 Task: Recording Voiceovers.
Action: Mouse moved to (166, 55)
Screenshot: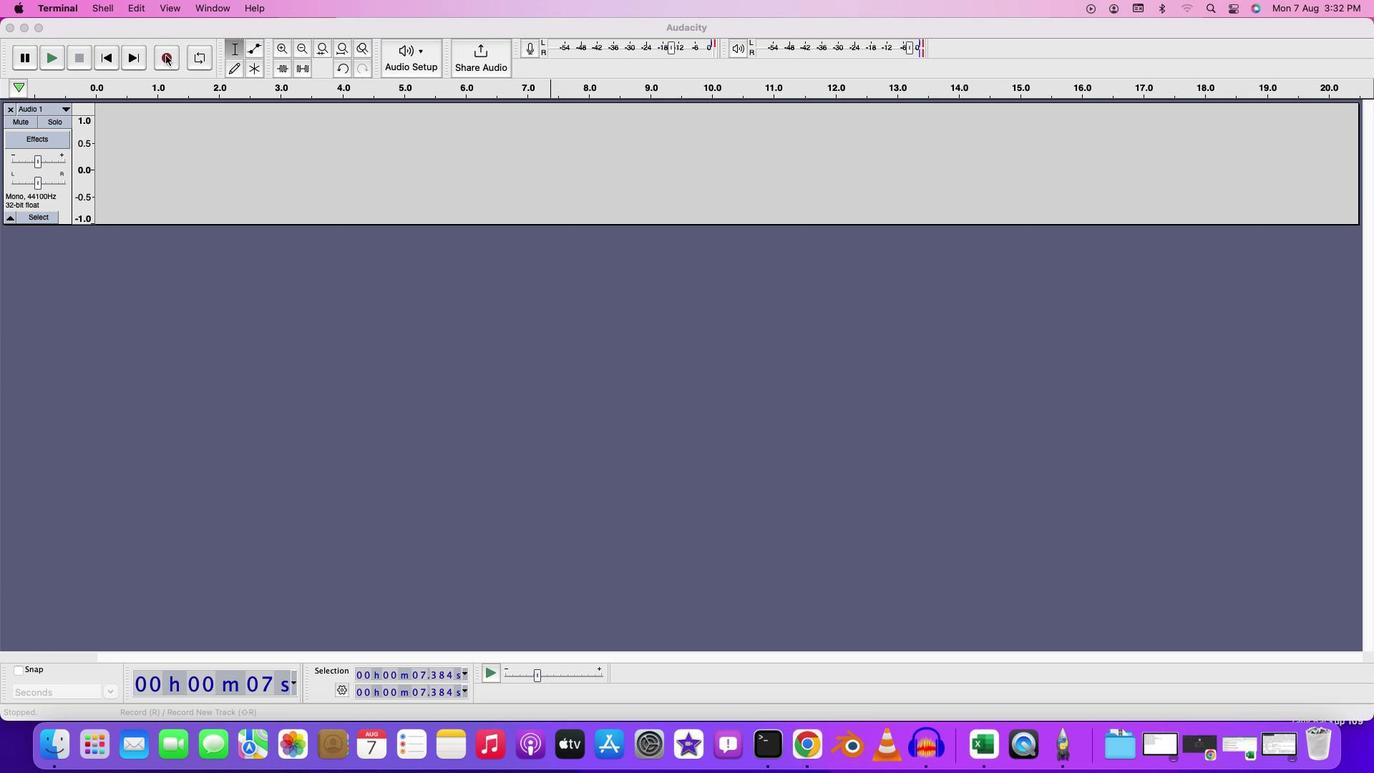 
Action: Mouse pressed left at (166, 55)
Screenshot: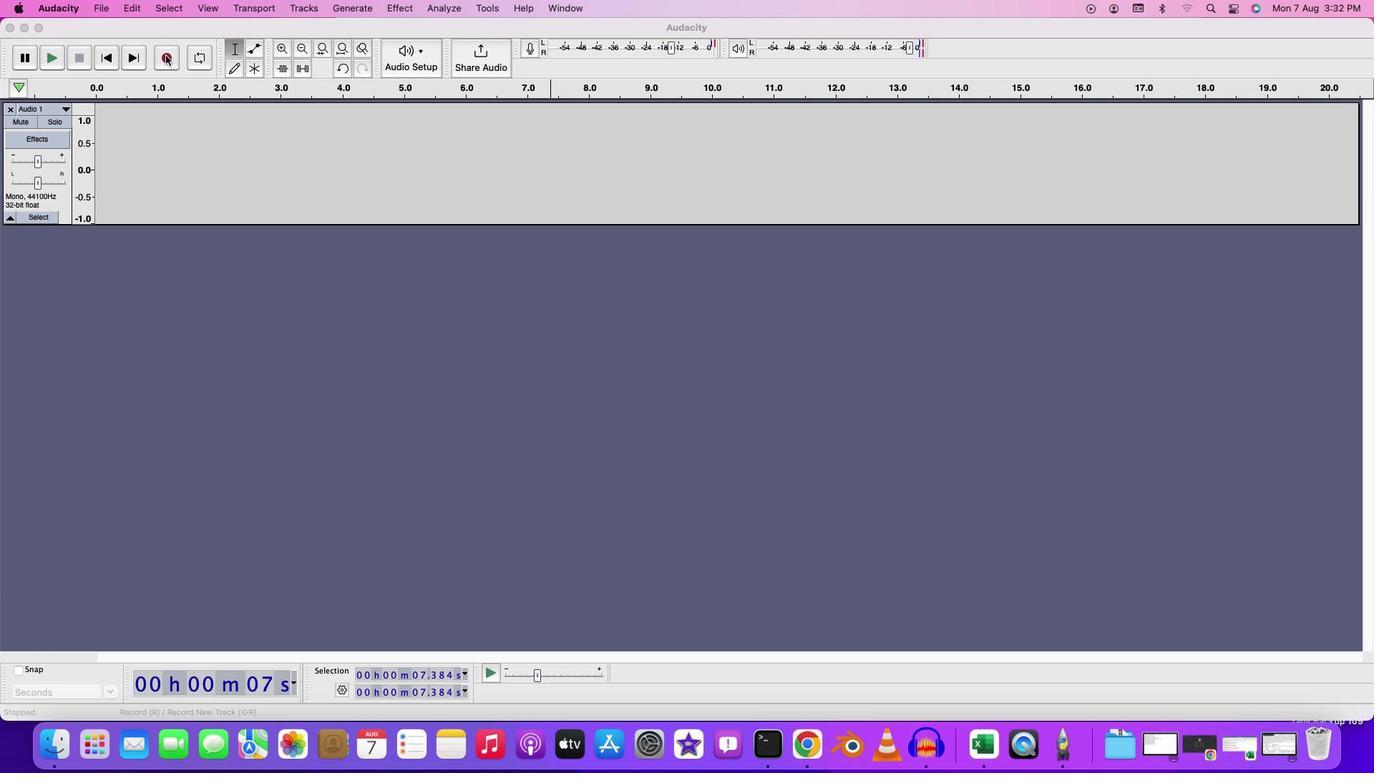 
Action: Mouse moved to (161, 57)
Screenshot: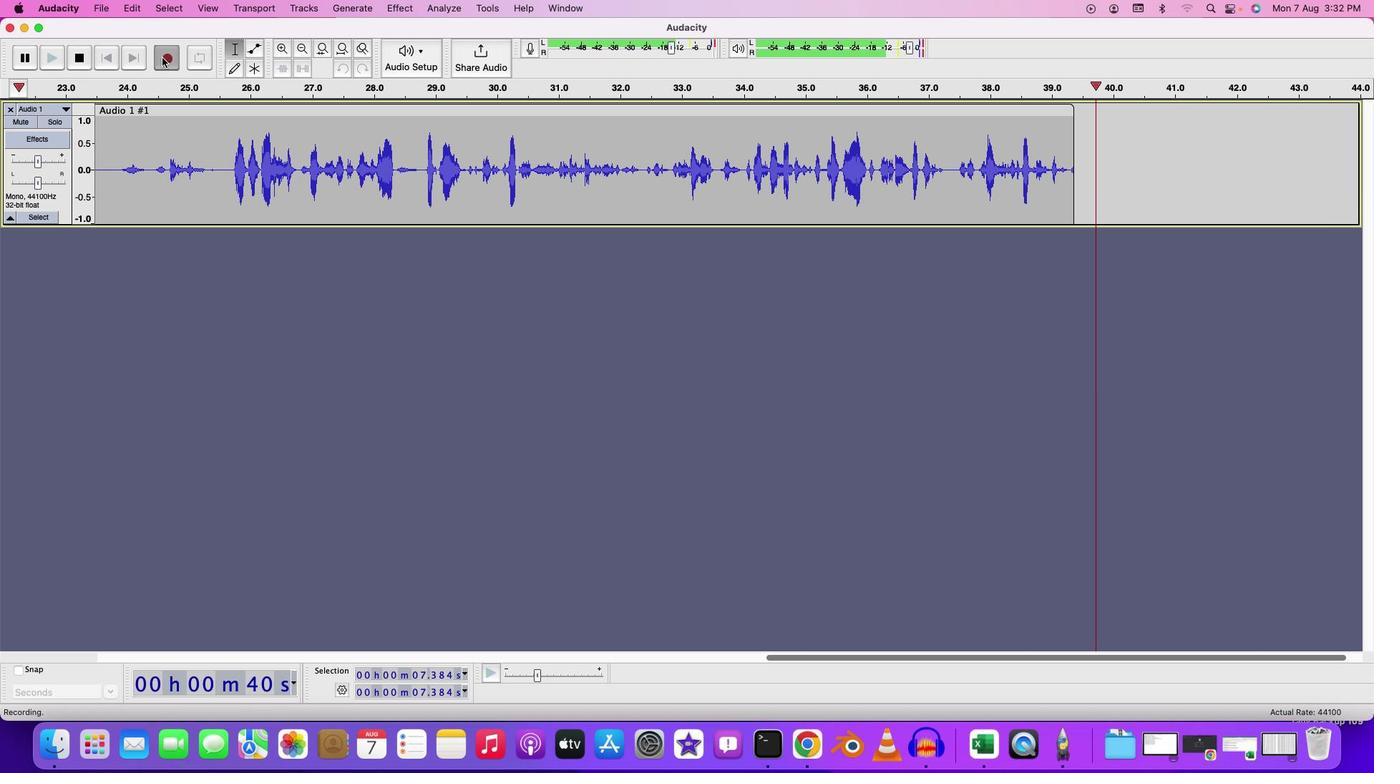 
Action: Mouse pressed left at (161, 57)
Screenshot: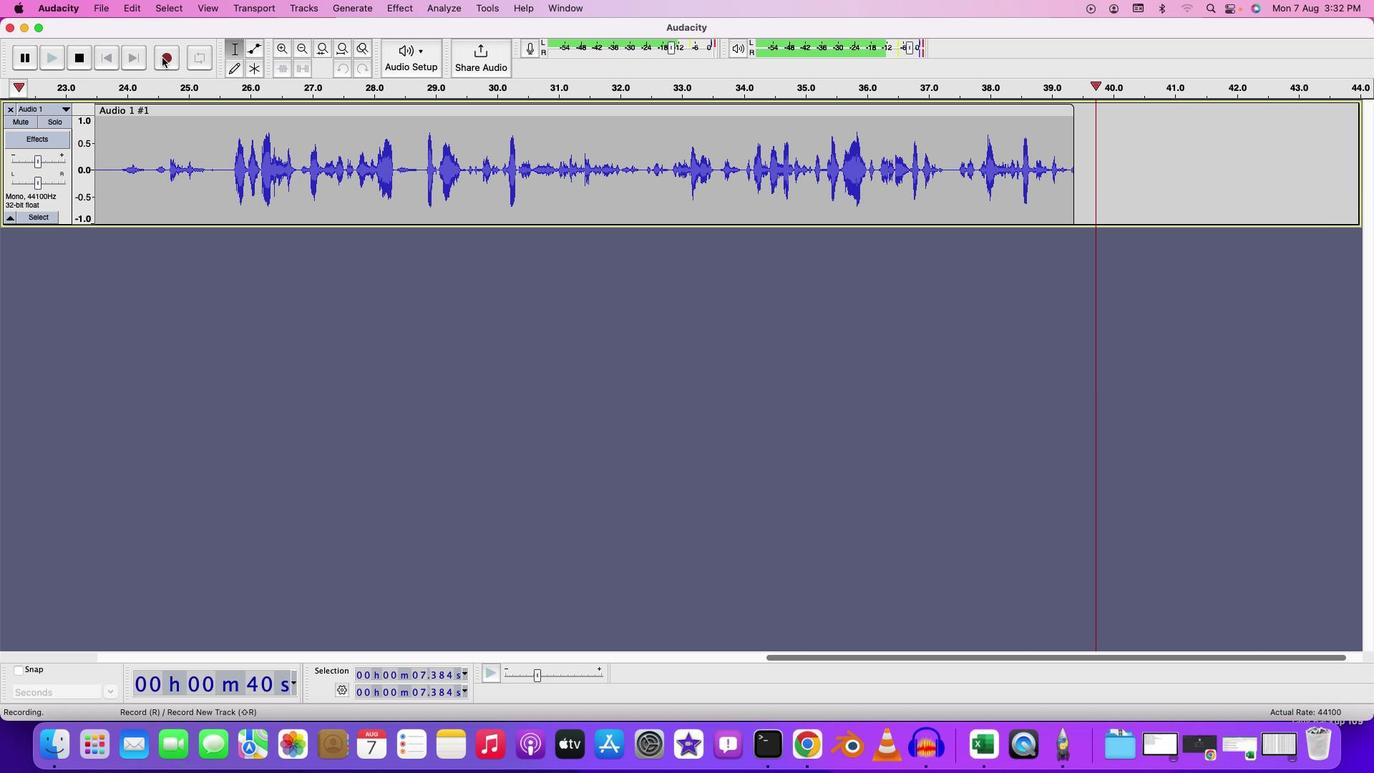 
Action: Mouse moved to (225, 308)
Screenshot: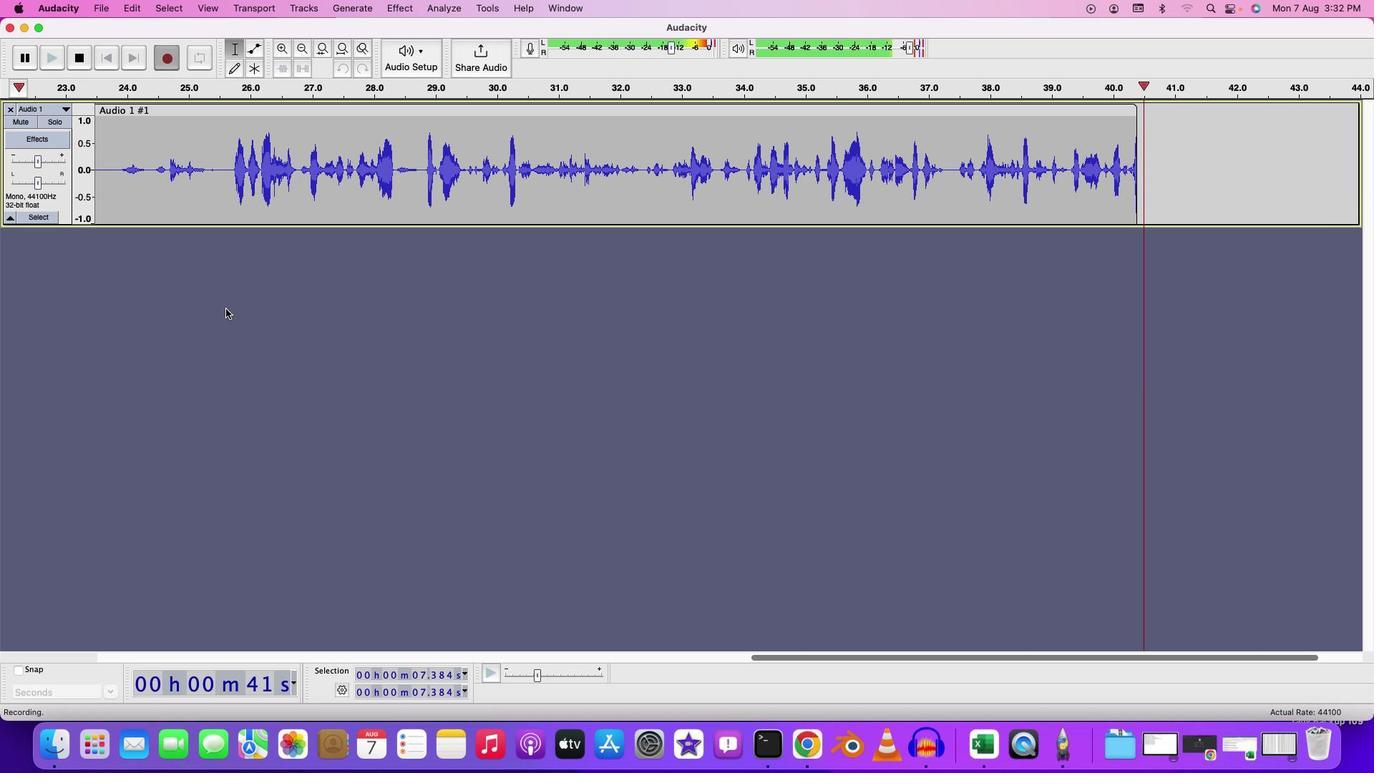 
Action: Mouse pressed right at (225, 308)
Screenshot: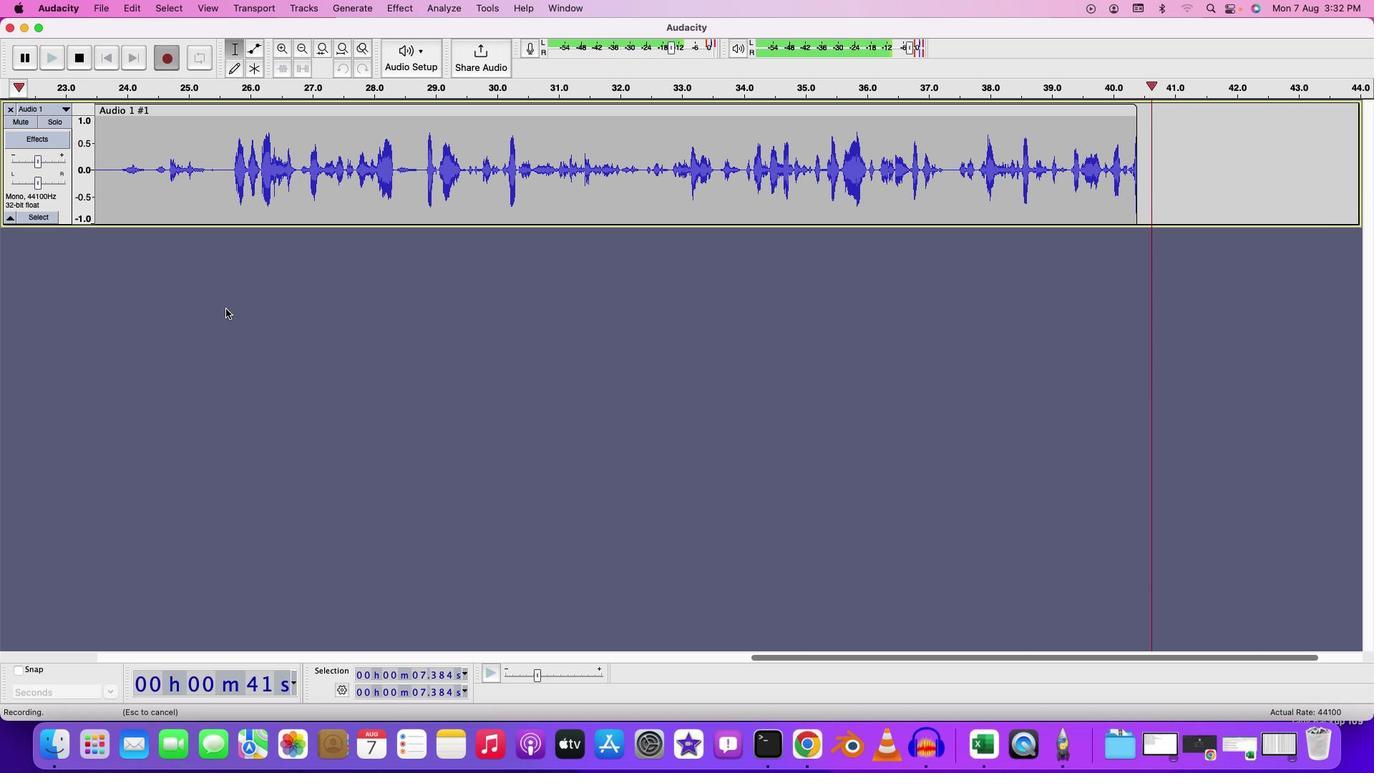 
Action: Mouse moved to (176, 257)
Screenshot: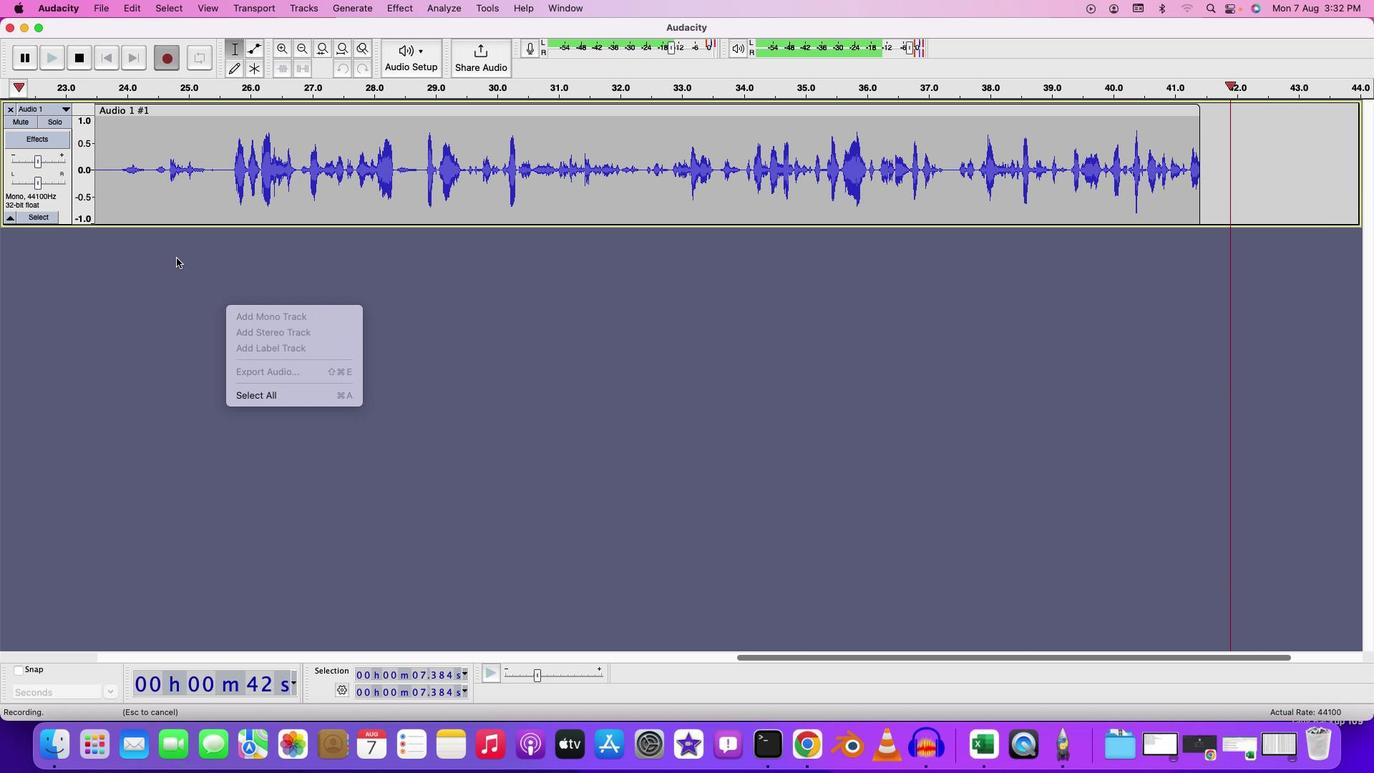 
Action: Mouse pressed left at (176, 257)
Screenshot: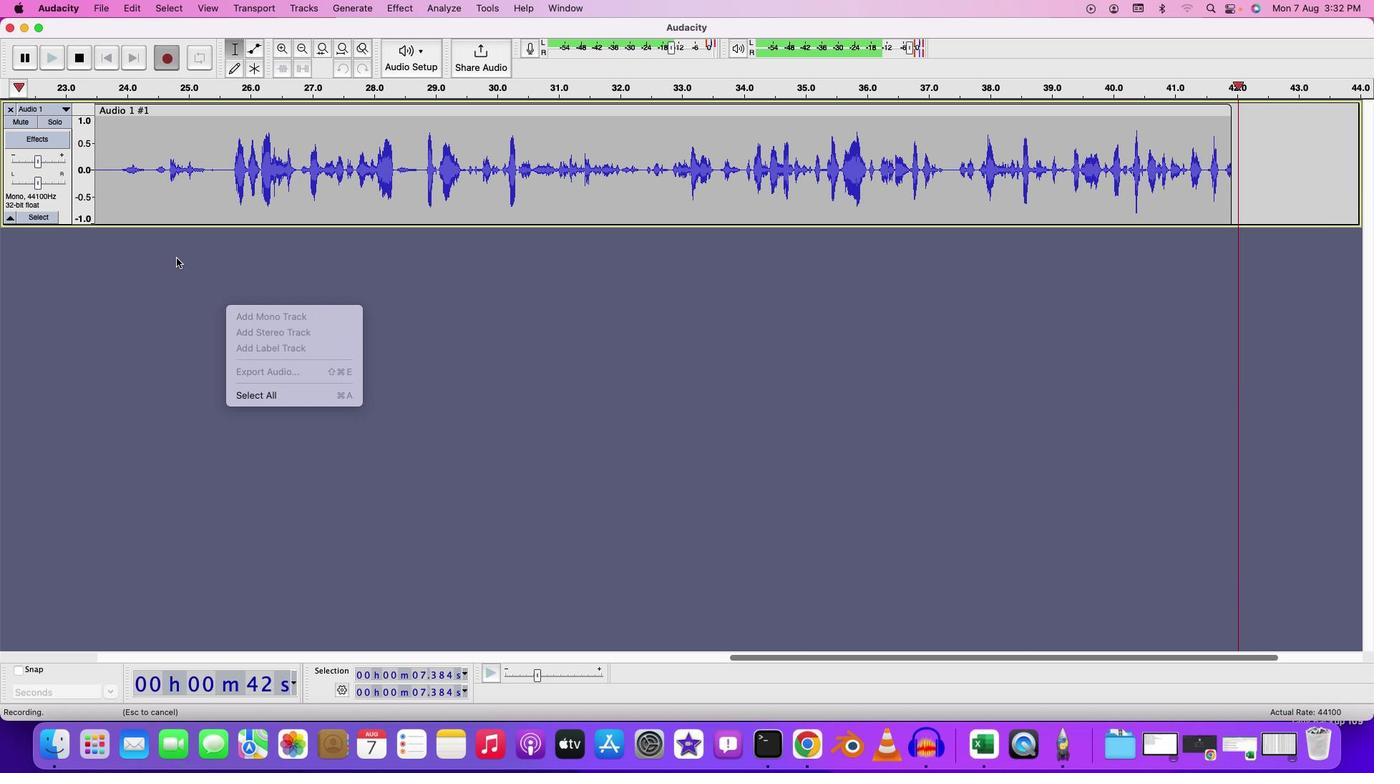
Action: Mouse moved to (85, 62)
Screenshot: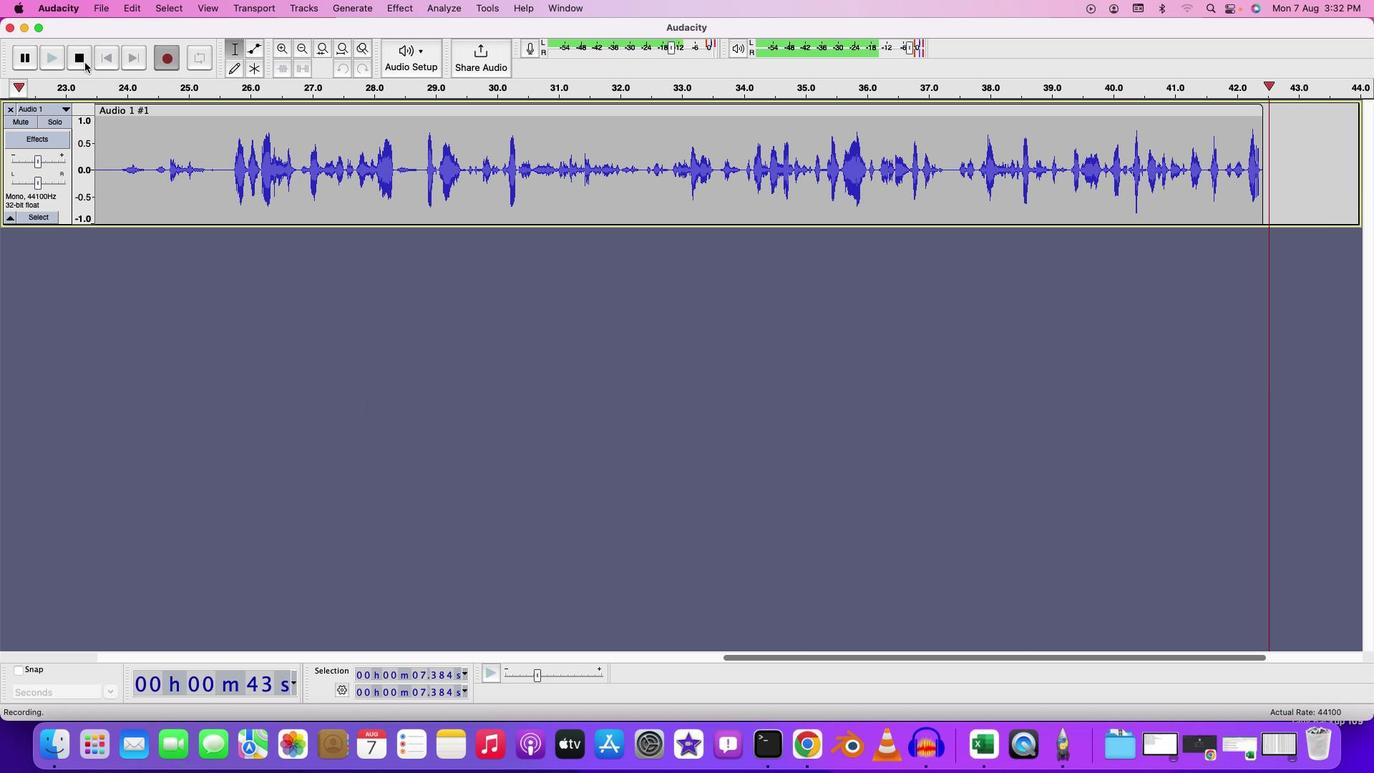 
Action: Mouse pressed left at (85, 62)
Screenshot: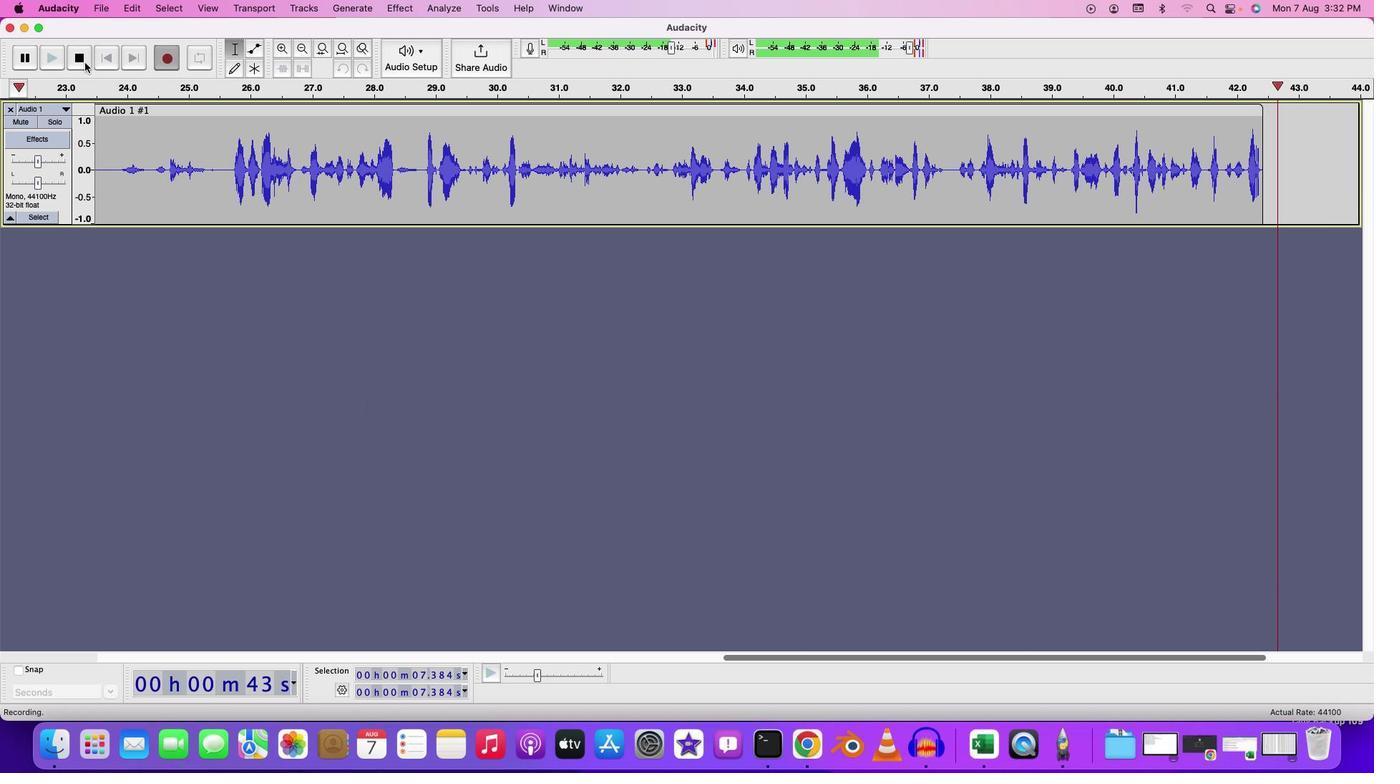
Action: Mouse moved to (209, 274)
Screenshot: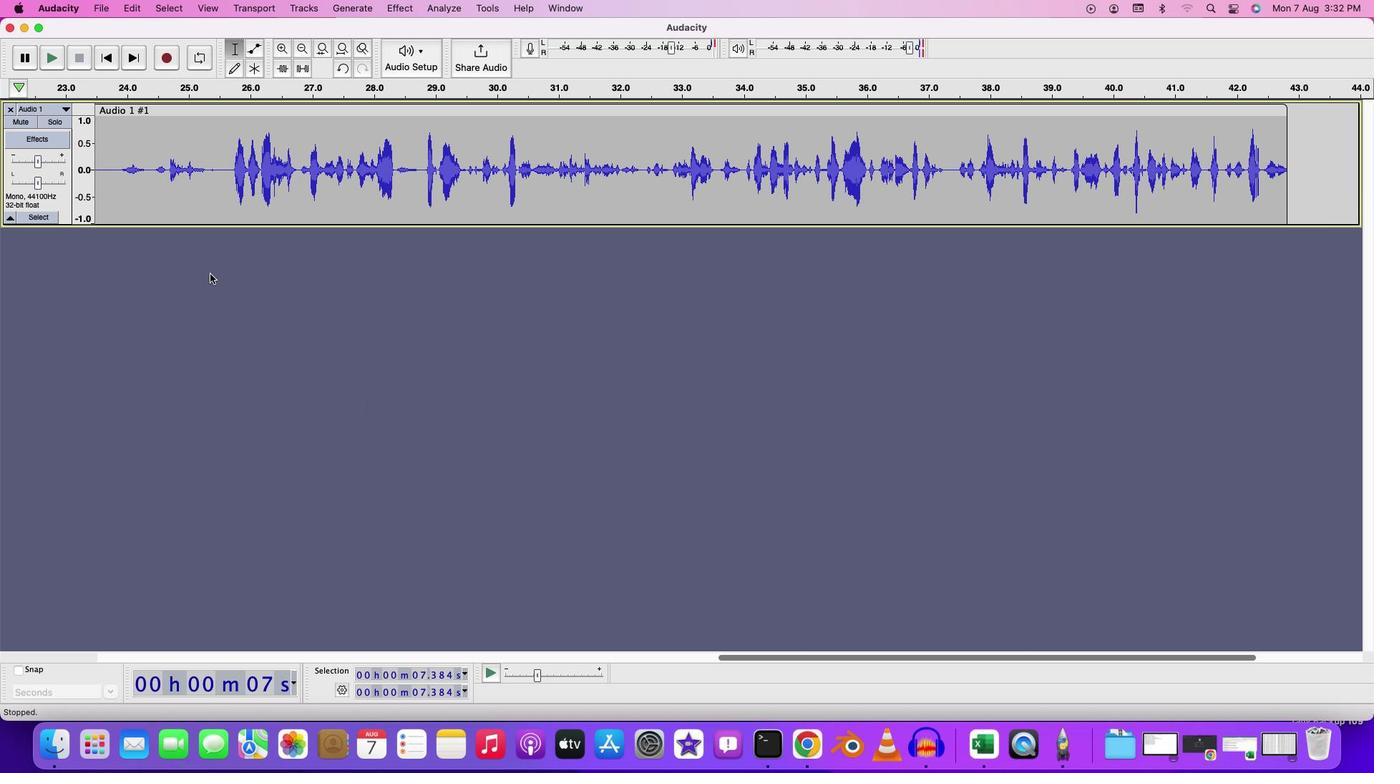 
Action: Mouse pressed right at (209, 274)
Screenshot: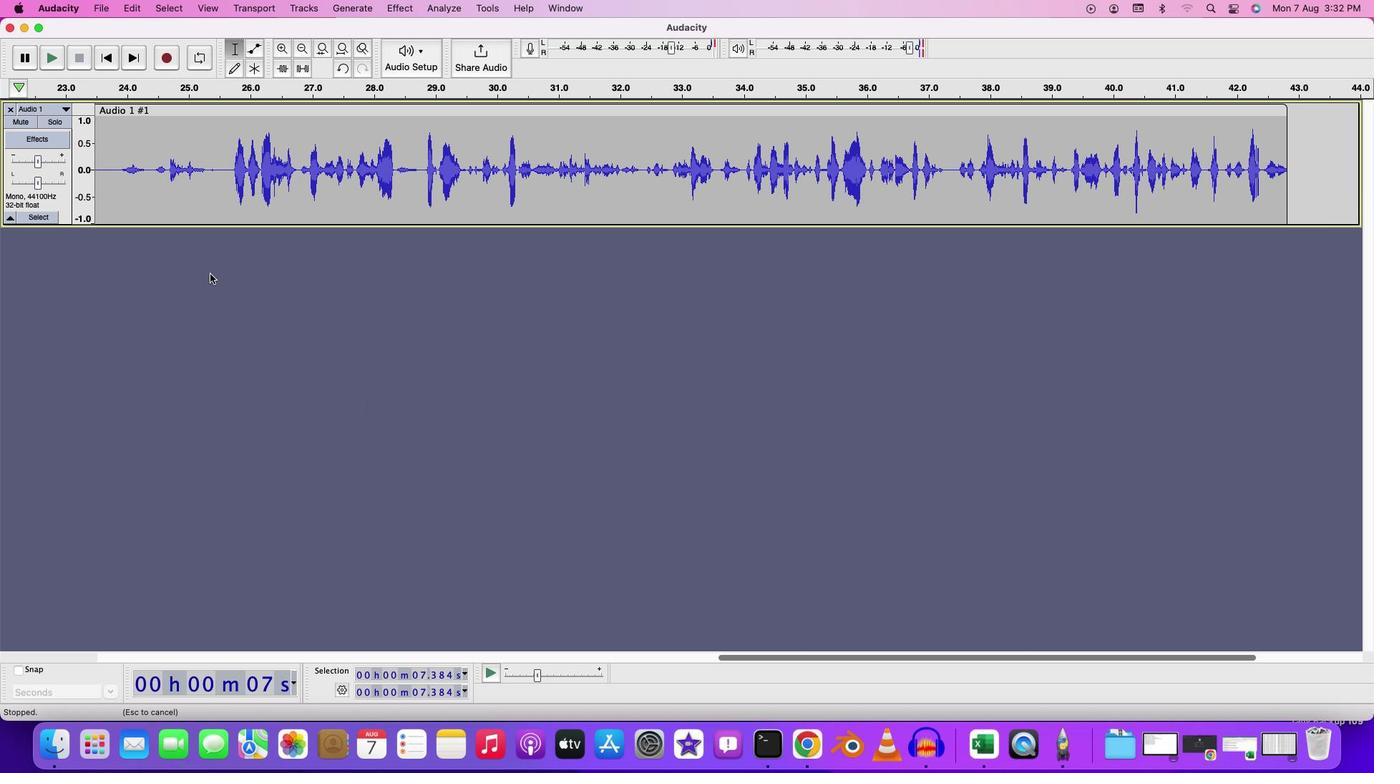 
Action: Mouse moved to (237, 293)
Screenshot: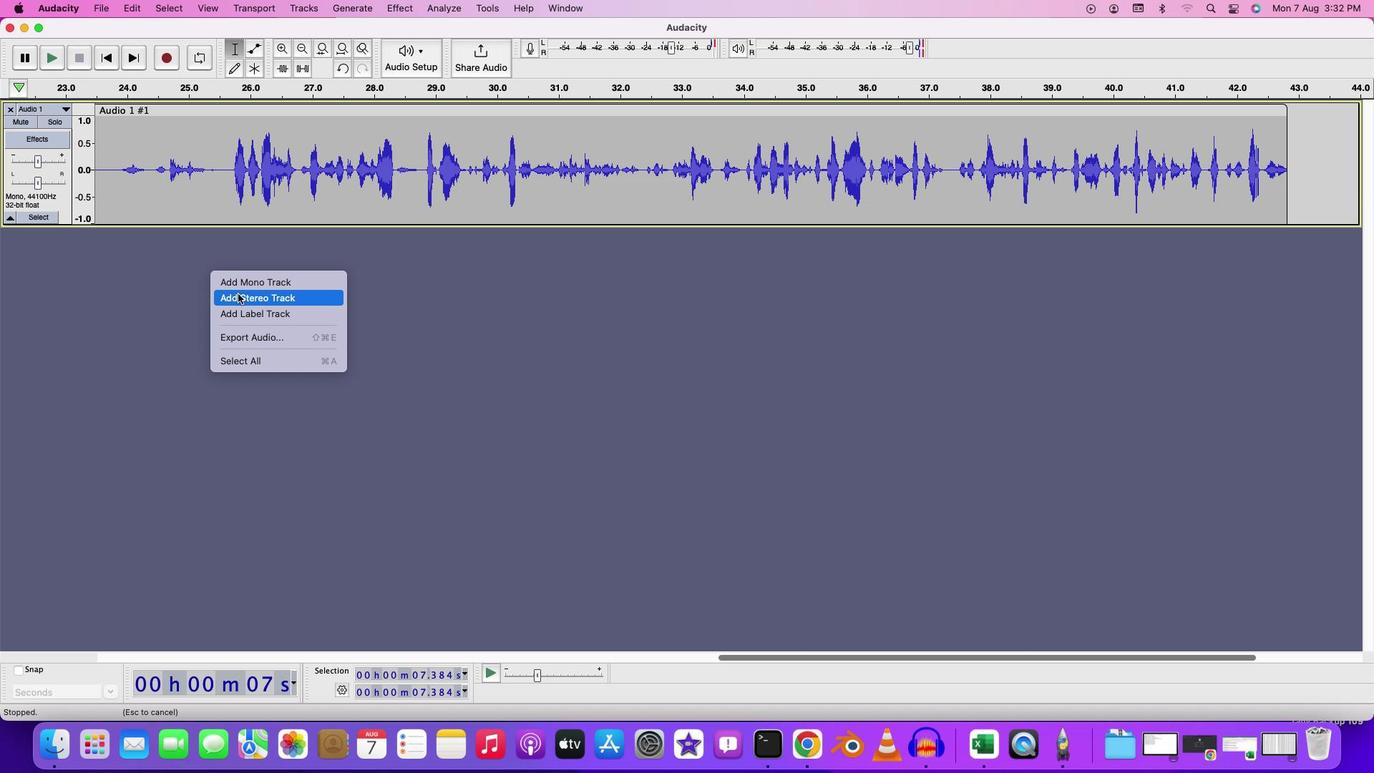 
Action: Mouse pressed left at (237, 293)
Screenshot: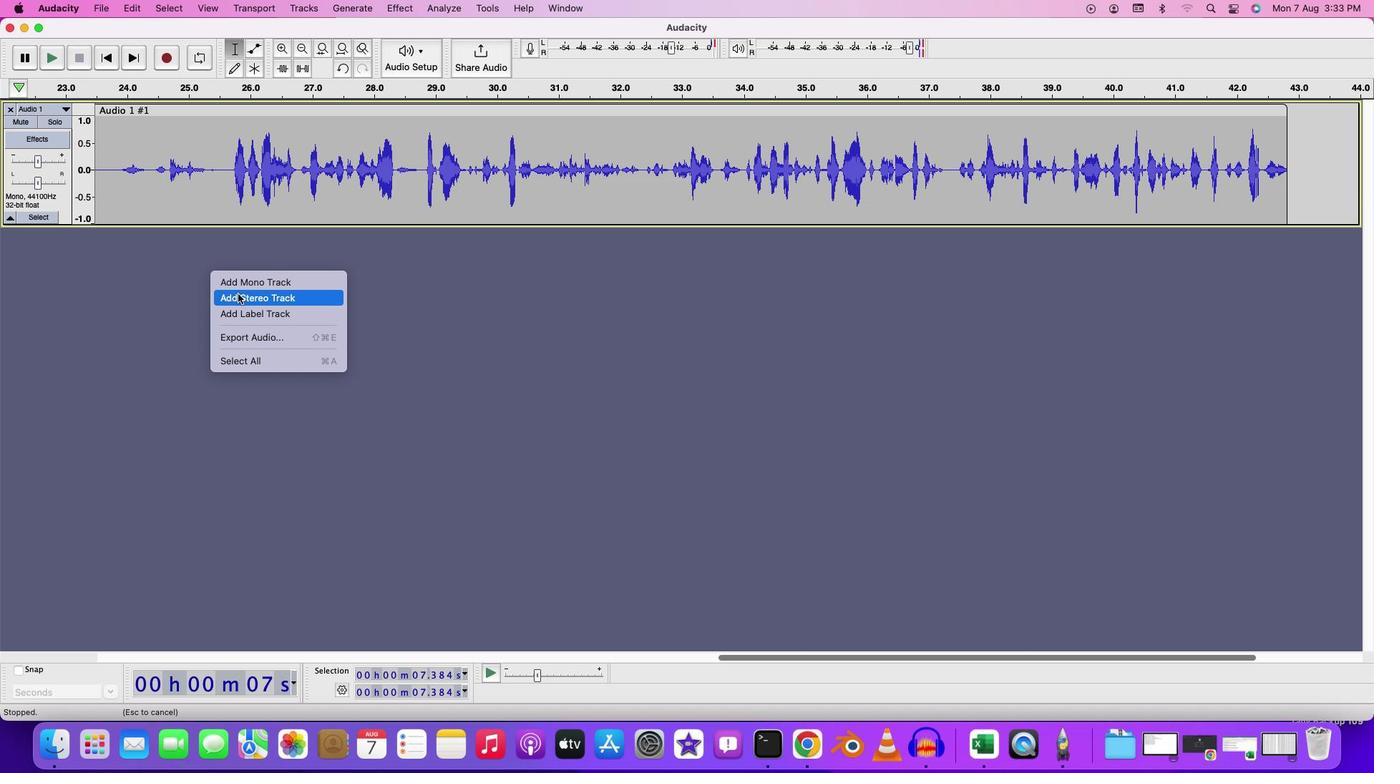 
Action: Mouse moved to (112, 248)
Screenshot: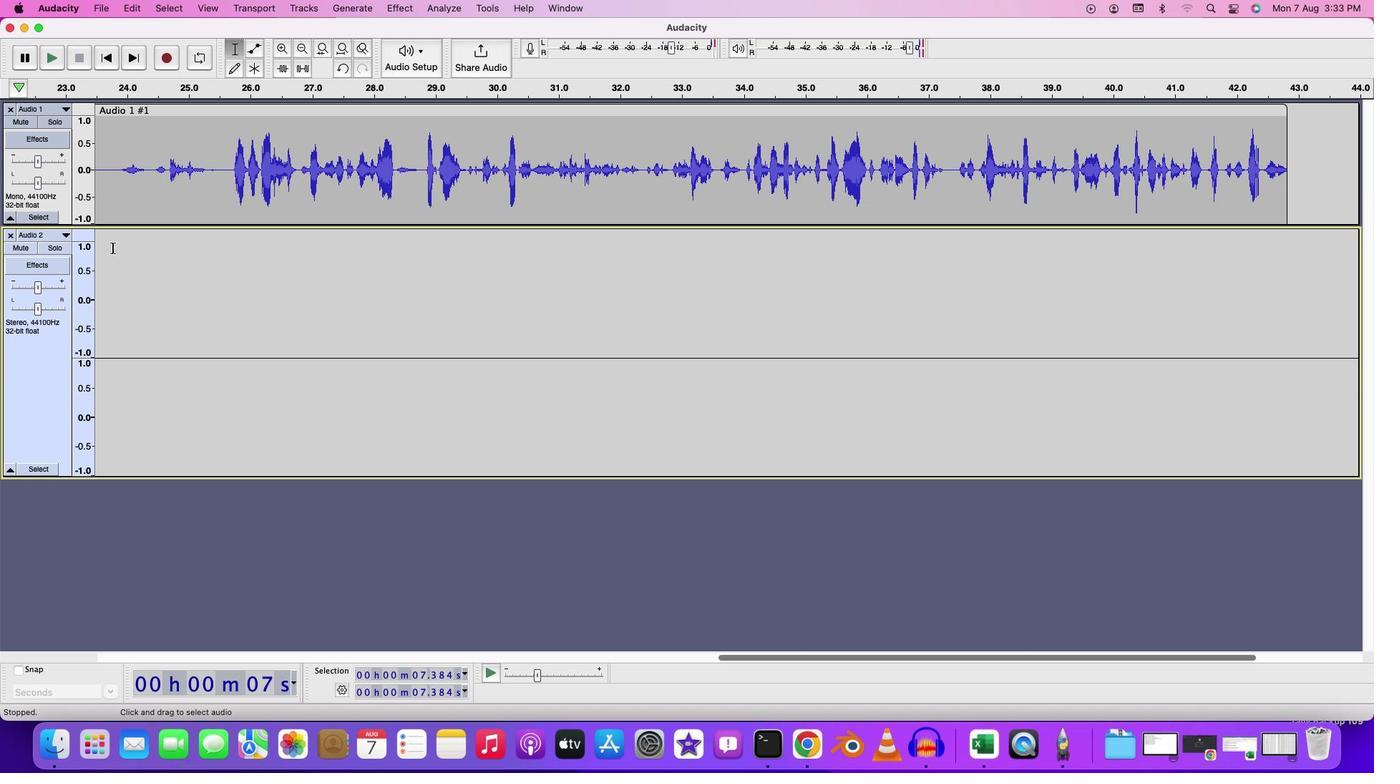 
Action: Mouse pressed left at (112, 248)
Screenshot: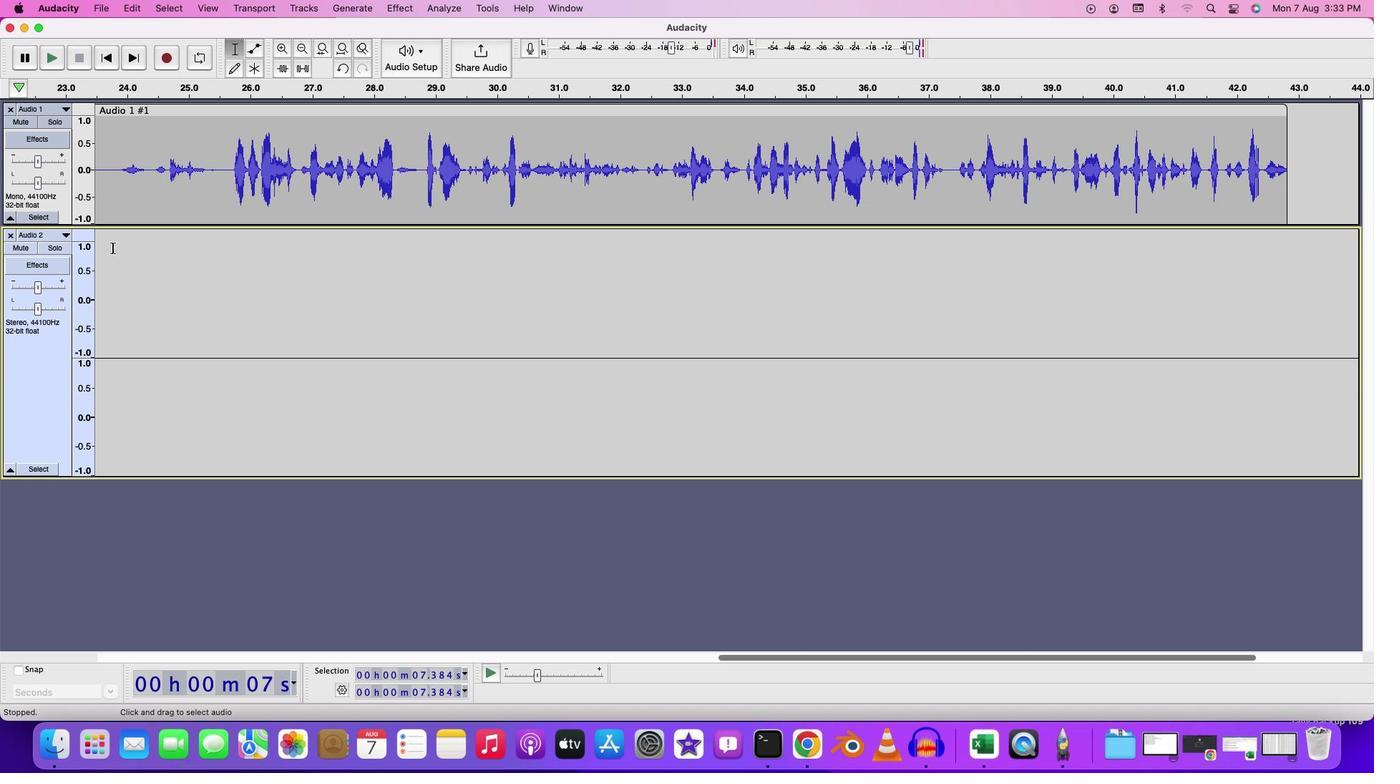 
Action: Mouse moved to (100, 241)
Screenshot: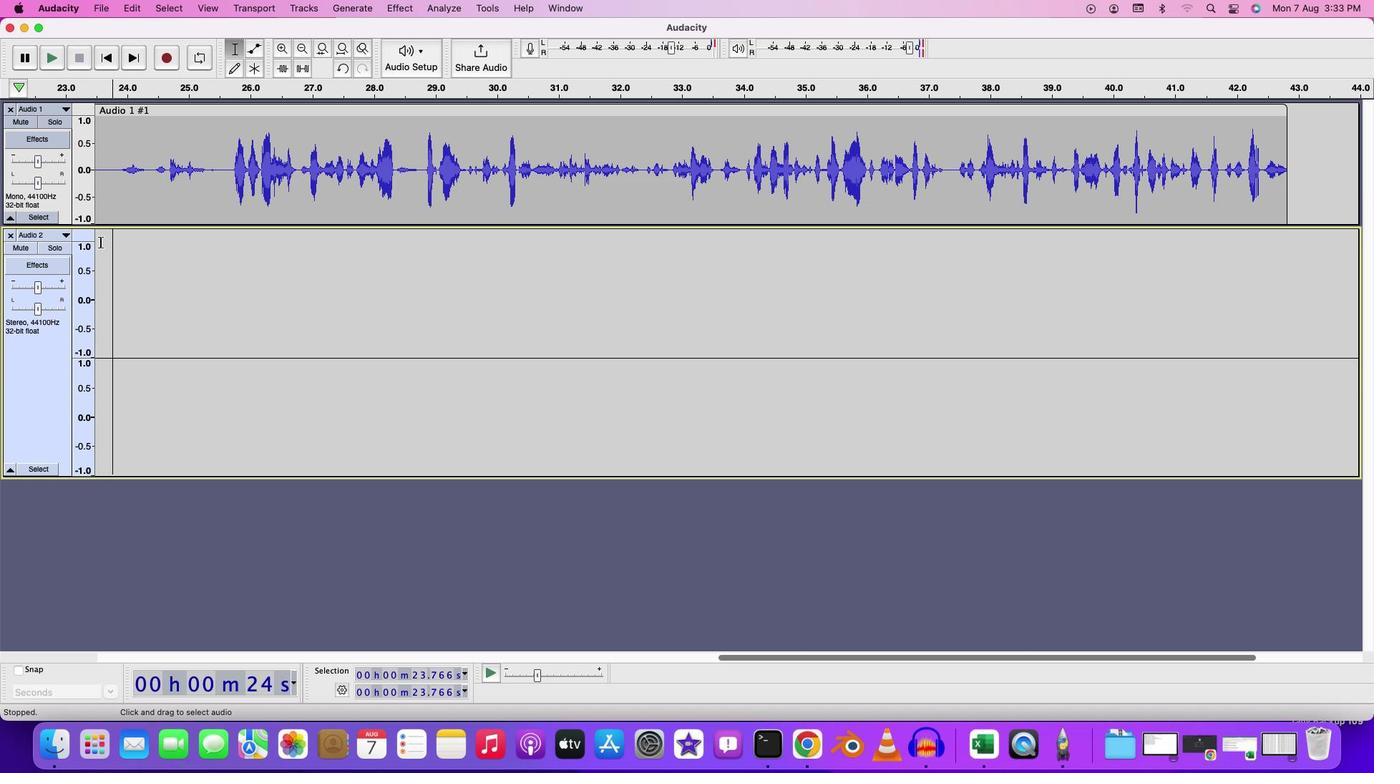 
Action: Mouse pressed left at (100, 241)
Screenshot: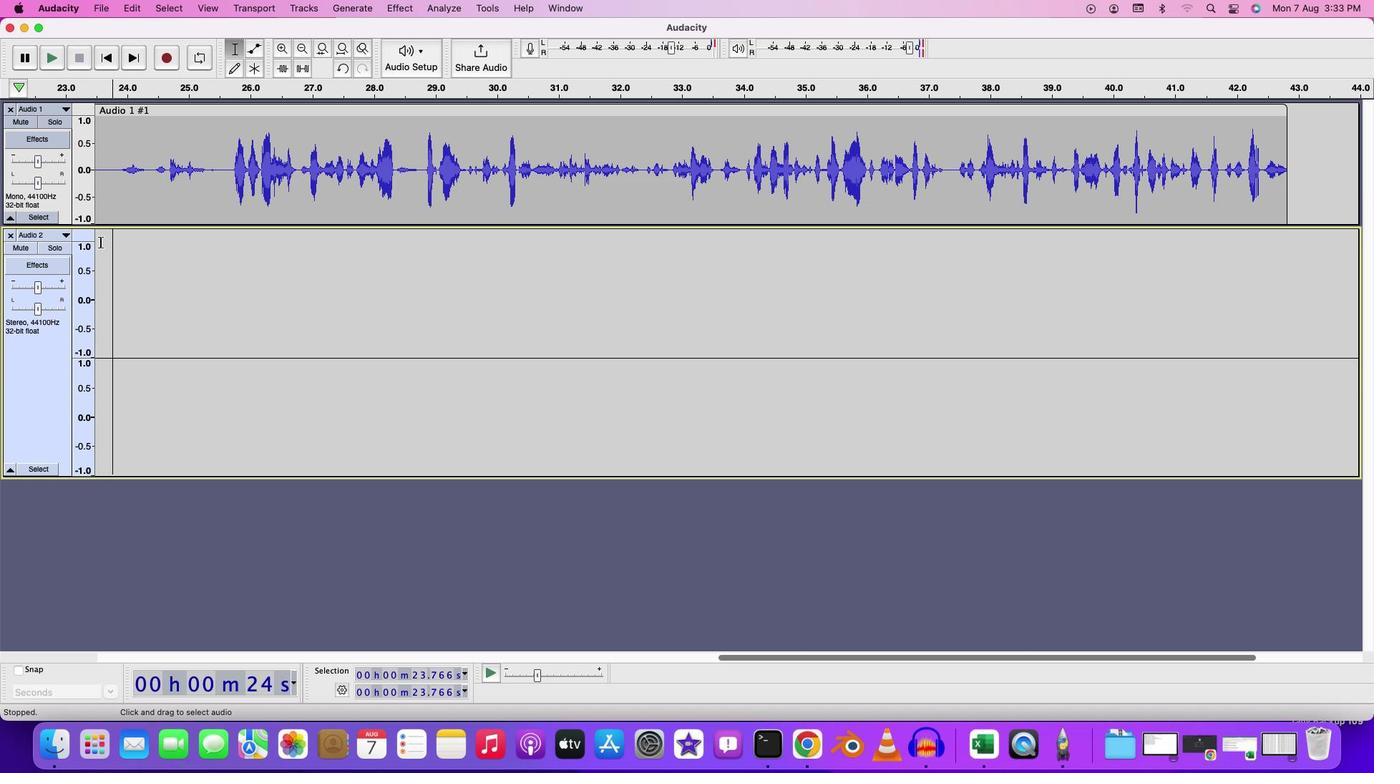 
Action: Mouse moved to (731, 660)
Screenshot: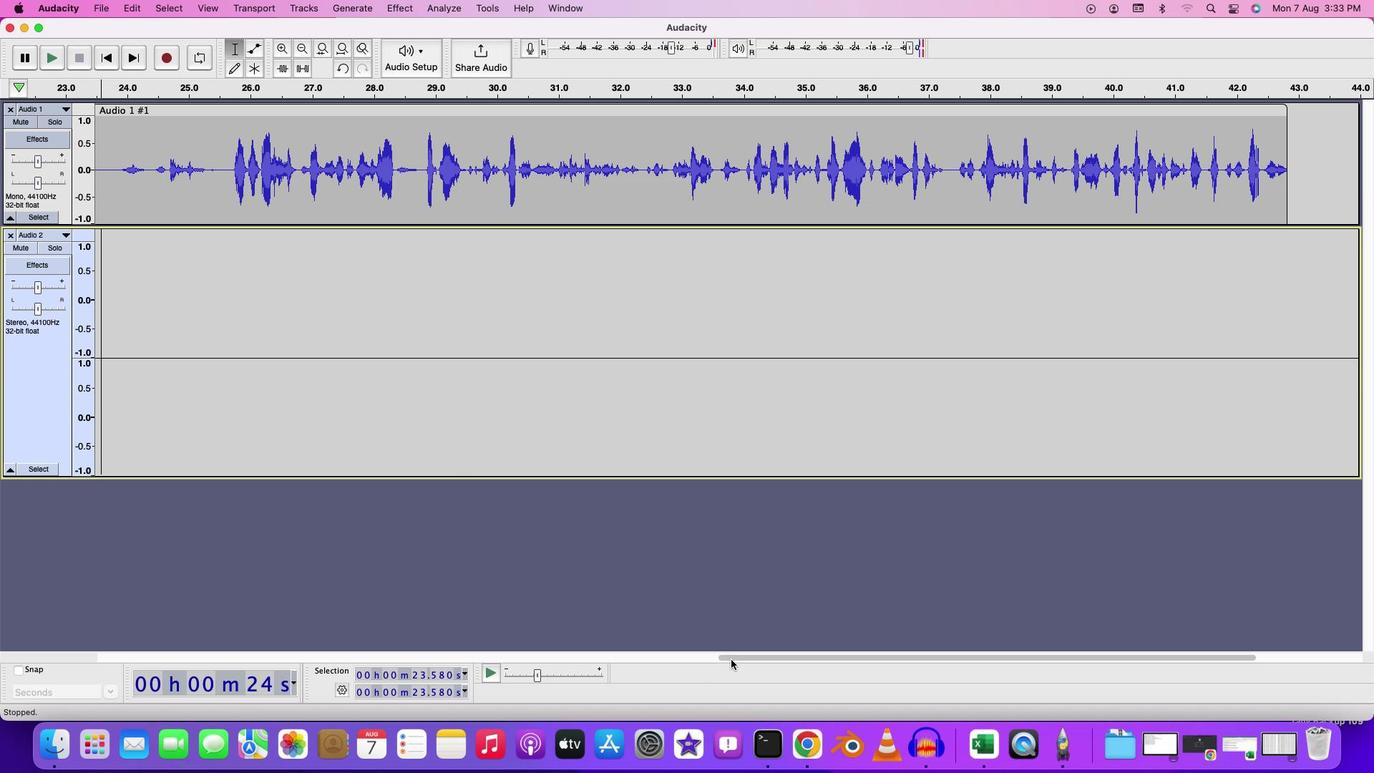 
Action: Mouse pressed left at (731, 660)
Screenshot: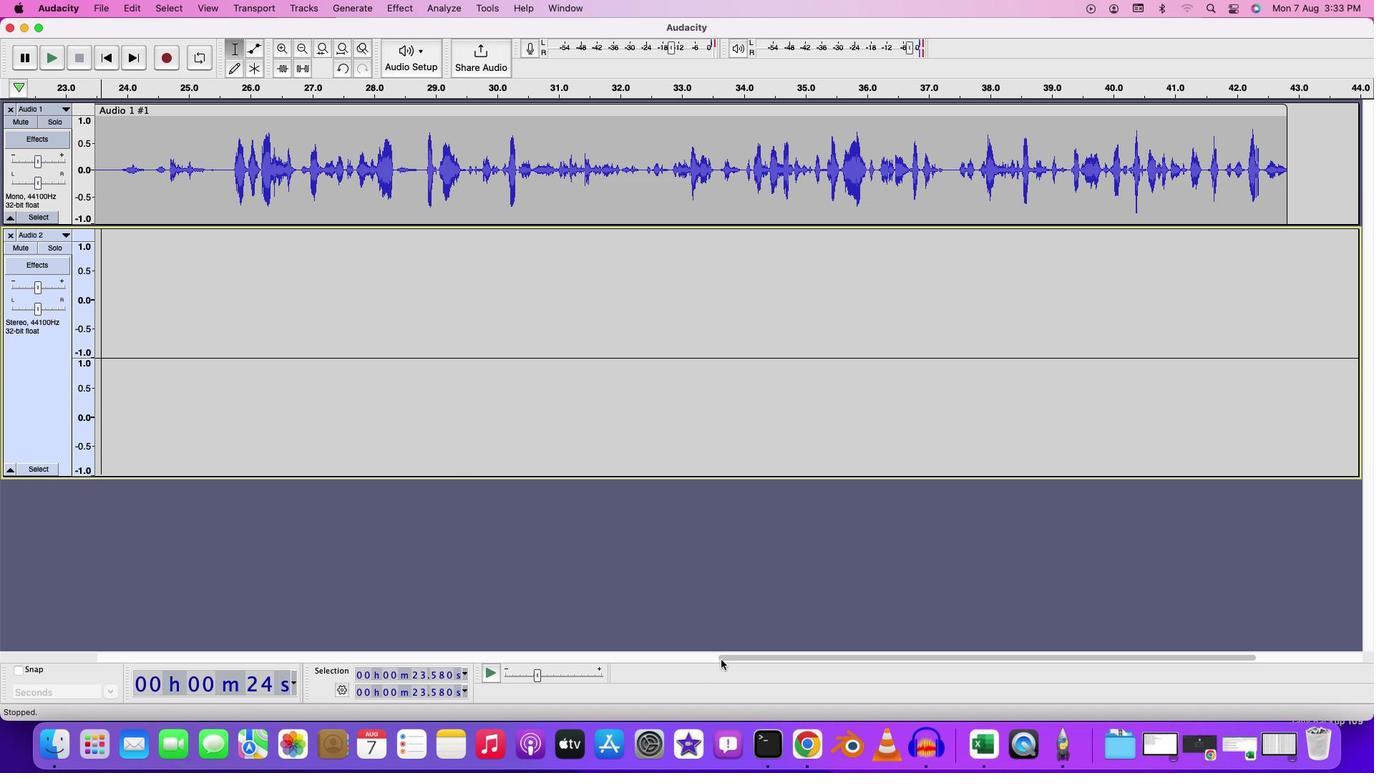 
Action: Mouse moved to (118, 386)
Screenshot: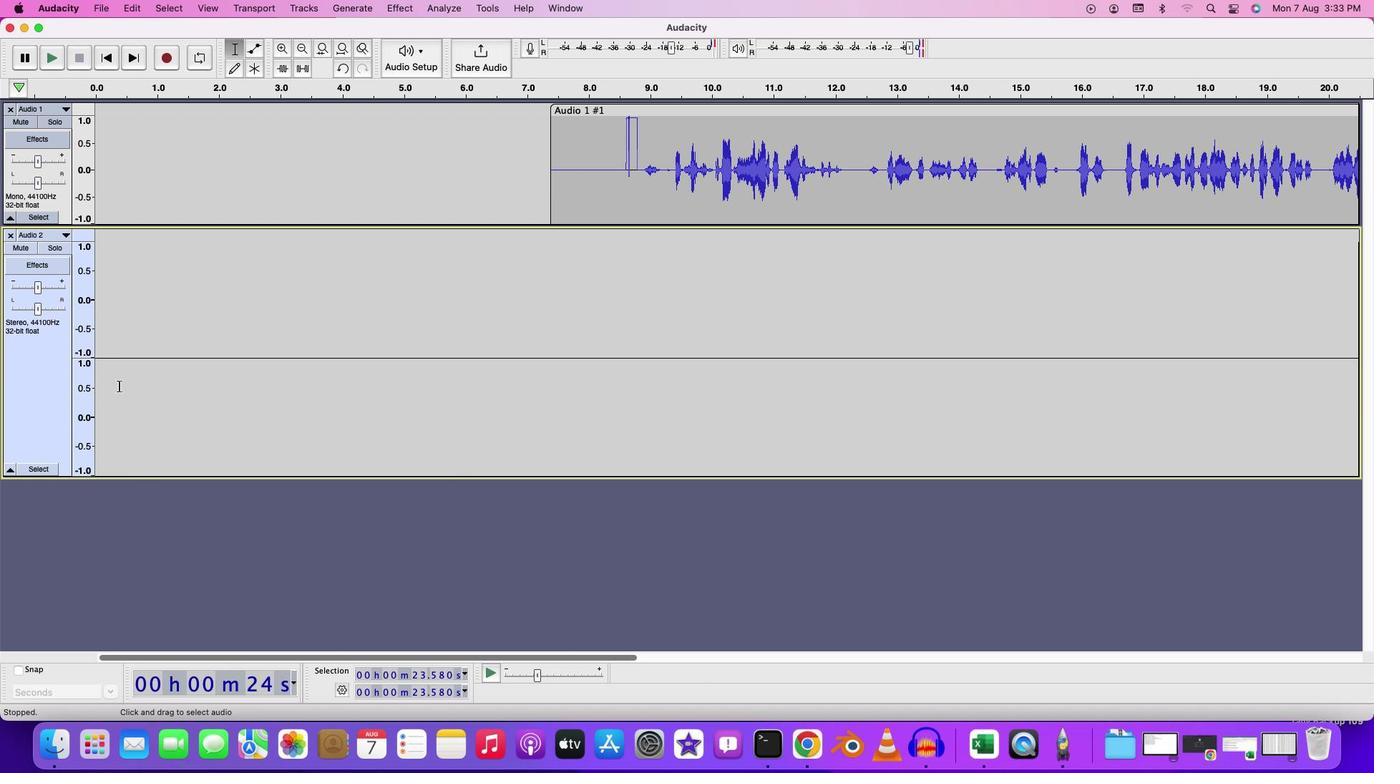 
Action: Mouse pressed left at (118, 386)
Screenshot: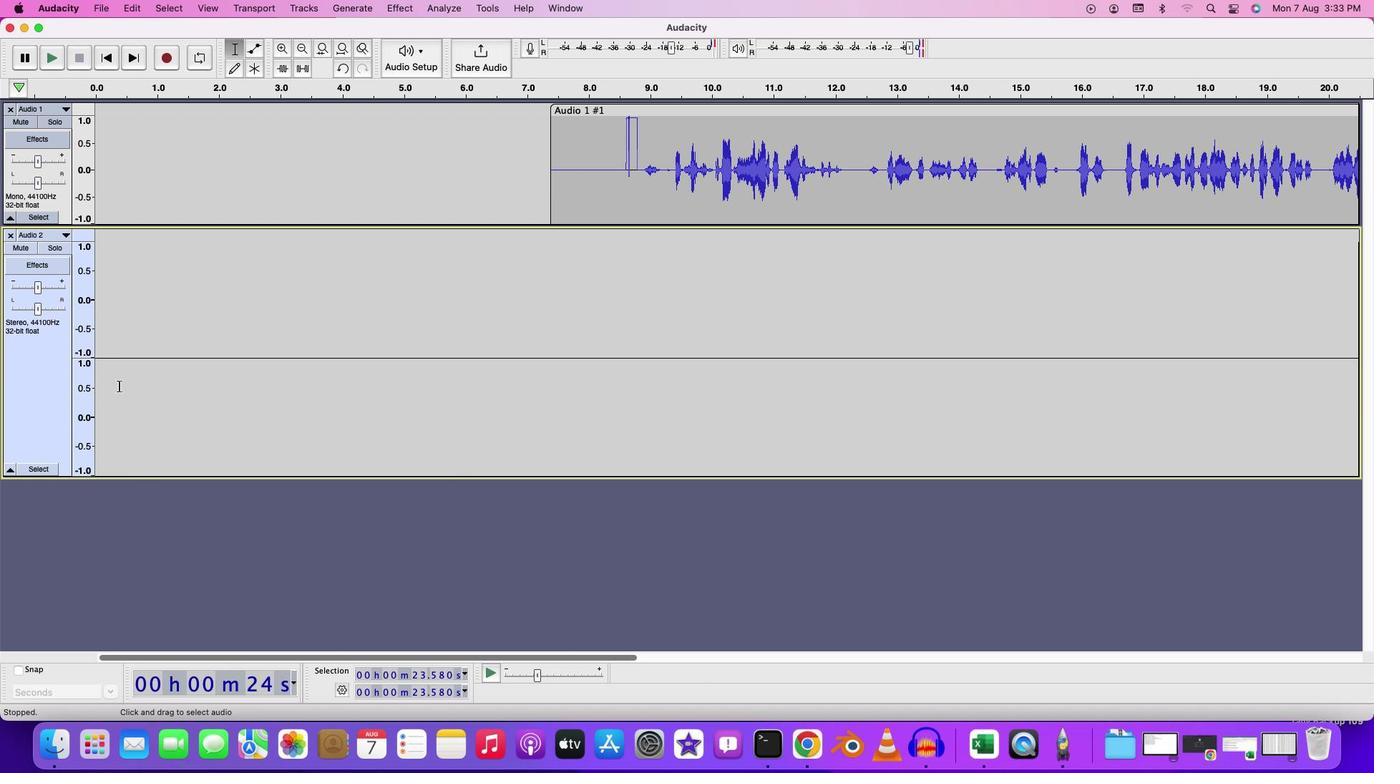 
Action: Mouse moved to (163, 60)
Screenshot: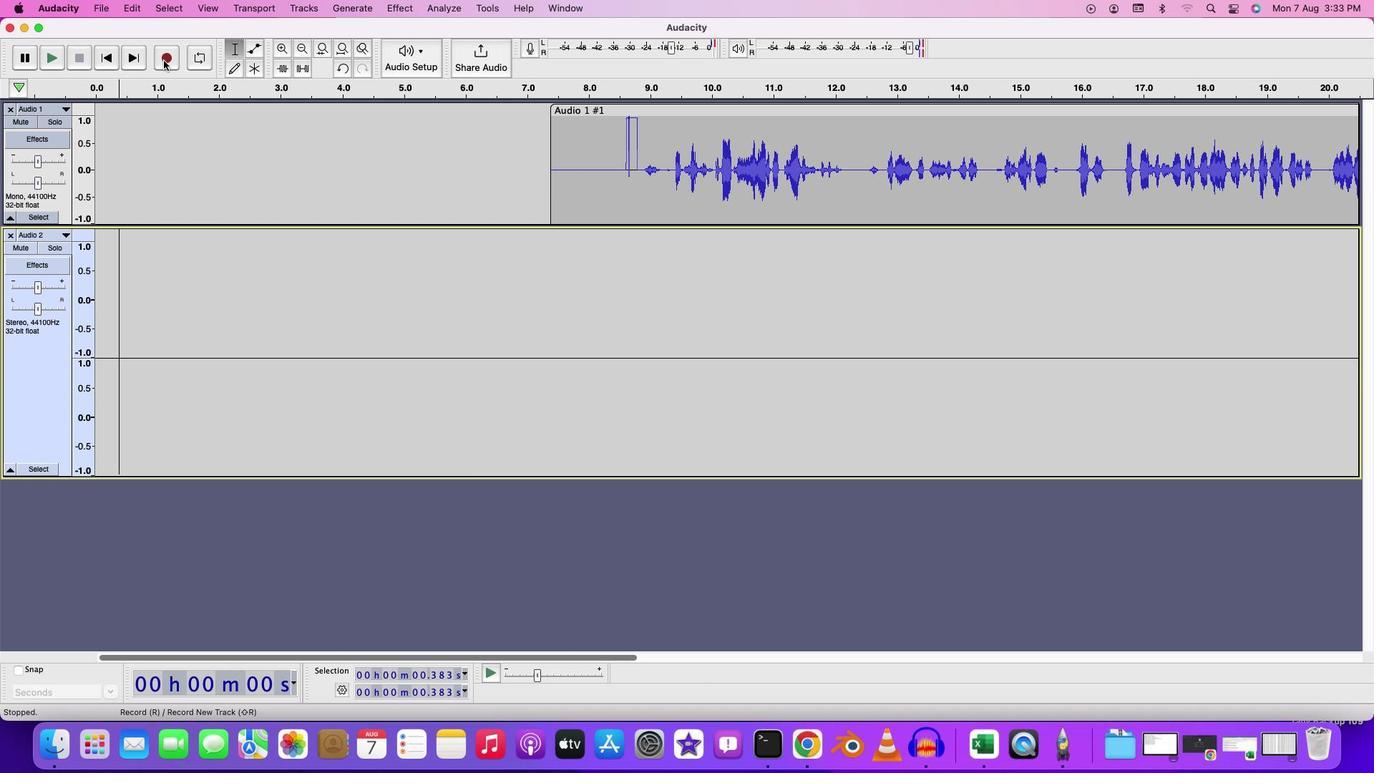 
Action: Mouse pressed left at (163, 60)
Screenshot: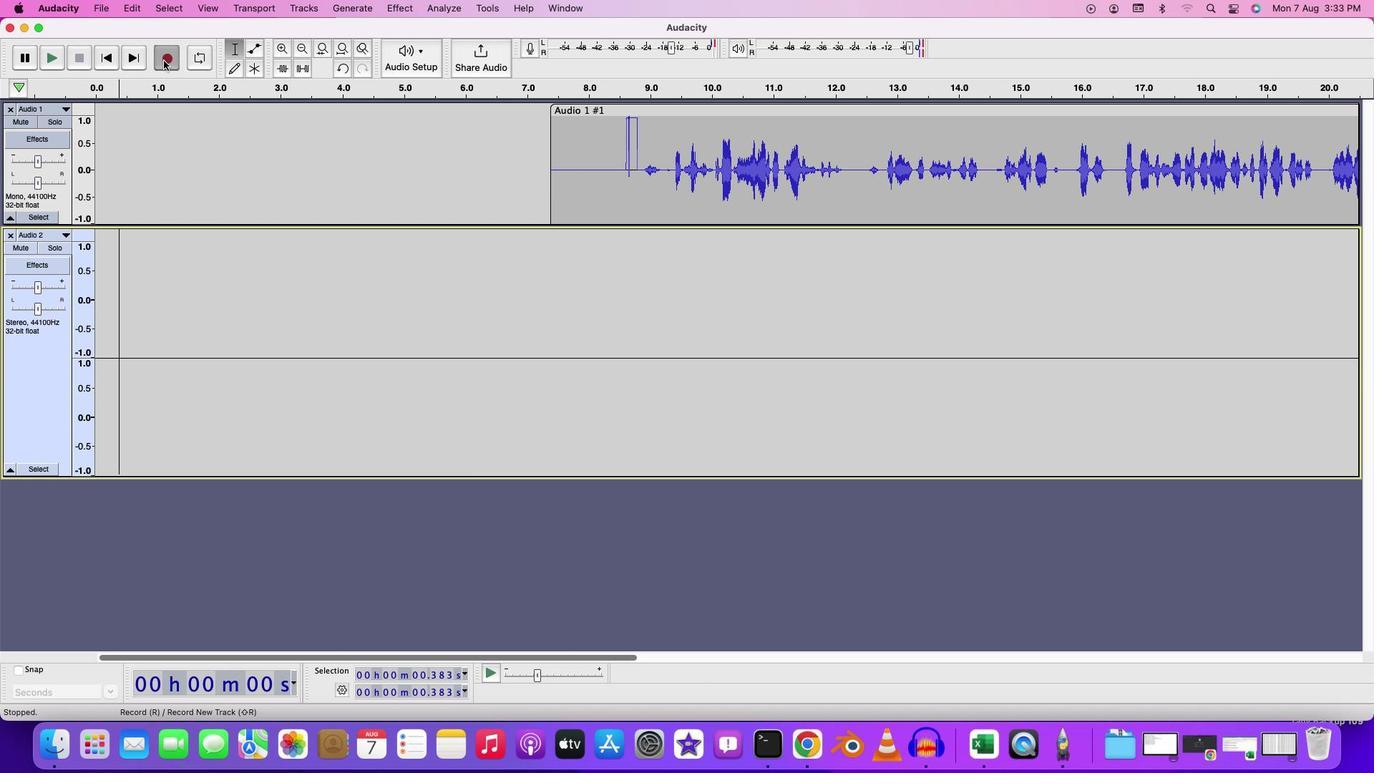 
Action: Mouse moved to (711, 487)
Screenshot: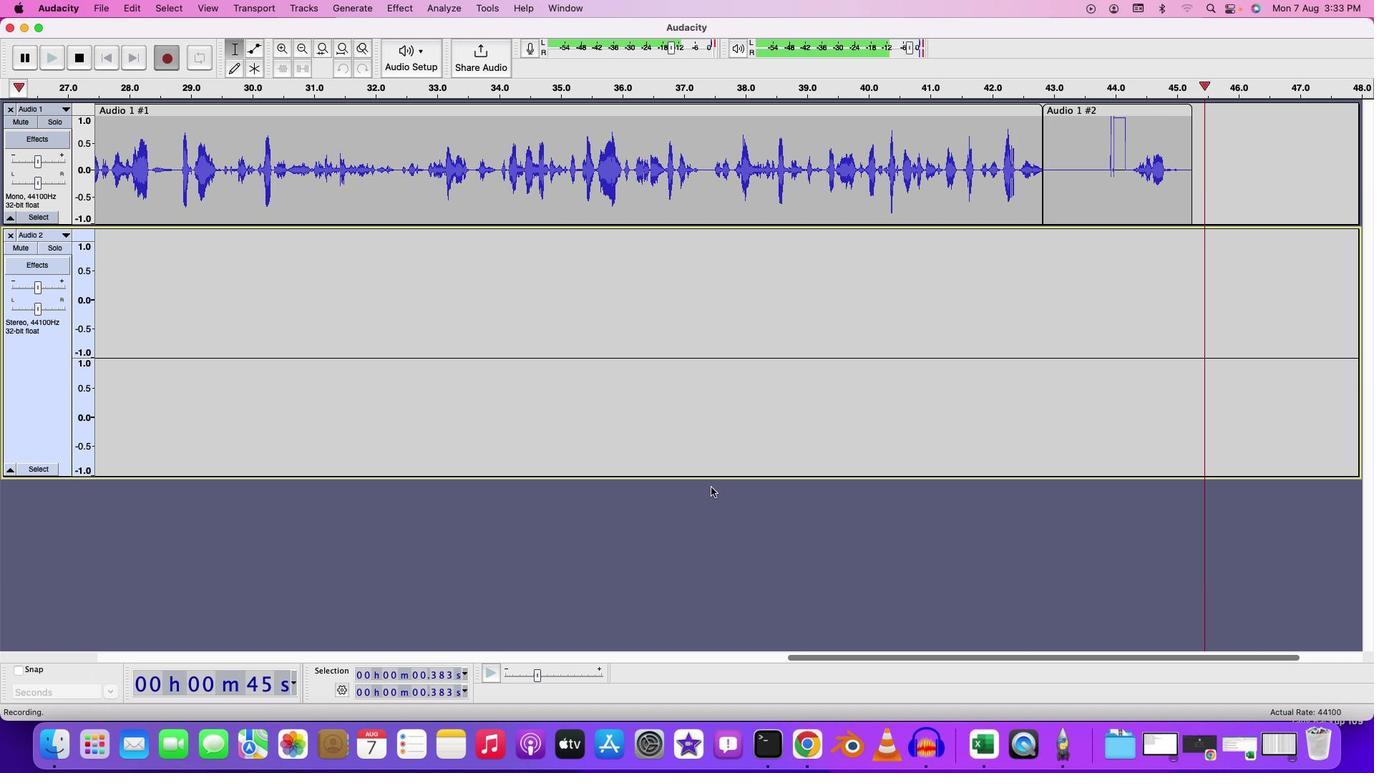 
Action: Key pressed Key.ctrl
Screenshot: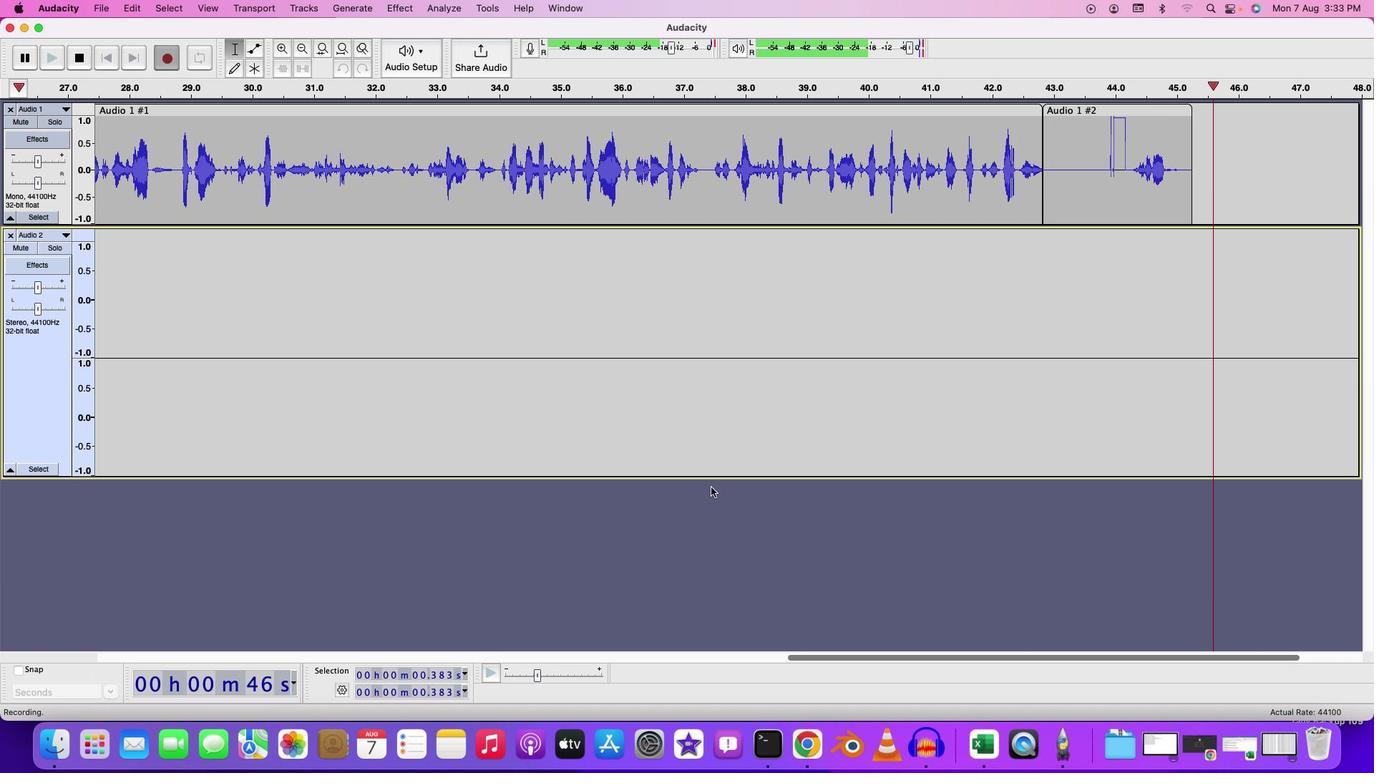 
Action: Mouse moved to (718, 482)
Screenshot: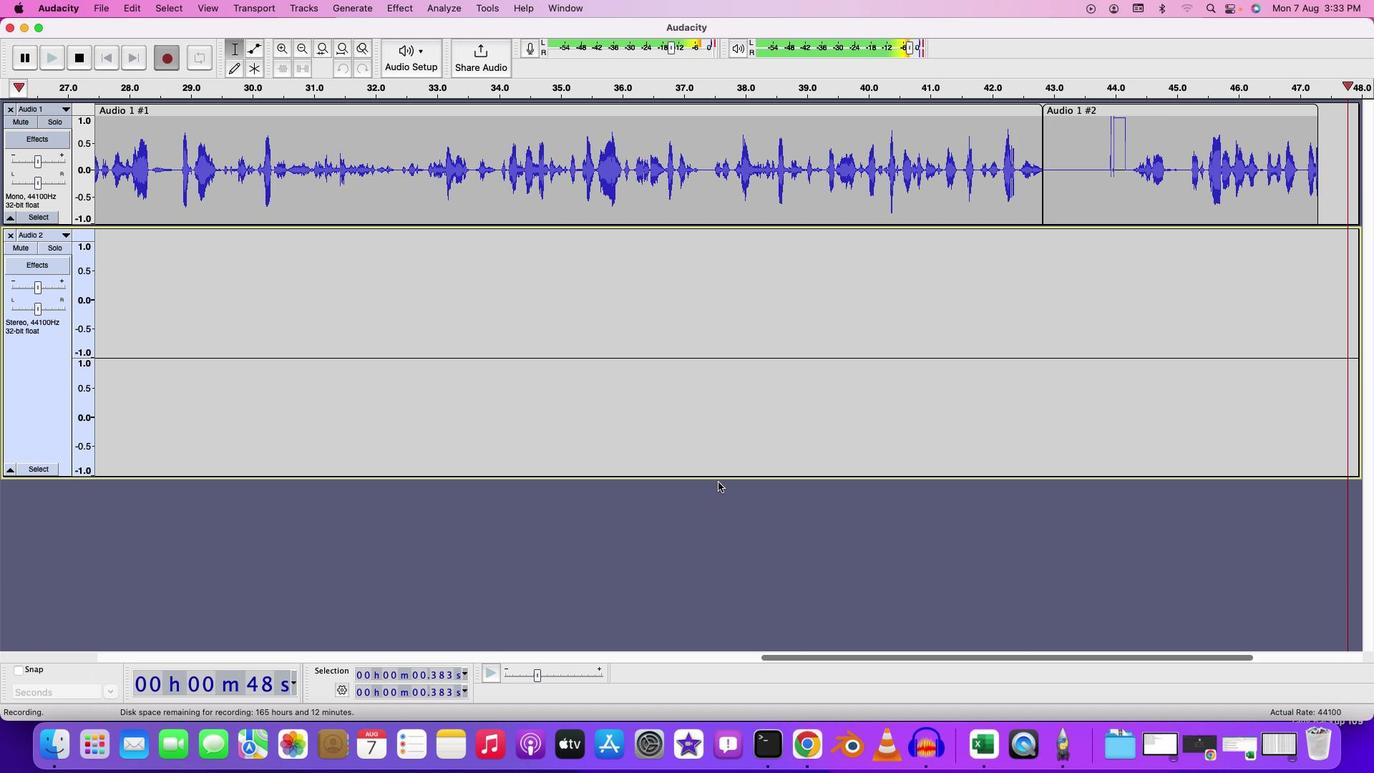 
Action: Key pressed Key.space
Screenshot: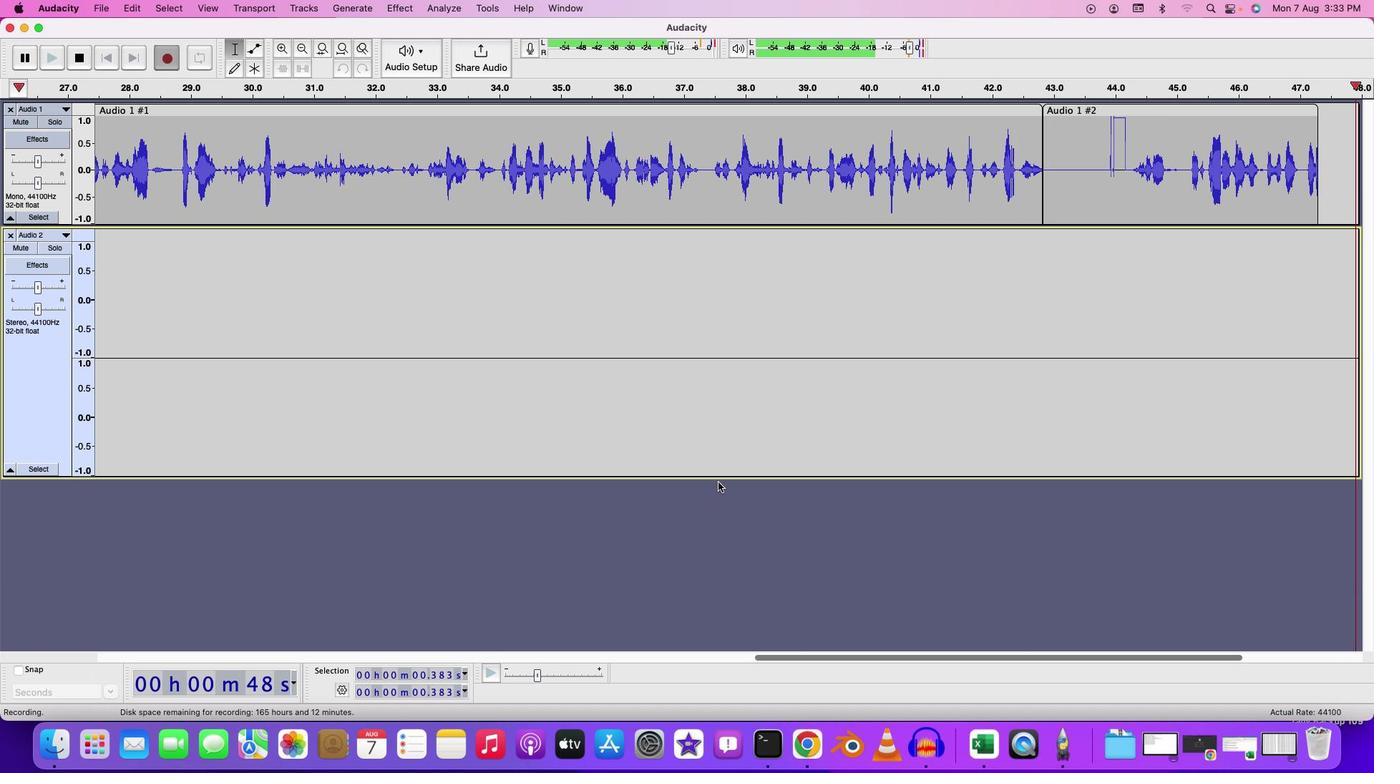 
Action: Mouse moved to (280, 284)
Screenshot: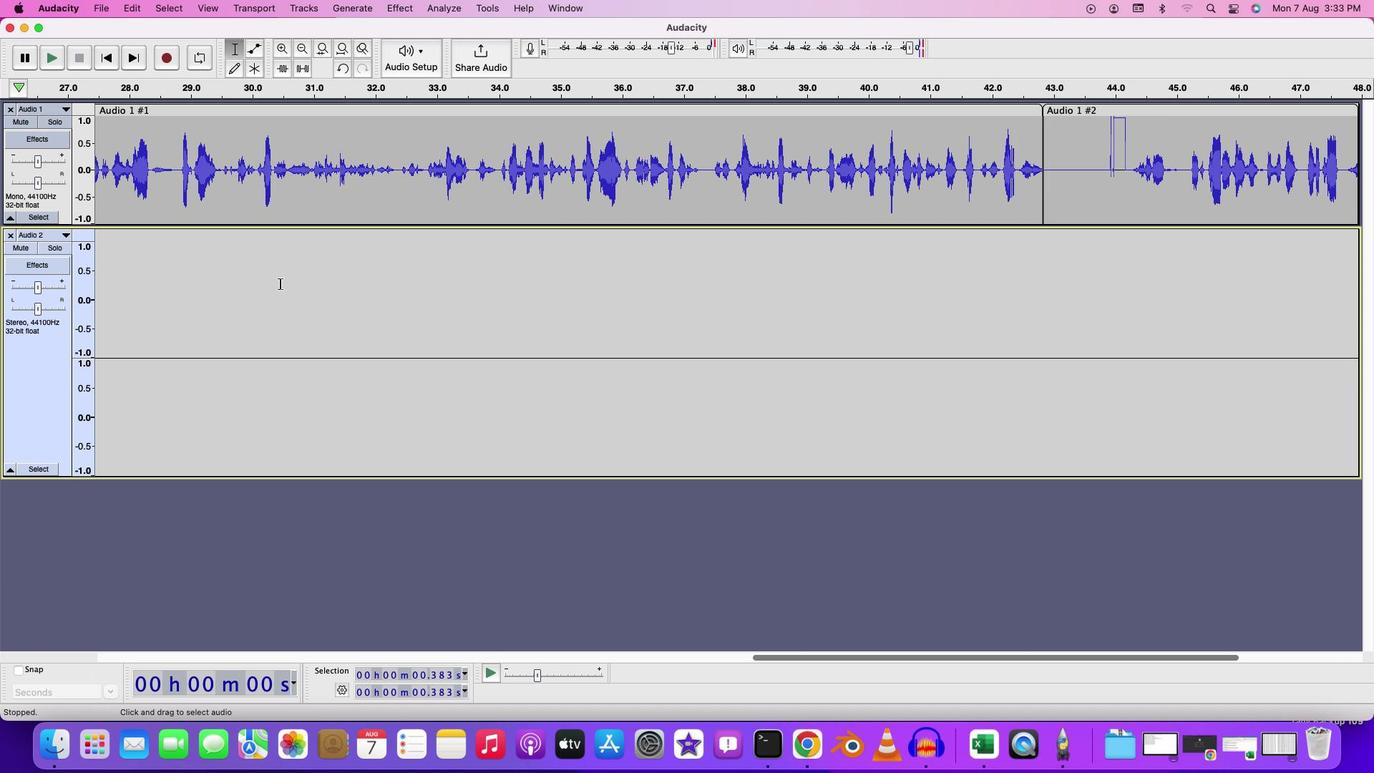 
Action: Mouse pressed left at (280, 284)
Screenshot: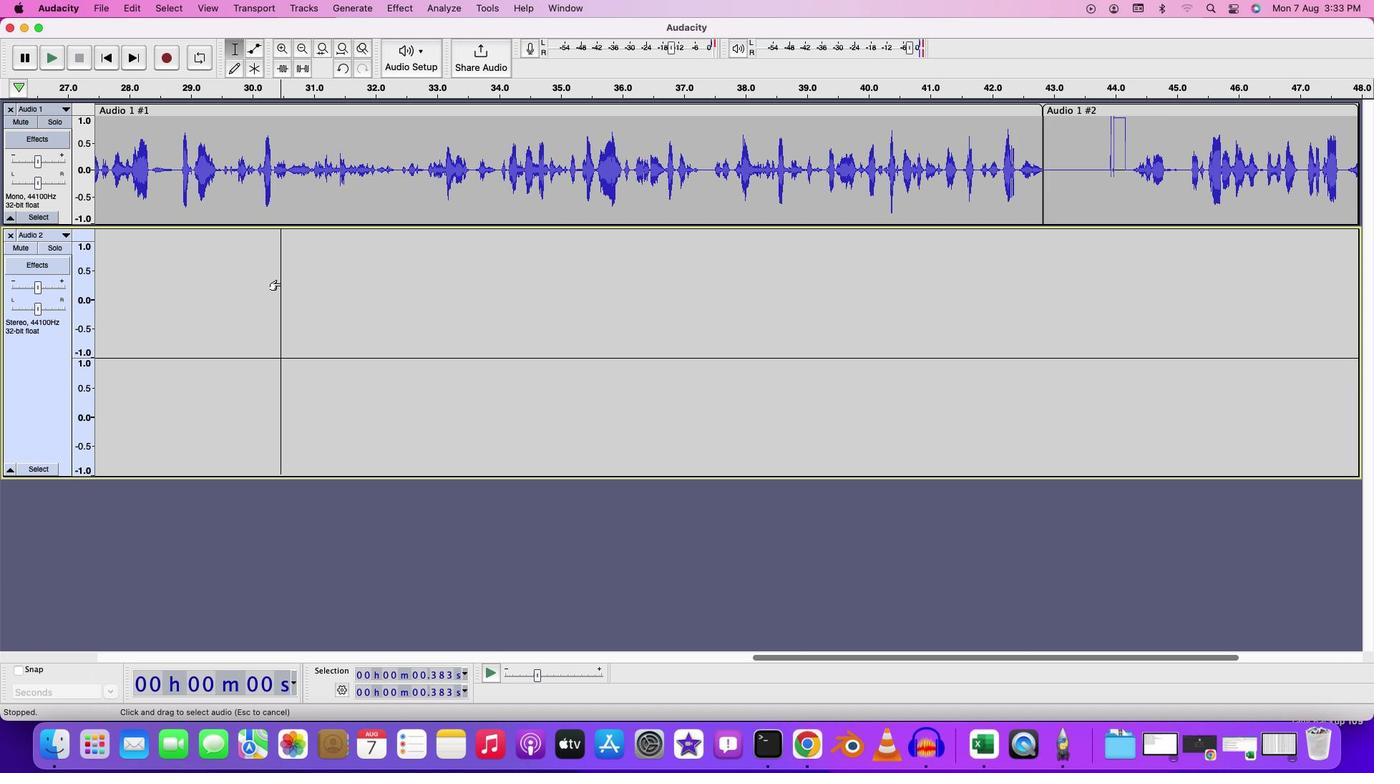 
Action: Mouse moved to (762, 656)
Screenshot: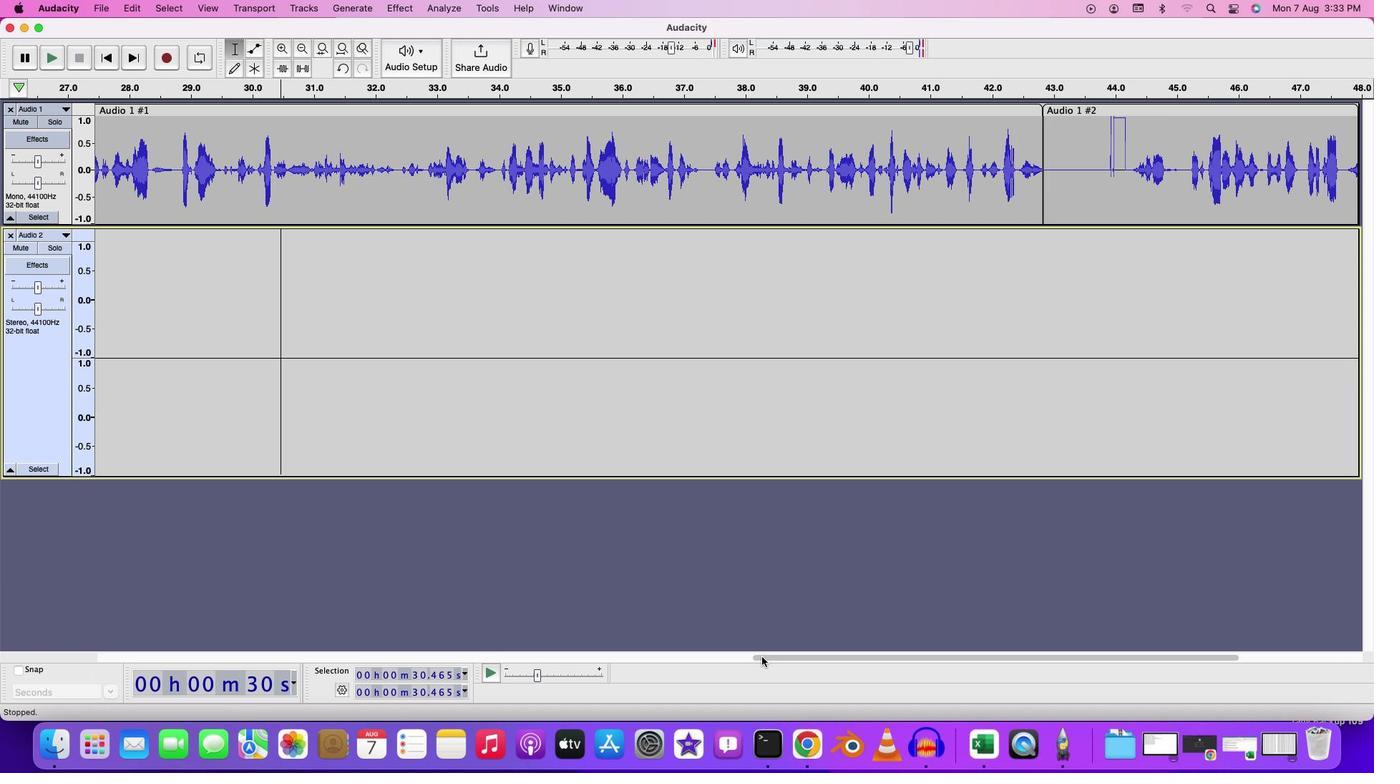 
Action: Mouse pressed left at (762, 656)
Screenshot: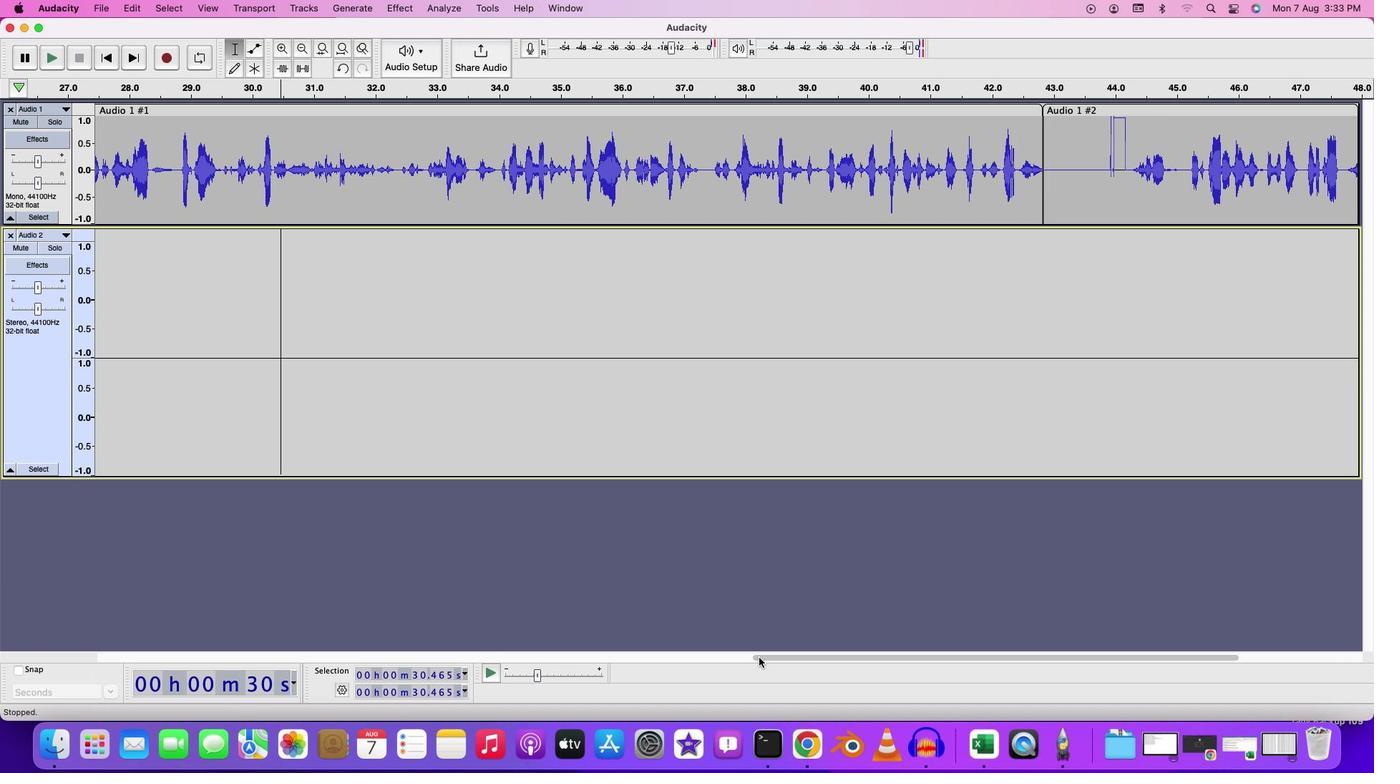 
Action: Mouse moved to (122, 299)
Screenshot: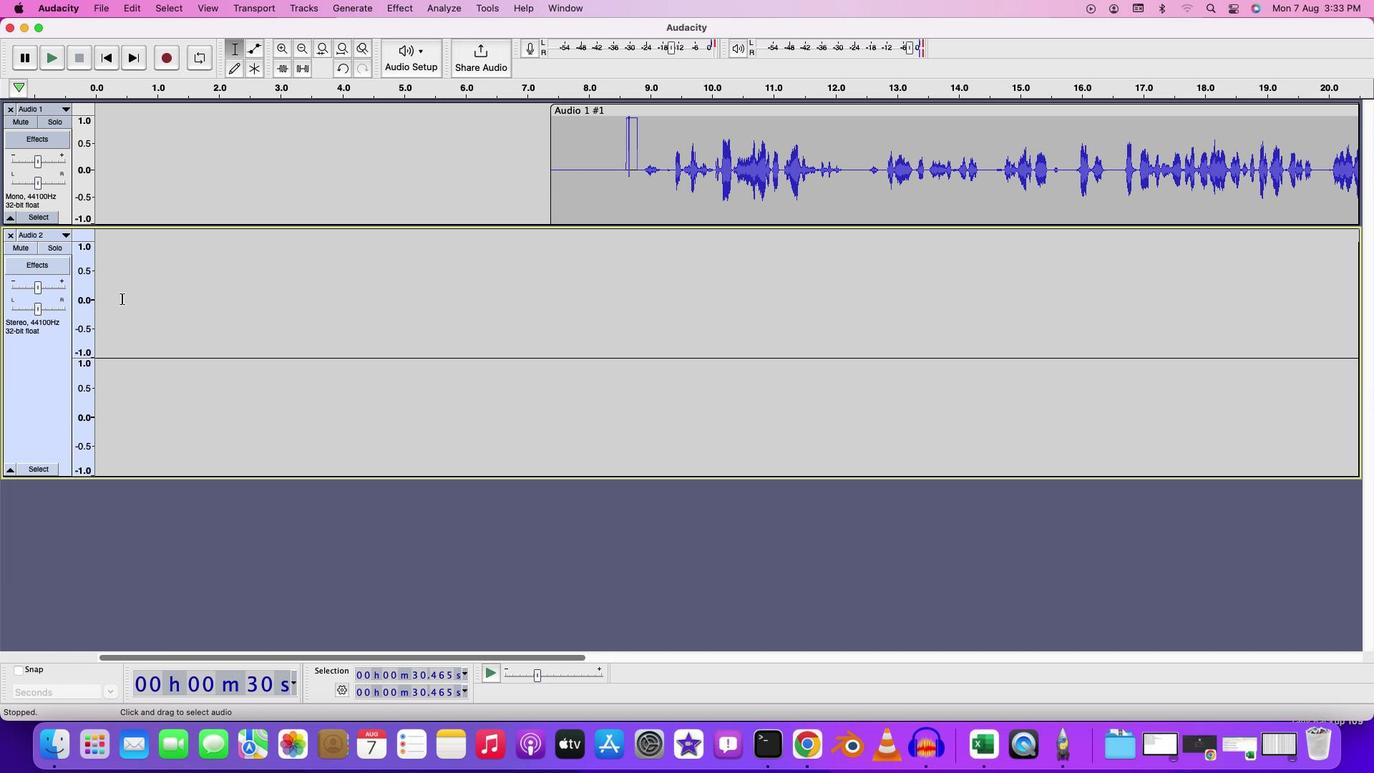 
Action: Mouse pressed left at (122, 299)
Screenshot: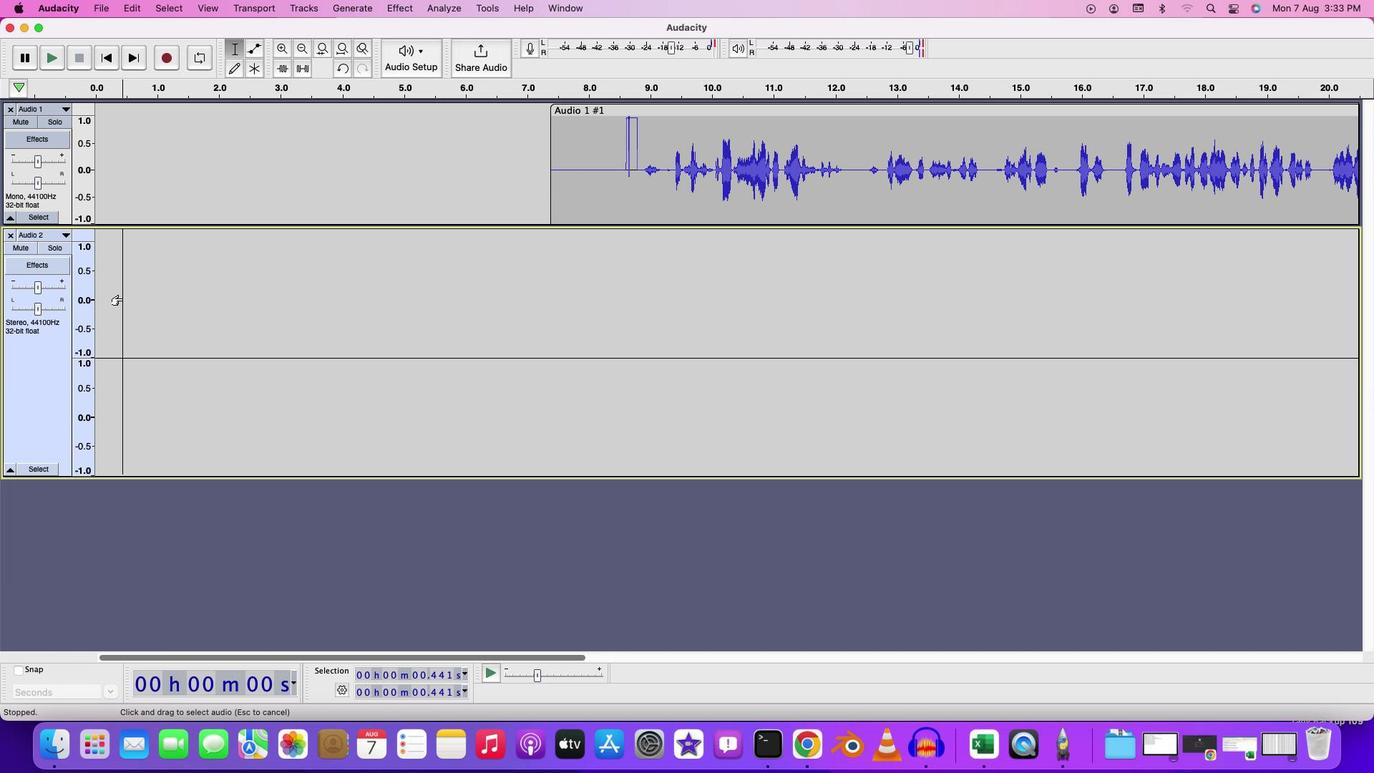 
Action: Mouse moved to (32, 128)
Screenshot: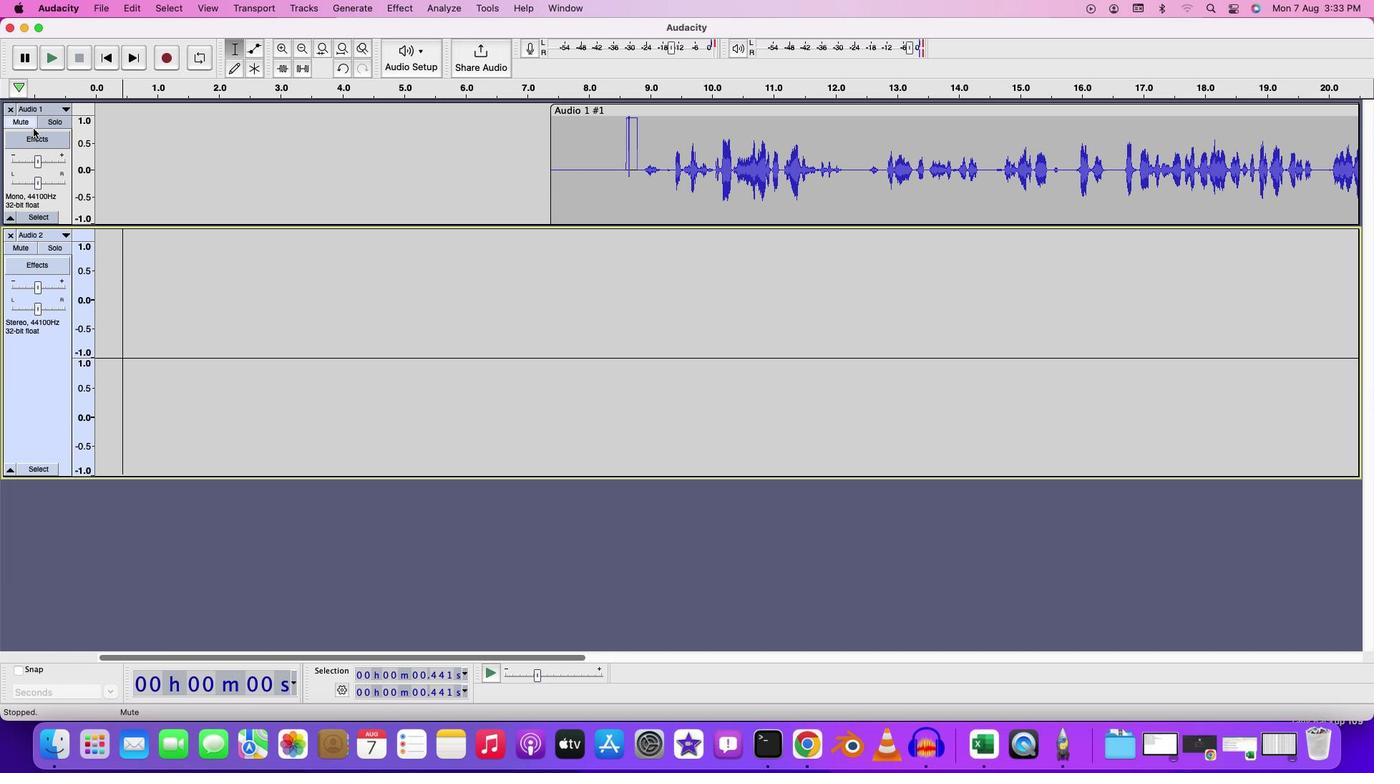 
Action: Mouse pressed left at (32, 128)
Screenshot: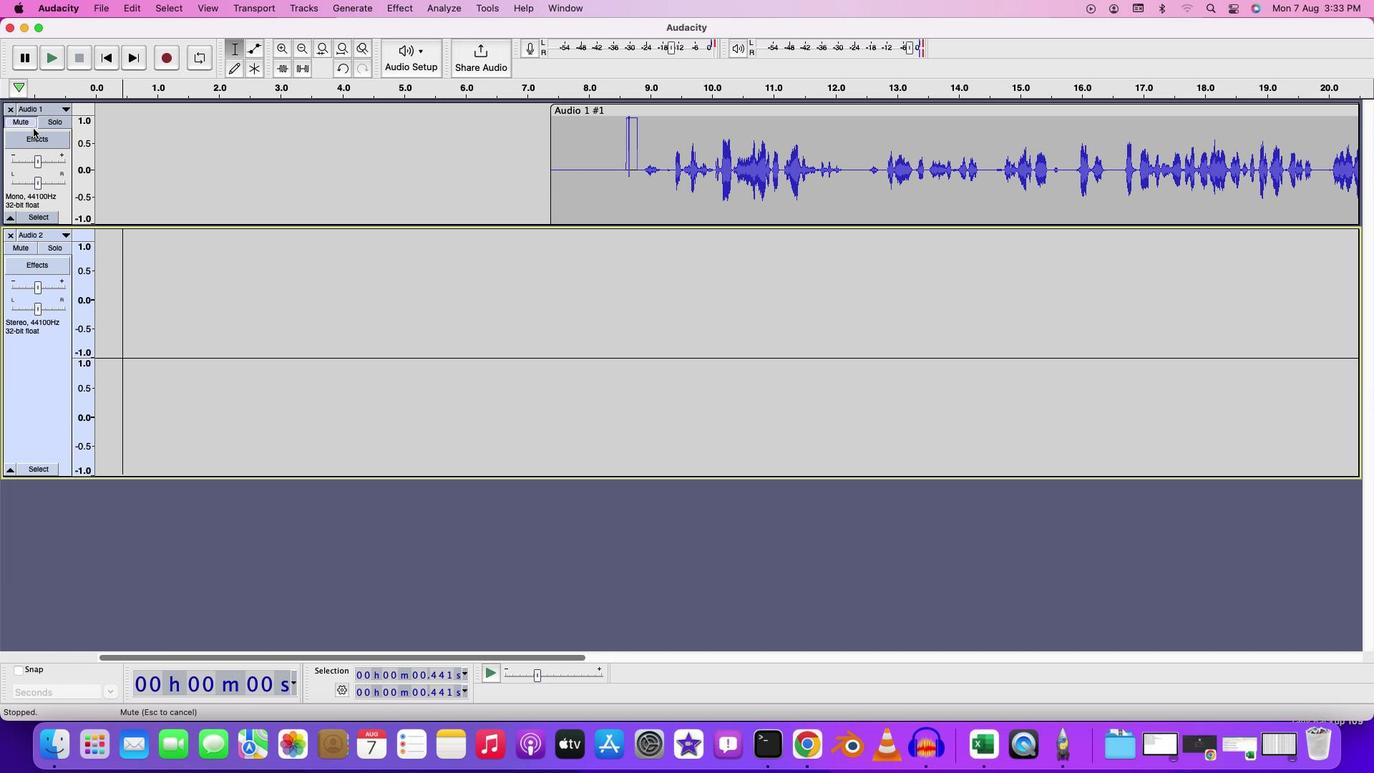 
Action: Mouse moved to (208, 188)
Screenshot: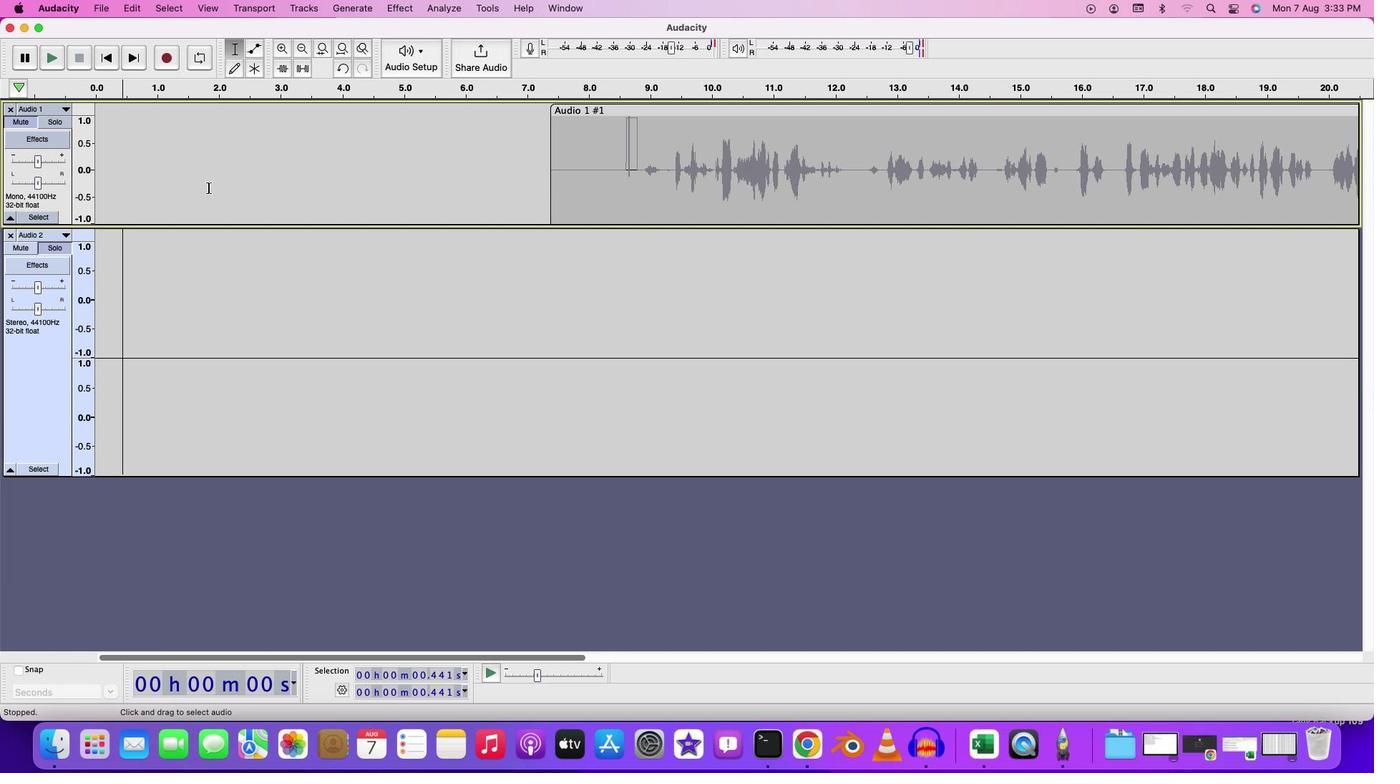 
Action: Mouse pressed left at (208, 188)
Screenshot: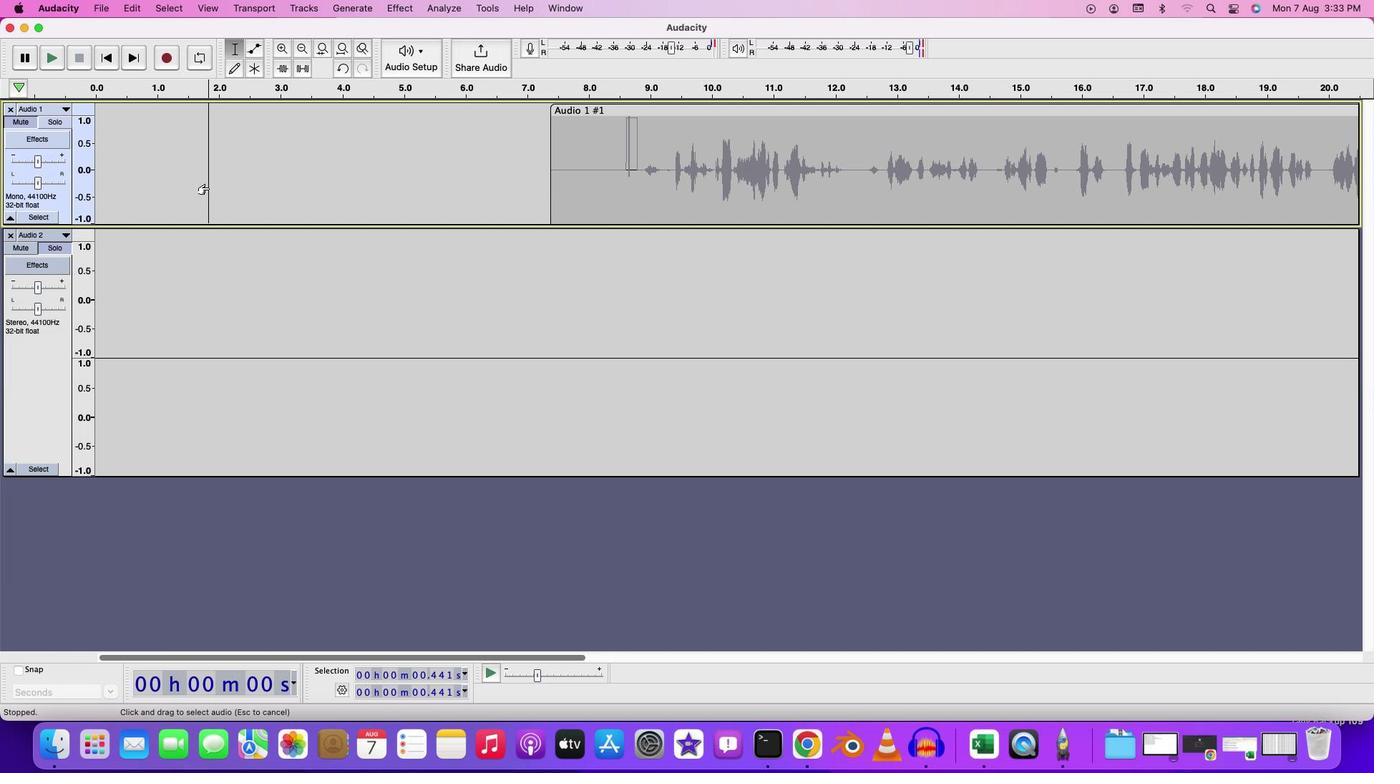 
Action: Mouse moved to (103, 269)
Screenshot: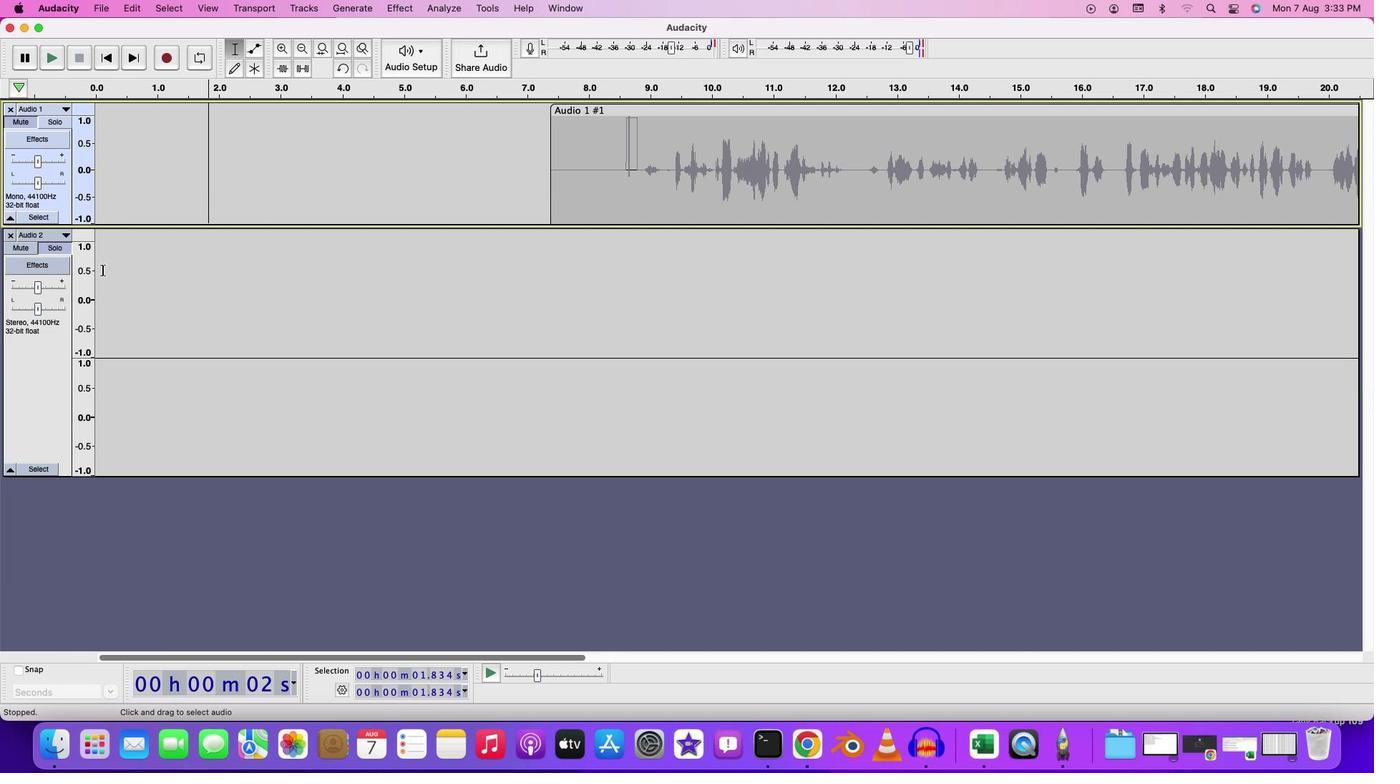 
Action: Mouse pressed left at (103, 269)
Screenshot: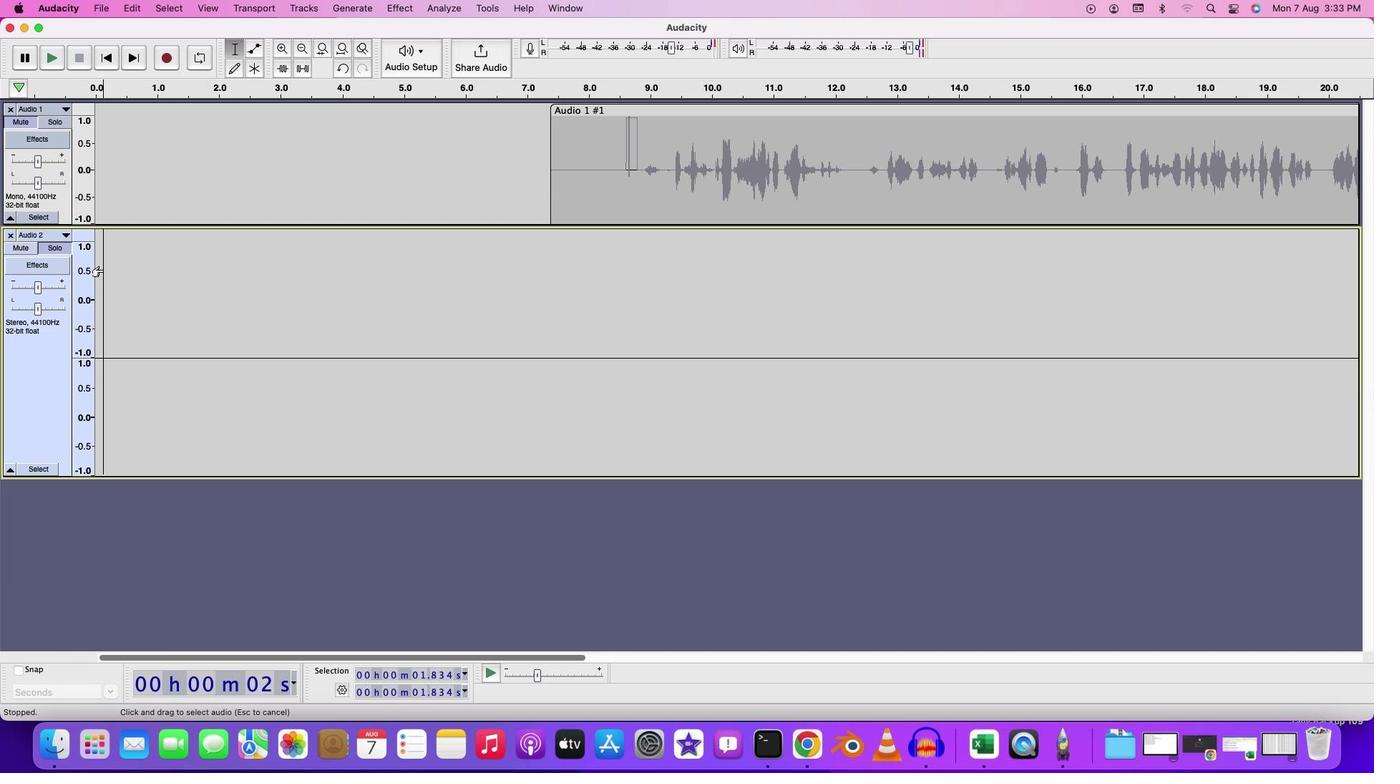 
Action: Mouse moved to (172, 57)
Screenshot: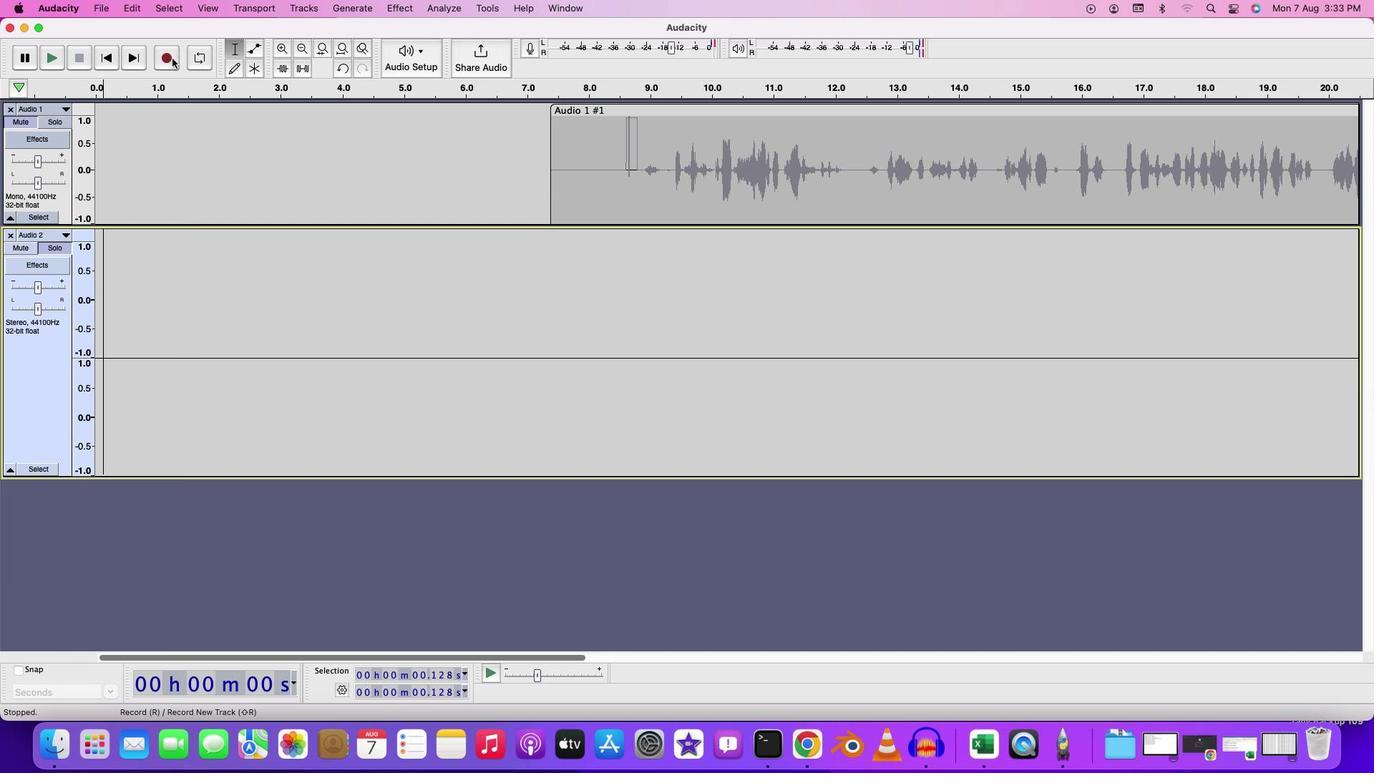 
Action: Mouse pressed left at (172, 57)
Screenshot: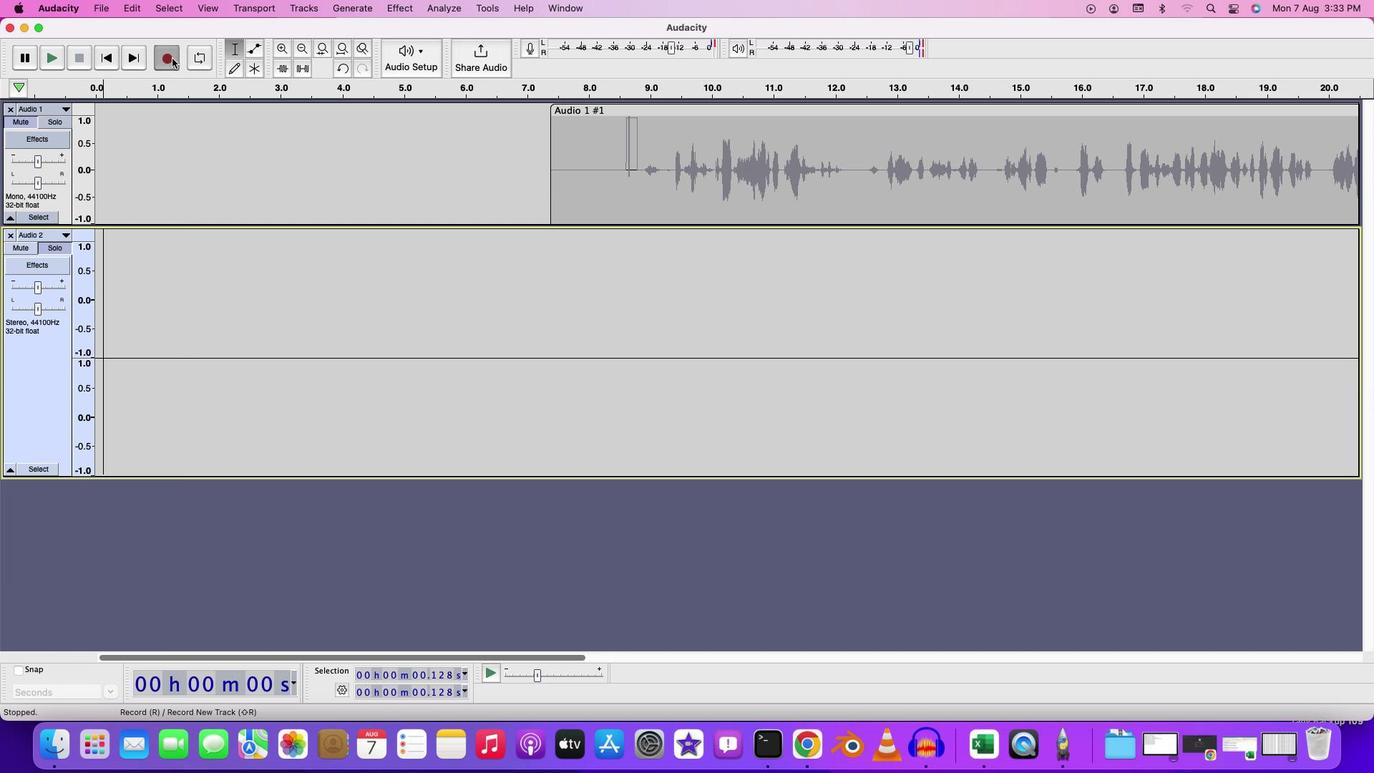 
Action: Mouse moved to (23, 125)
Screenshot: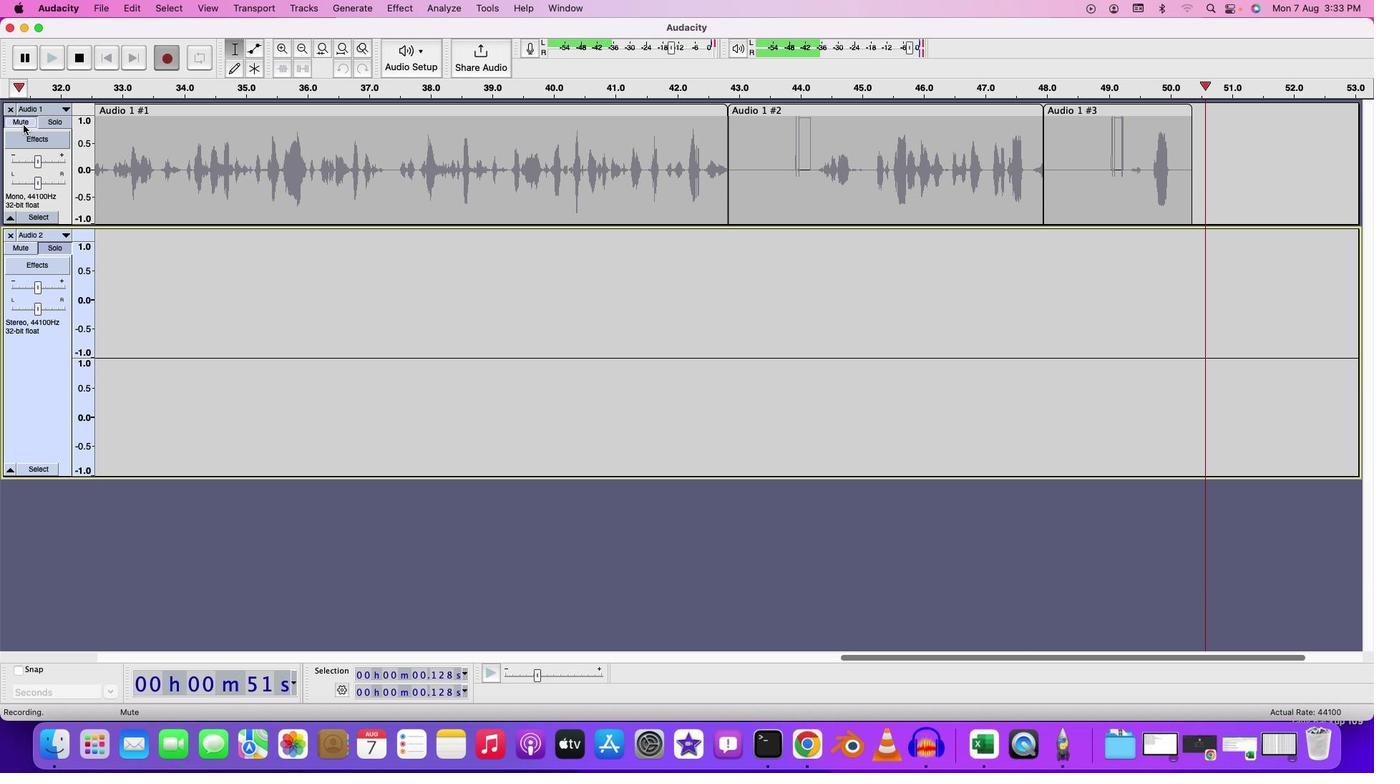 
Action: Mouse pressed left at (23, 125)
Screenshot: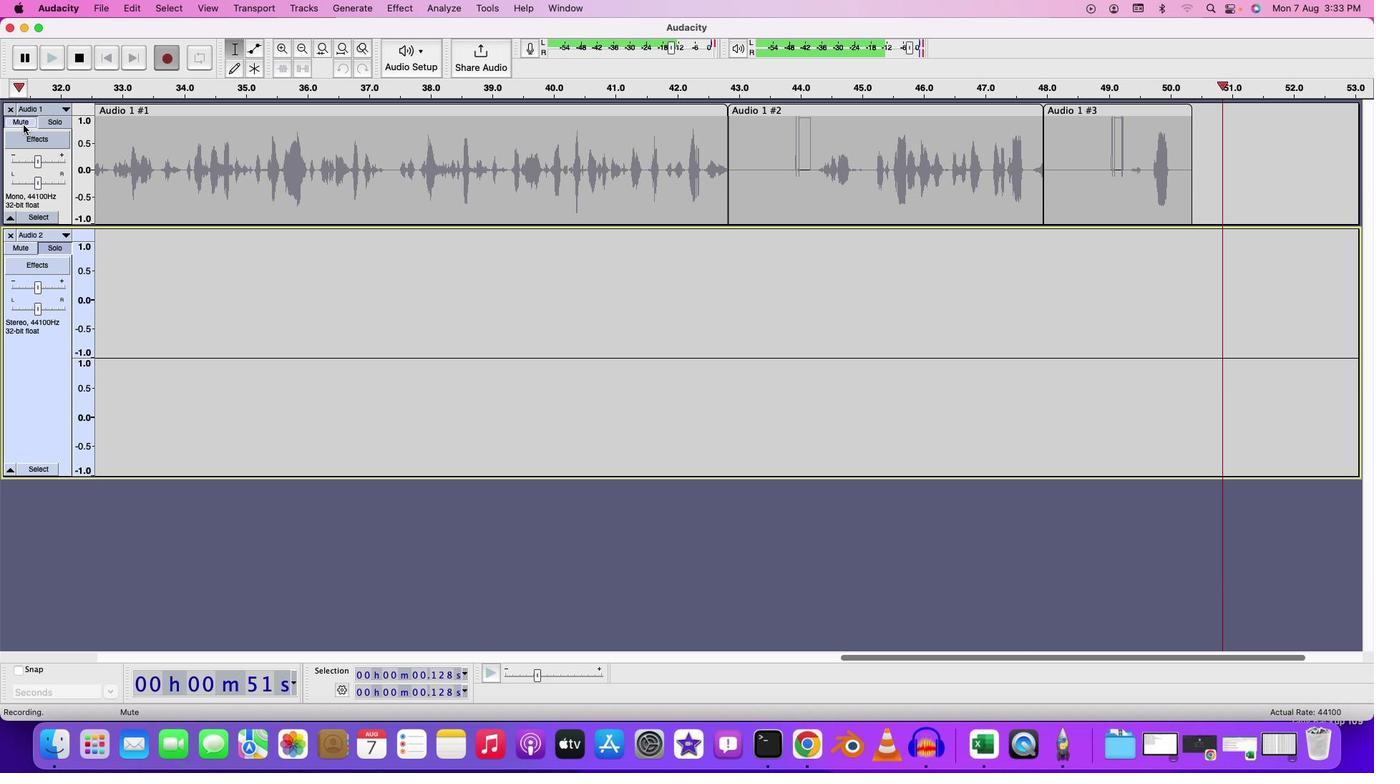 
Action: Mouse moved to (189, 318)
Screenshot: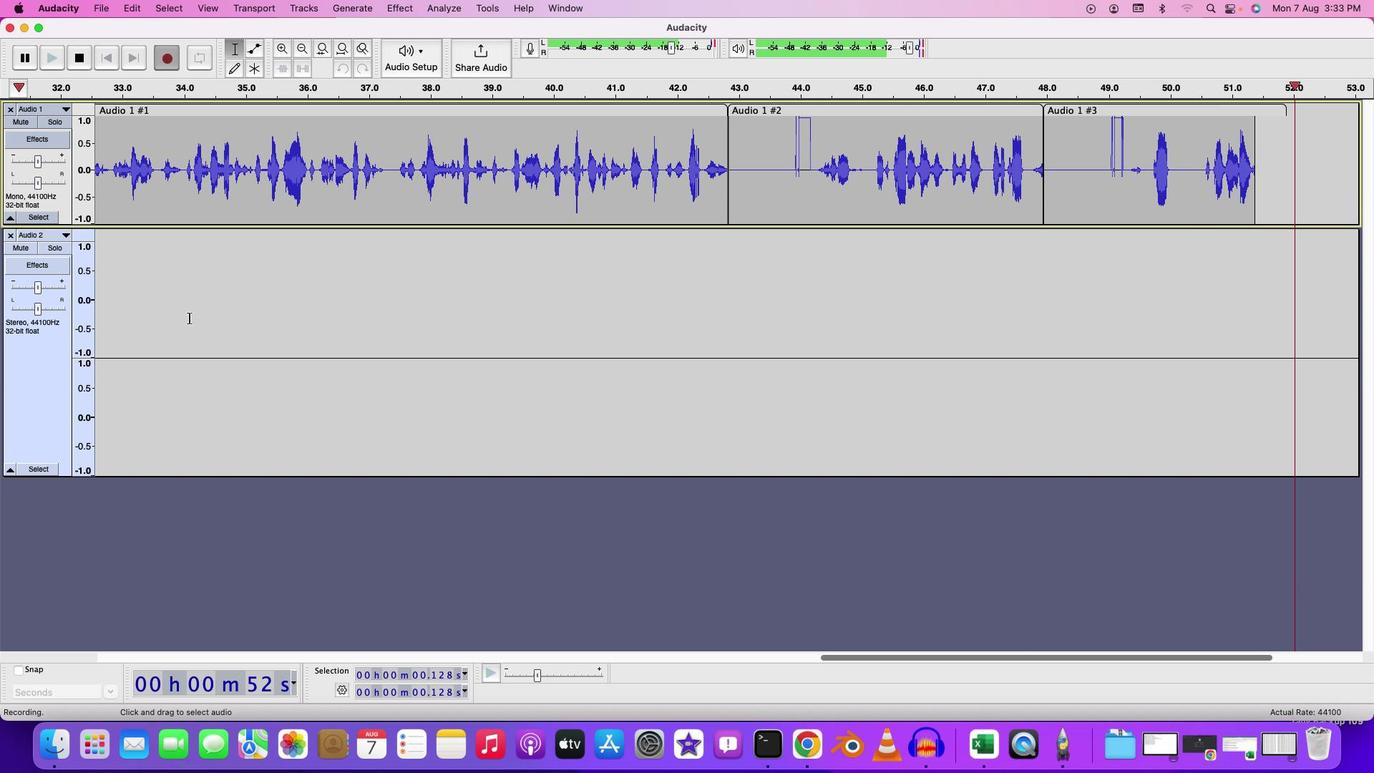 
Action: Key pressed Key.space
Screenshot: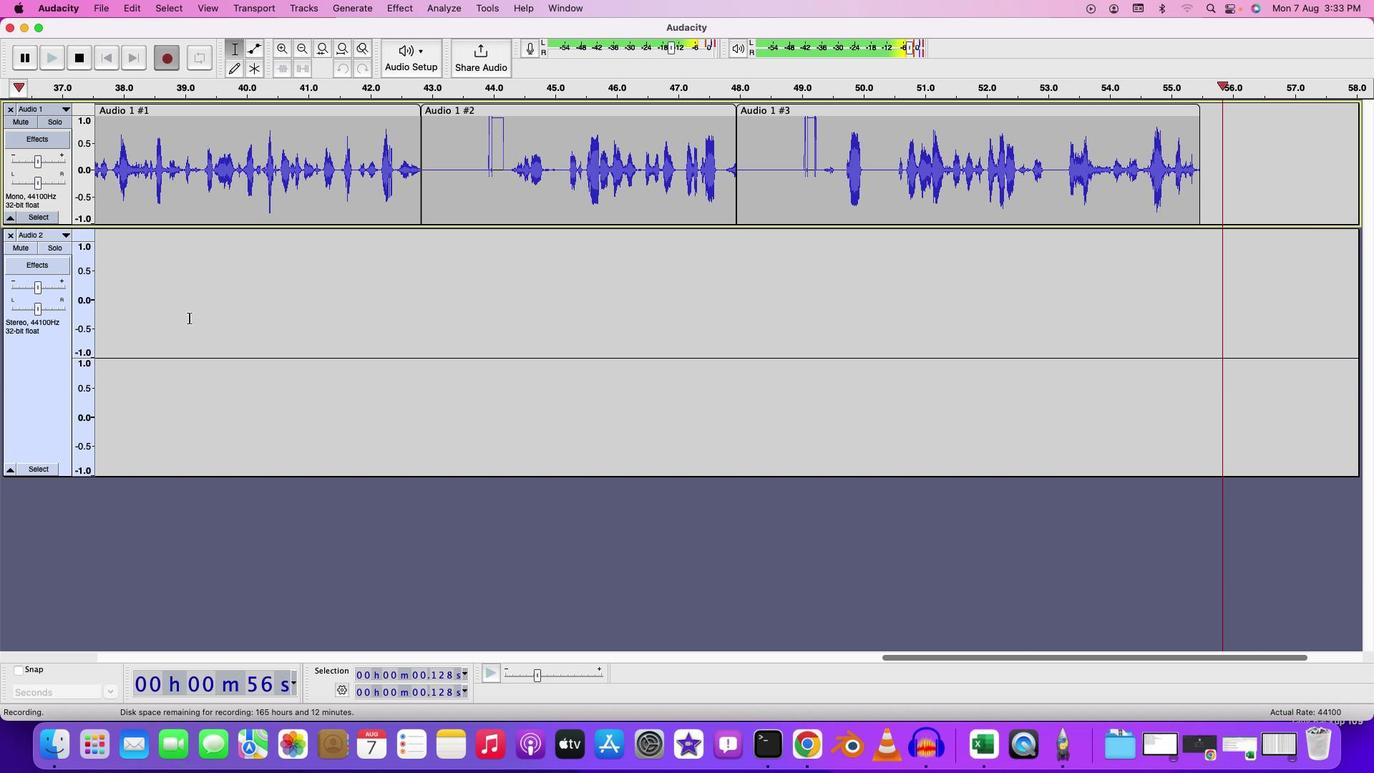 
Action: Mouse moved to (60, 235)
Screenshot: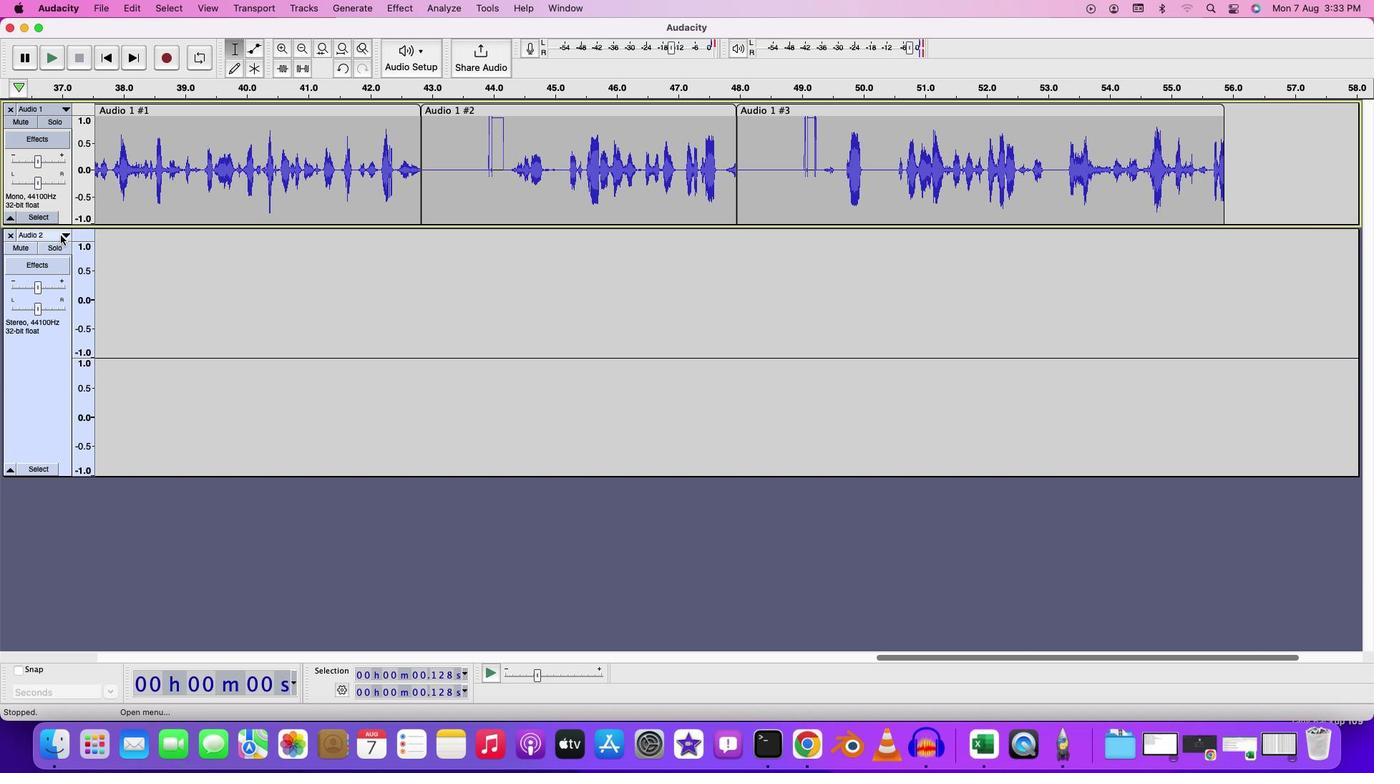 
Action: Mouse pressed left at (60, 235)
Screenshot: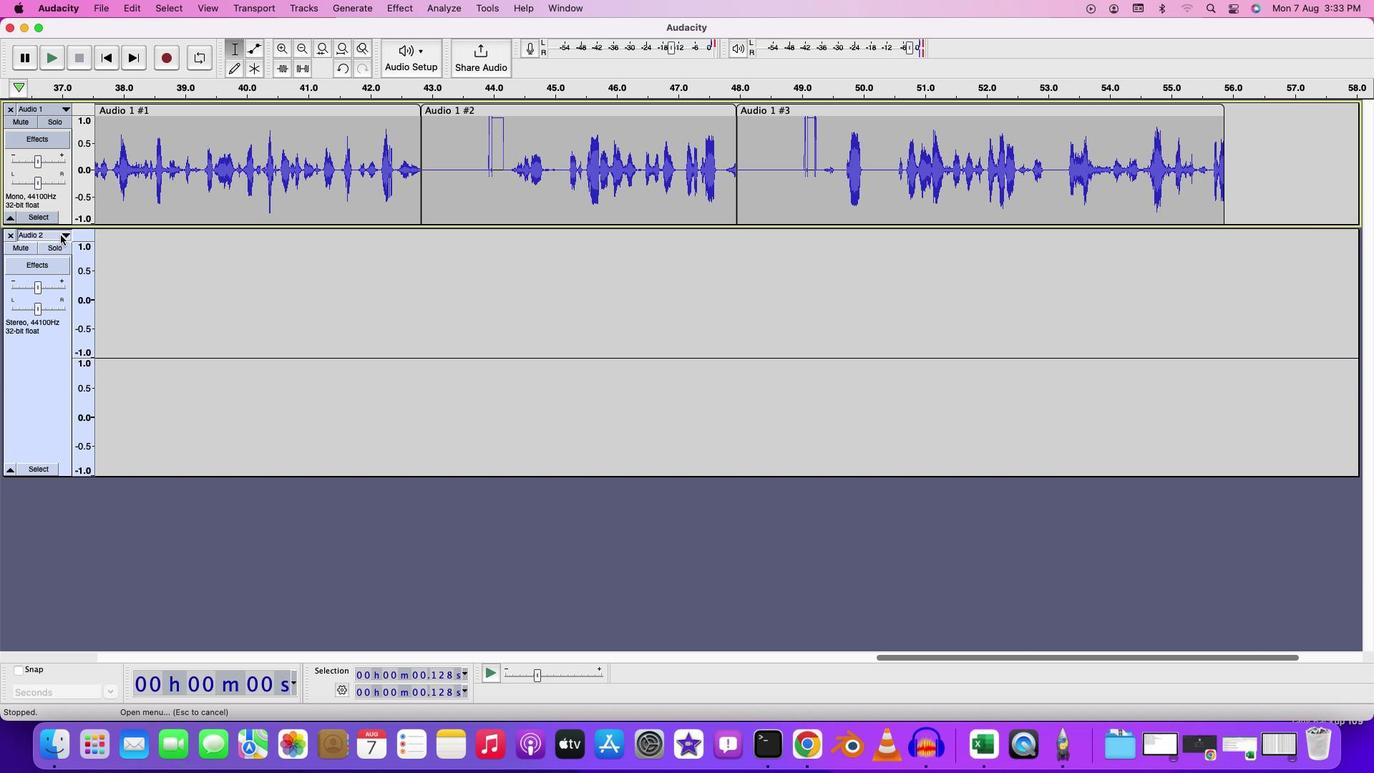 
Action: Mouse moved to (72, 276)
Screenshot: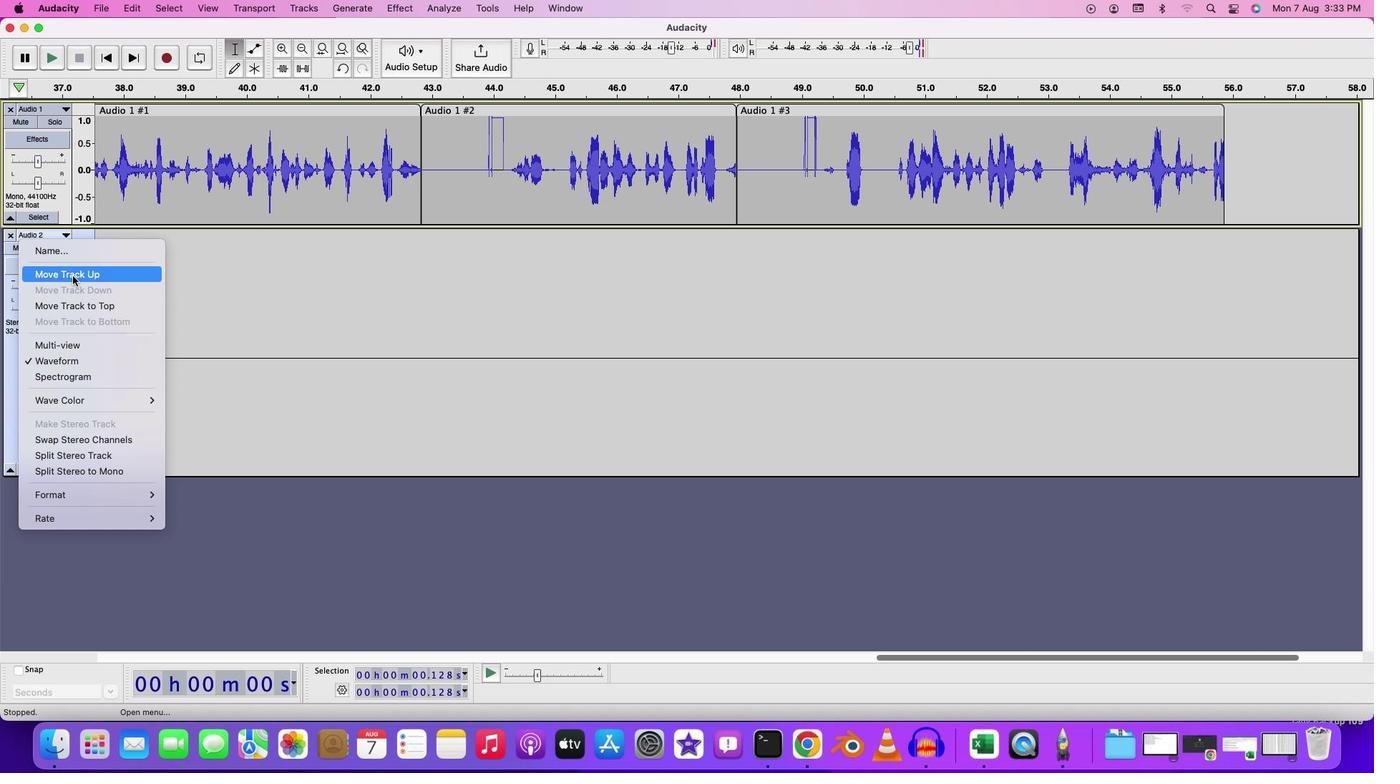
Action: Mouse pressed left at (72, 276)
Screenshot: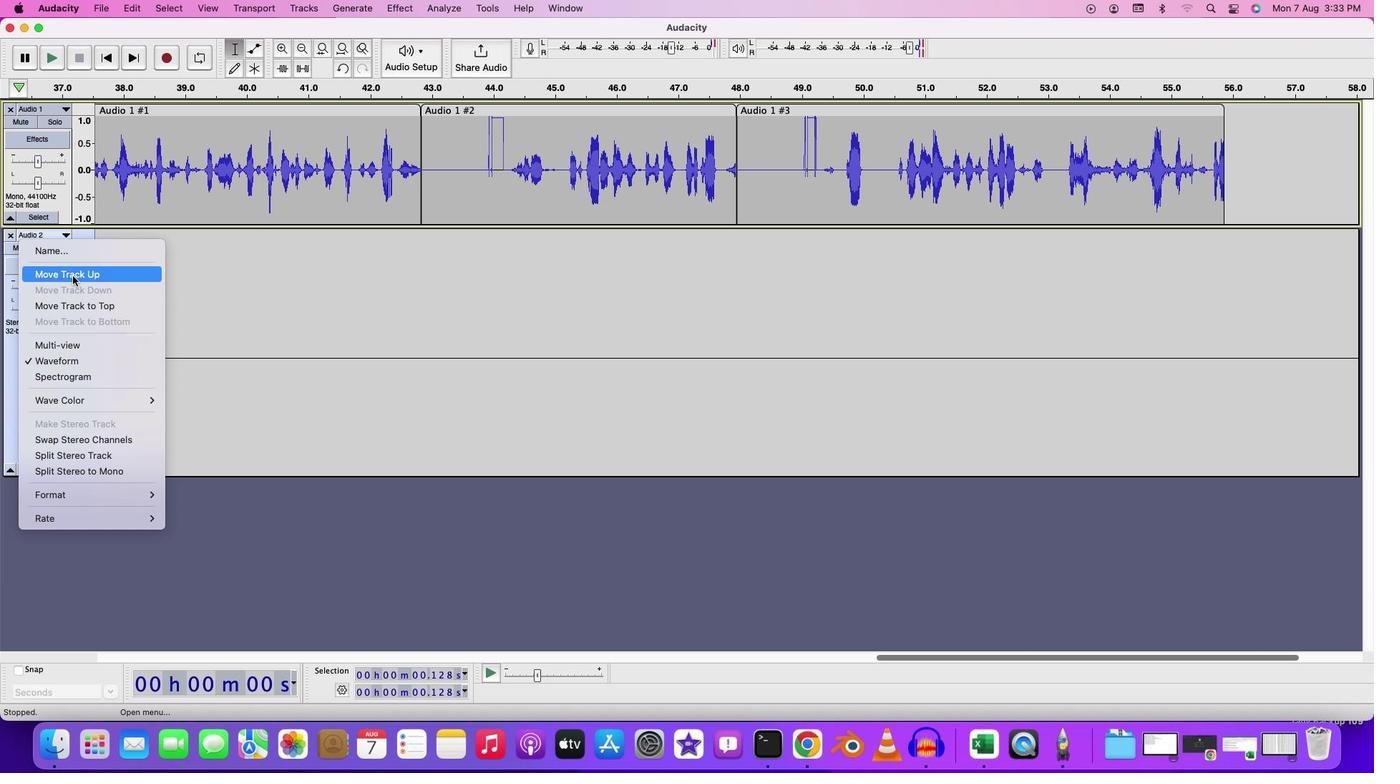 
Action: Mouse moved to (99, 131)
Screenshot: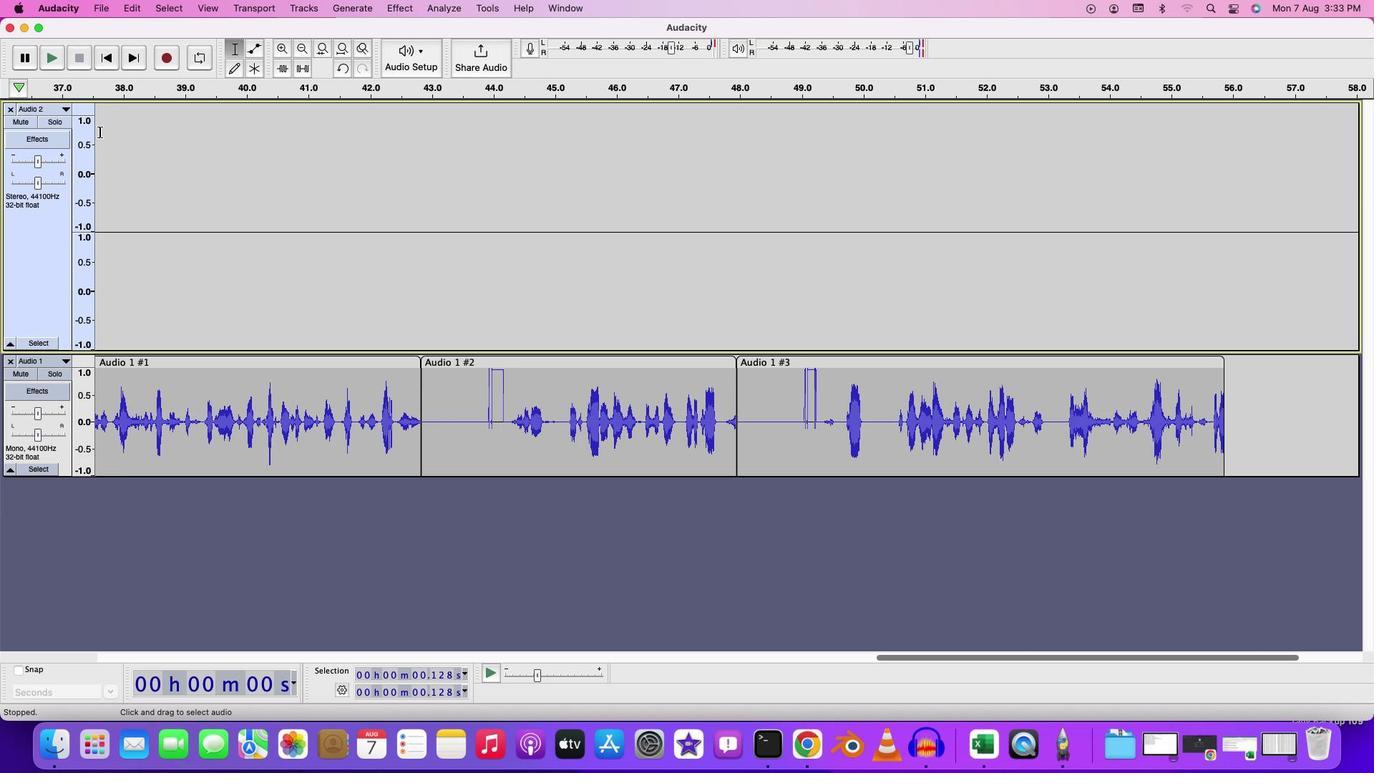 
Action: Mouse pressed left at (99, 131)
Screenshot: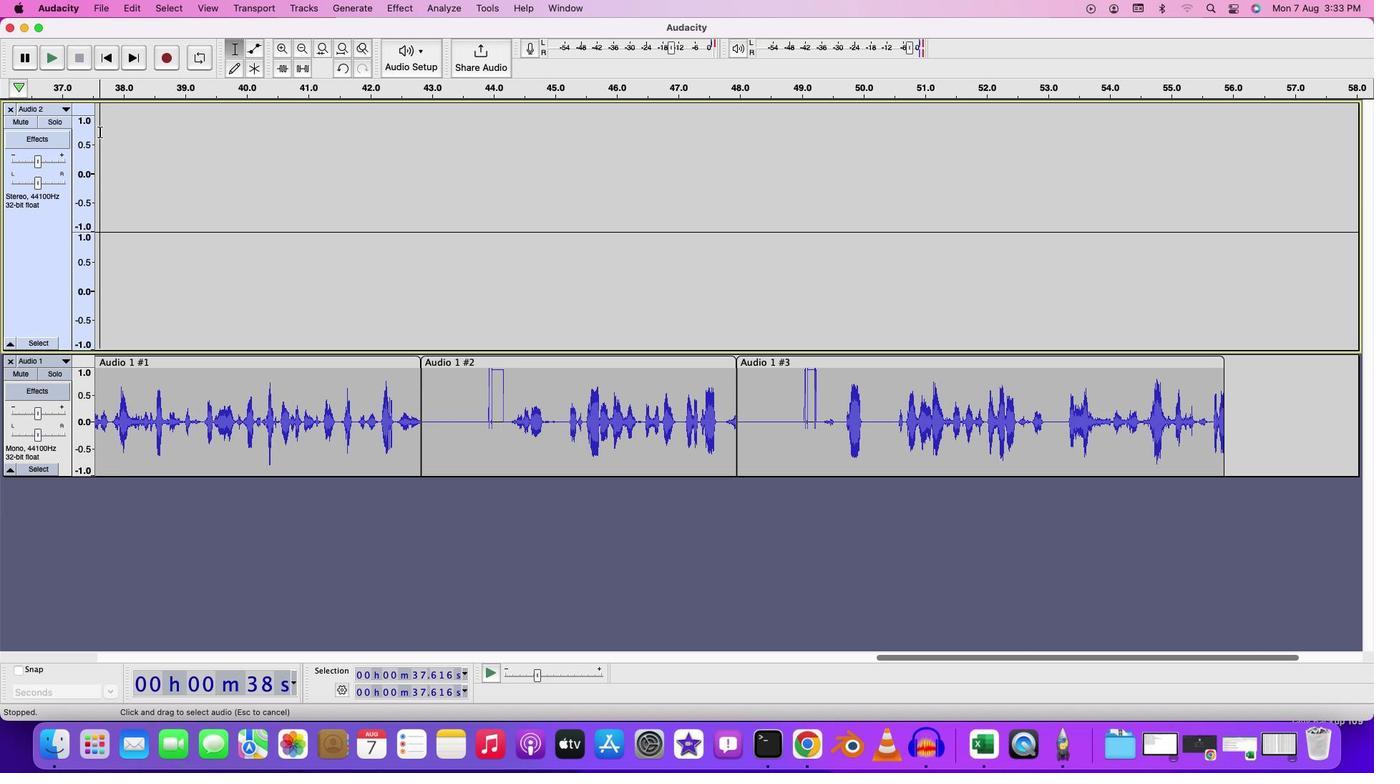 
Action: Mouse moved to (168, 61)
Screenshot: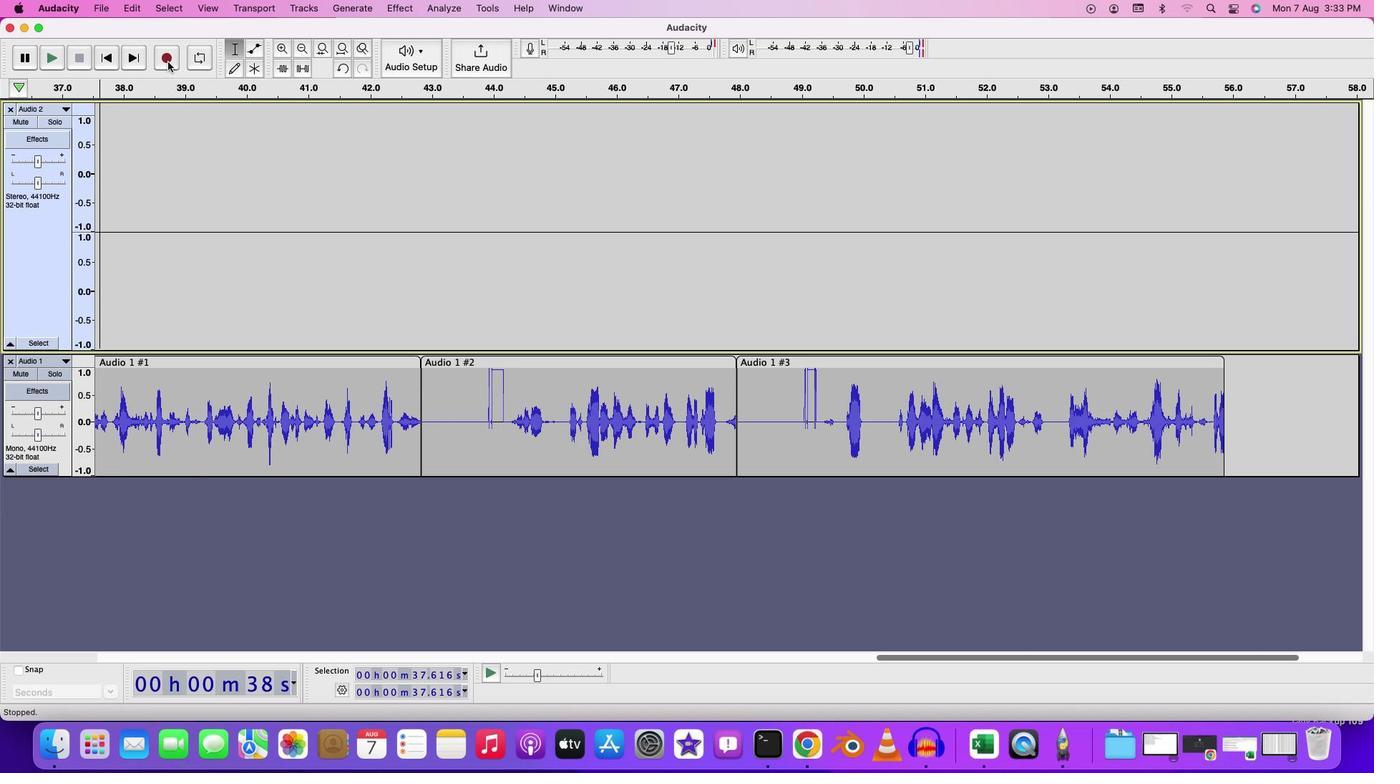 
Action: Mouse pressed left at (168, 61)
Screenshot: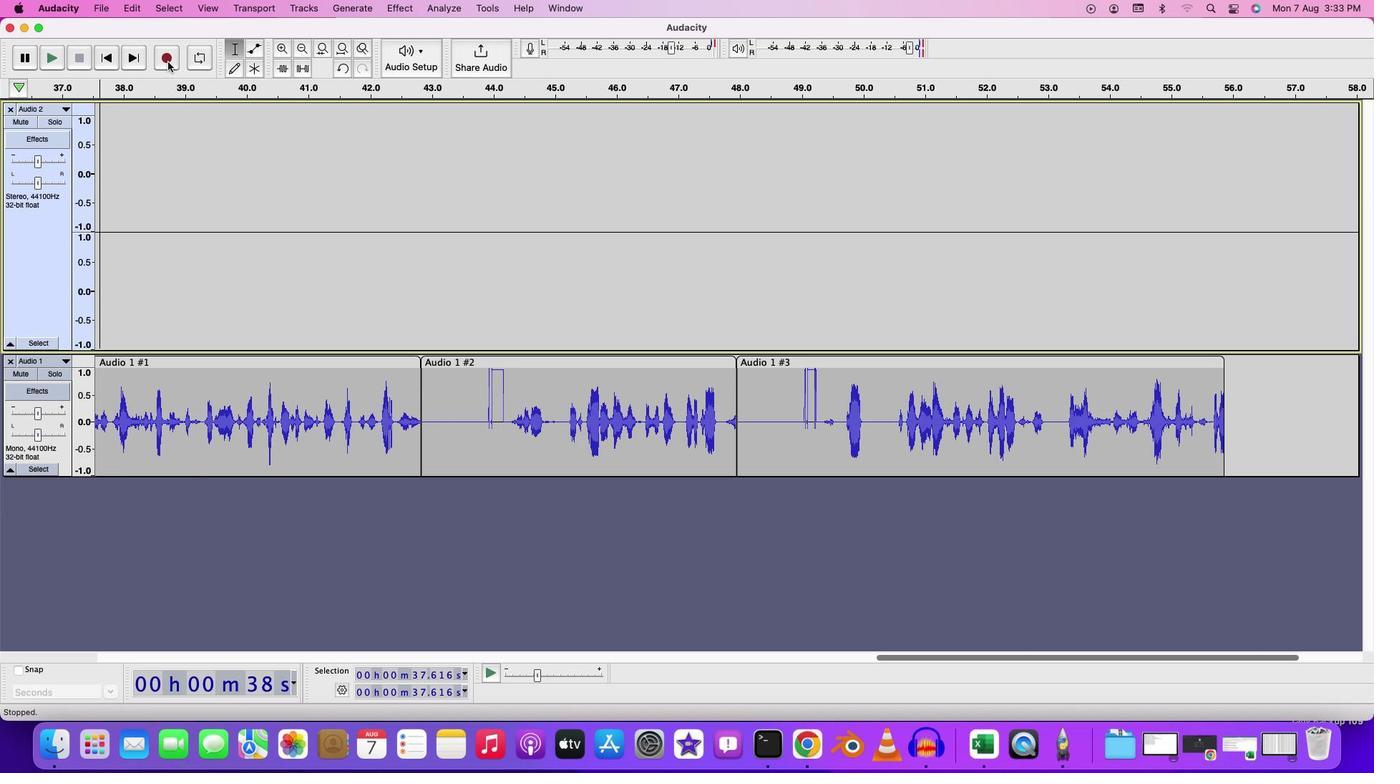 
Action: Mouse moved to (68, 359)
Screenshot: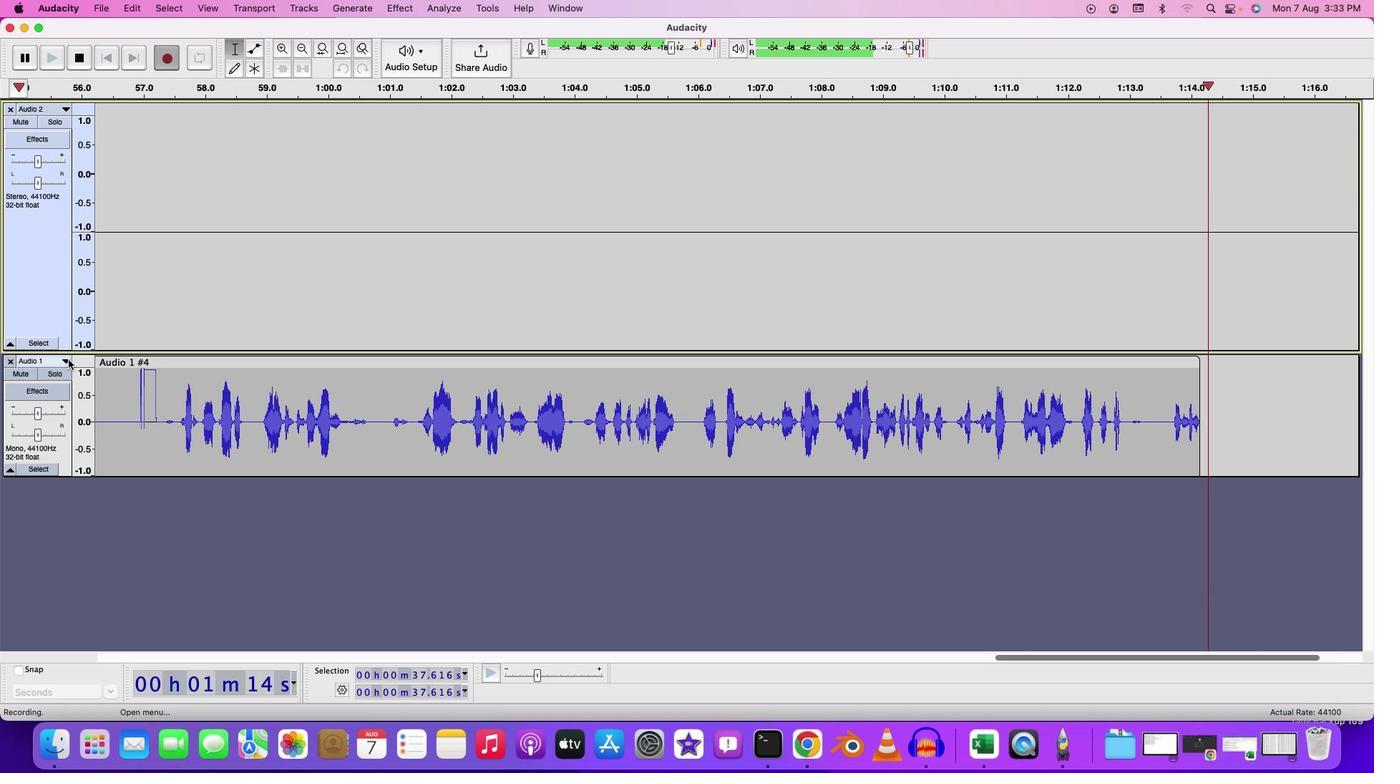 
Action: Mouse pressed left at (68, 359)
Screenshot: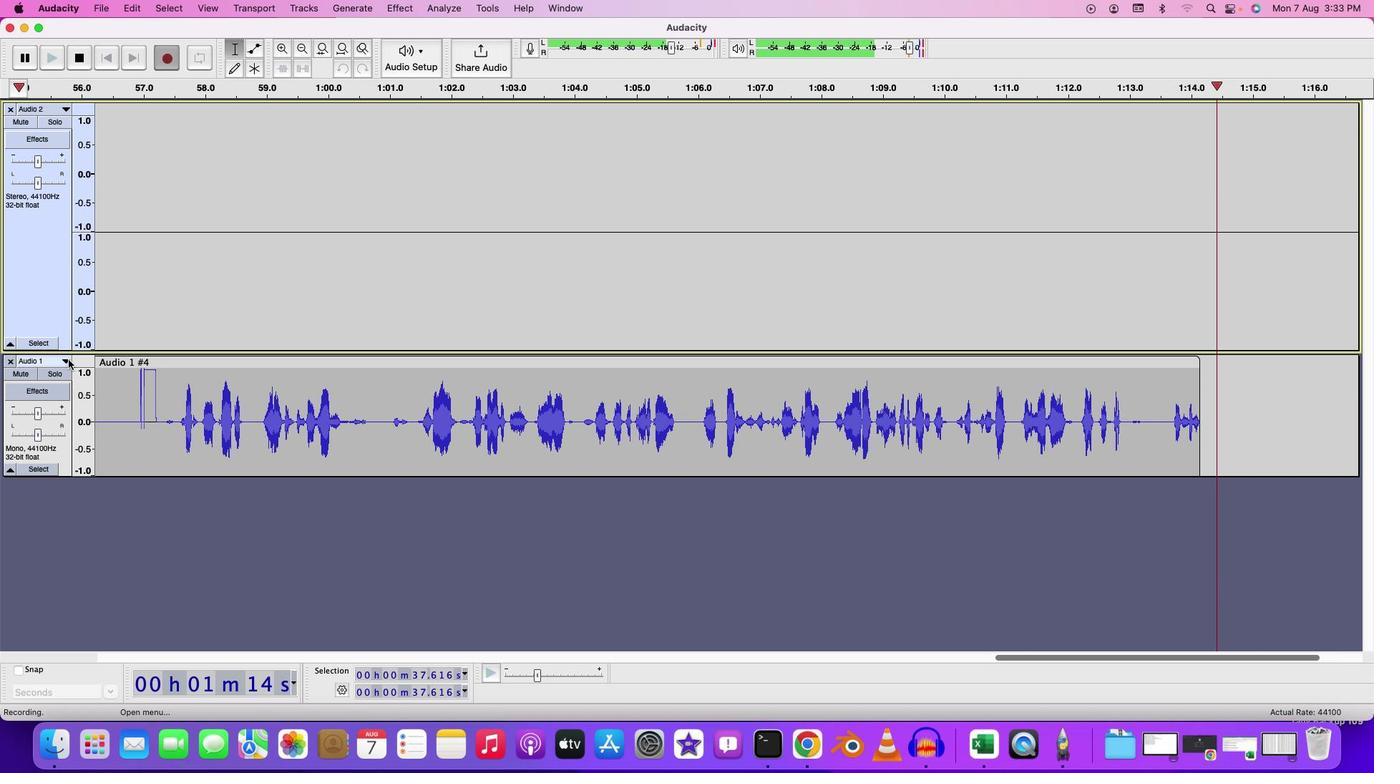 
Action: Mouse moved to (89, 405)
Screenshot: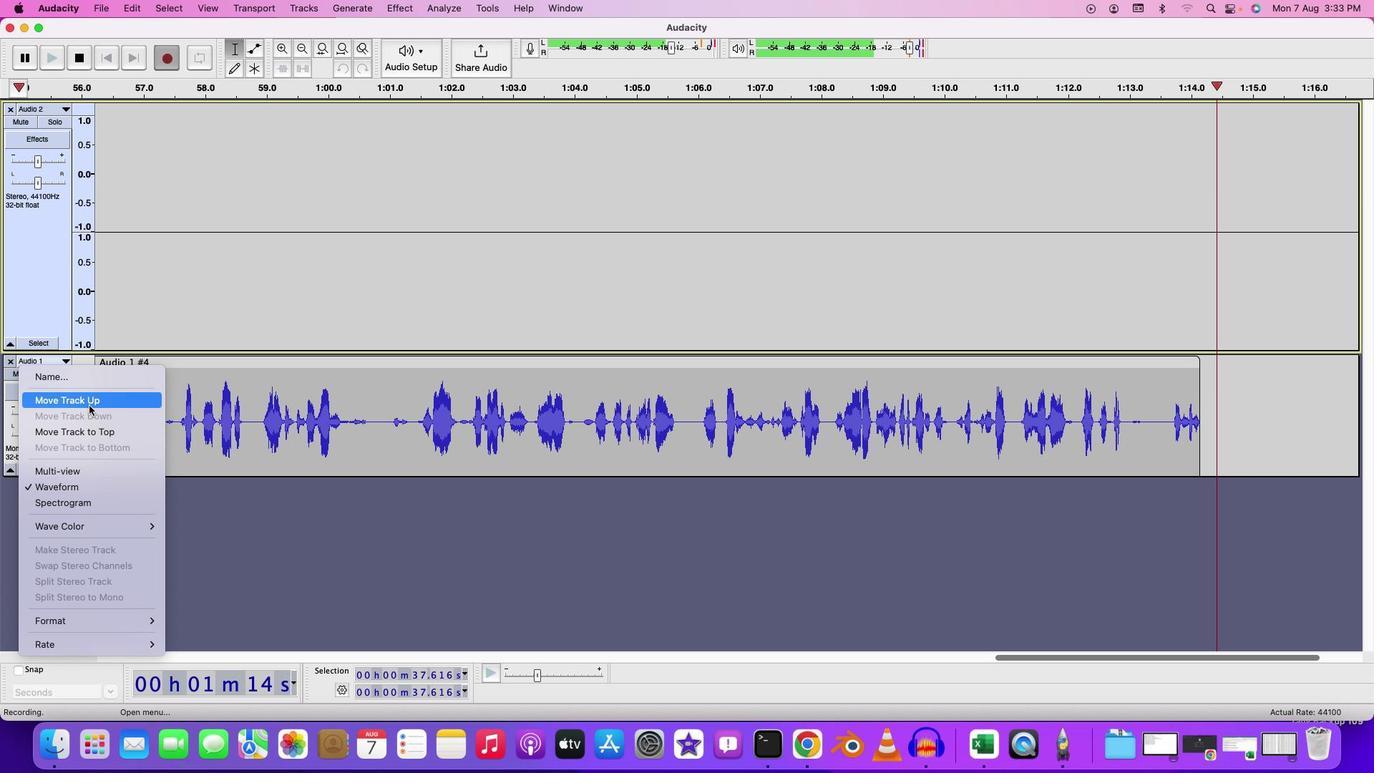 
Action: Mouse pressed left at (89, 405)
Screenshot: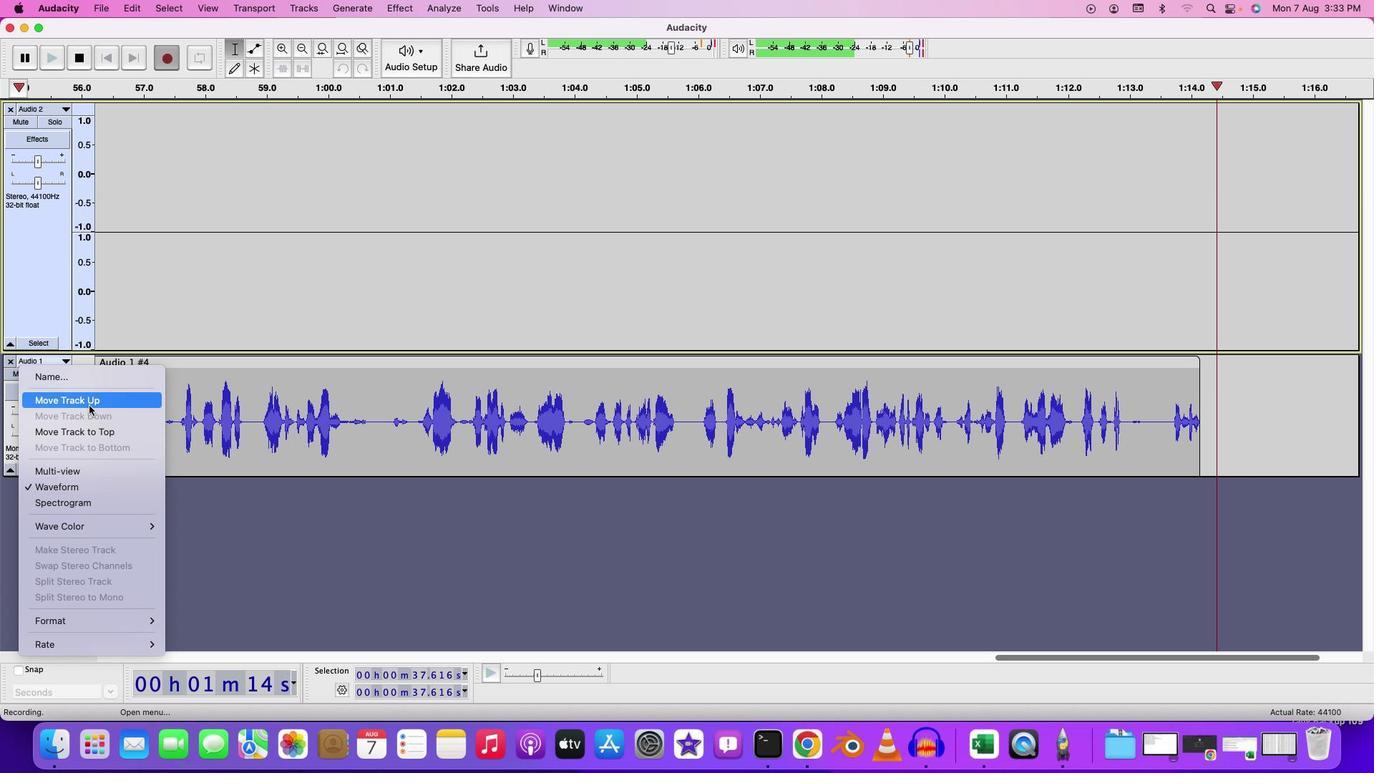 
Action: Mouse moved to (83, 56)
Screenshot: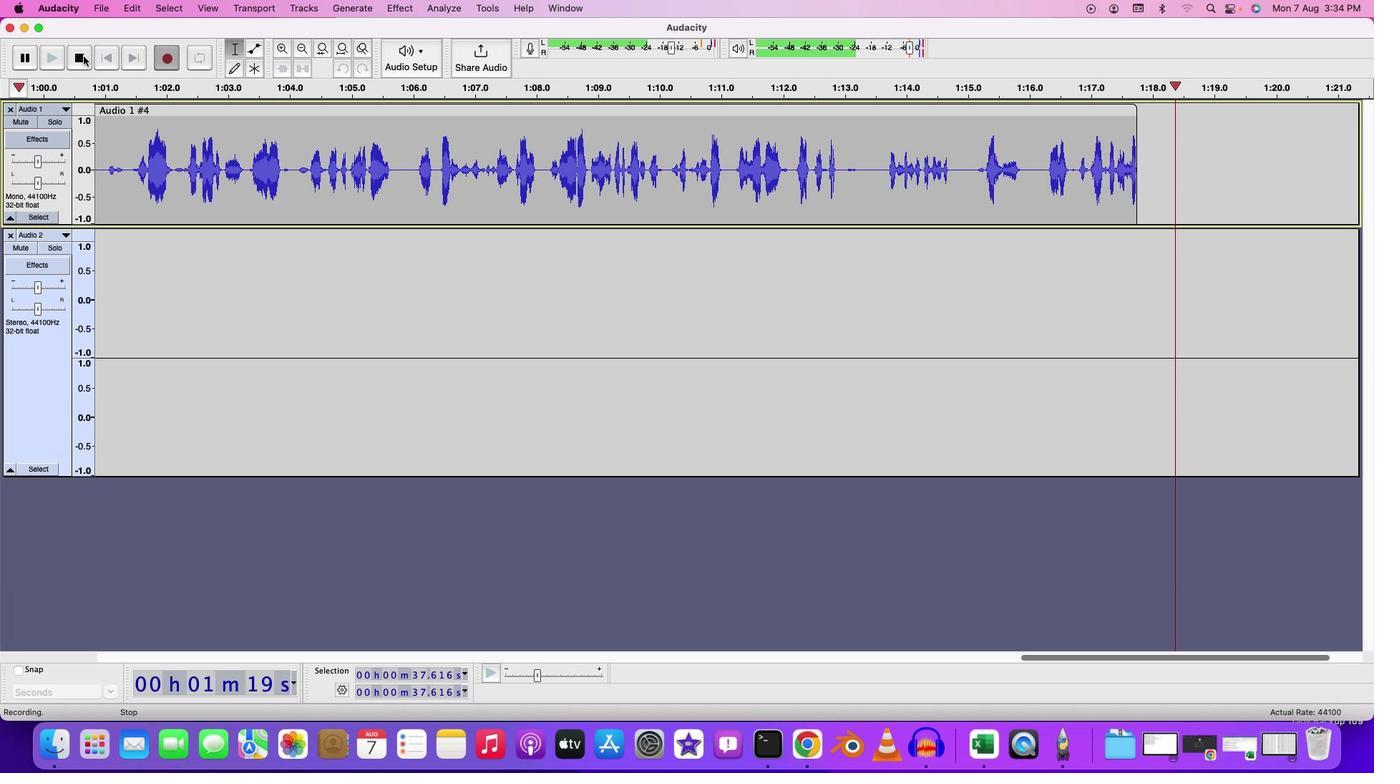 
Action: Mouse pressed left at (83, 56)
Screenshot: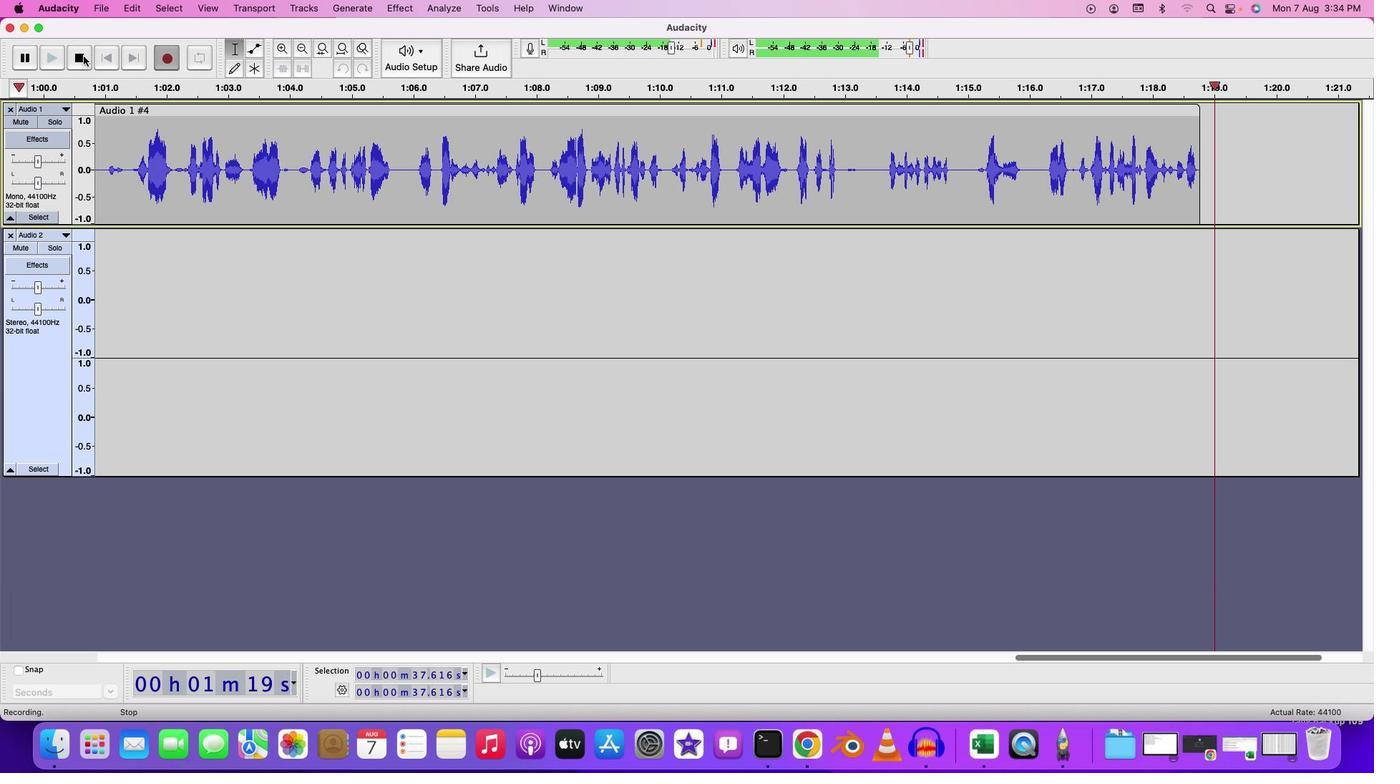 
Action: Mouse moved to (1055, 657)
Screenshot: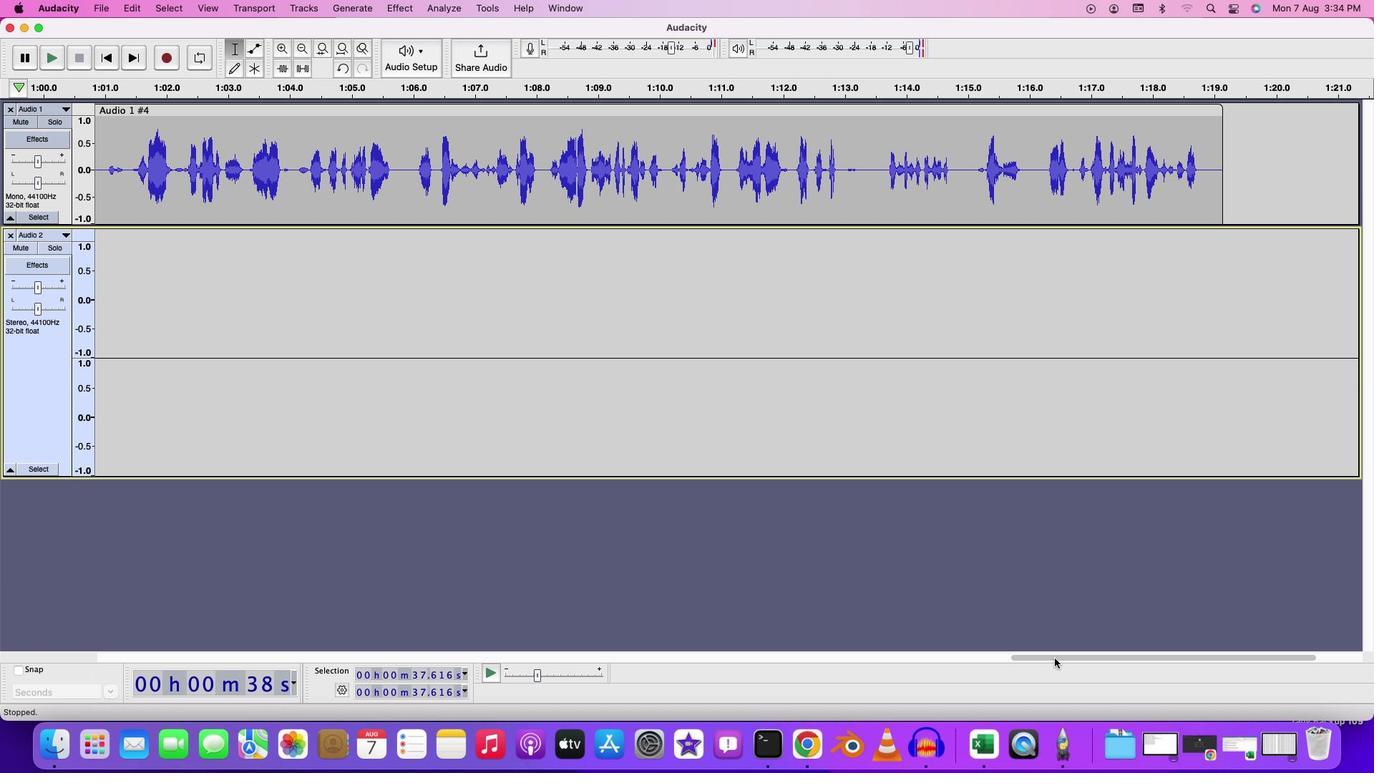 
Action: Mouse pressed left at (1055, 657)
Screenshot: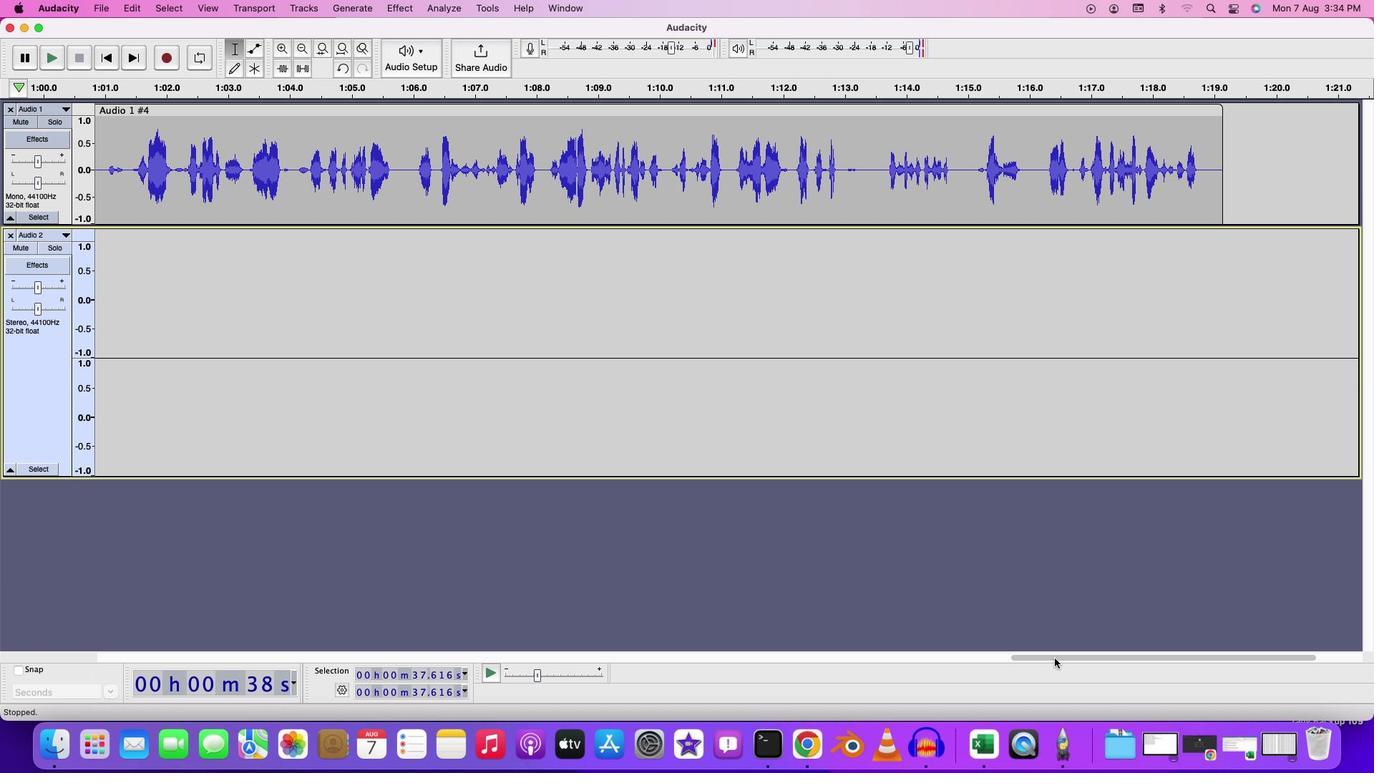 
Action: Mouse moved to (564, 113)
Screenshot: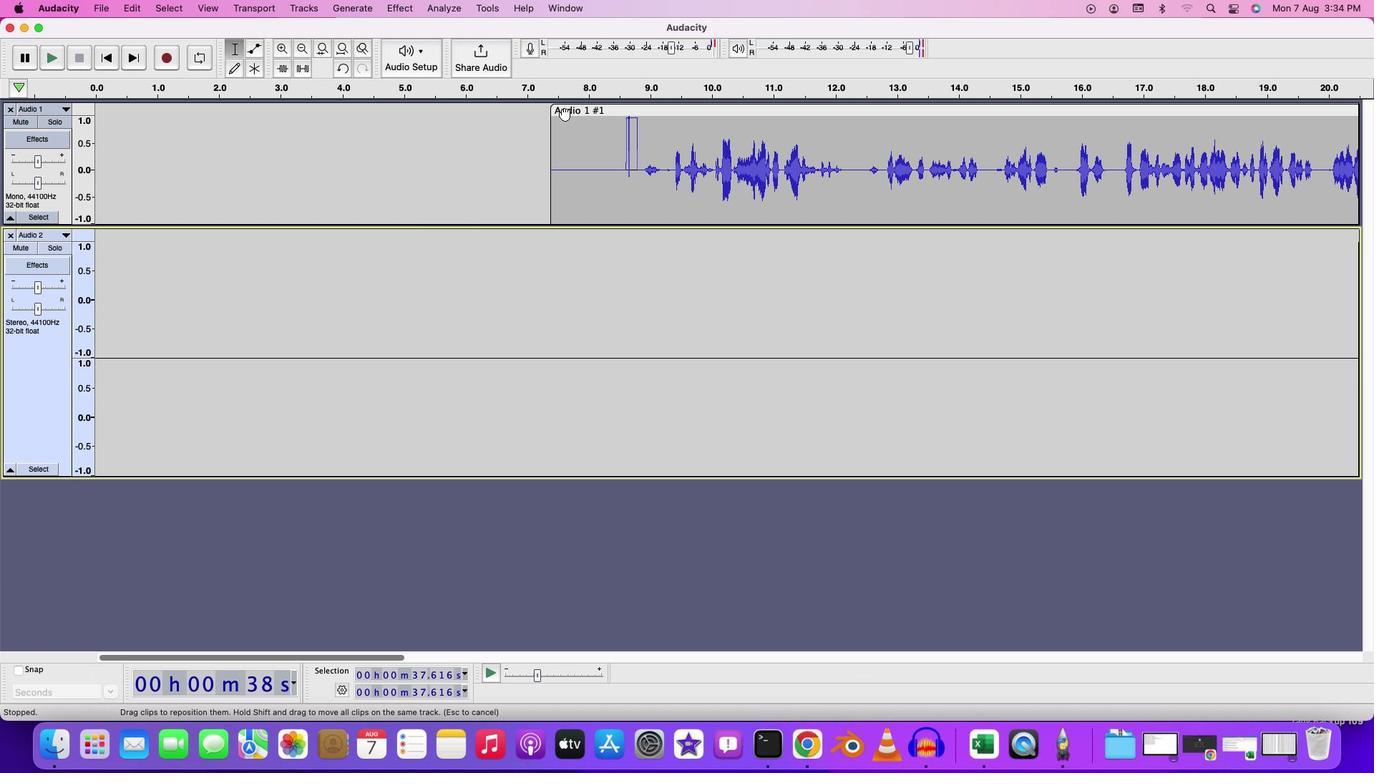 
Action: Mouse pressed left at (564, 113)
Screenshot: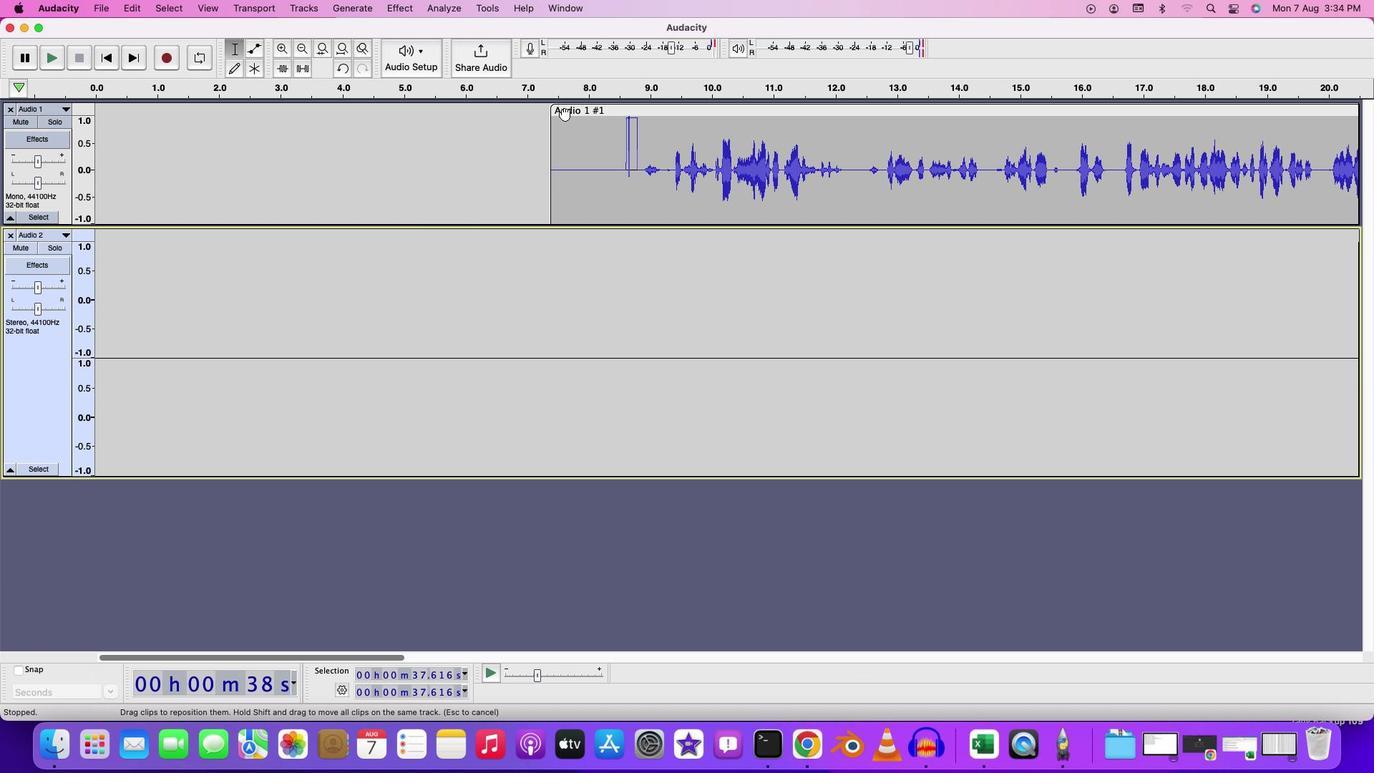 
Action: Mouse moved to (96, 249)
Screenshot: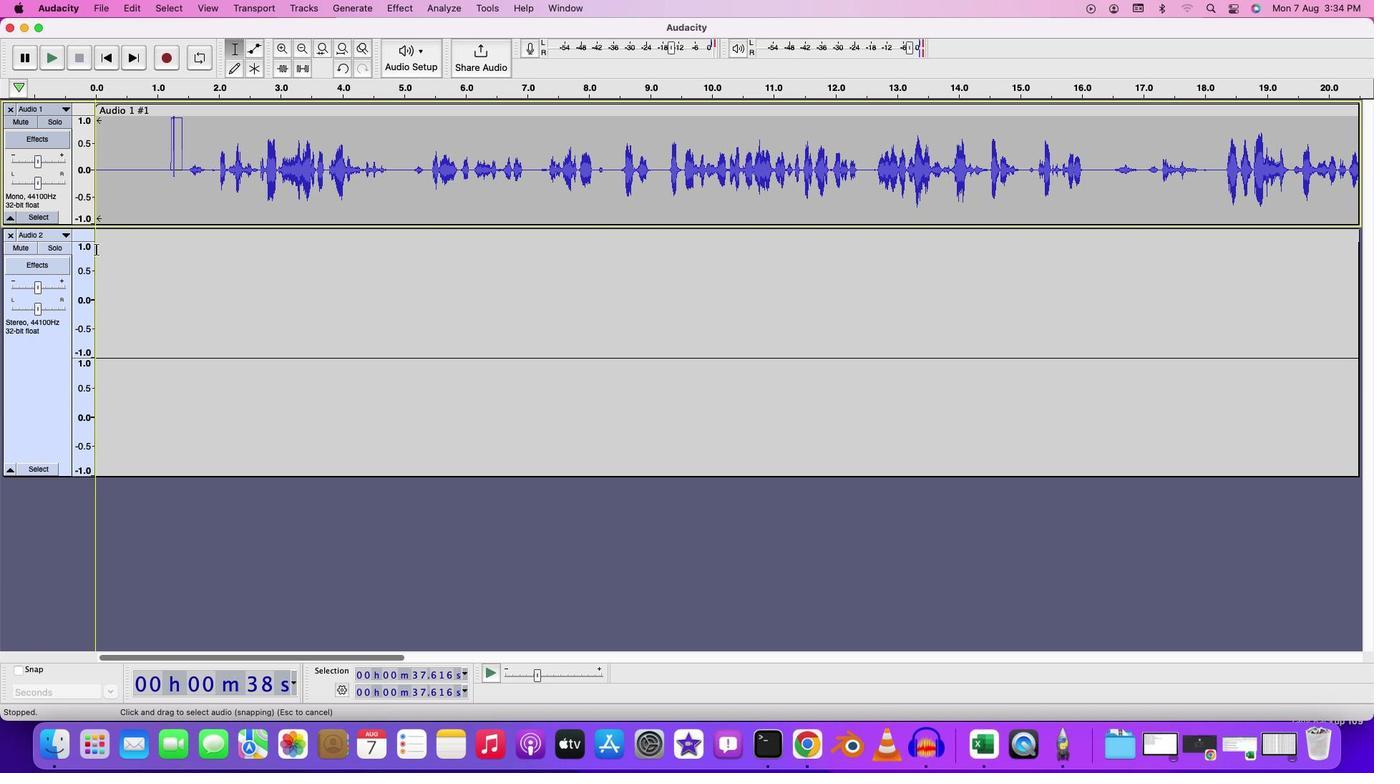 
Action: Mouse pressed left at (96, 249)
Screenshot: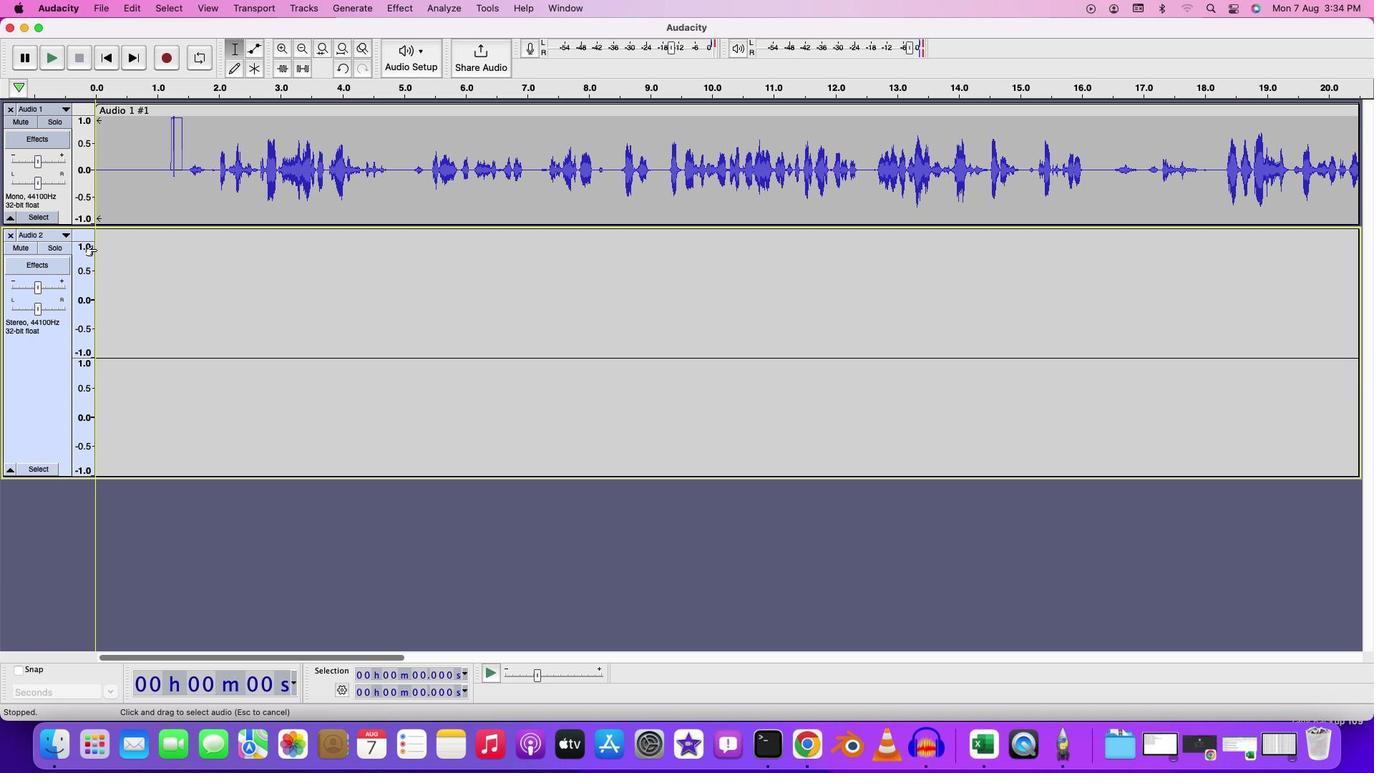 
Action: Key pressed Key.space
Screenshot: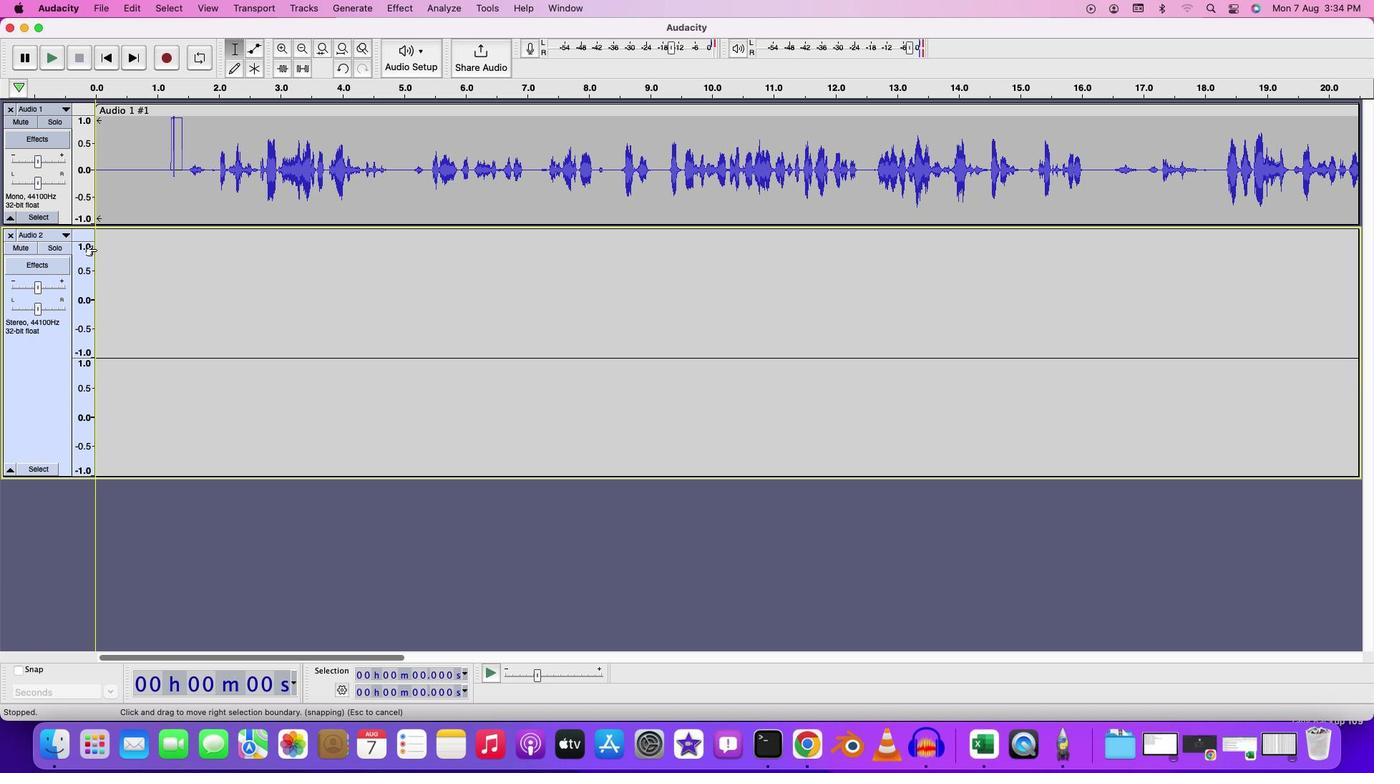 
Action: Mouse moved to (382, 657)
Screenshot: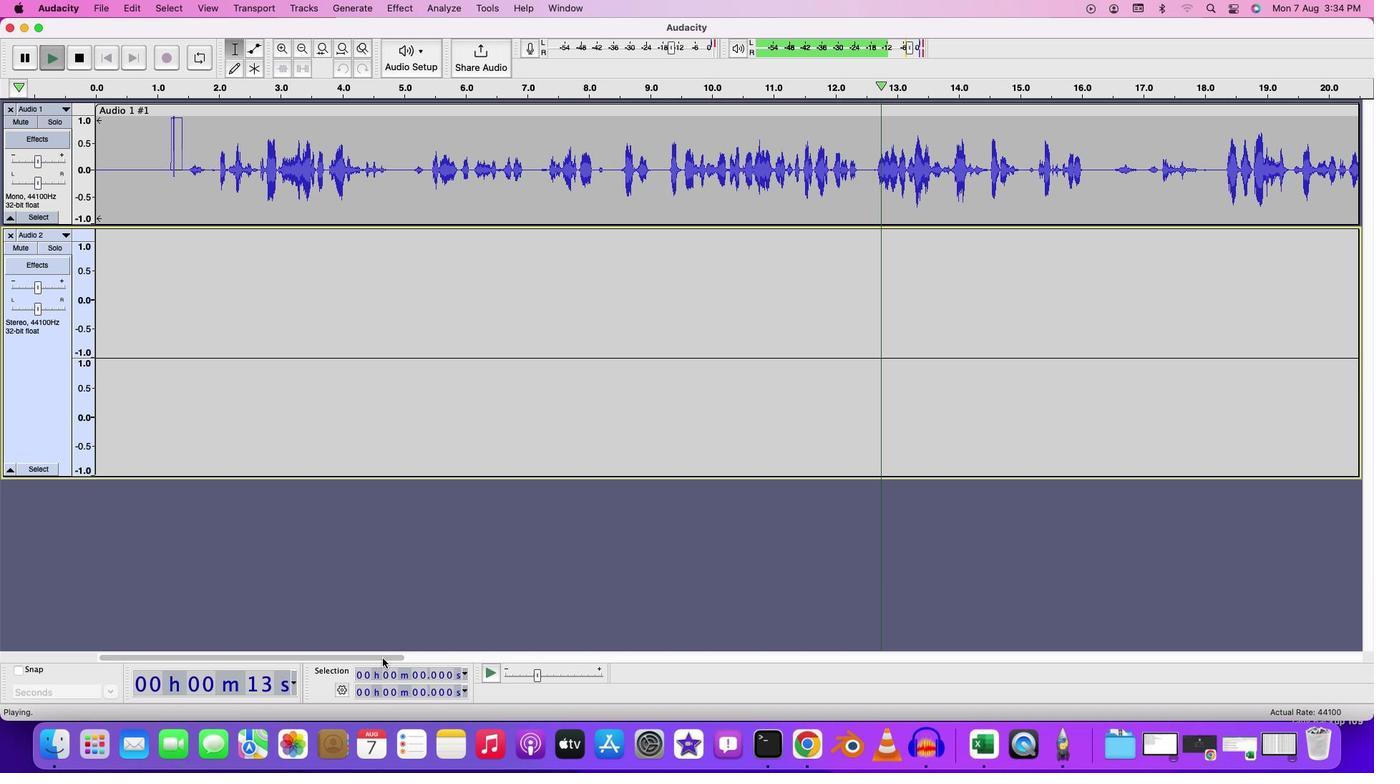 
Action: Mouse pressed left at (382, 657)
Screenshot: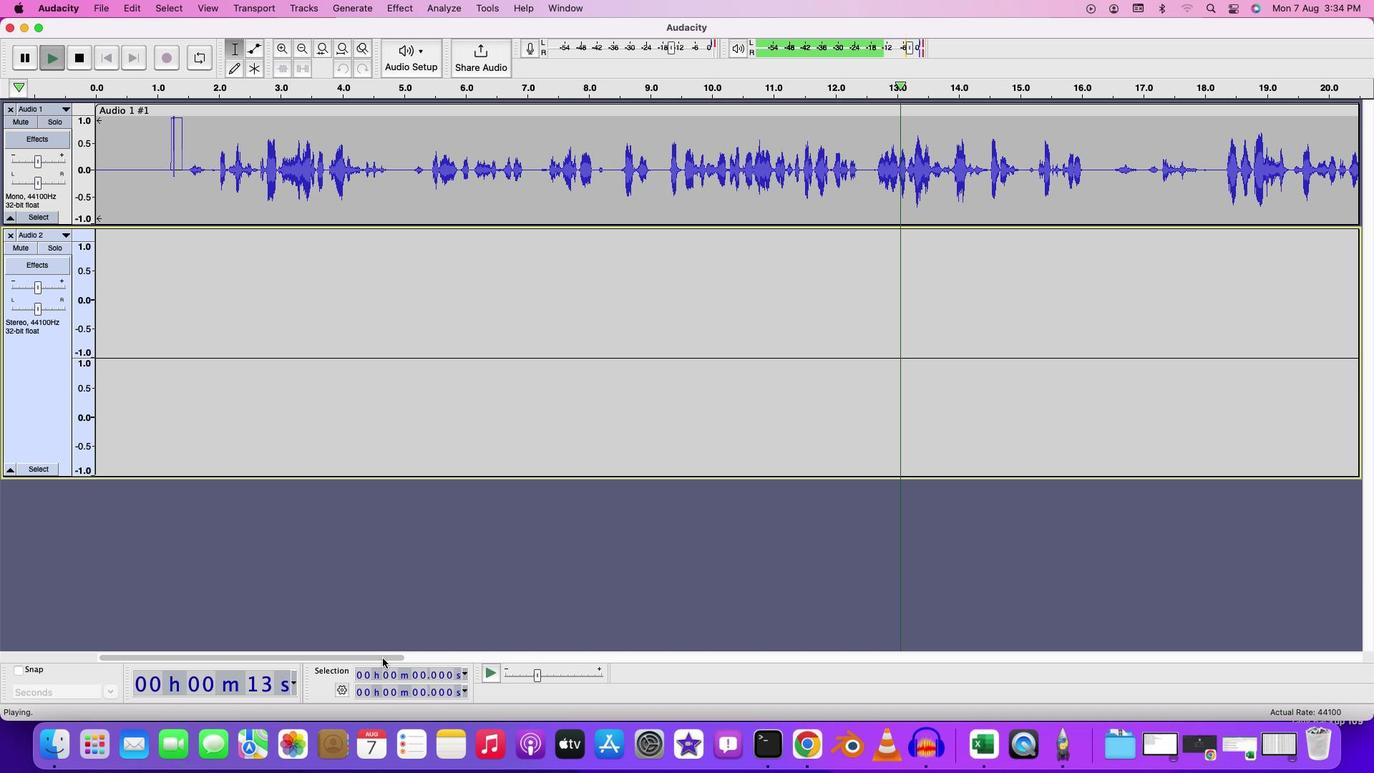 
Action: Mouse moved to (631, 655)
Screenshot: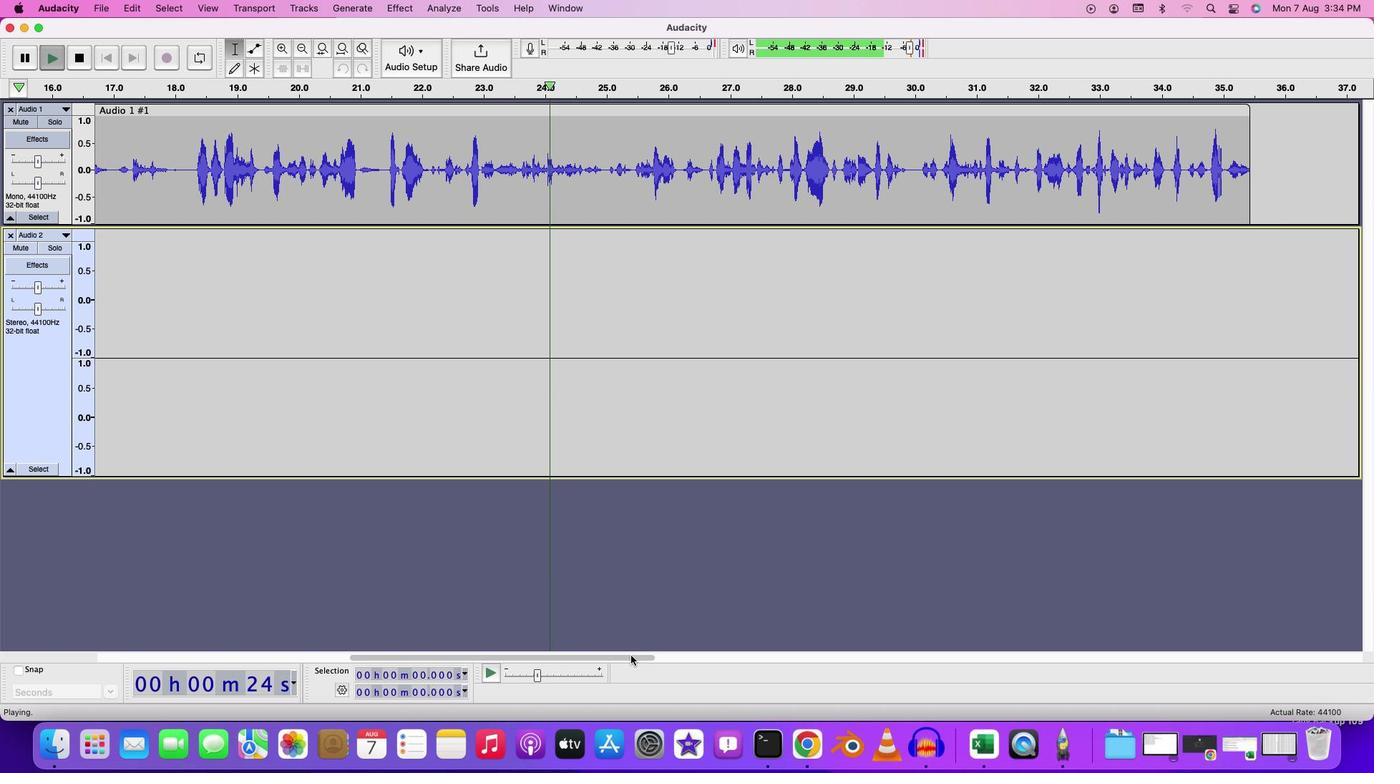 
Action: Mouse pressed left at (631, 655)
Screenshot: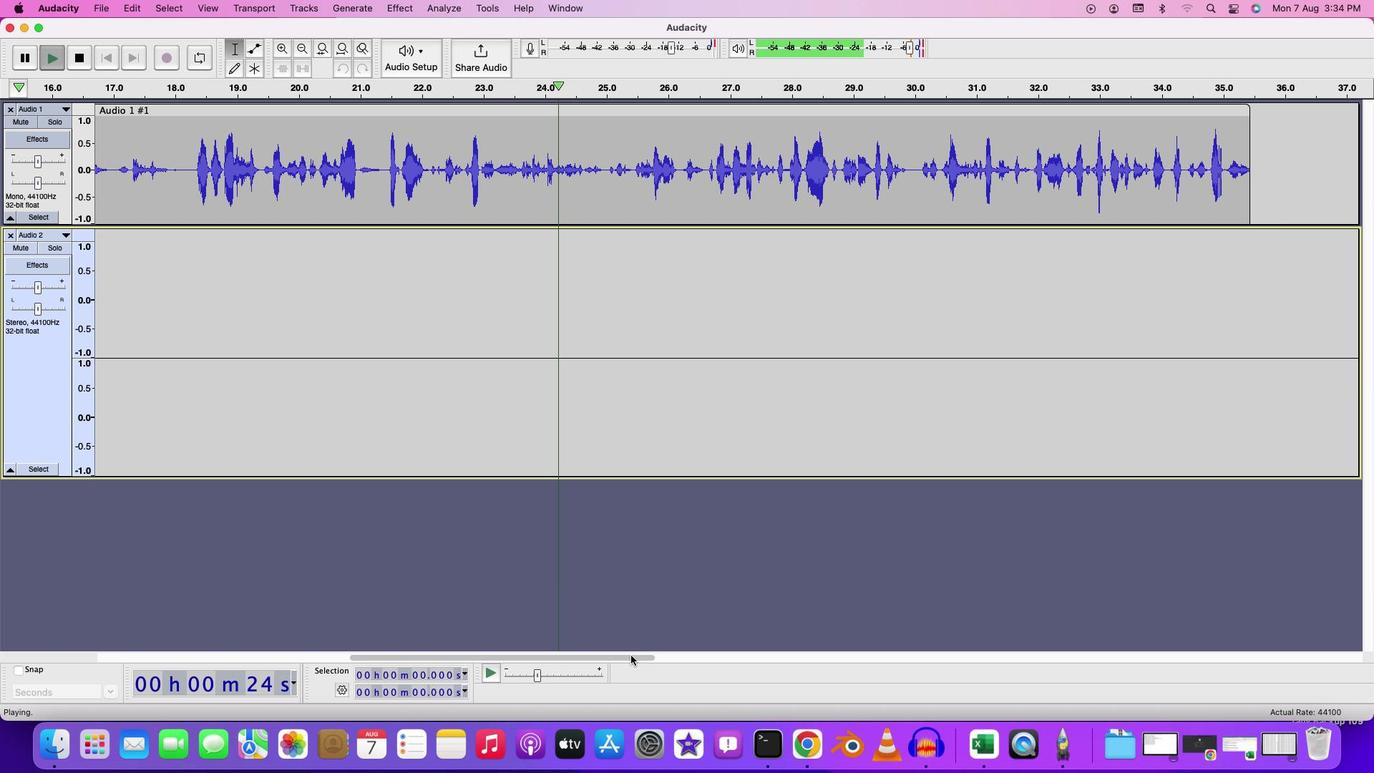 
Action: Mouse moved to (801, 650)
Screenshot: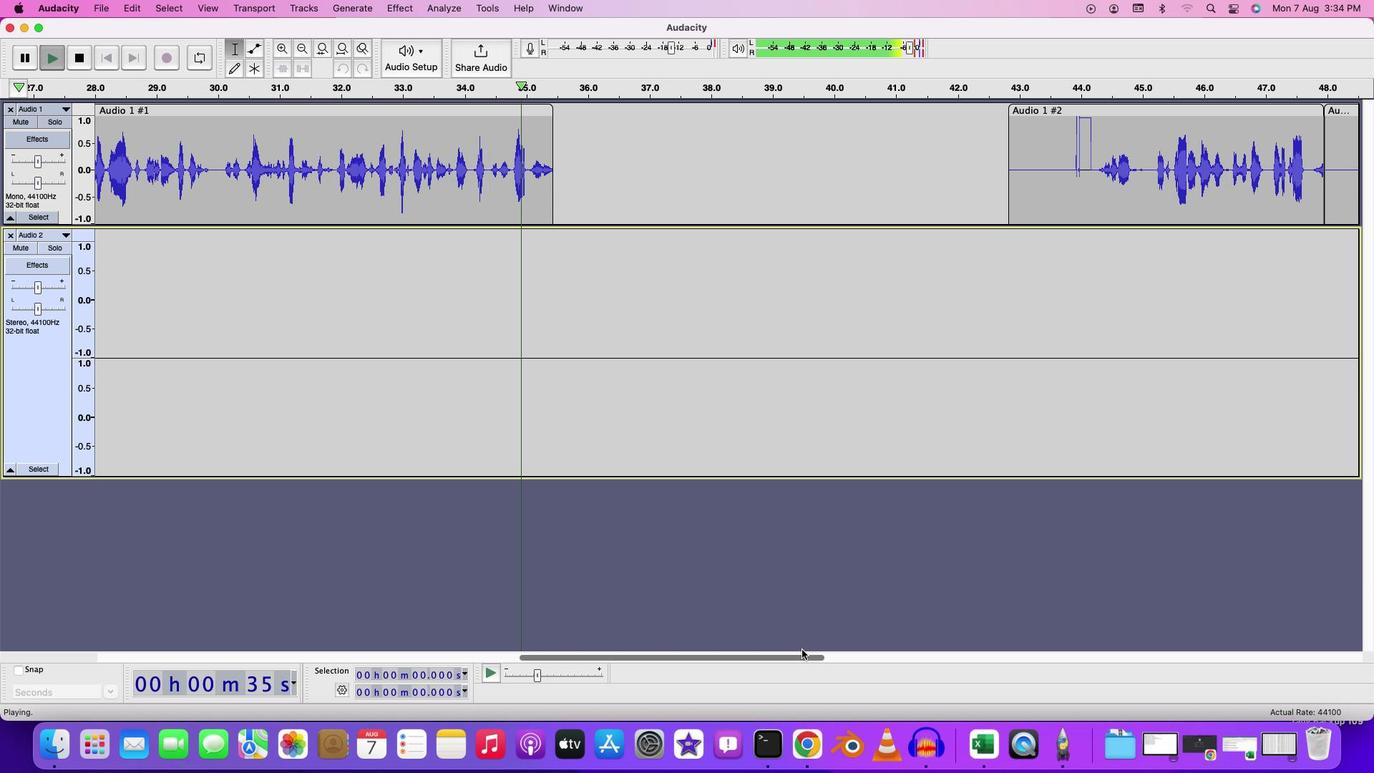 
Action: Key pressed Key.space
Screenshot: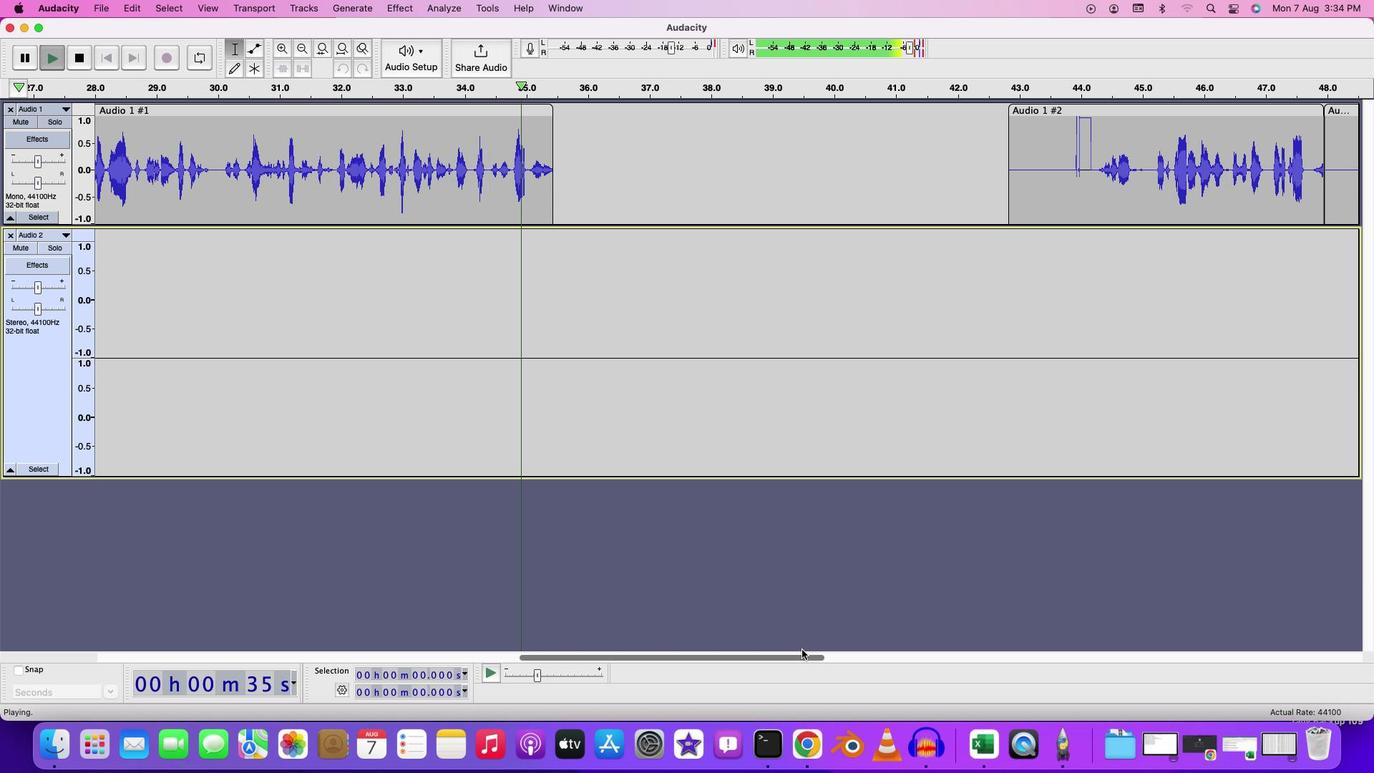 
Action: Mouse moved to (1040, 108)
Screenshot: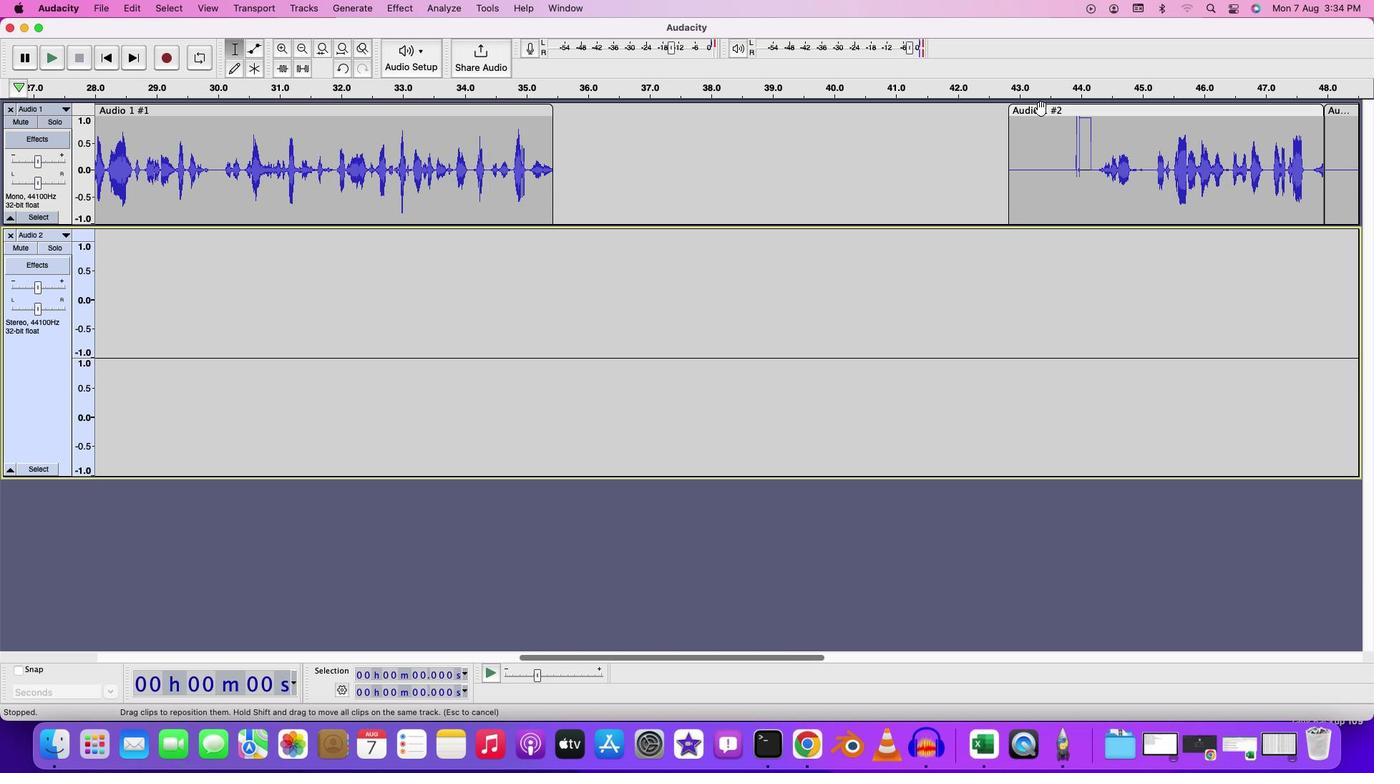 
Action: Mouse pressed left at (1040, 108)
Screenshot: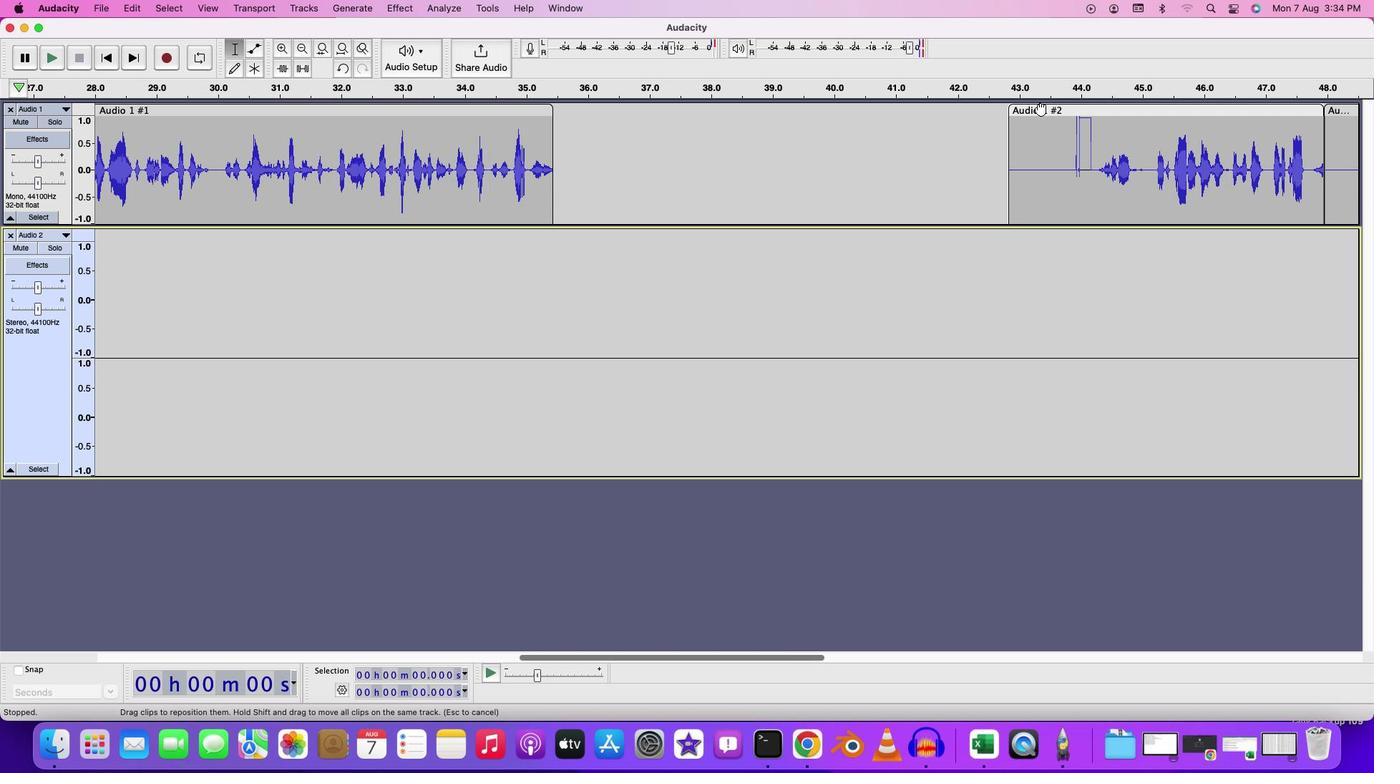 
Action: Mouse moved to (1345, 113)
Screenshot: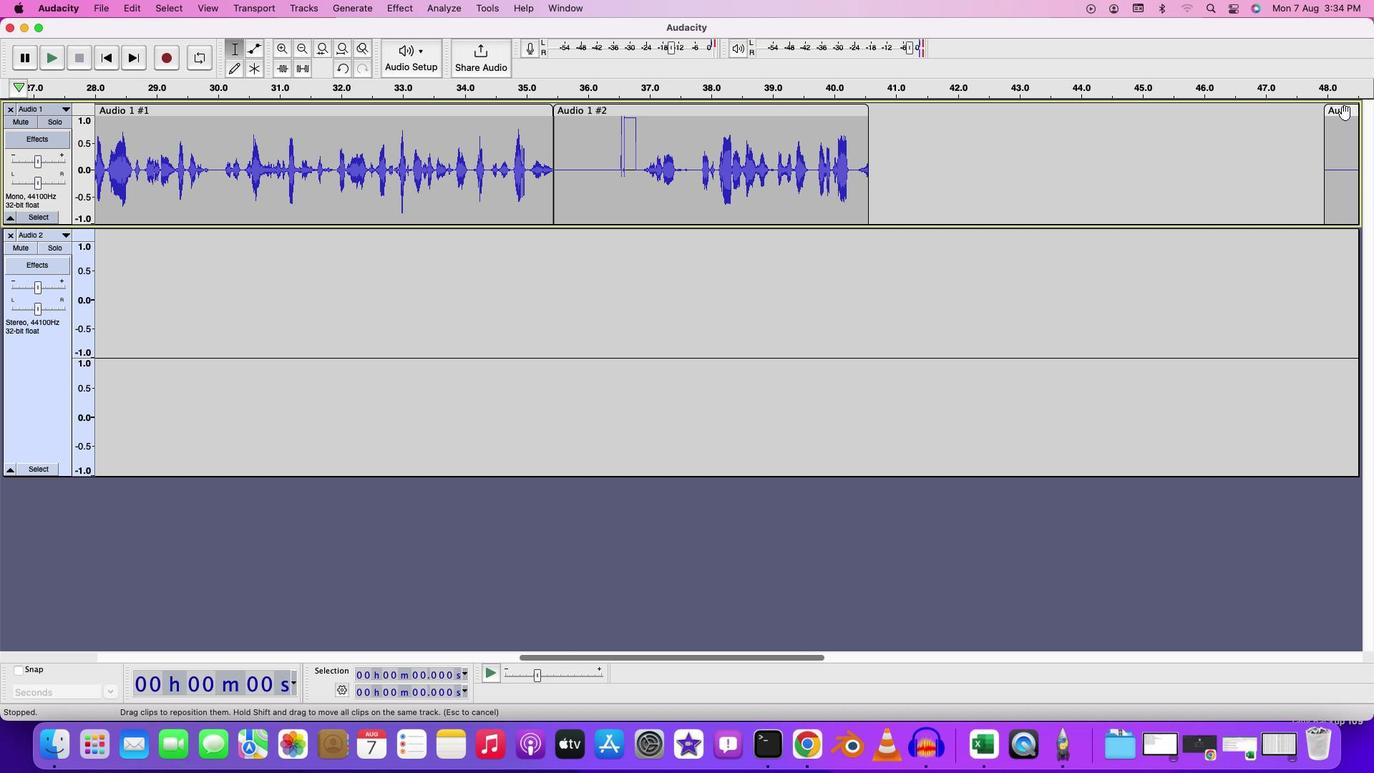 
Action: Mouse pressed left at (1345, 113)
Screenshot: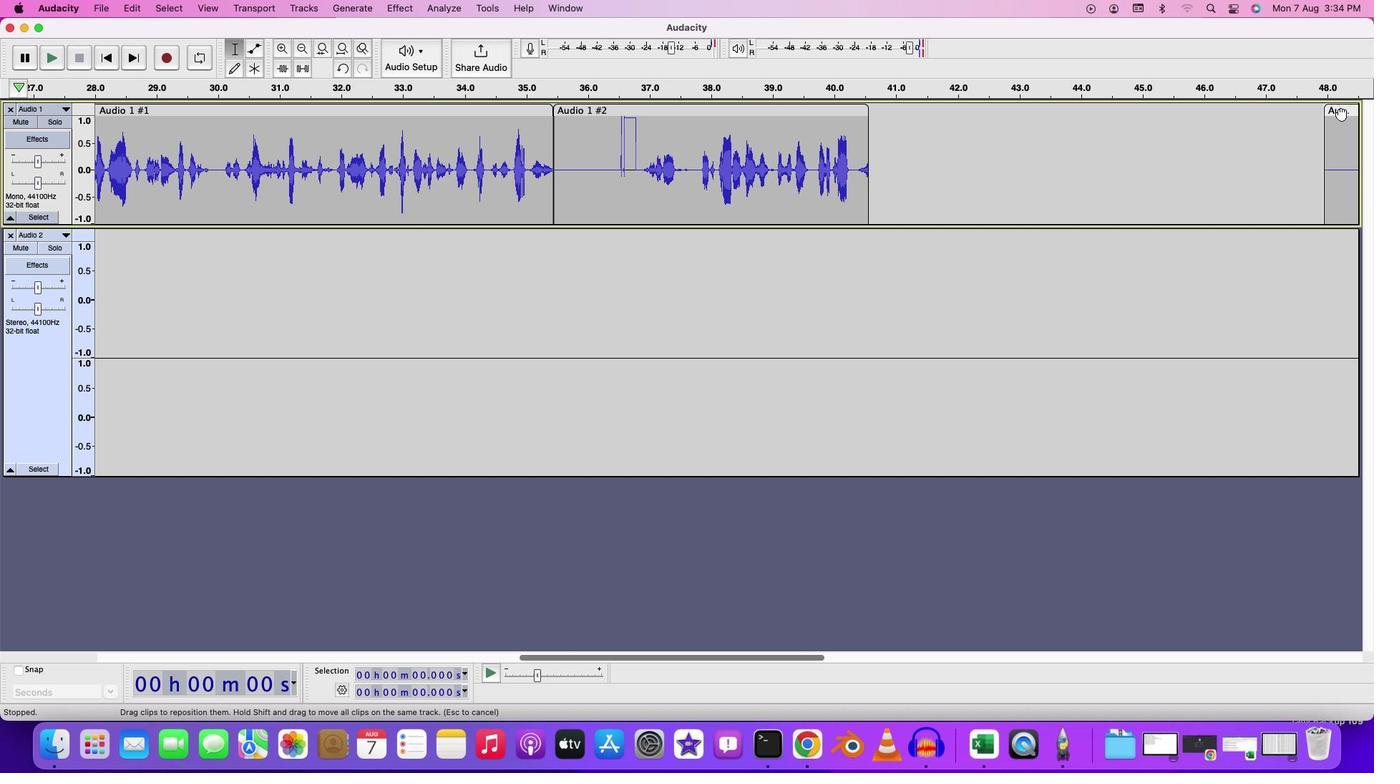 
Action: Mouse moved to (492, 140)
Screenshot: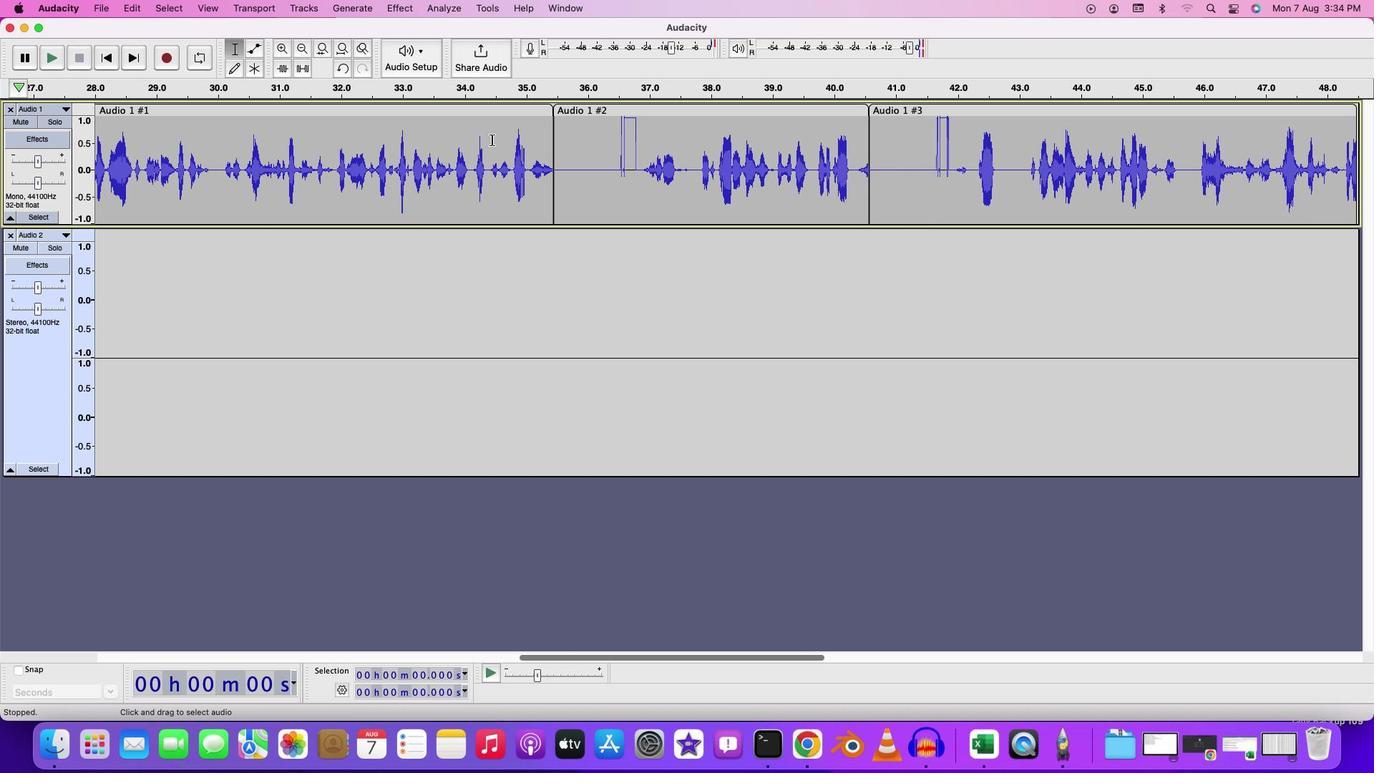 
Action: Mouse pressed left at (492, 140)
Screenshot: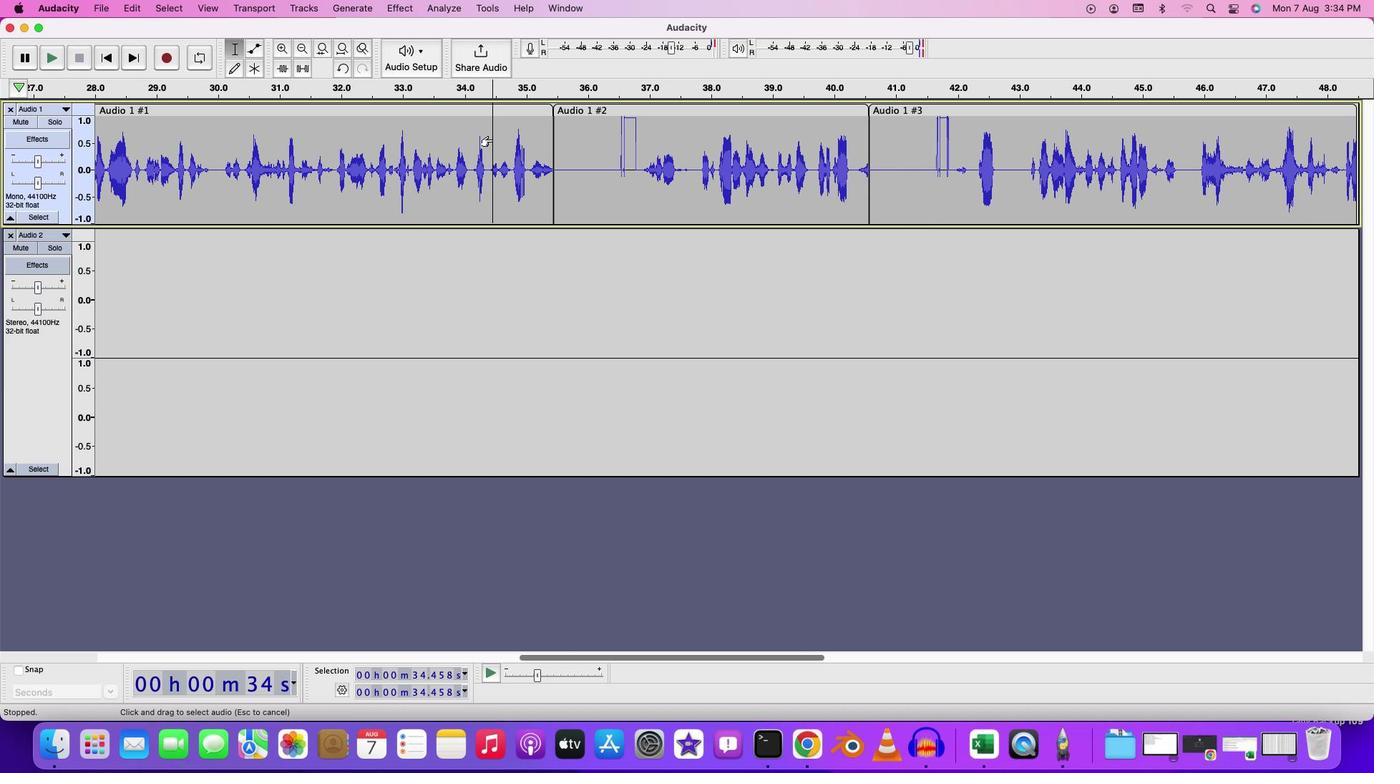 
Action: Key pressed Key.space
Screenshot: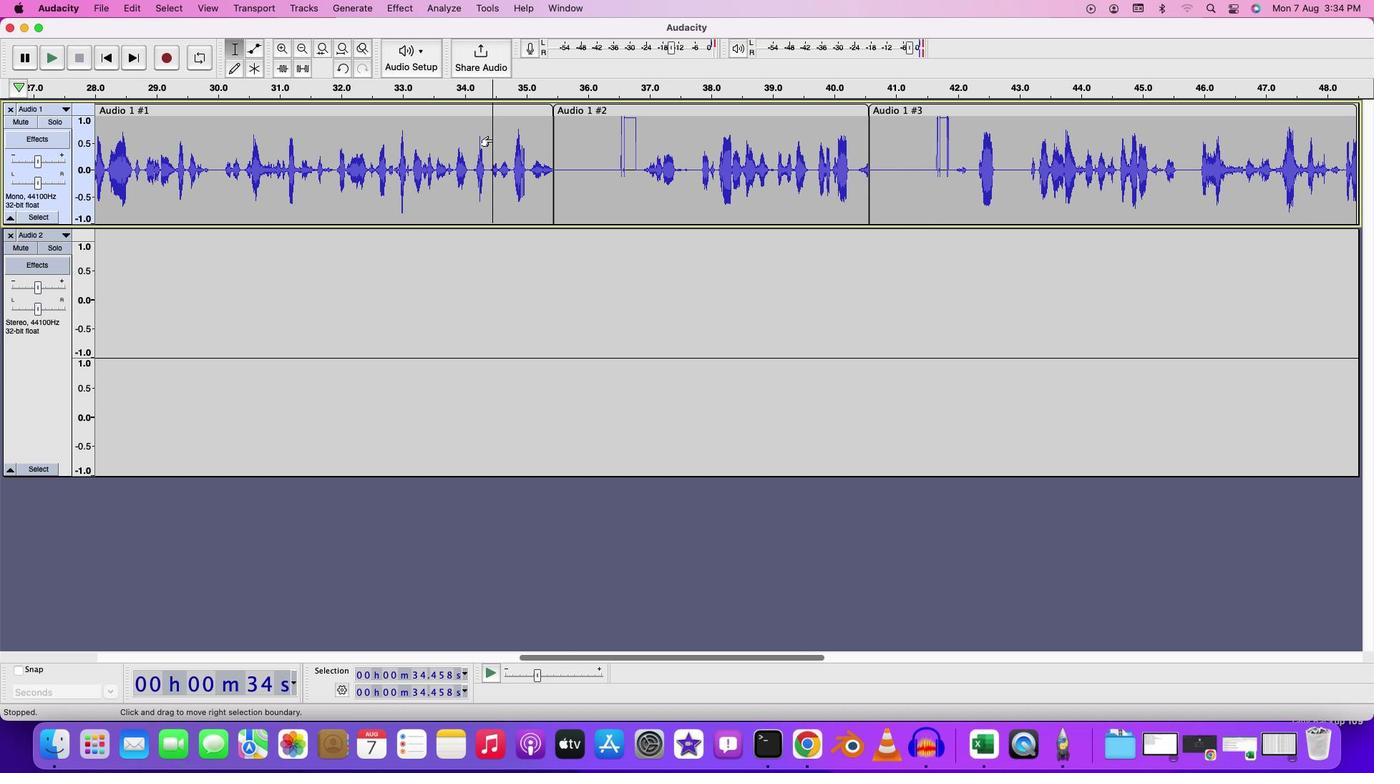 
Action: Mouse moved to (639, 175)
Screenshot: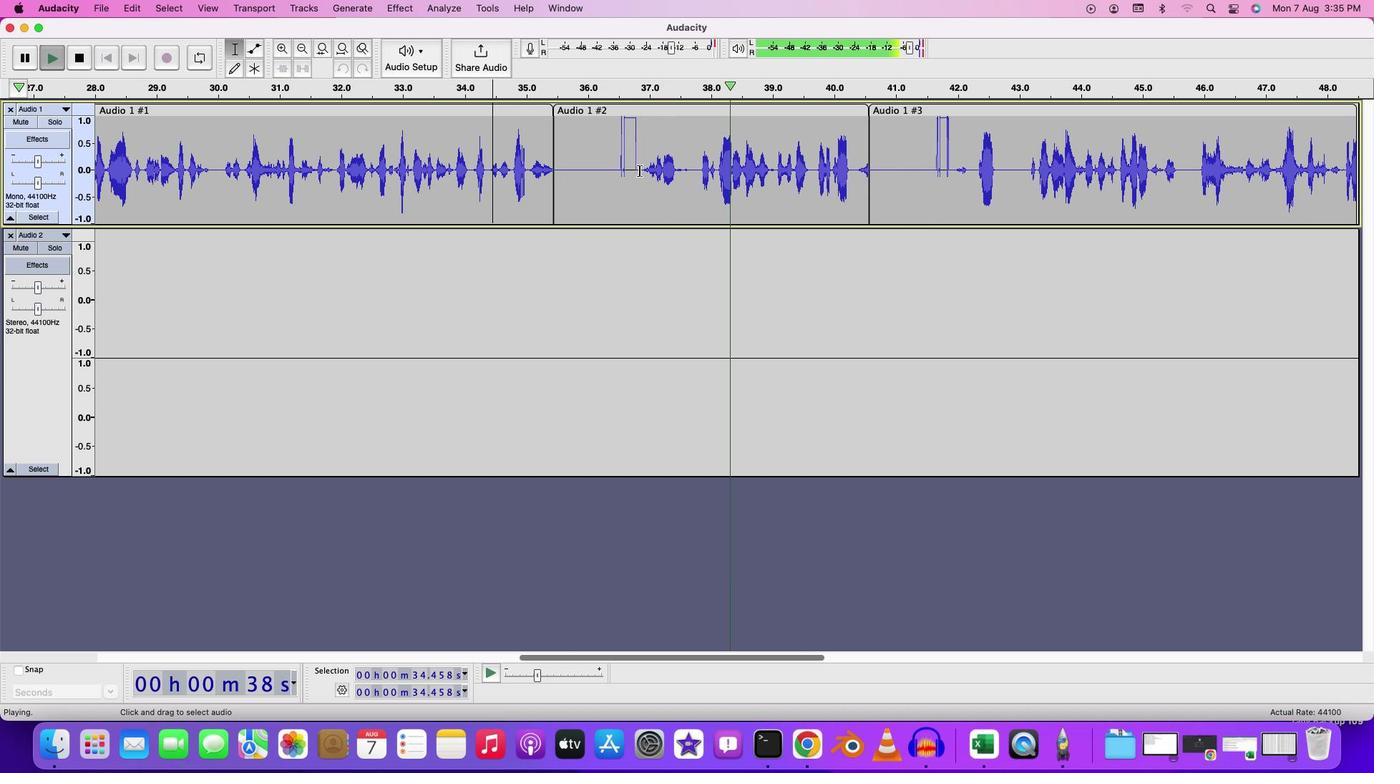 
Action: Key pressed Key.space
Screenshot: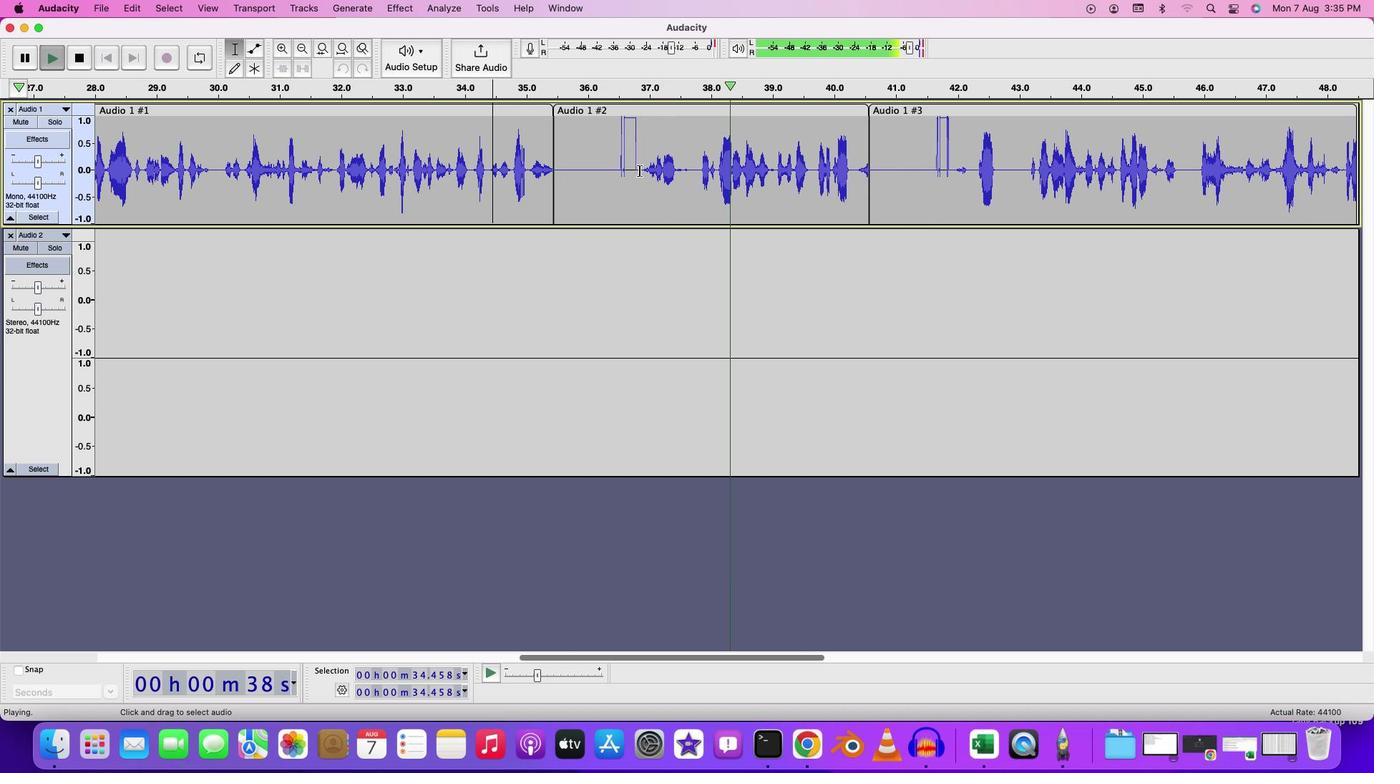 
Action: Mouse moved to (640, 145)
Screenshot: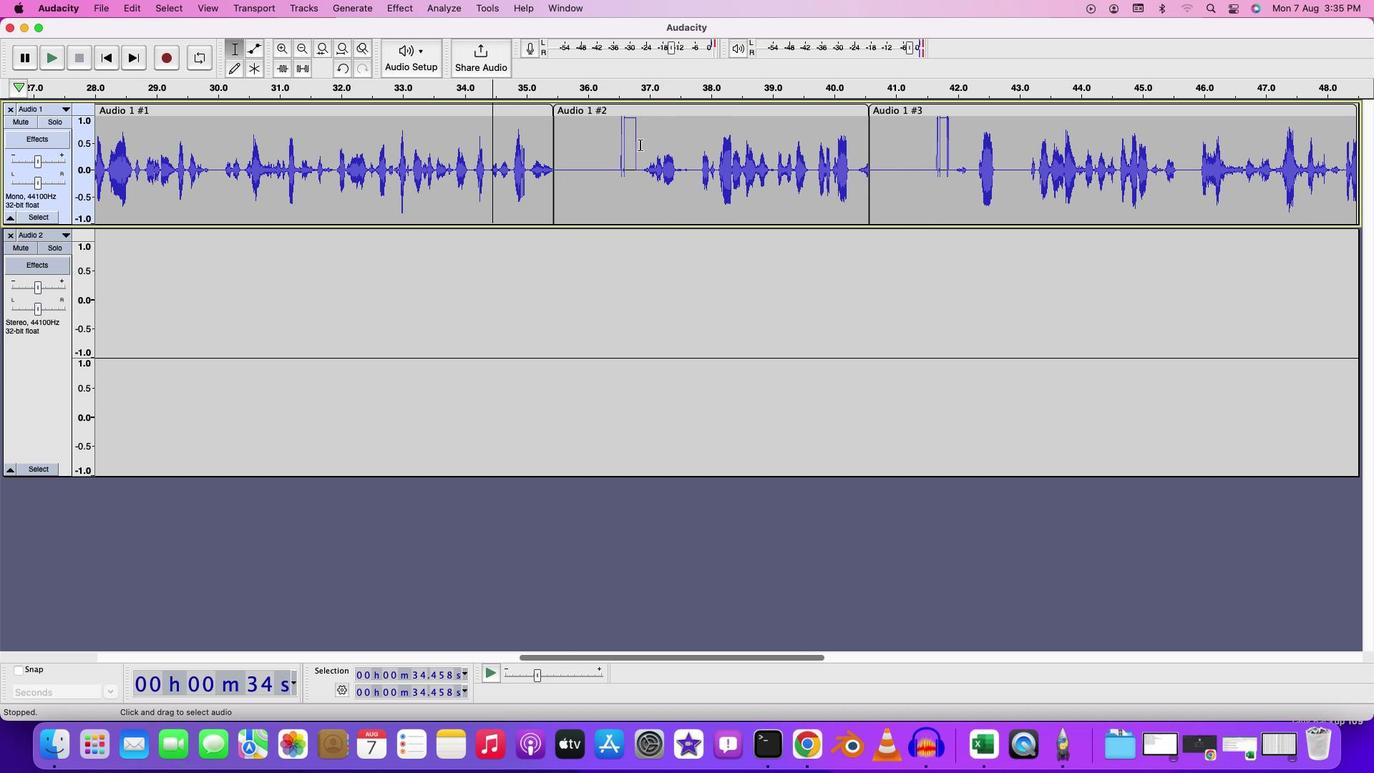 
Action: Mouse pressed left at (640, 145)
Screenshot: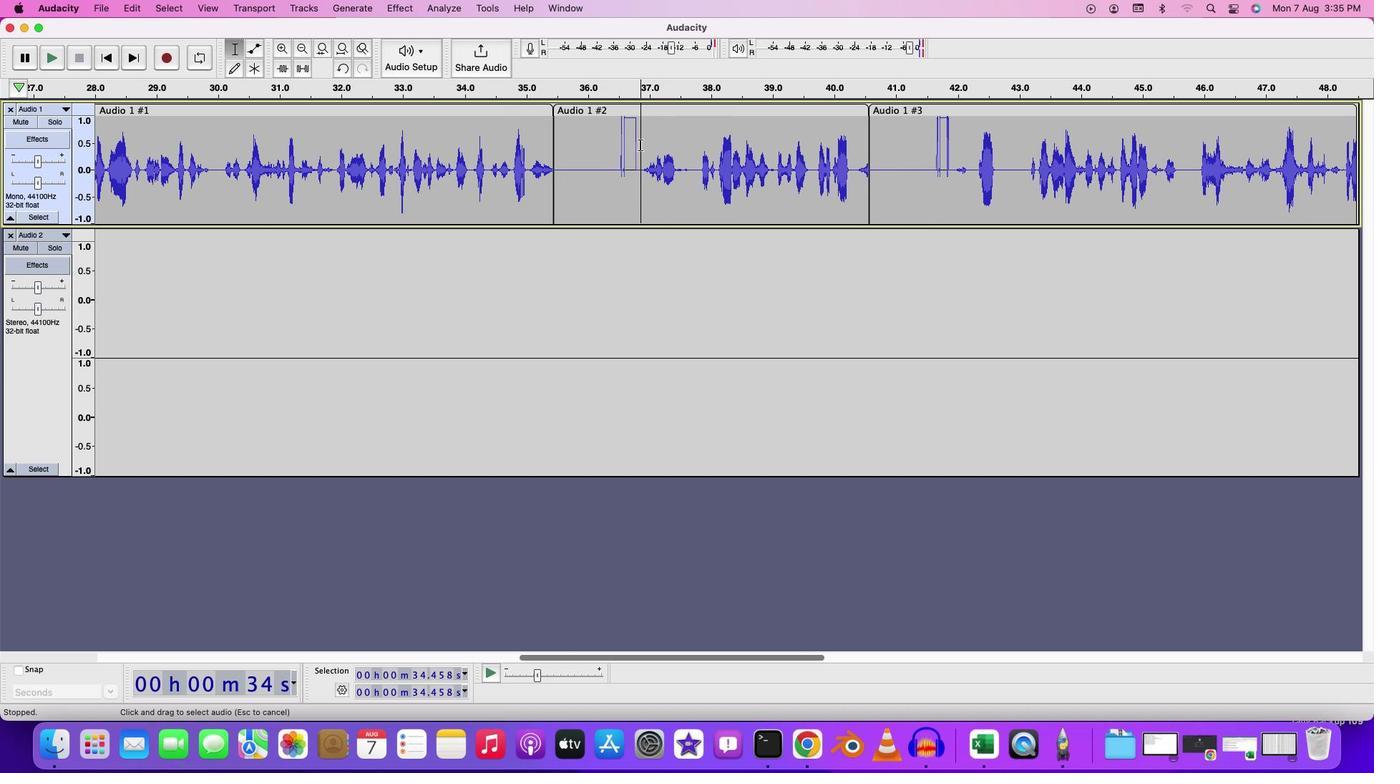 
Action: Mouse moved to (554, 141)
Screenshot: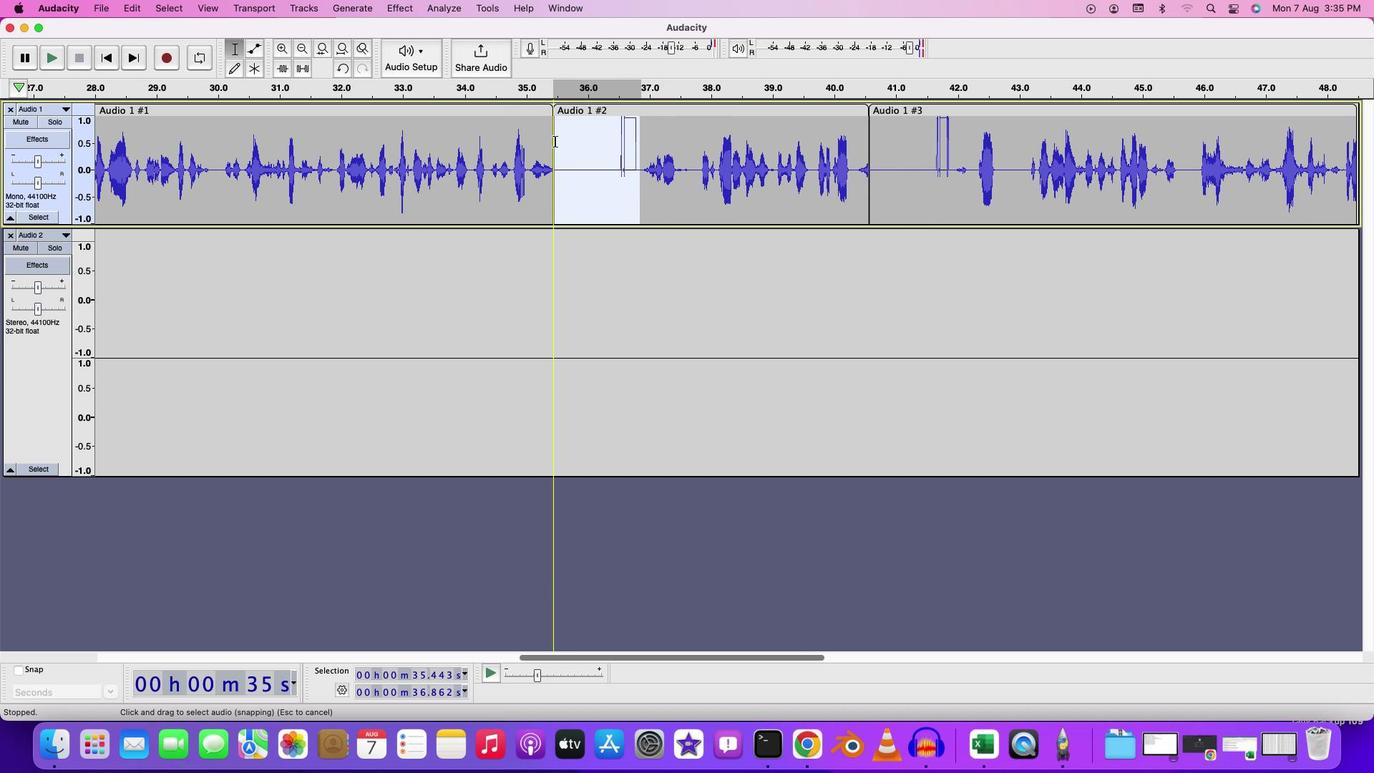 
Action: Key pressed Key.delete
Screenshot: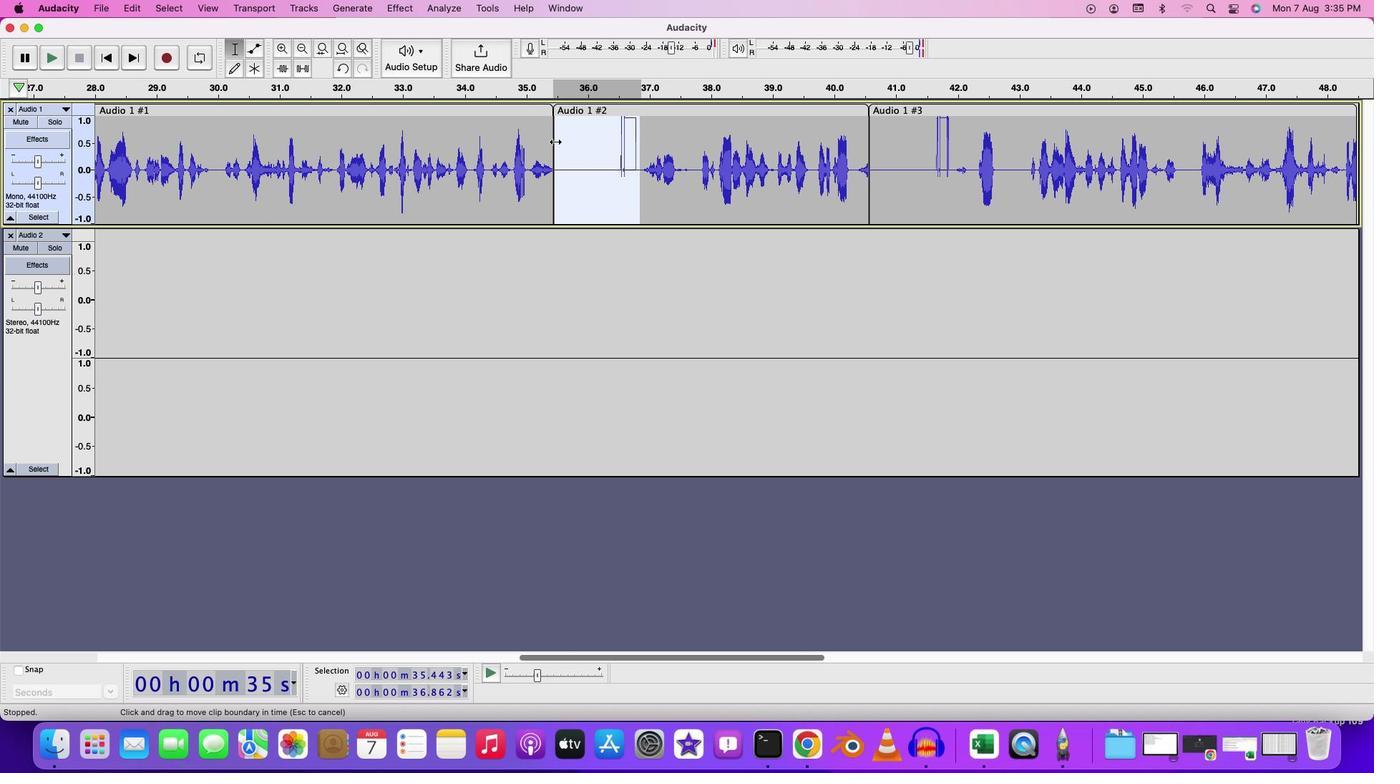 
Action: Mouse moved to (531, 137)
Screenshot: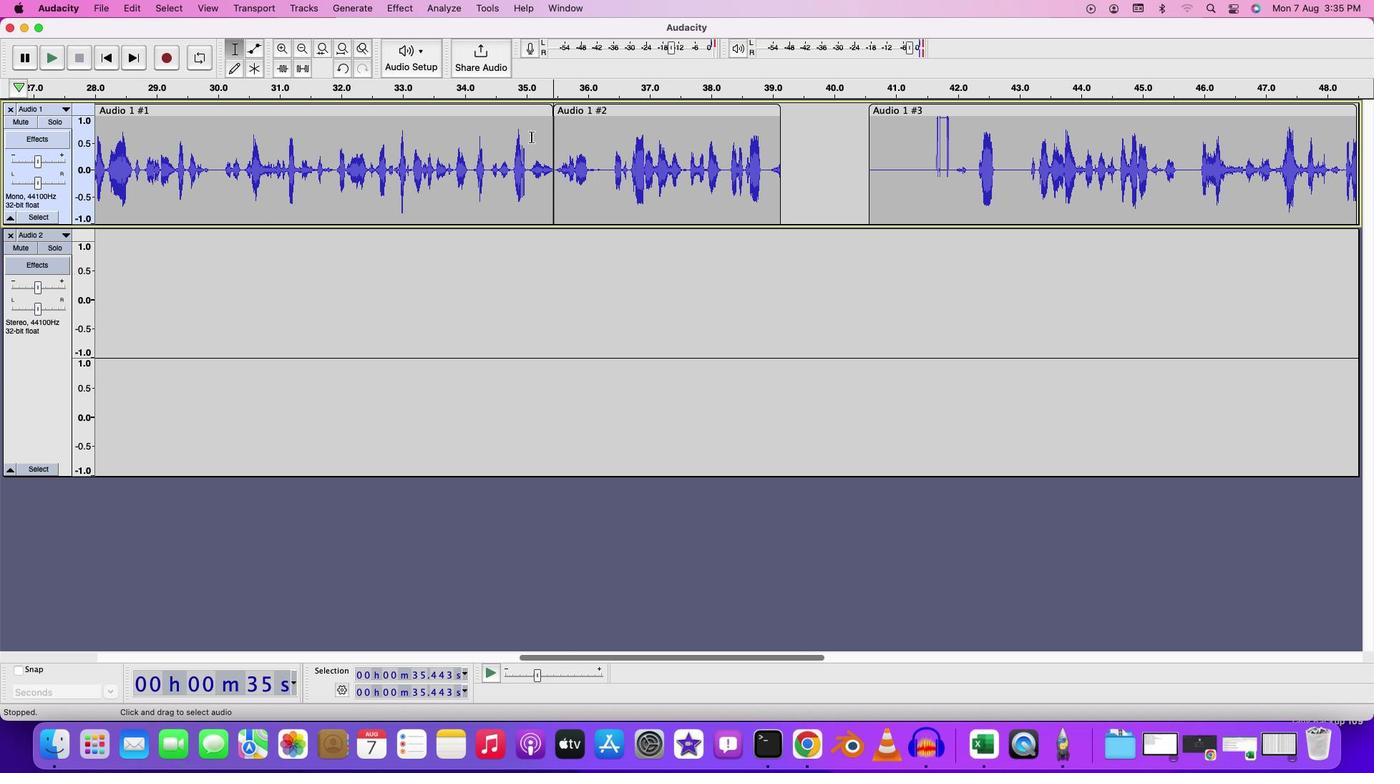 
Action: Mouse pressed left at (531, 137)
Screenshot: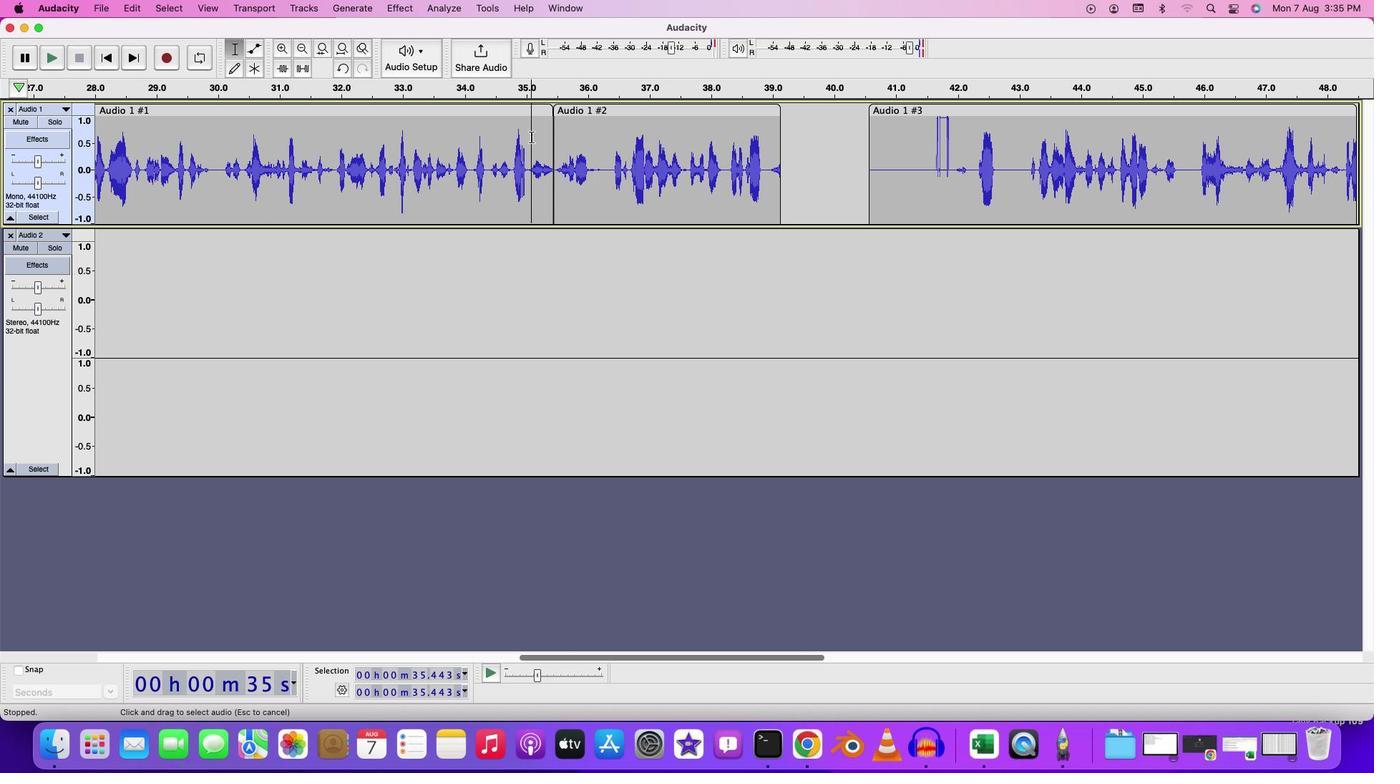 
Action: Key pressed Key.space
Screenshot: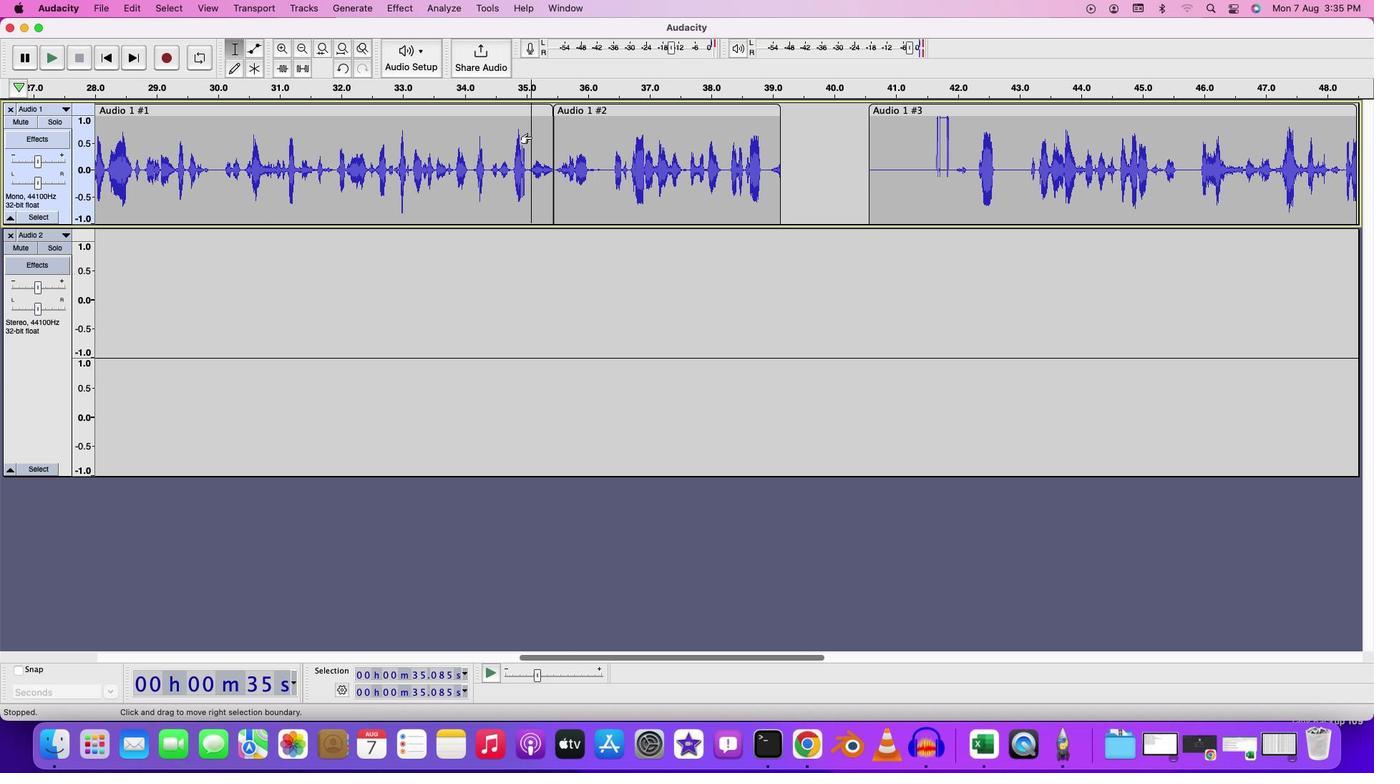 
Action: Mouse moved to (763, 655)
Screenshot: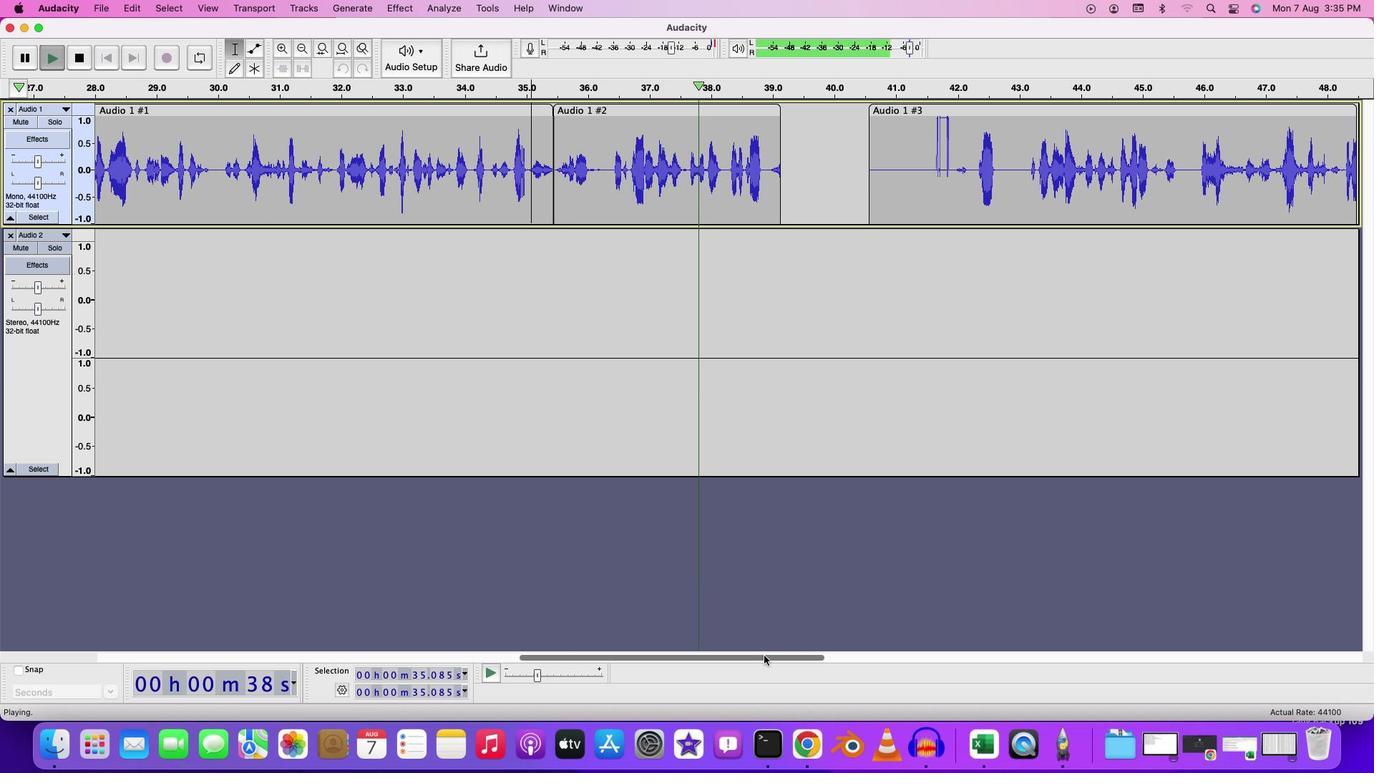 
Action: Mouse pressed left at (763, 655)
Screenshot: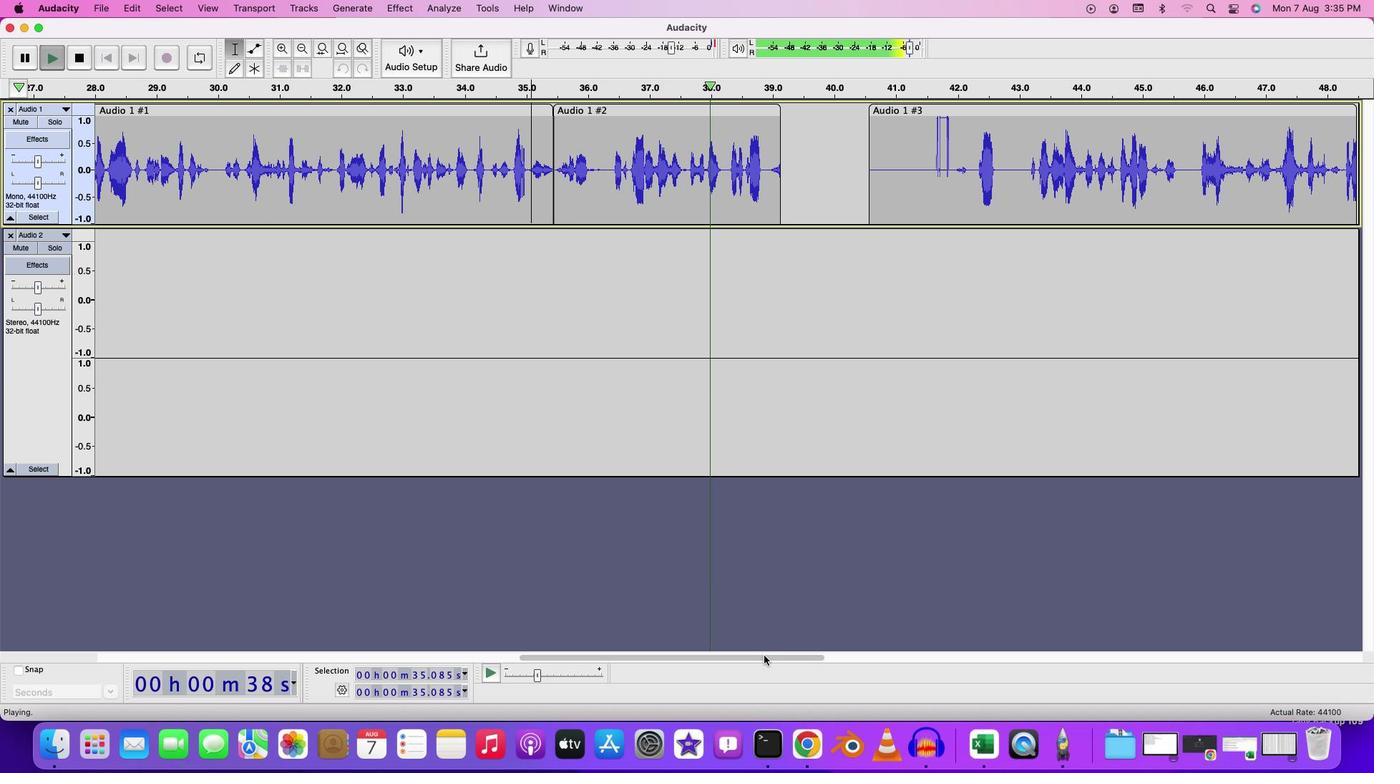 
Action: Mouse moved to (864, 323)
Screenshot: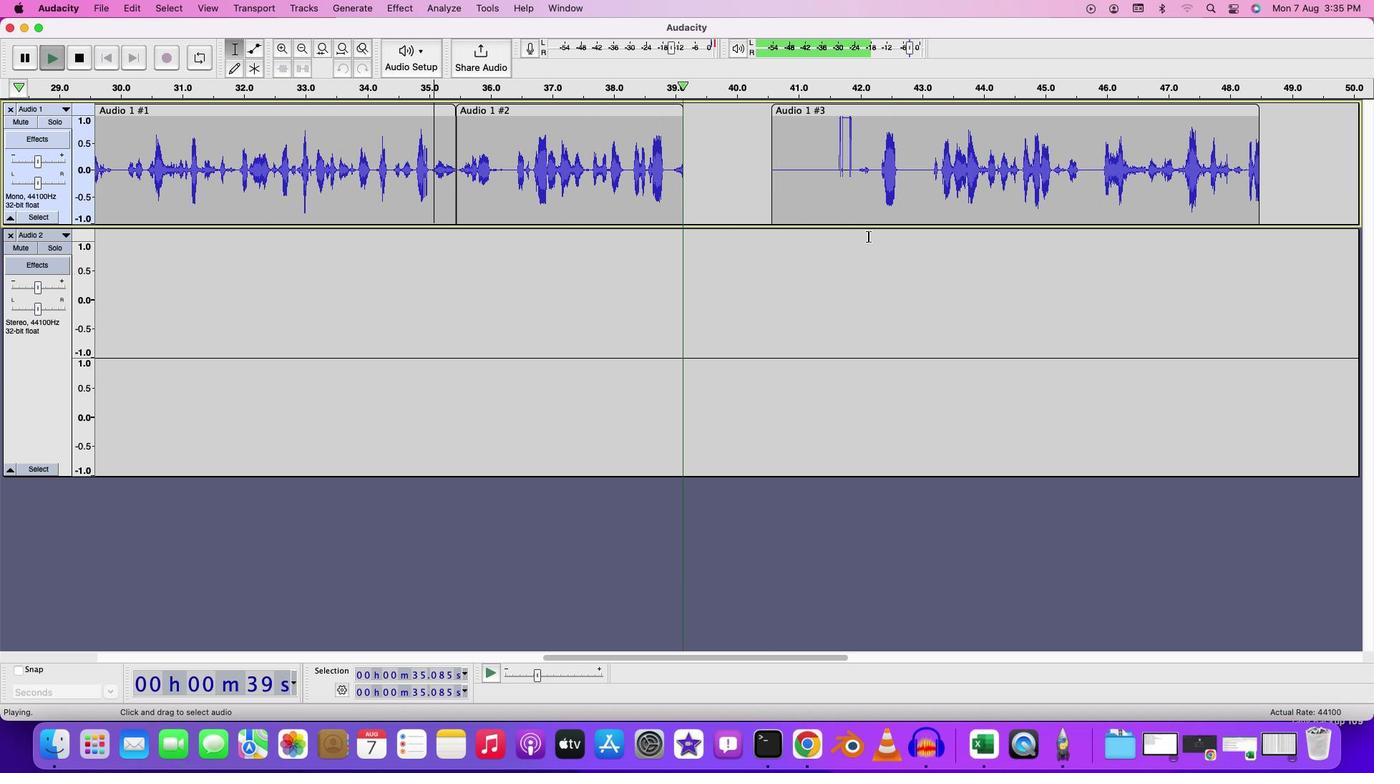 
Action: Key pressed Key.space
Screenshot: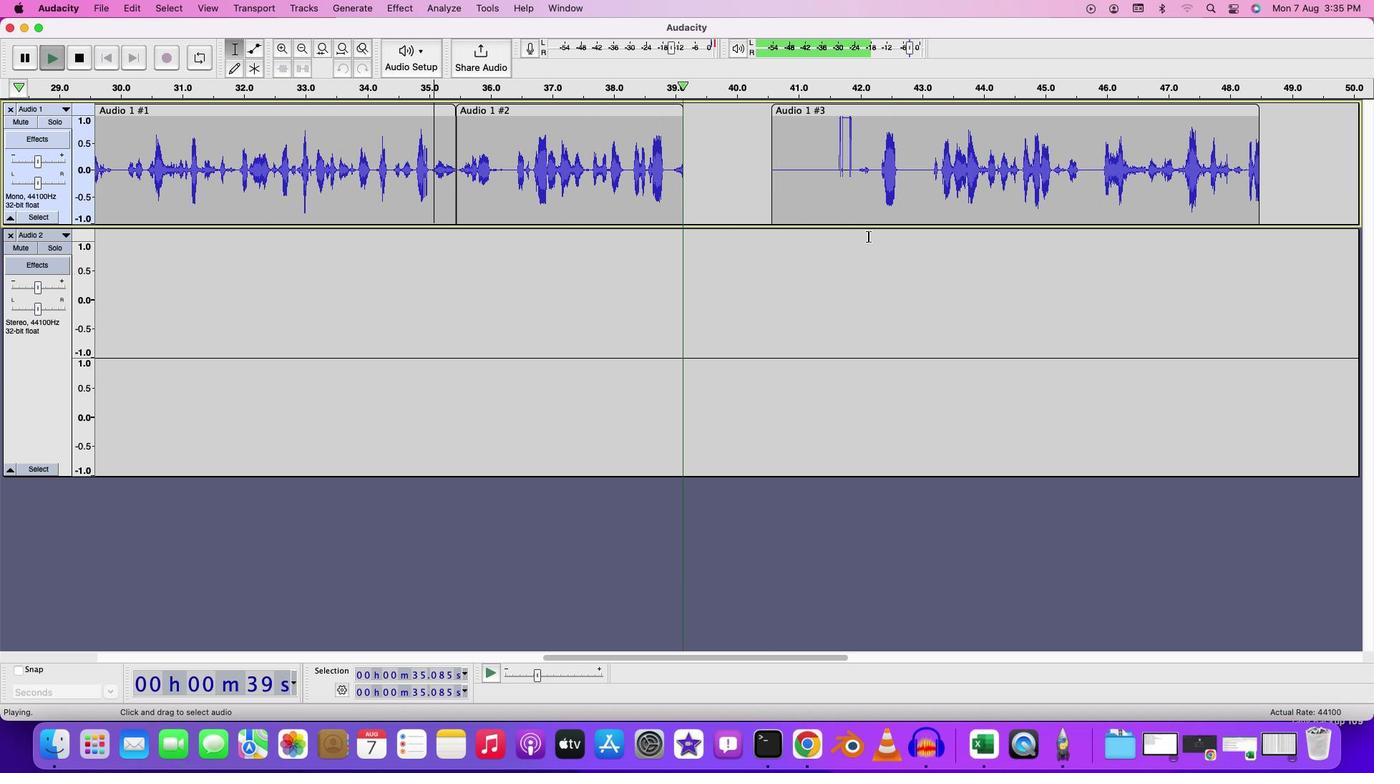 
Action: Mouse moved to (857, 132)
Screenshot: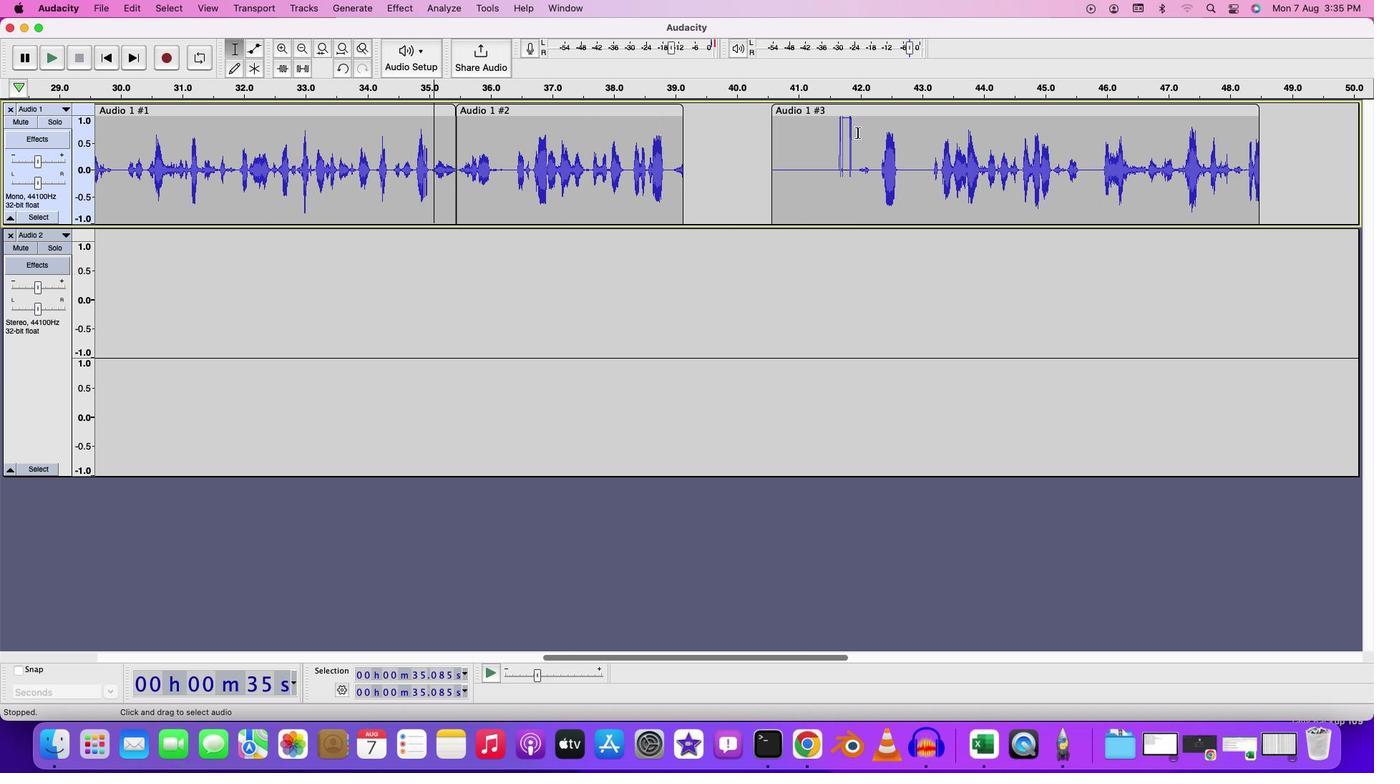 
Action: Mouse pressed left at (857, 132)
Screenshot: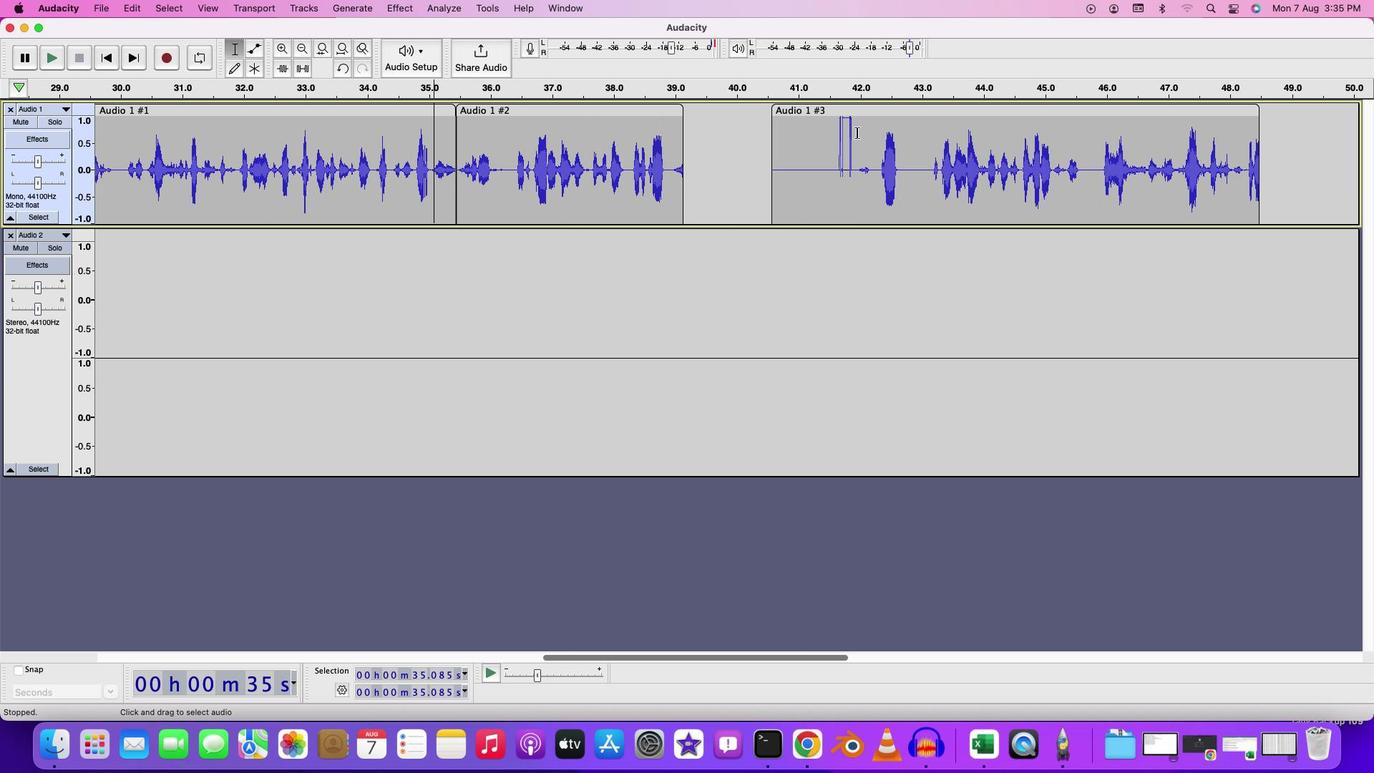 
Action: Mouse moved to (771, 150)
Screenshot: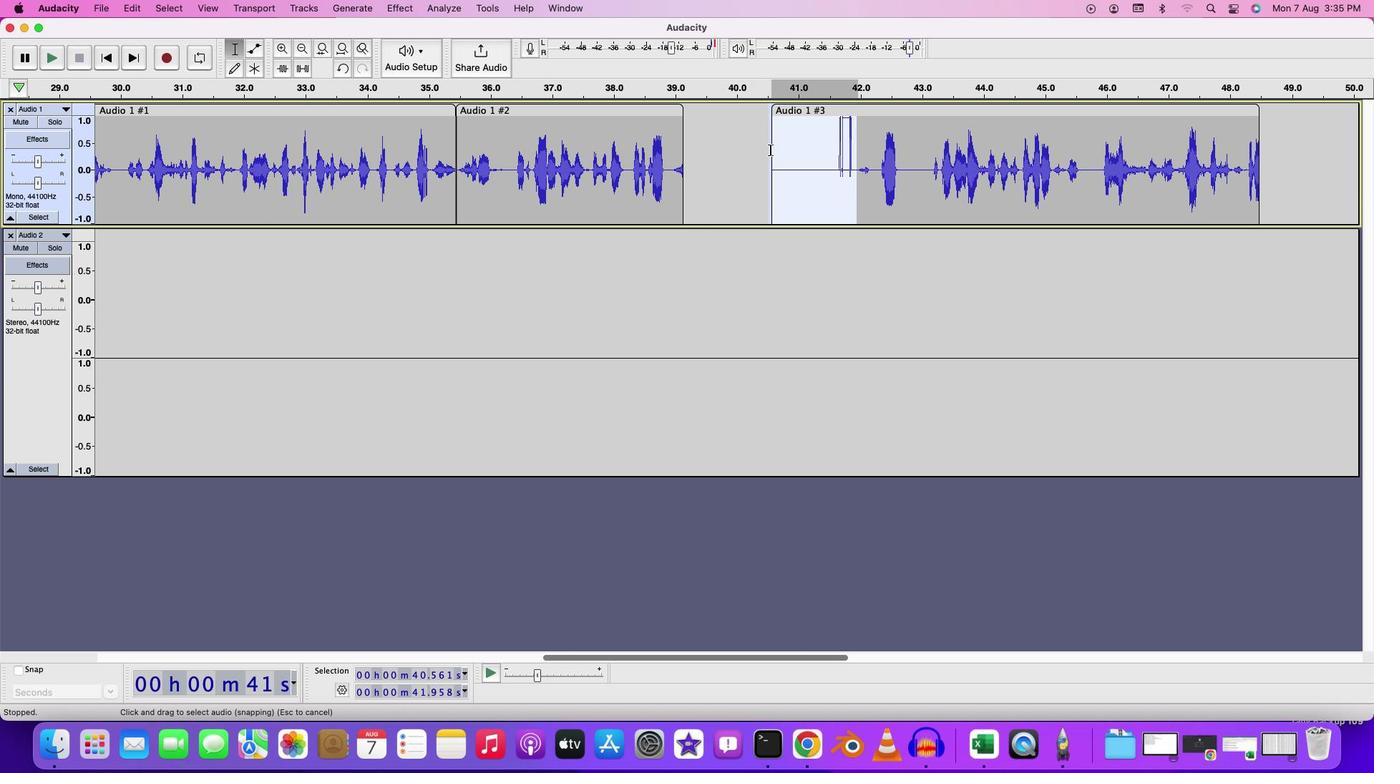 
Action: Key pressed Key.delete
Screenshot: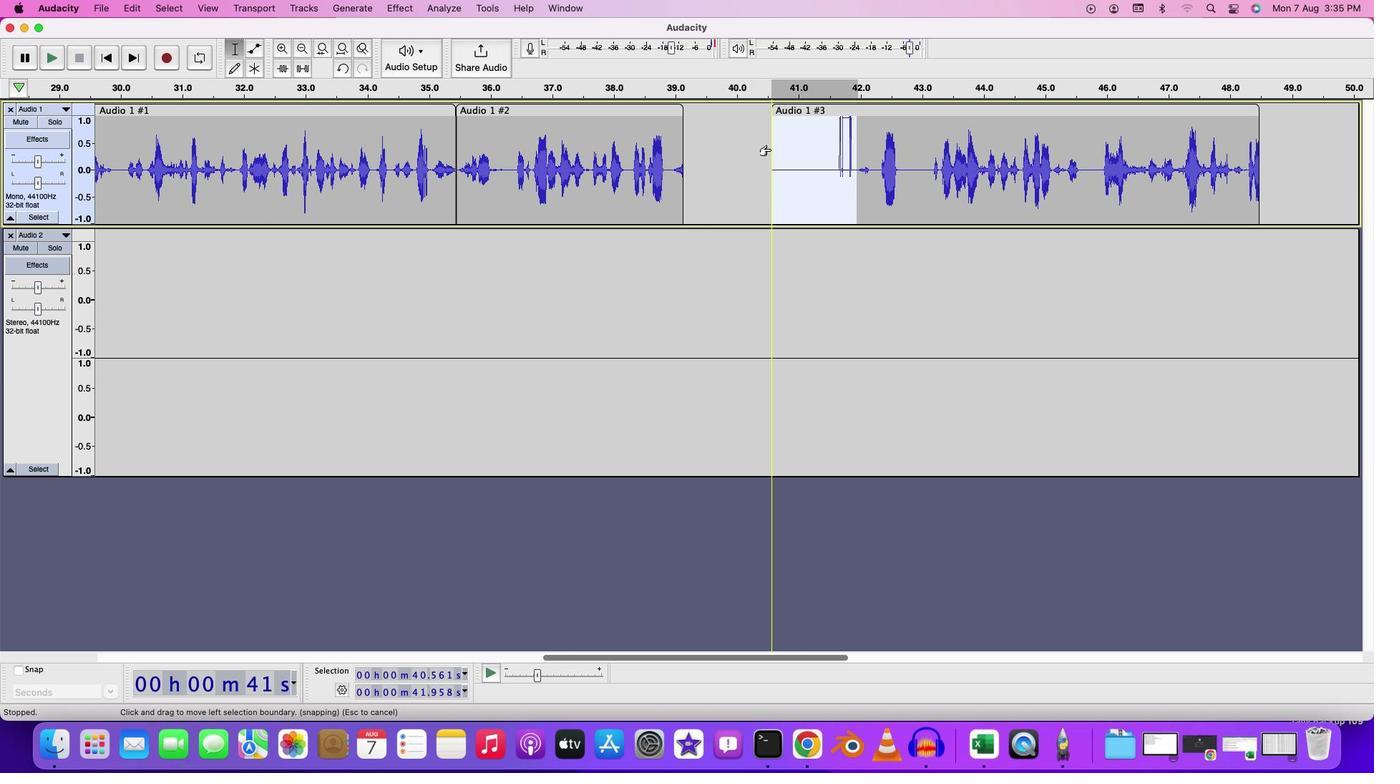 
Action: Mouse moved to (796, 108)
Screenshot: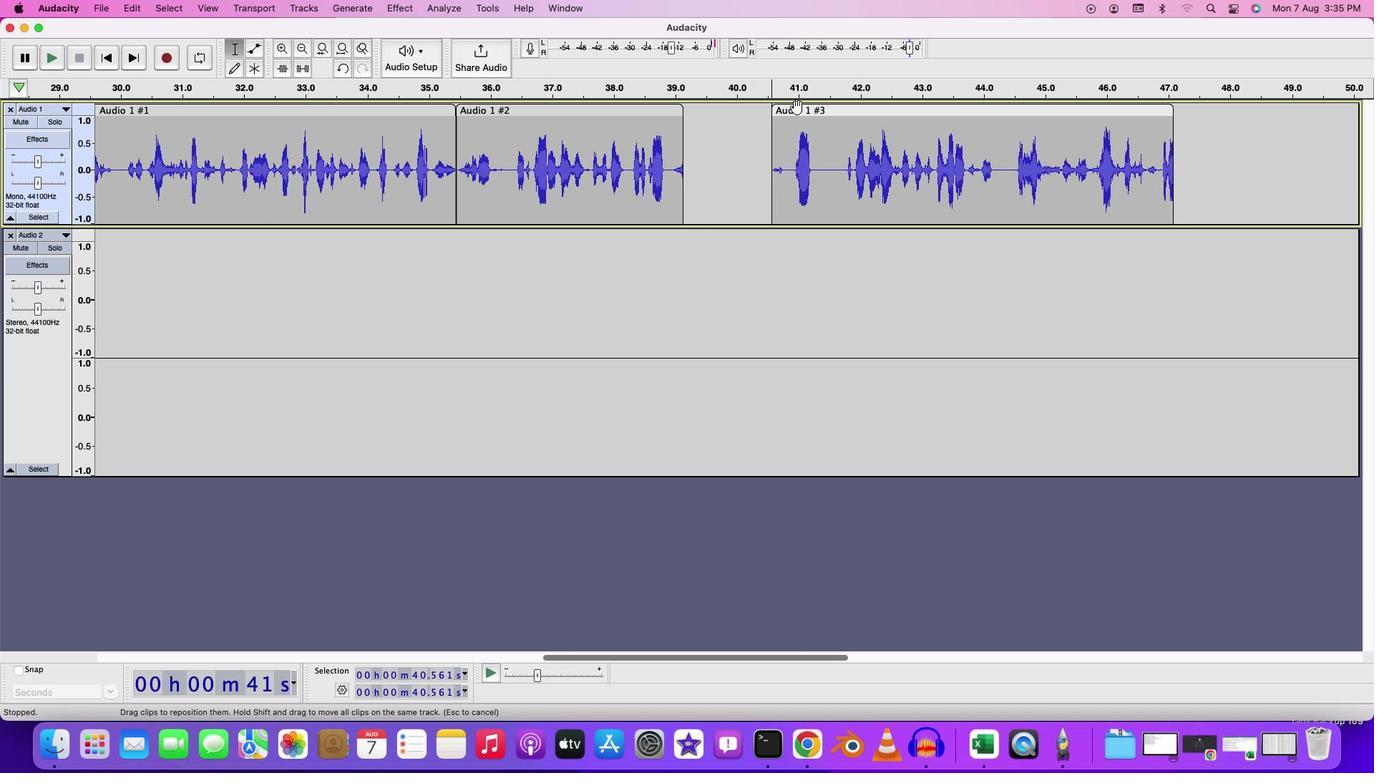 
Action: Mouse pressed left at (796, 108)
Screenshot: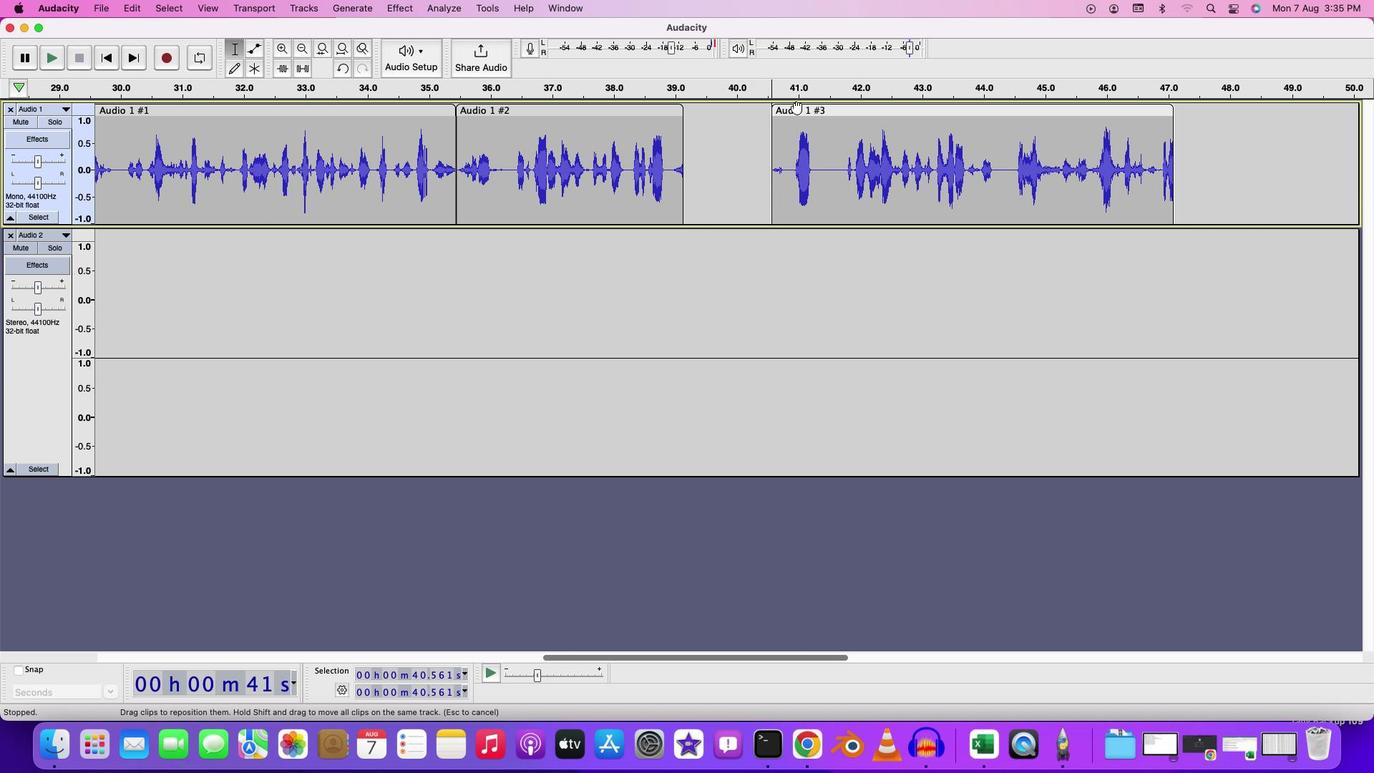 
Action: Mouse moved to (576, 128)
Screenshot: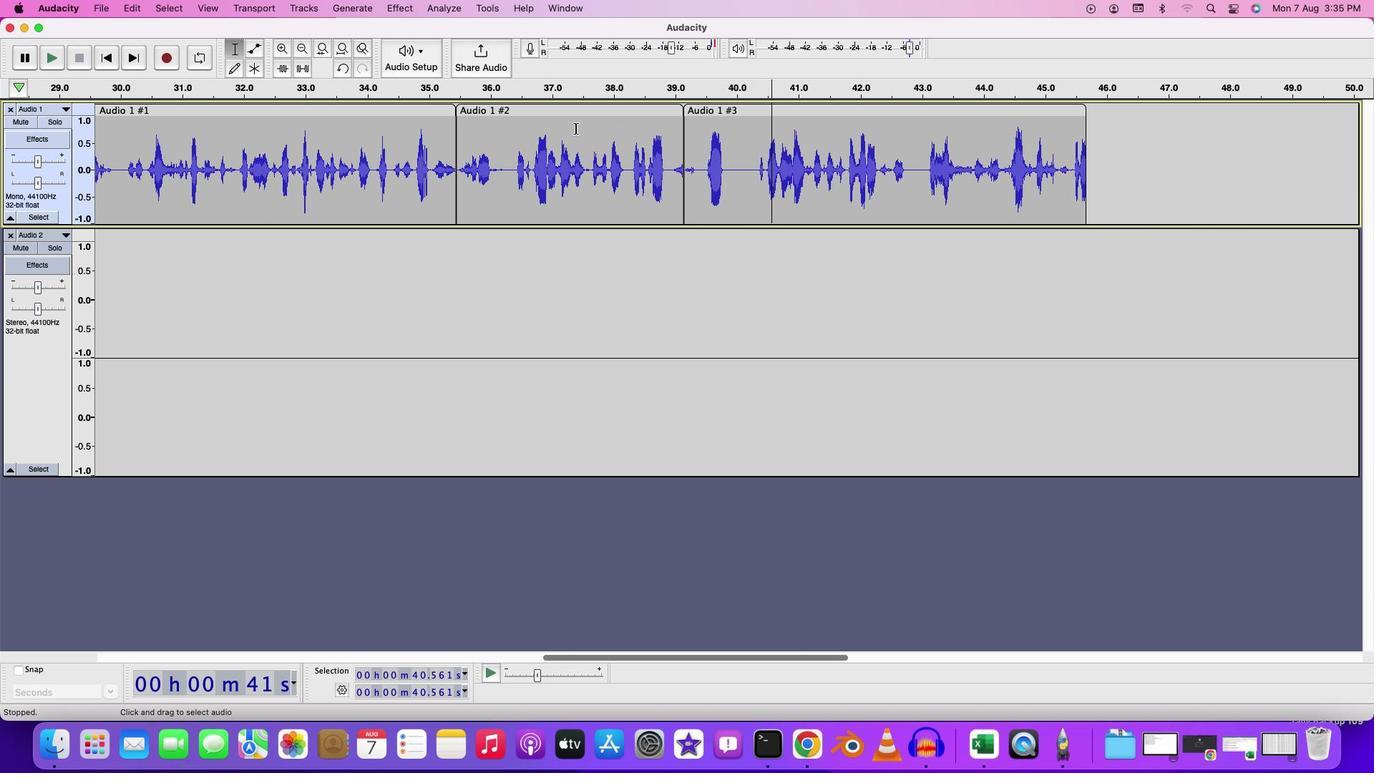 
Action: Mouse pressed left at (576, 128)
Screenshot: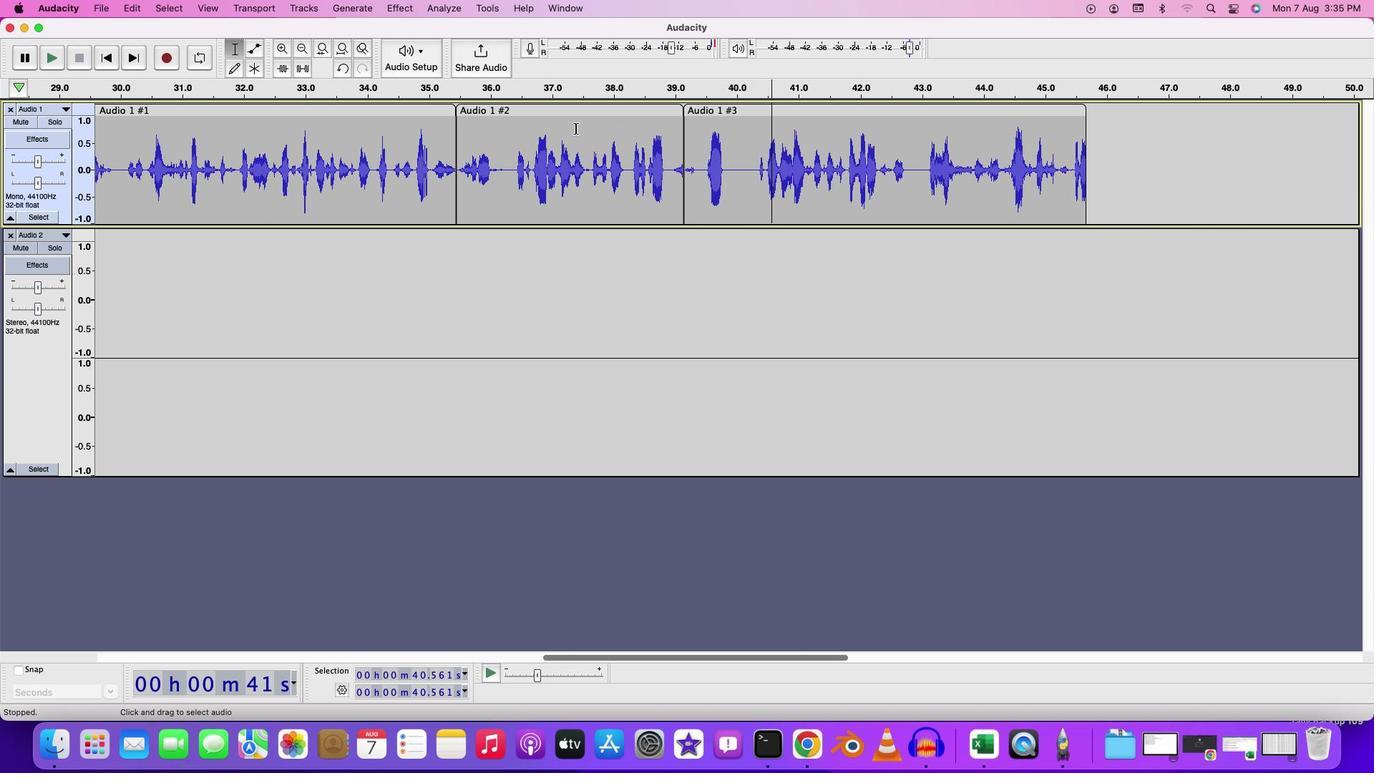 
Action: Key pressed Key.space
Screenshot: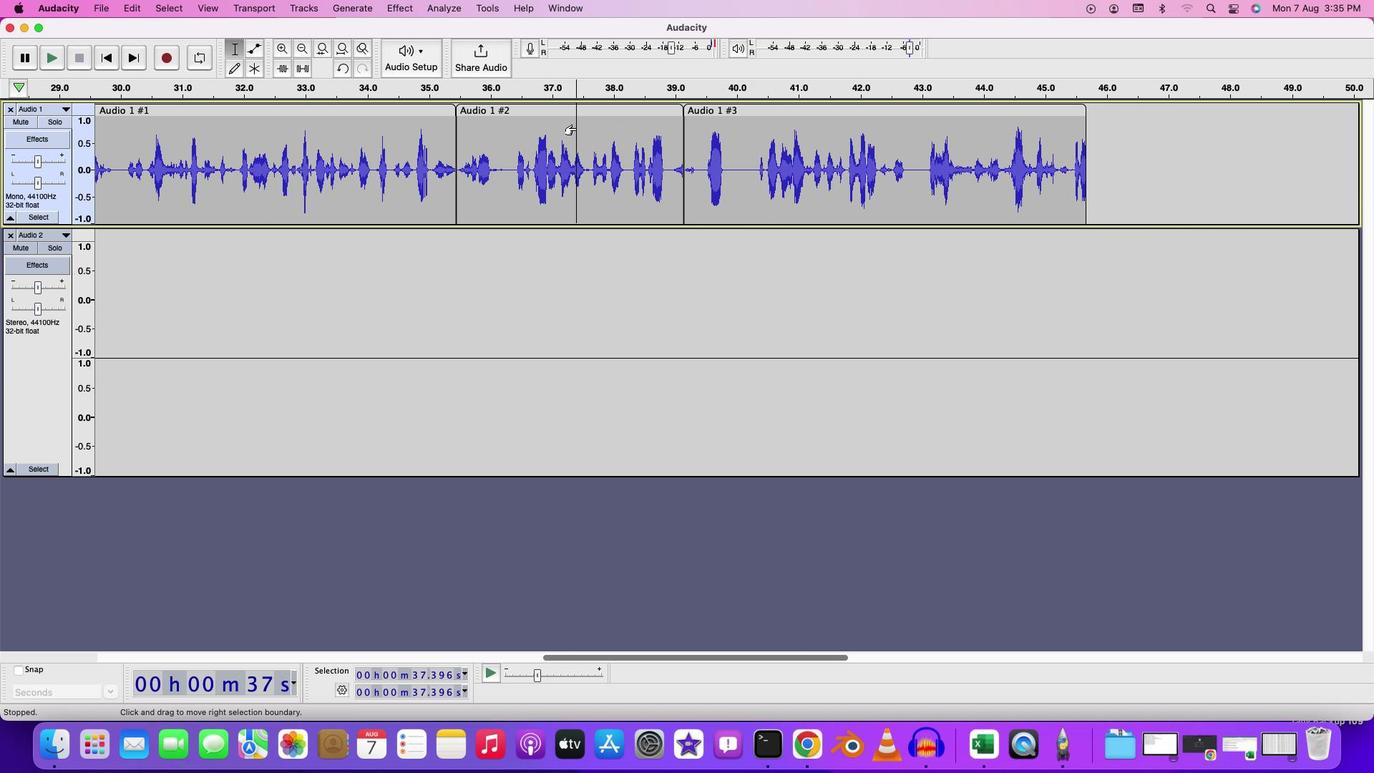 
Action: Mouse moved to (768, 657)
Screenshot: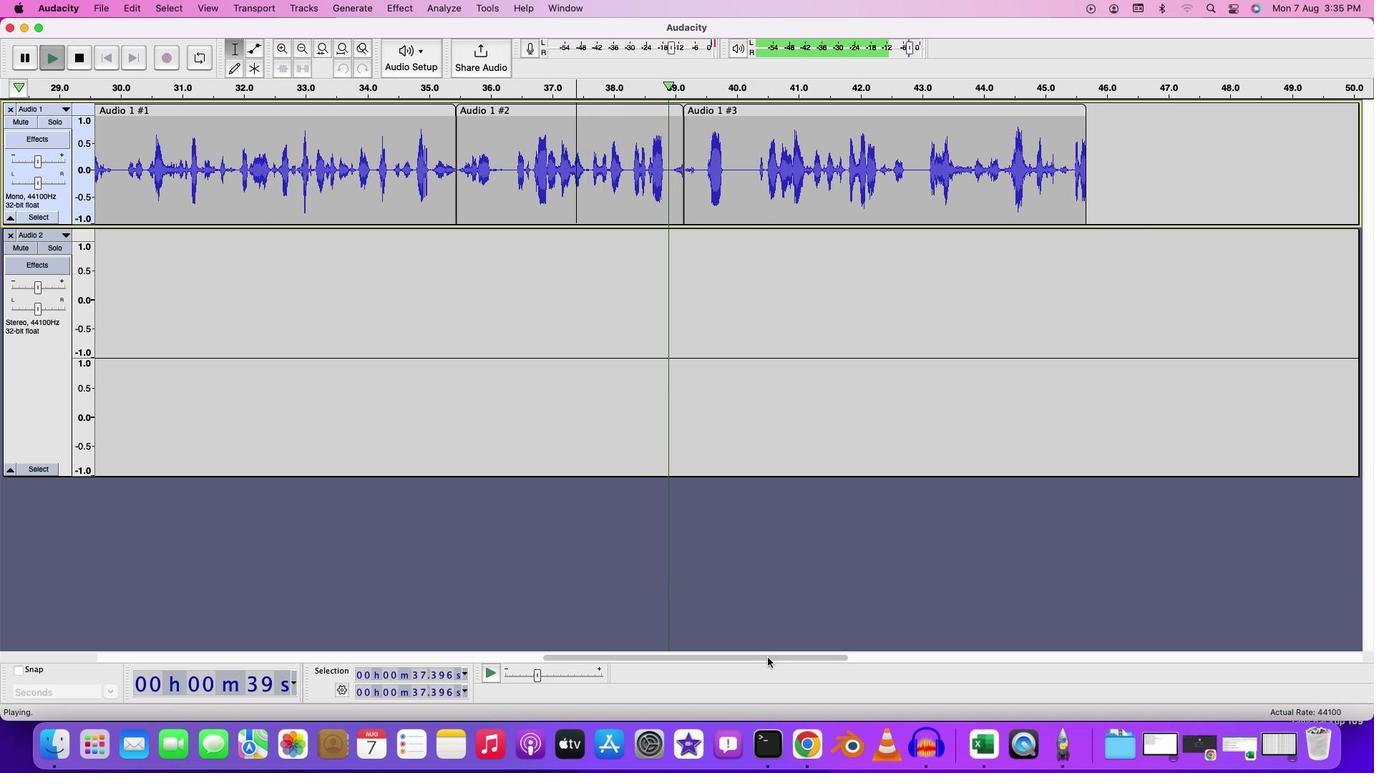 
Action: Mouse pressed left at (768, 657)
Screenshot: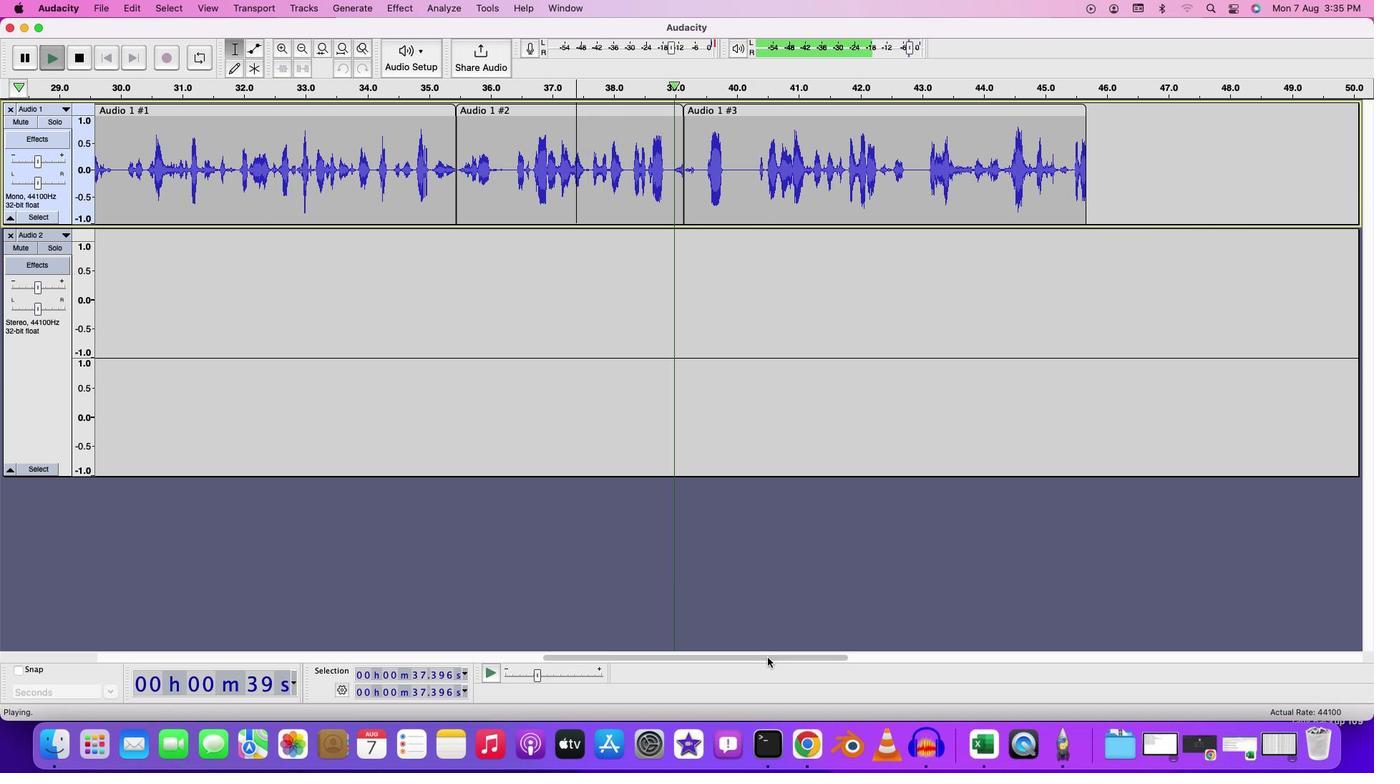 
Action: Mouse moved to (834, 602)
Screenshot: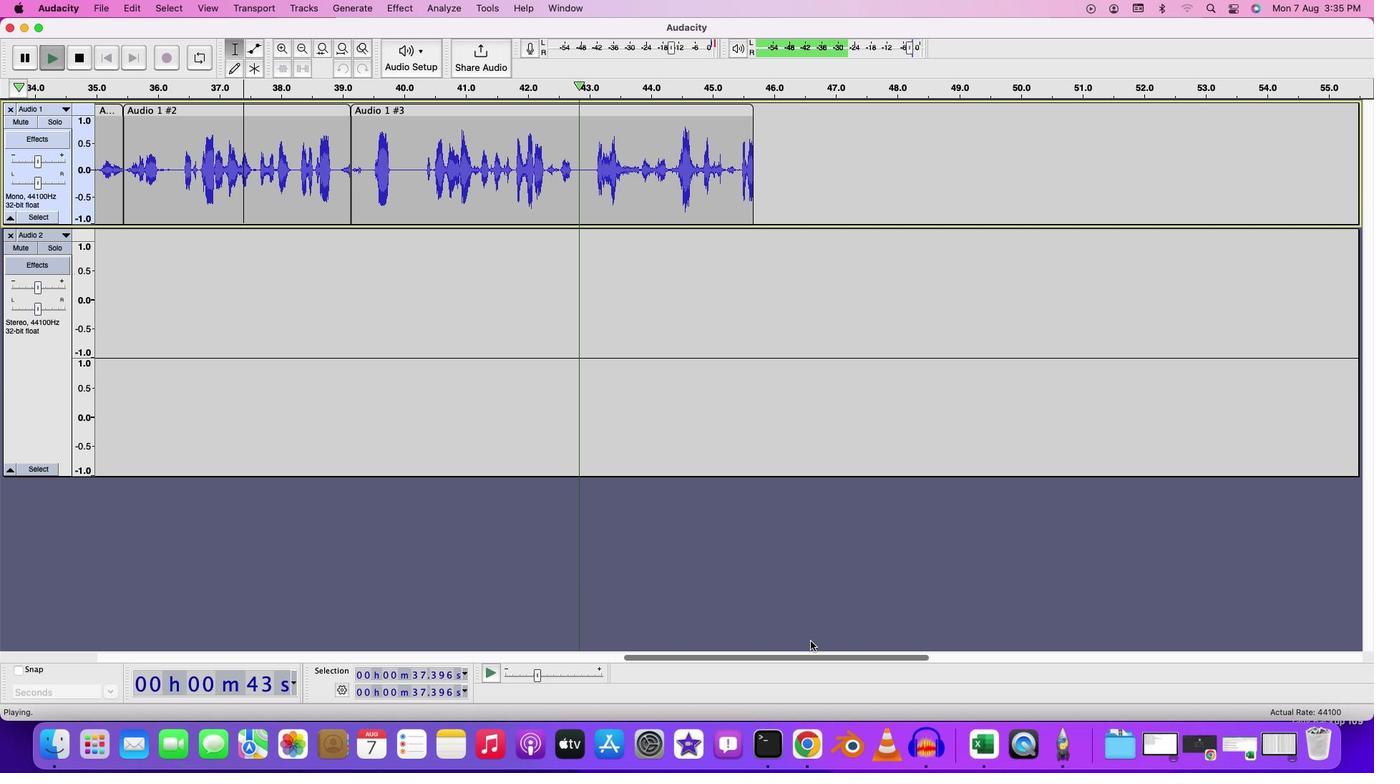 
Action: Key pressed Key.space
Screenshot: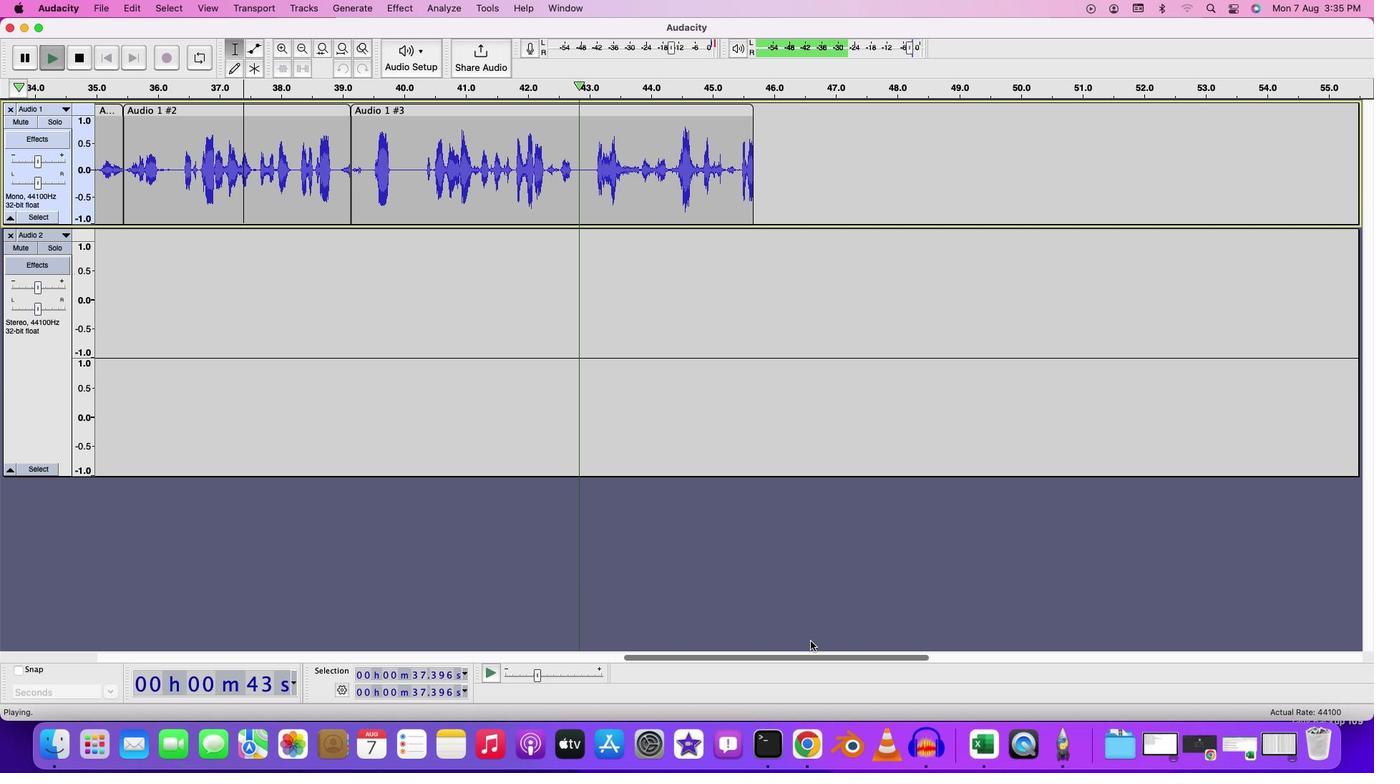 
Action: Mouse moved to (800, 658)
Screenshot: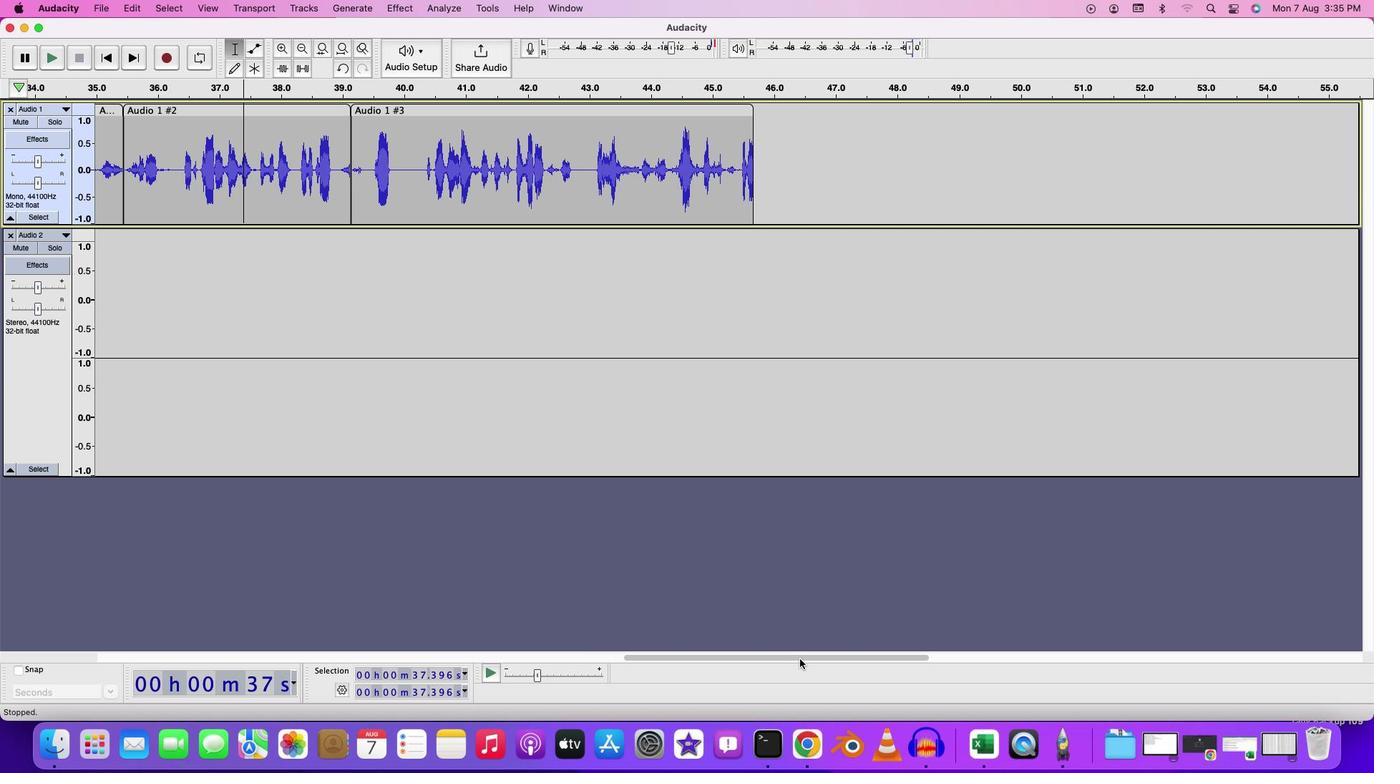
Action: Mouse pressed left at (800, 658)
Screenshot: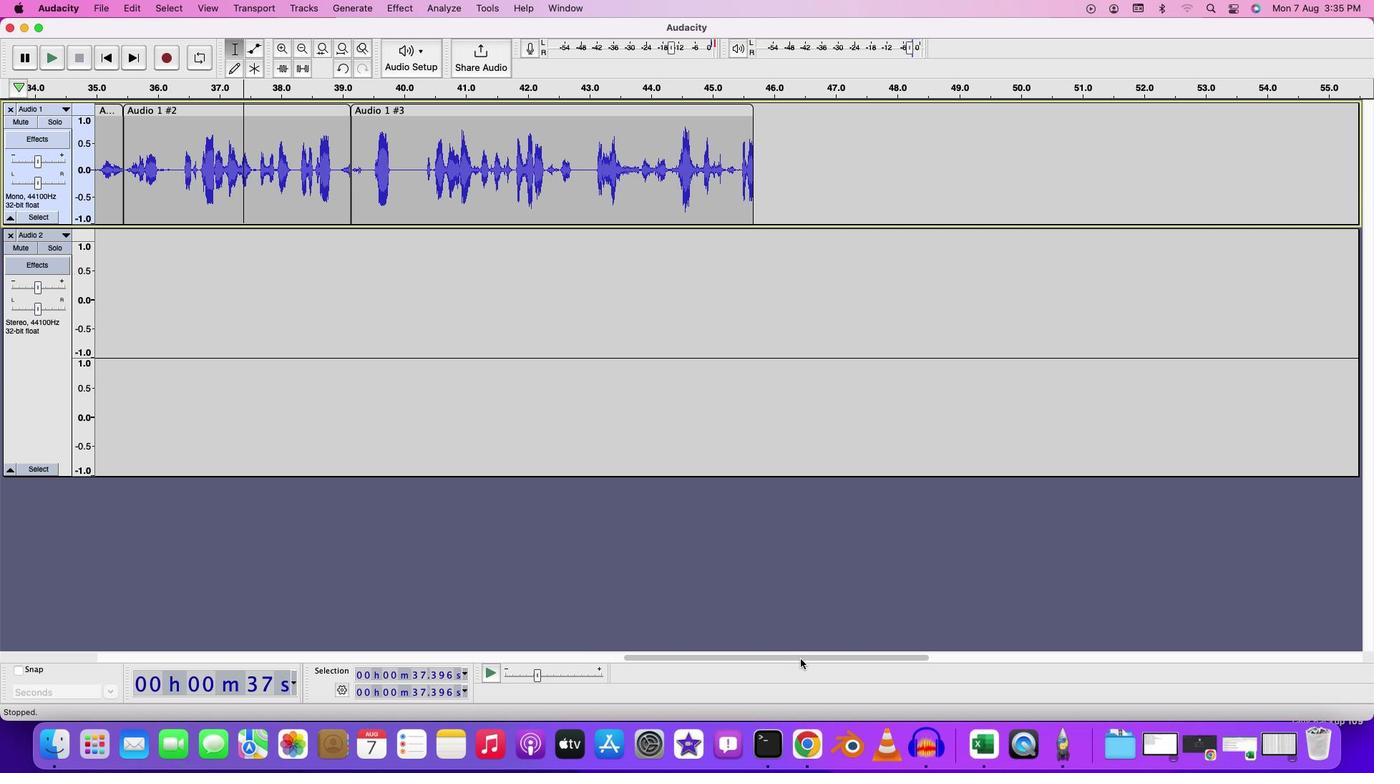 
Action: Mouse moved to (996, 142)
Screenshot: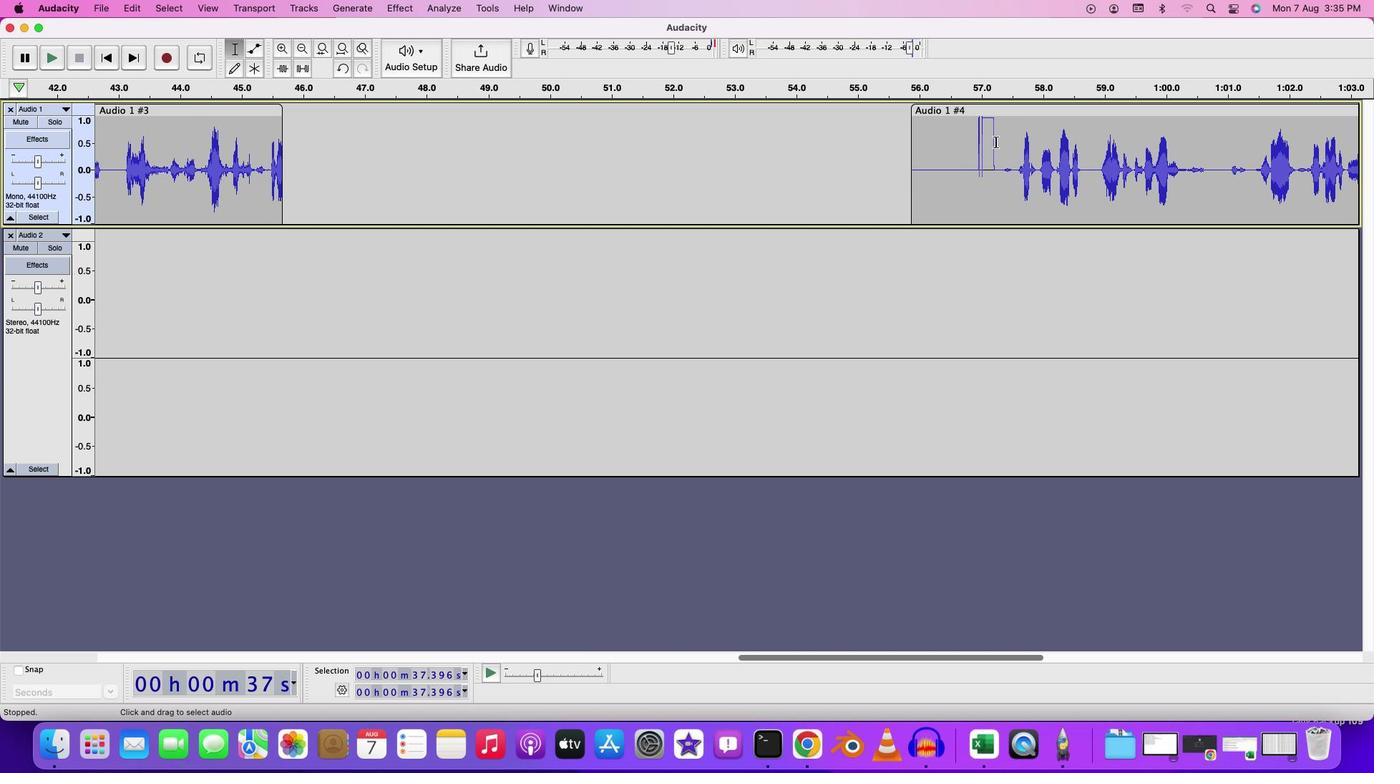 
Action: Mouse pressed left at (996, 142)
Screenshot: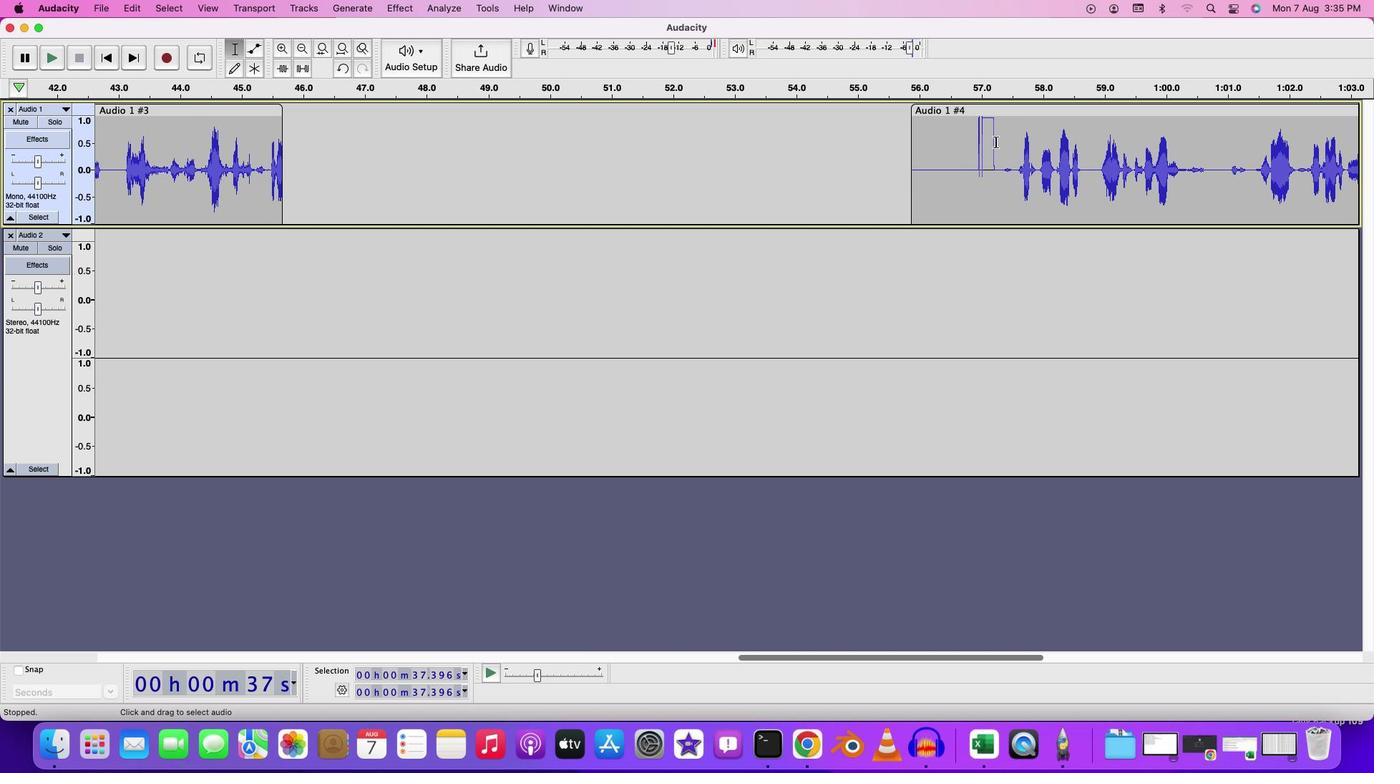 
Action: Mouse moved to (1000, 141)
Screenshot: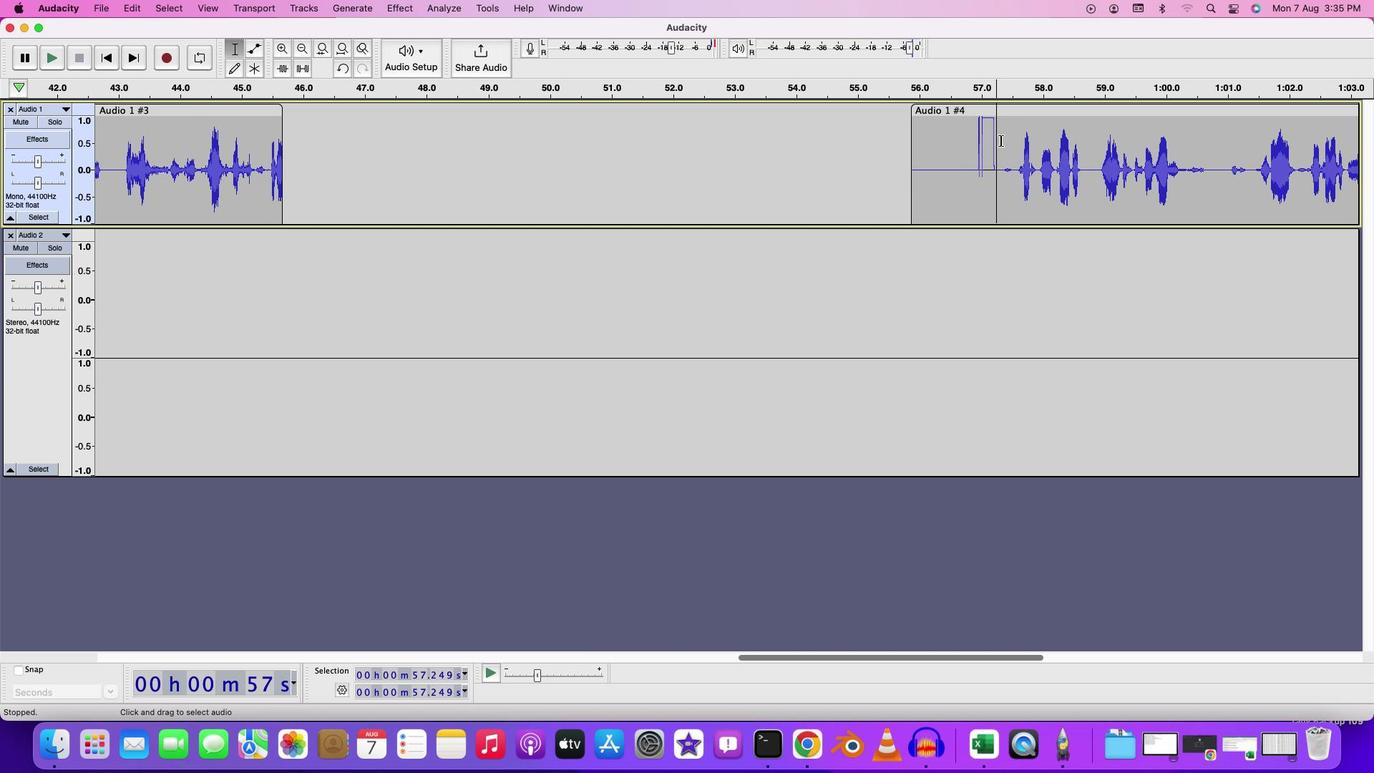 
Action: Mouse pressed left at (1000, 141)
Screenshot: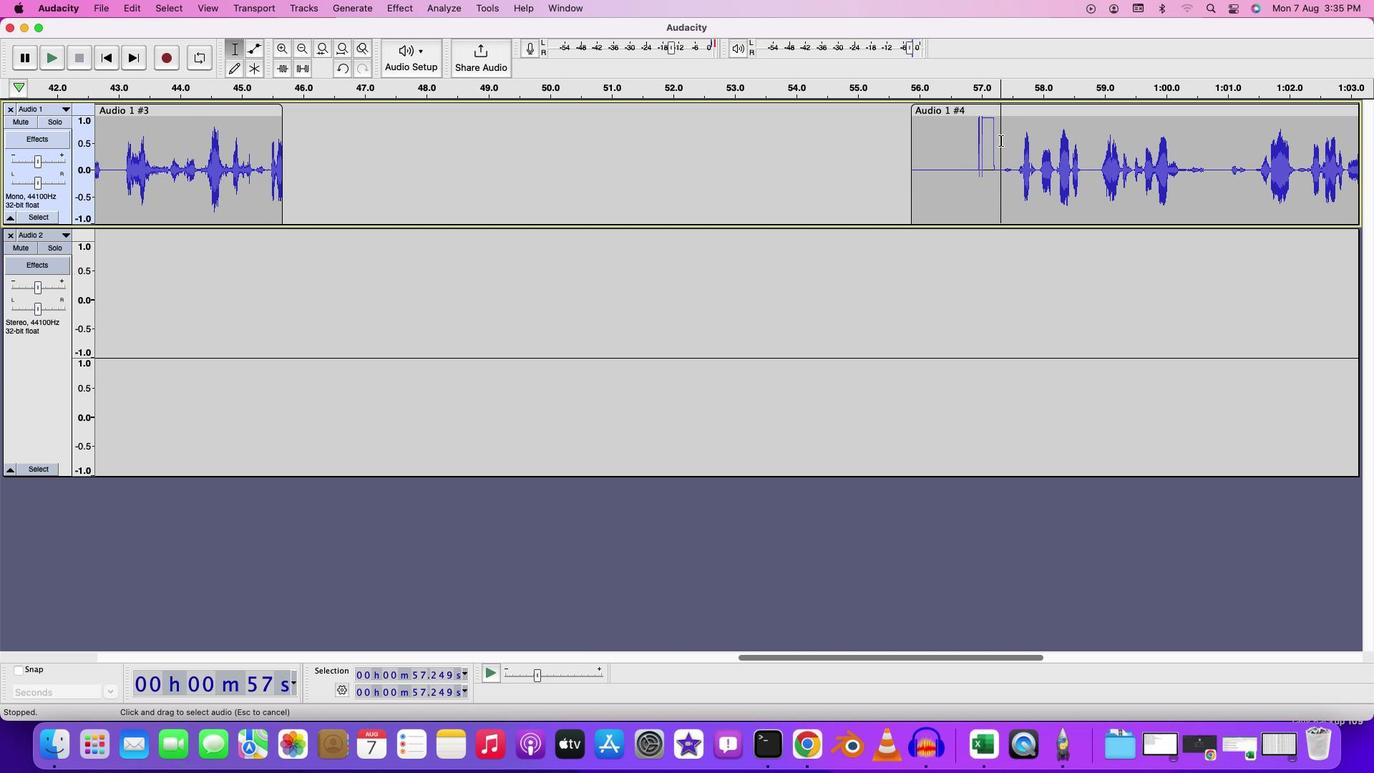 
Action: Mouse moved to (914, 145)
Screenshot: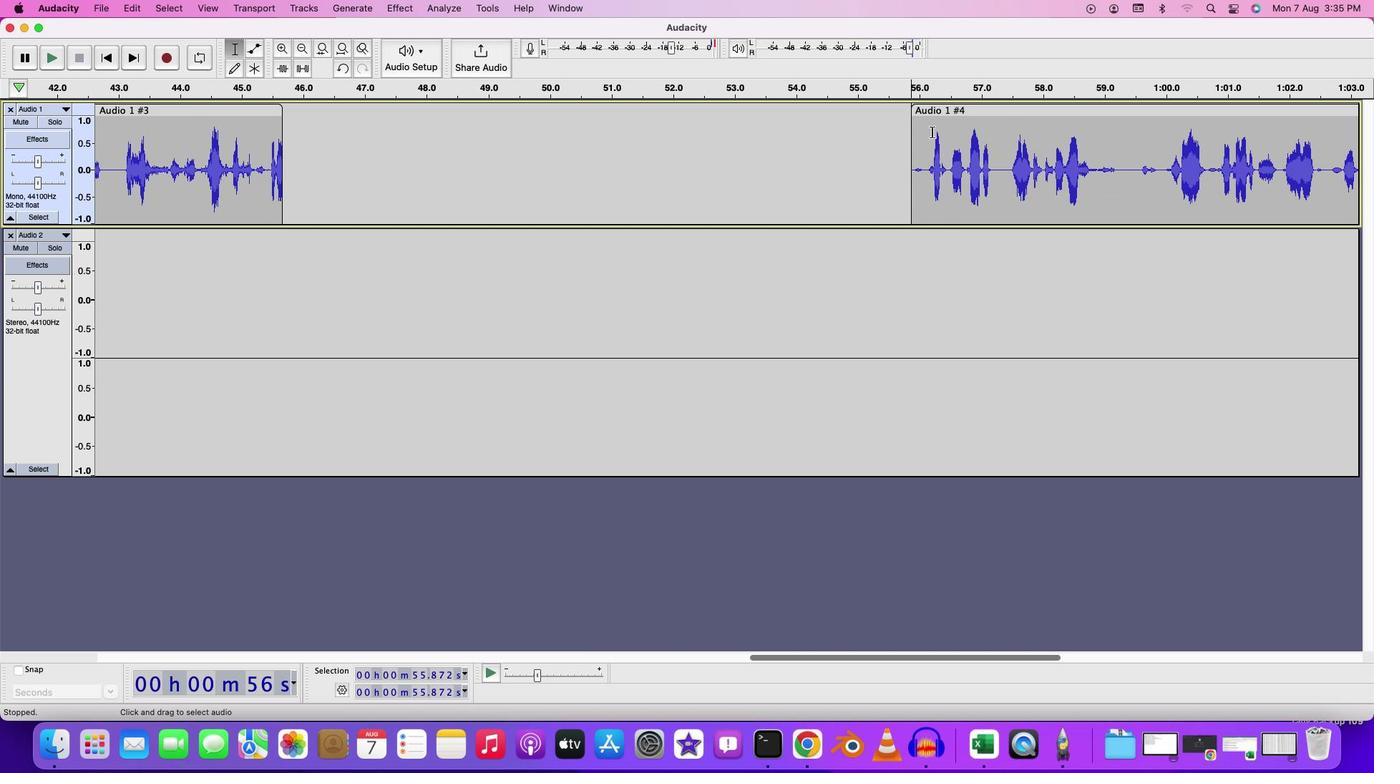 
Action: Key pressed Key.delete
Screenshot: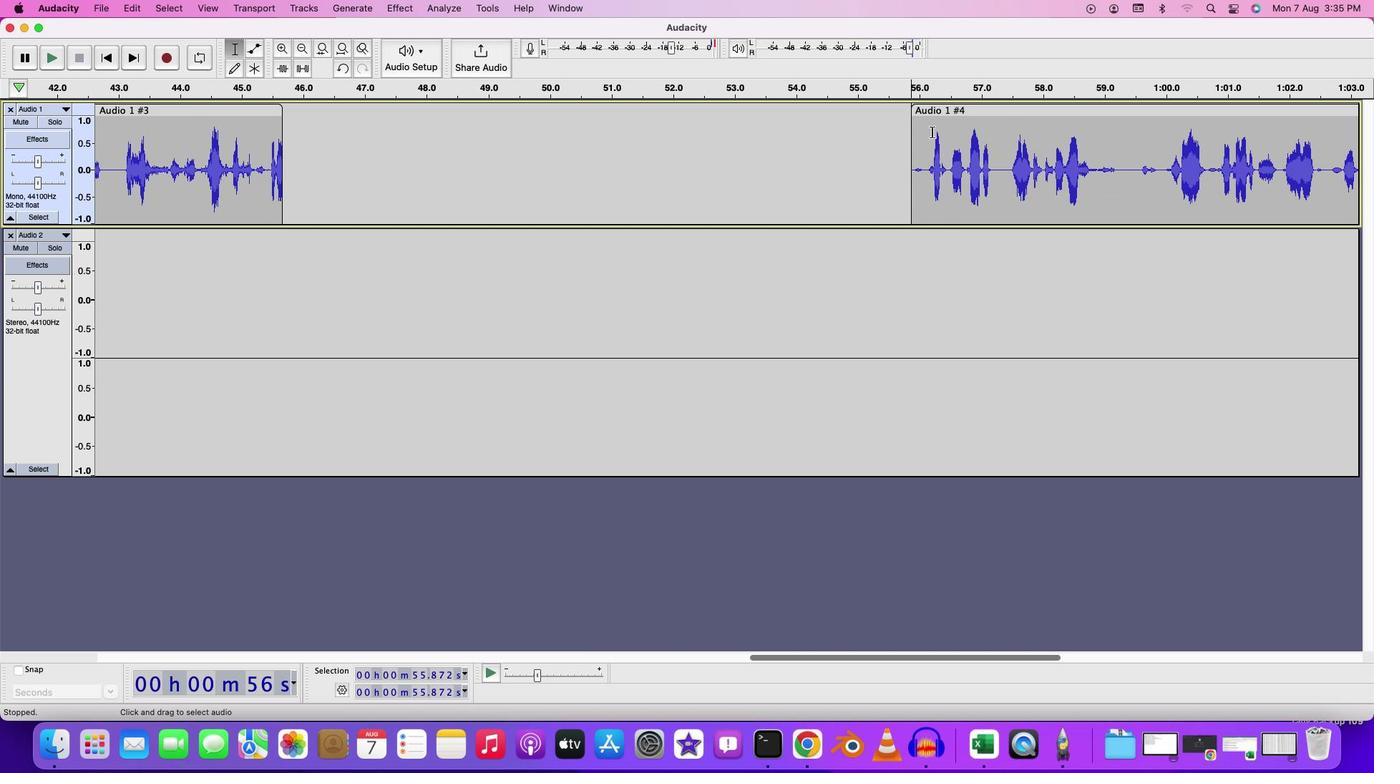 
Action: Mouse moved to (947, 112)
Screenshot: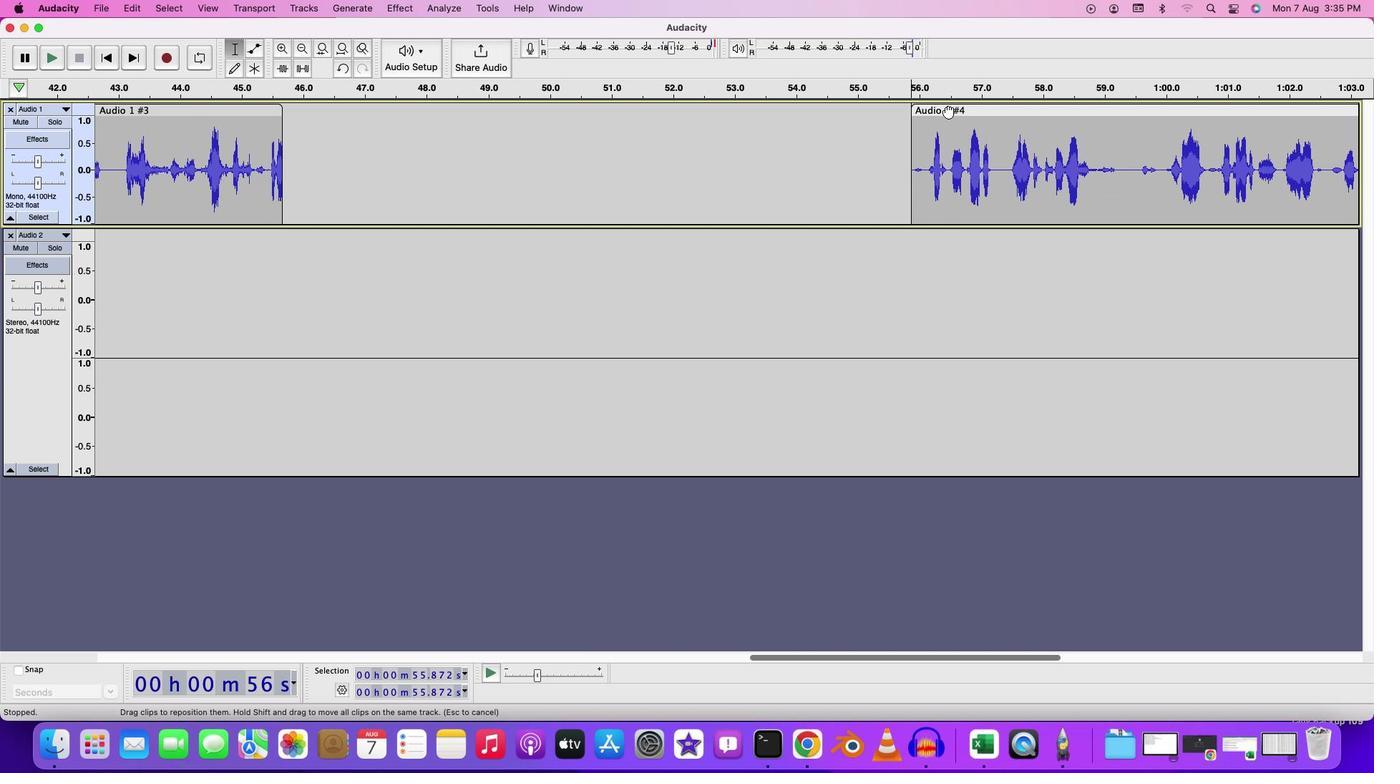 
Action: Mouse pressed left at (947, 112)
Screenshot: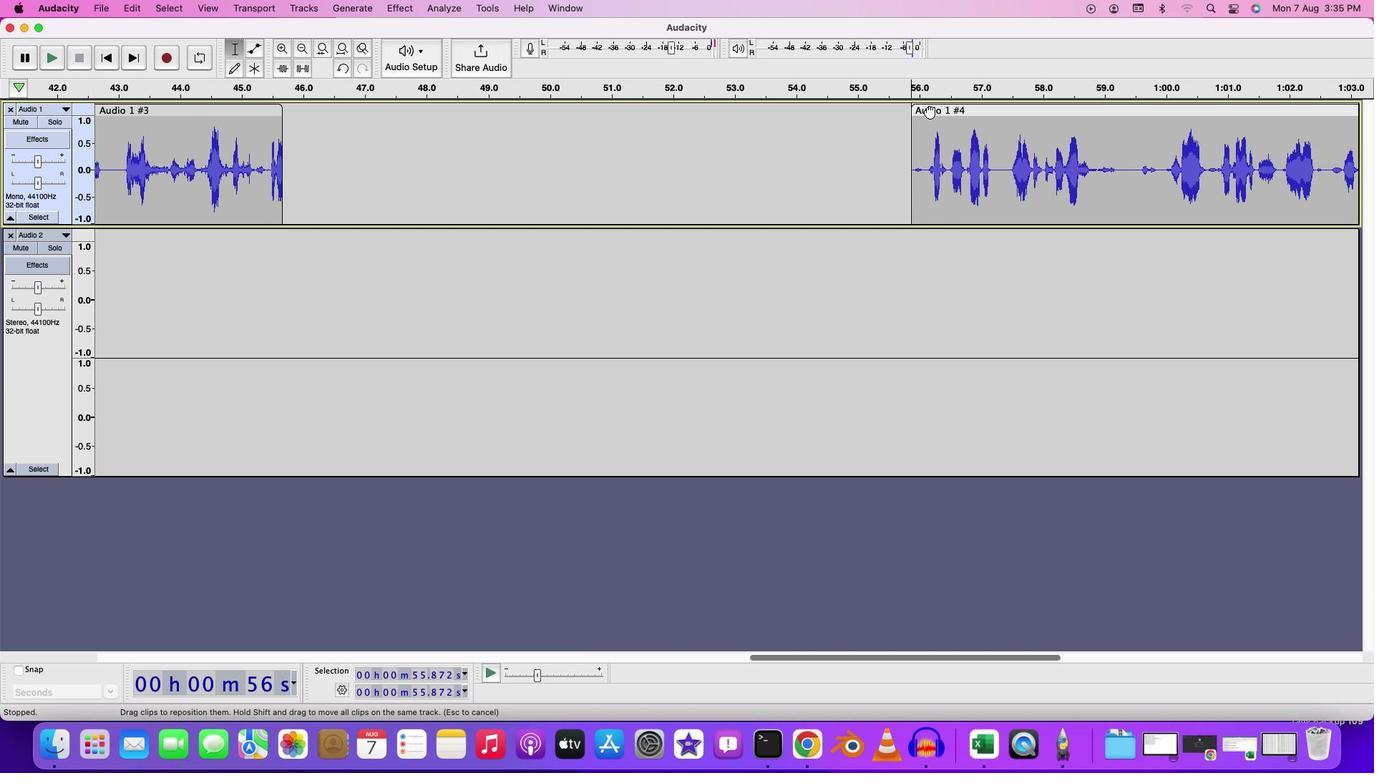 
Action: Mouse moved to (850, 663)
Screenshot: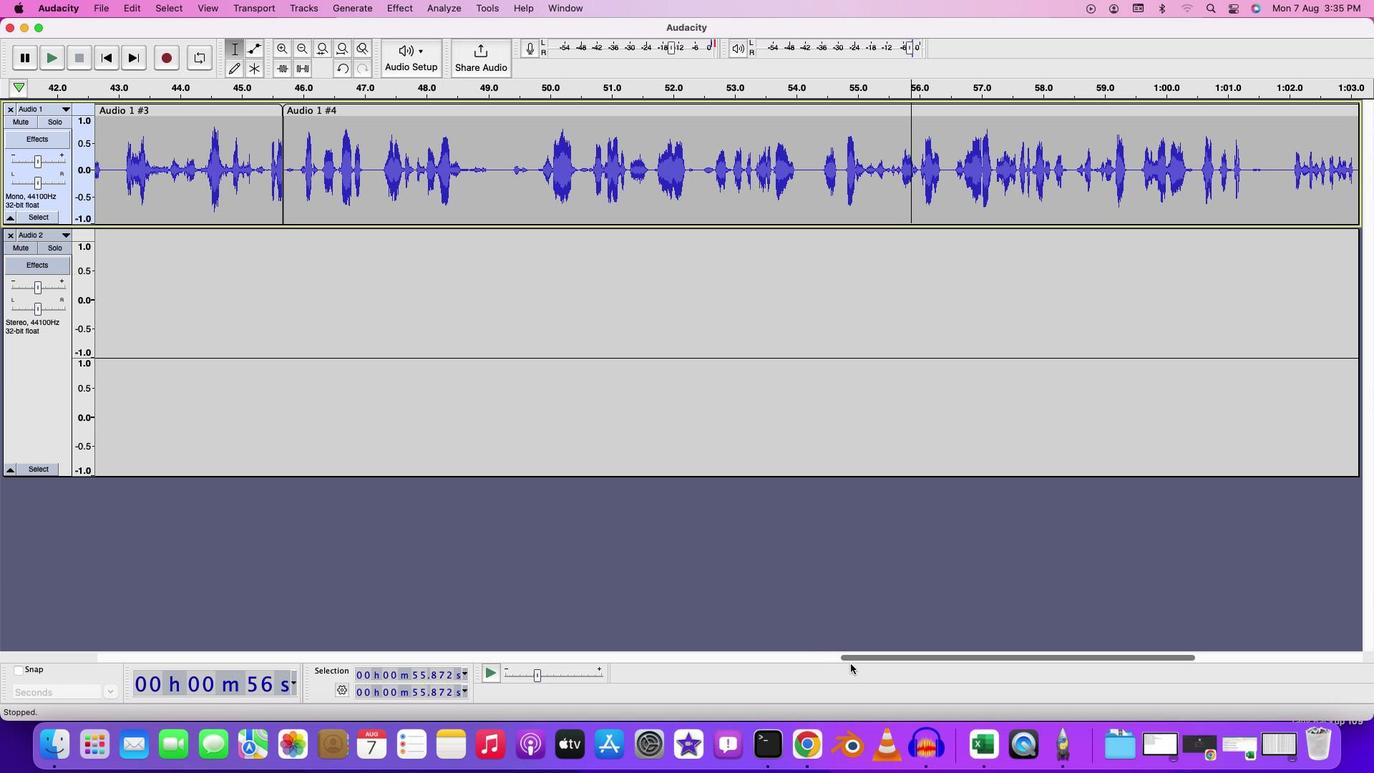 
Action: Mouse pressed left at (850, 663)
Screenshot: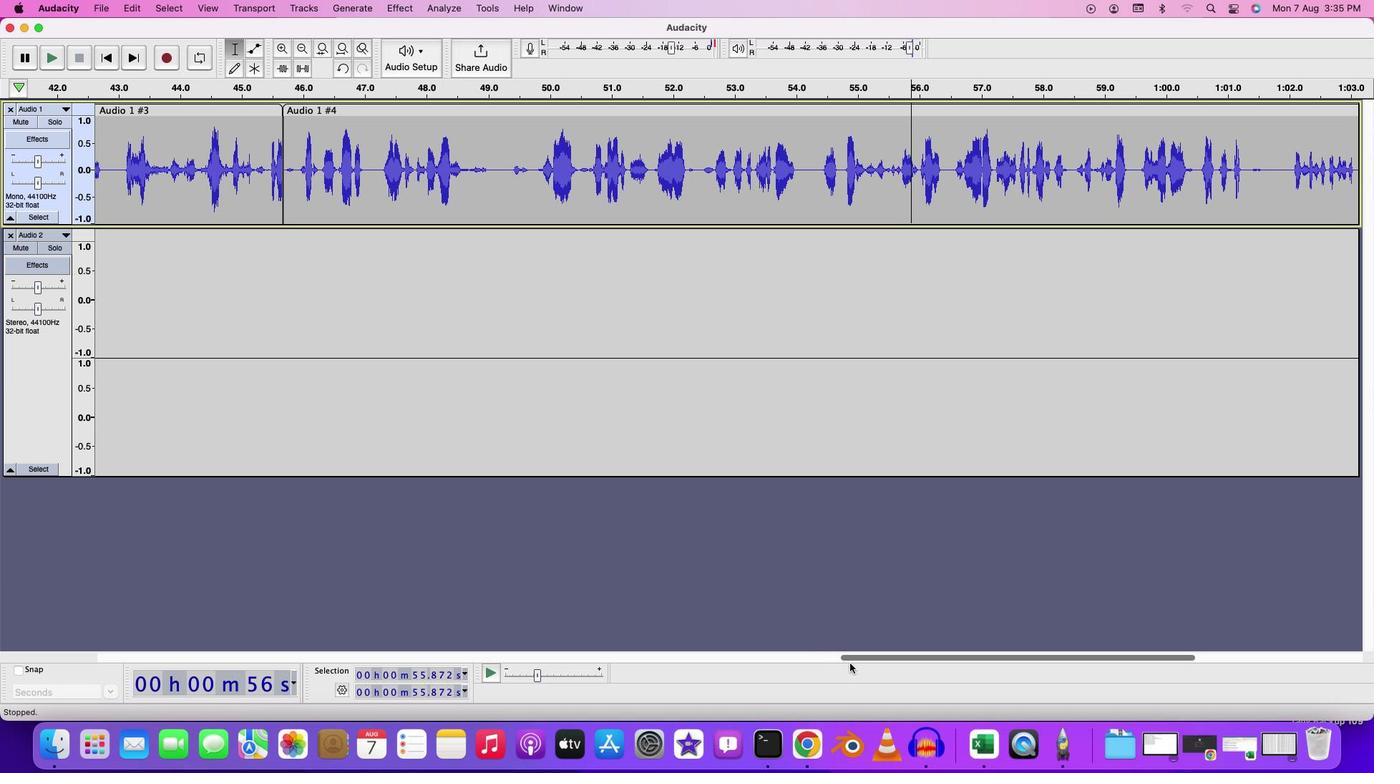 
Action: Mouse moved to (856, 658)
Screenshot: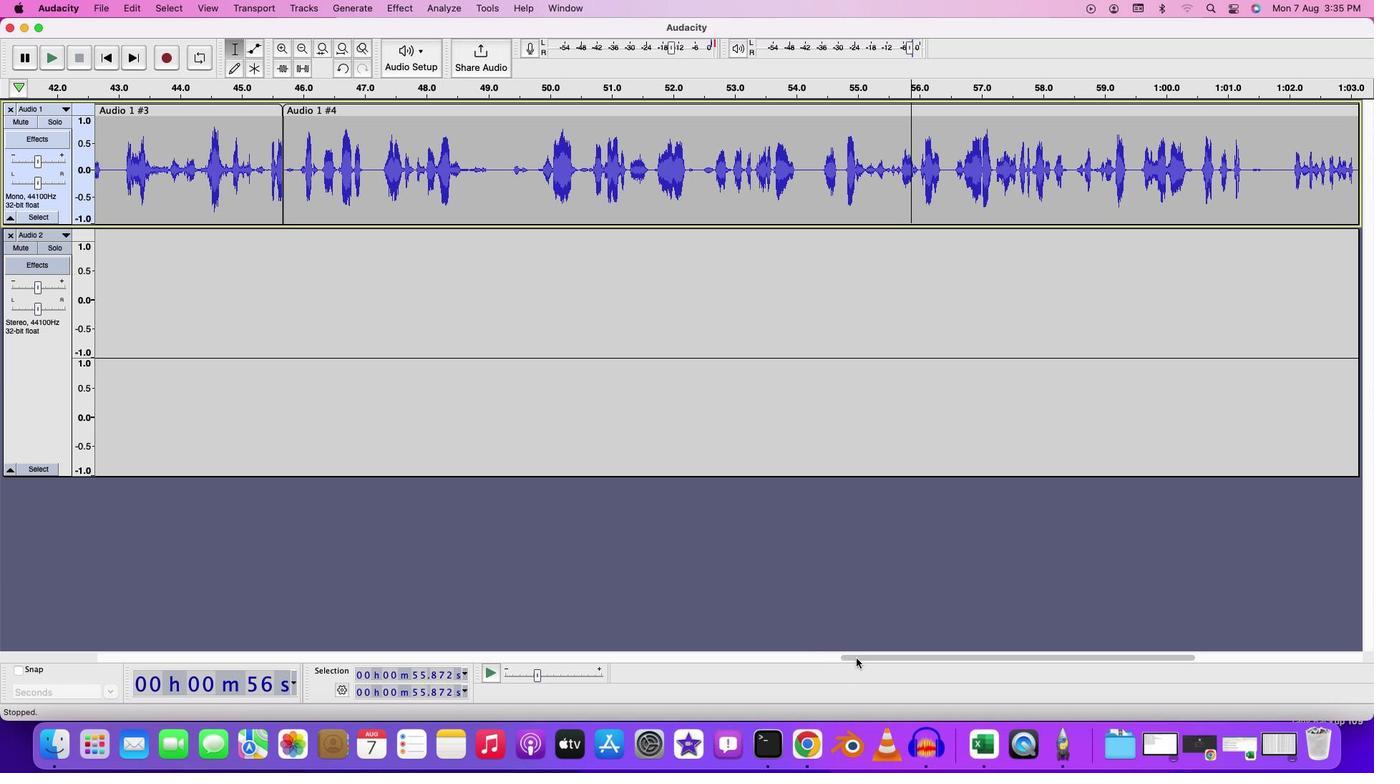 
Action: Mouse pressed left at (856, 658)
Screenshot: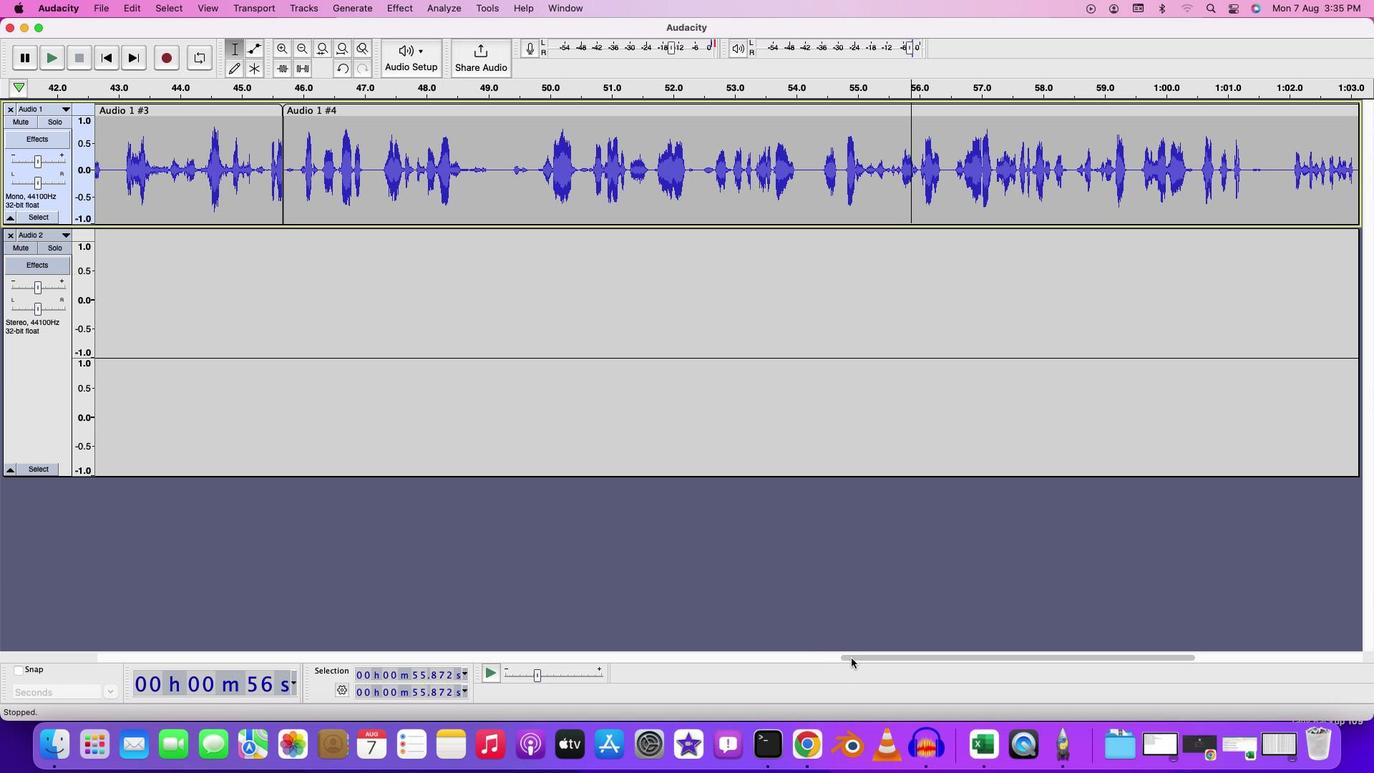 
Action: Mouse moved to (438, 129)
Screenshot: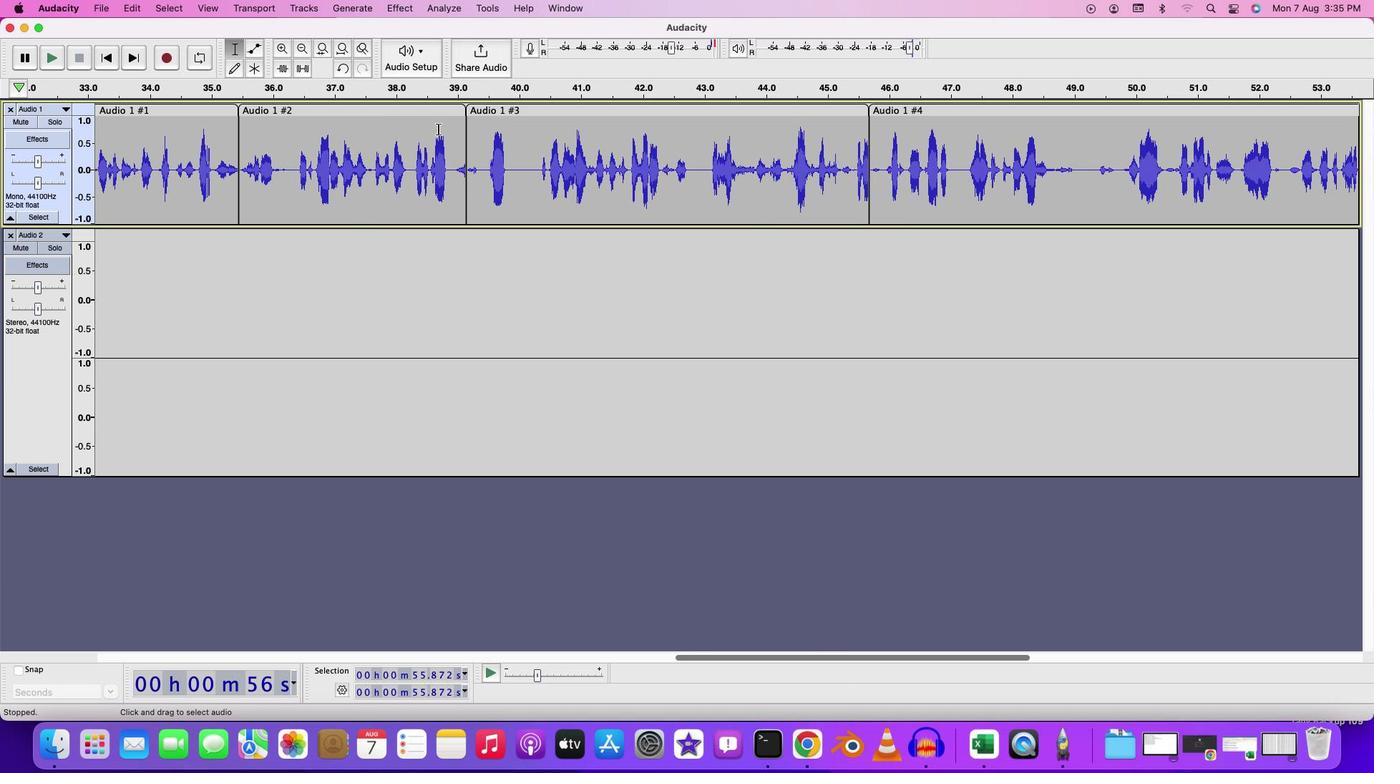 
Action: Mouse pressed left at (438, 129)
Screenshot: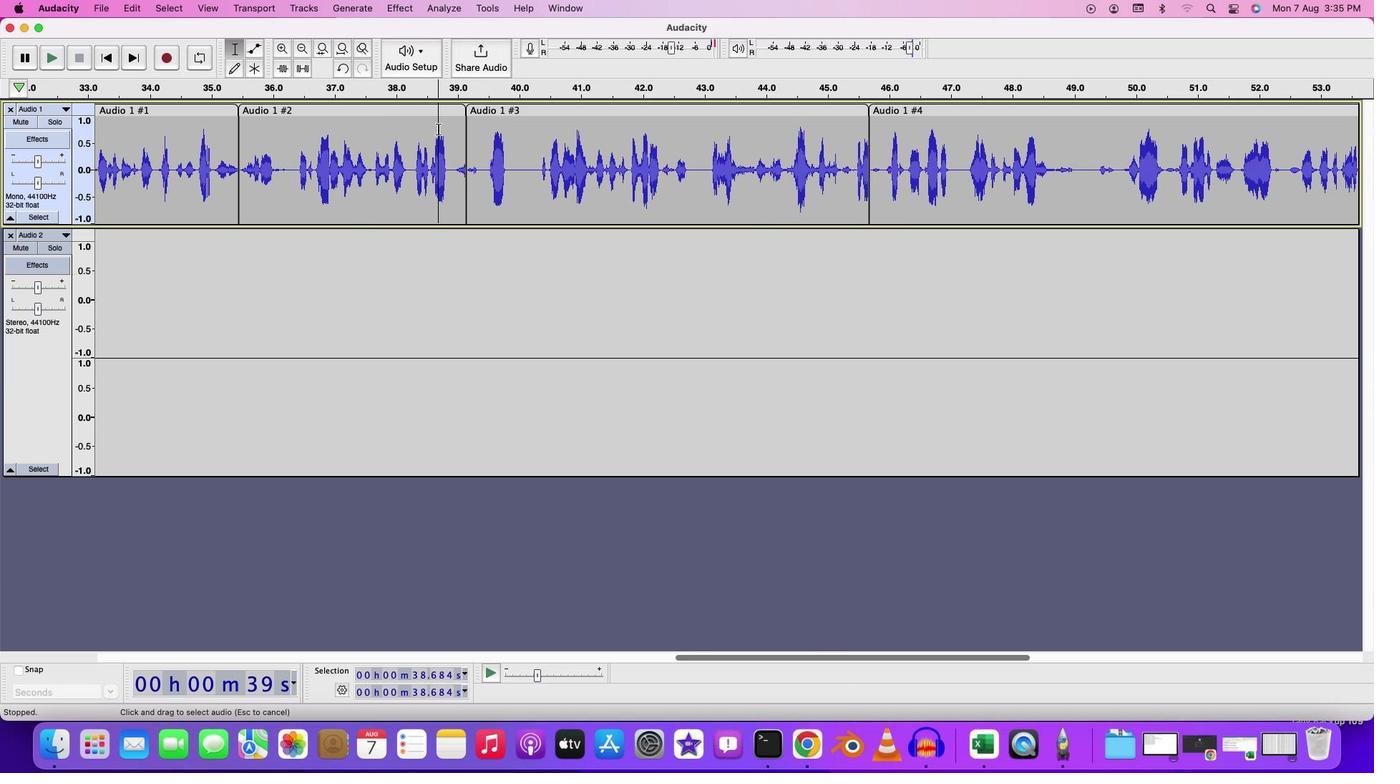 
Action: Key pressed Key.space
Screenshot: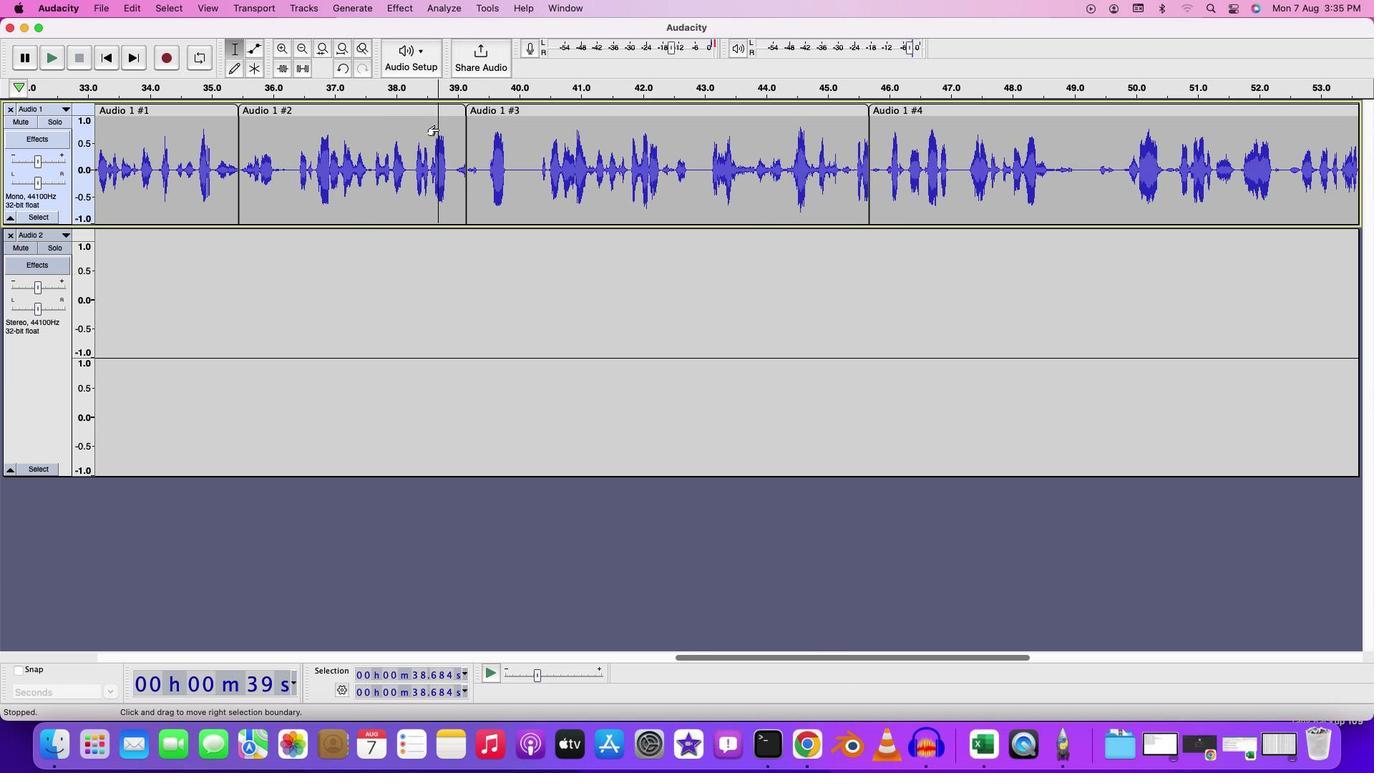 
Action: Mouse moved to (829, 657)
Screenshot: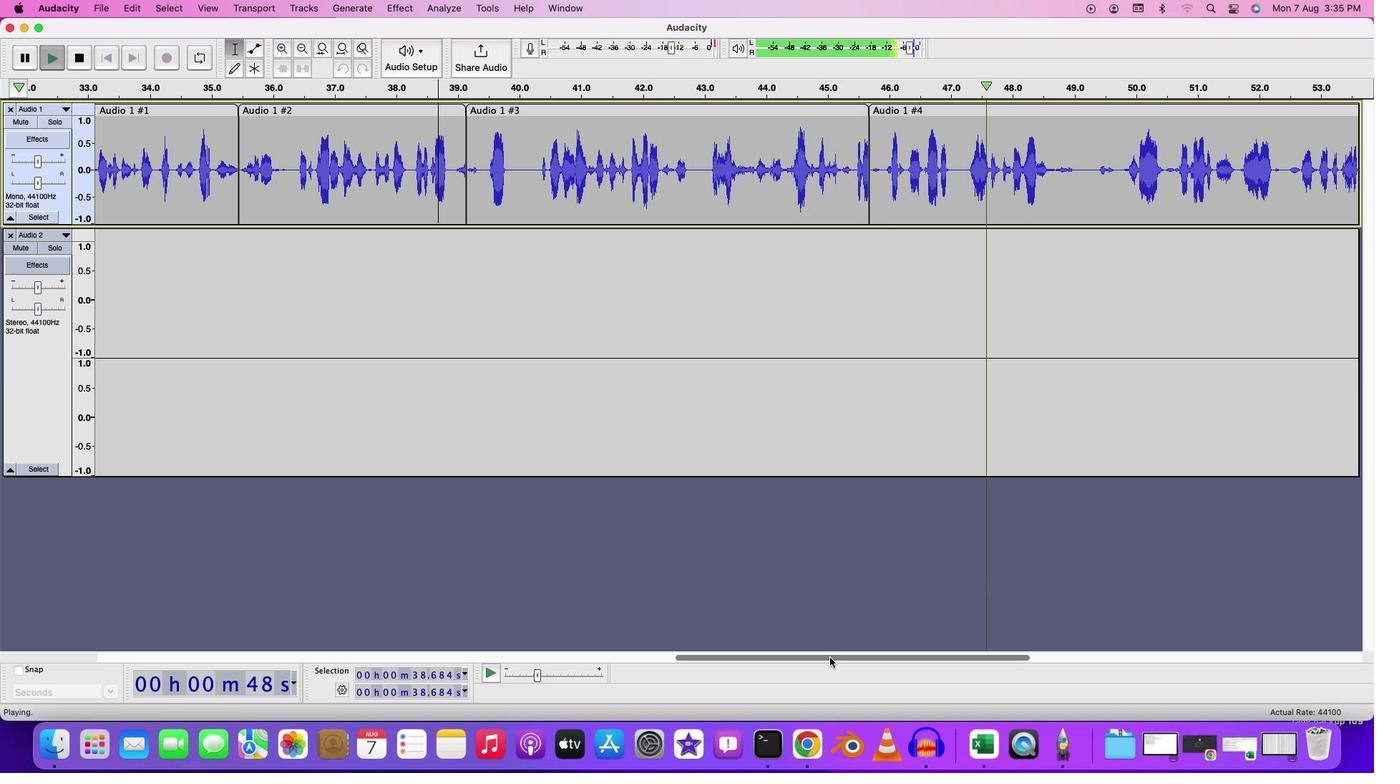 
Action: Mouse pressed left at (829, 657)
Screenshot: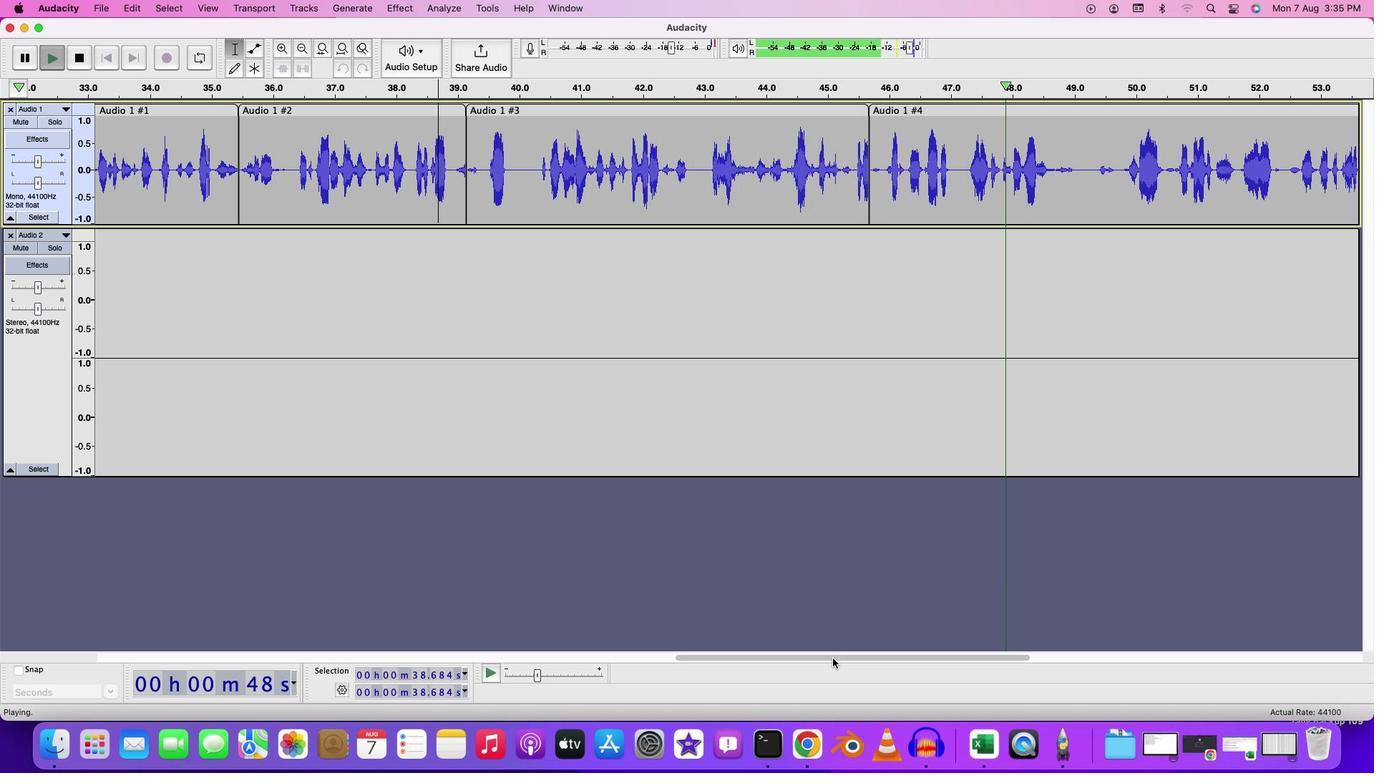 
Action: Mouse moved to (62, 236)
Screenshot: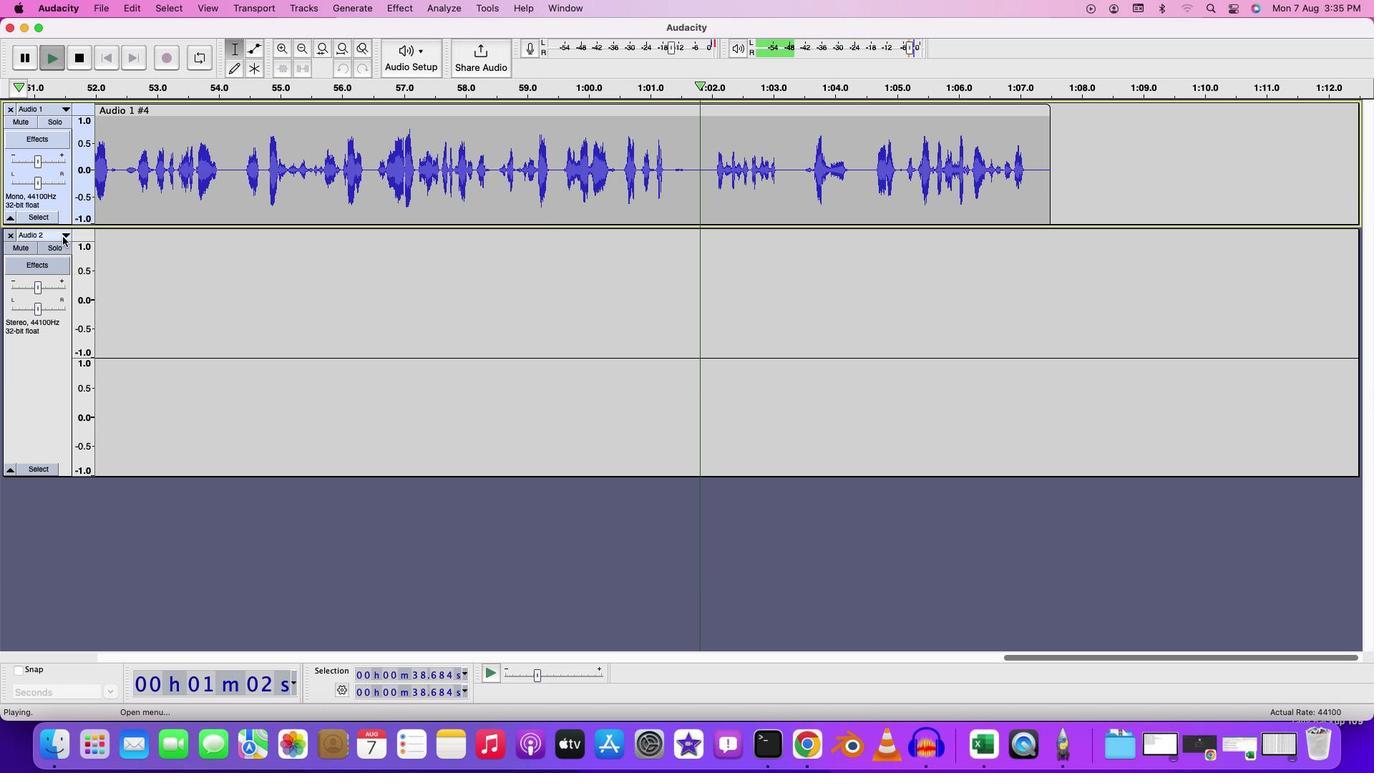 
Action: Mouse pressed left at (62, 236)
Screenshot: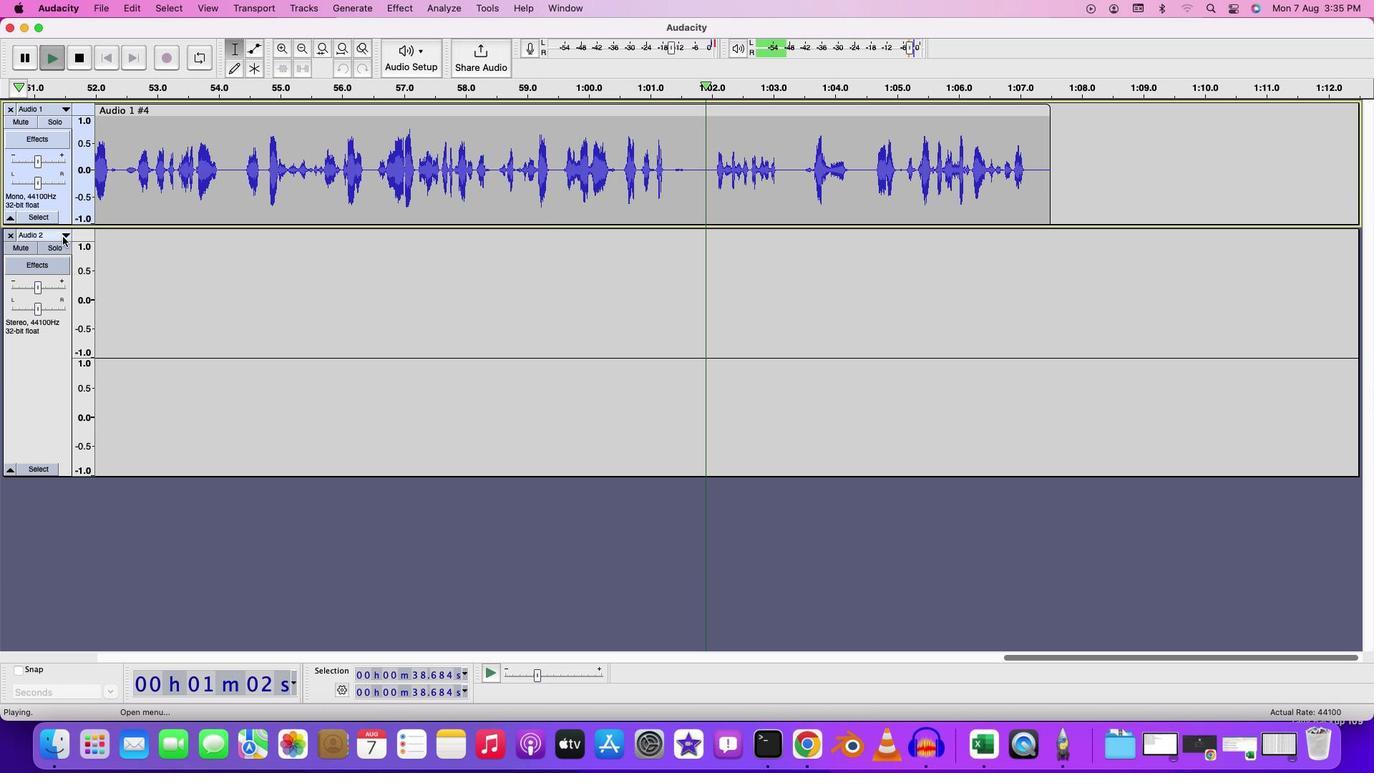 
Action: Mouse moved to (348, 370)
Screenshot: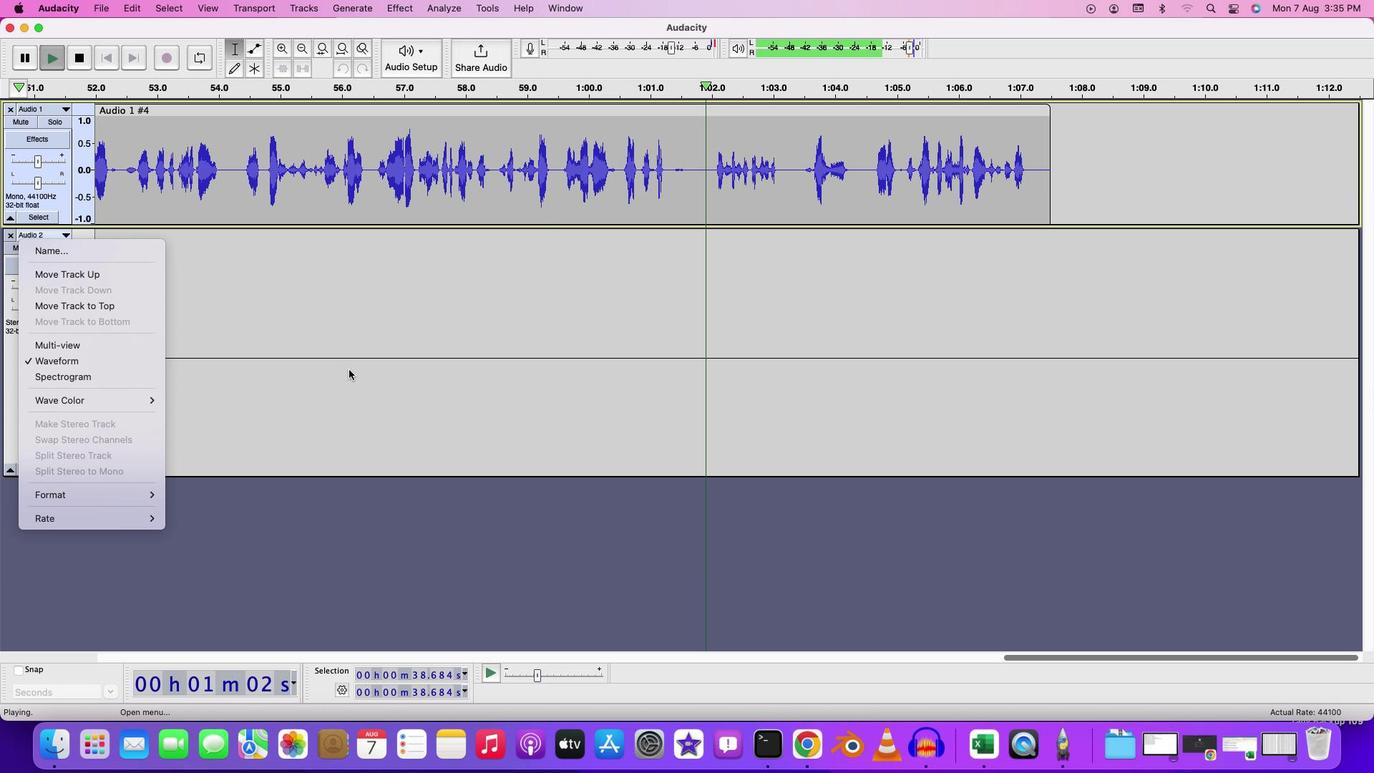 
Action: Mouse pressed left at (348, 370)
Screenshot: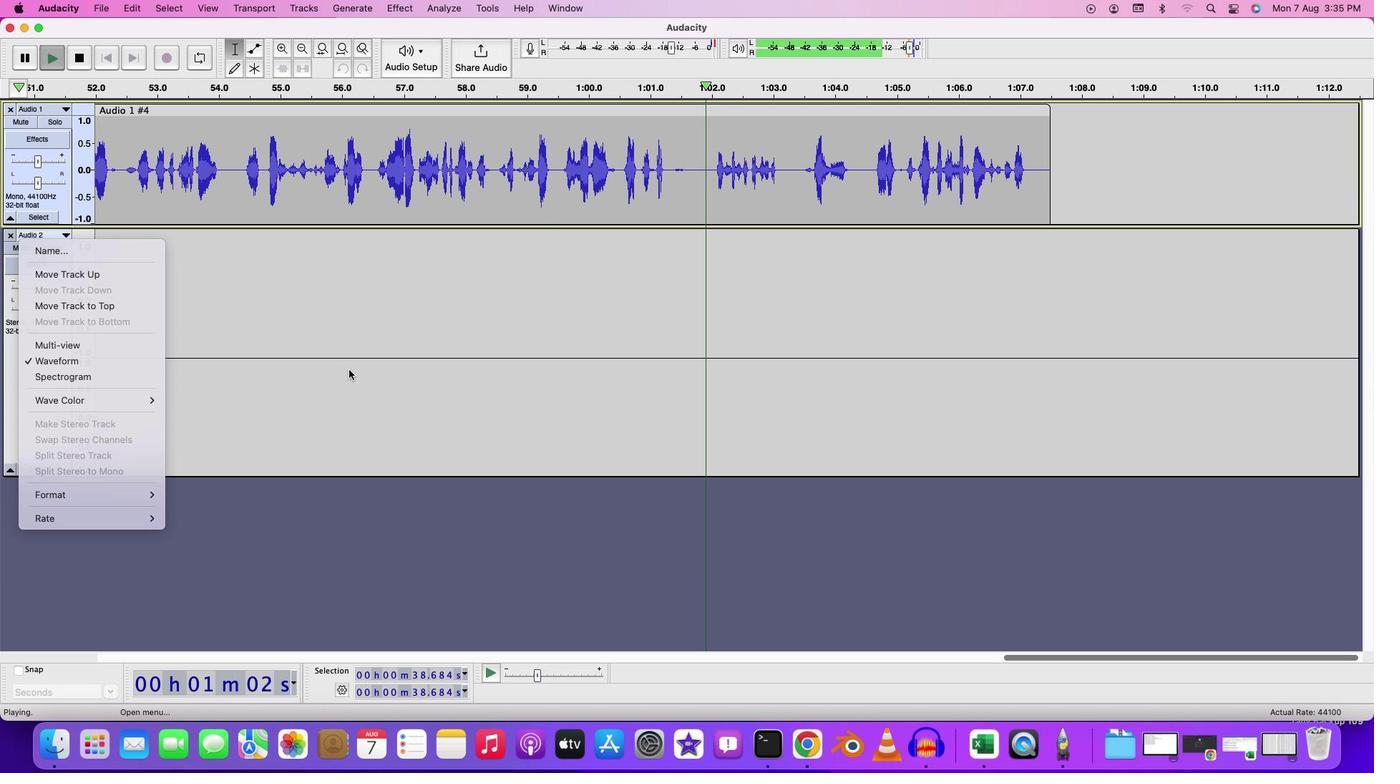 
Action: Mouse moved to (7, 232)
Screenshot: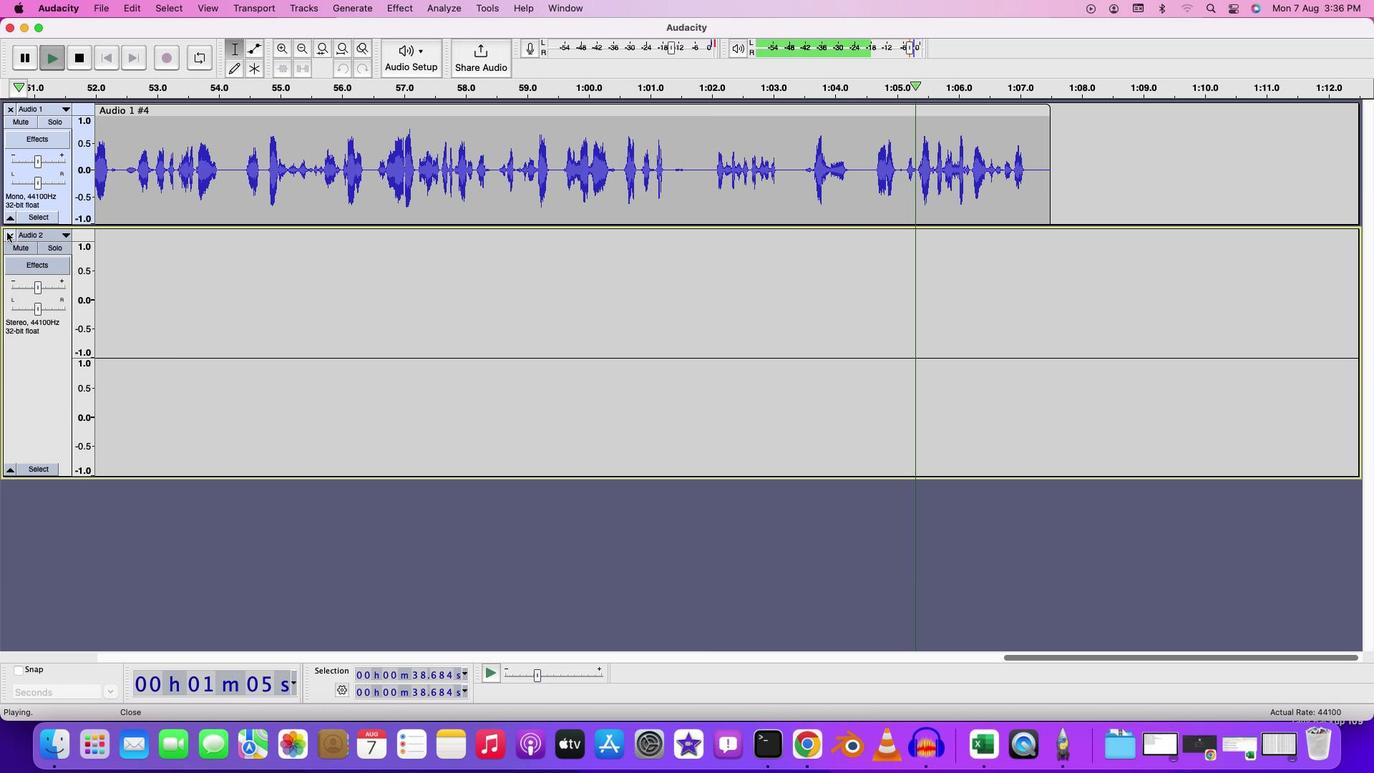 
Action: Mouse pressed left at (7, 232)
Screenshot: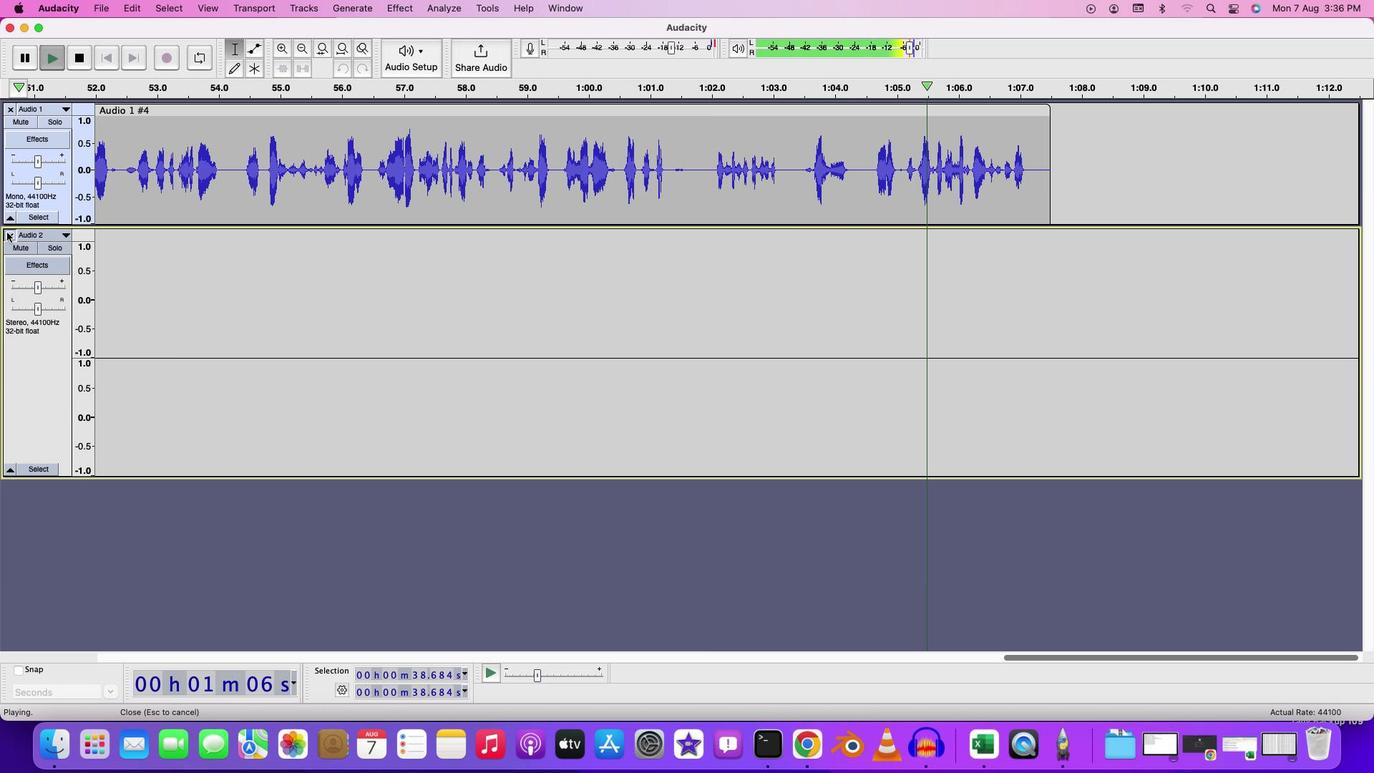 
Action: Mouse moved to (293, 364)
Screenshot: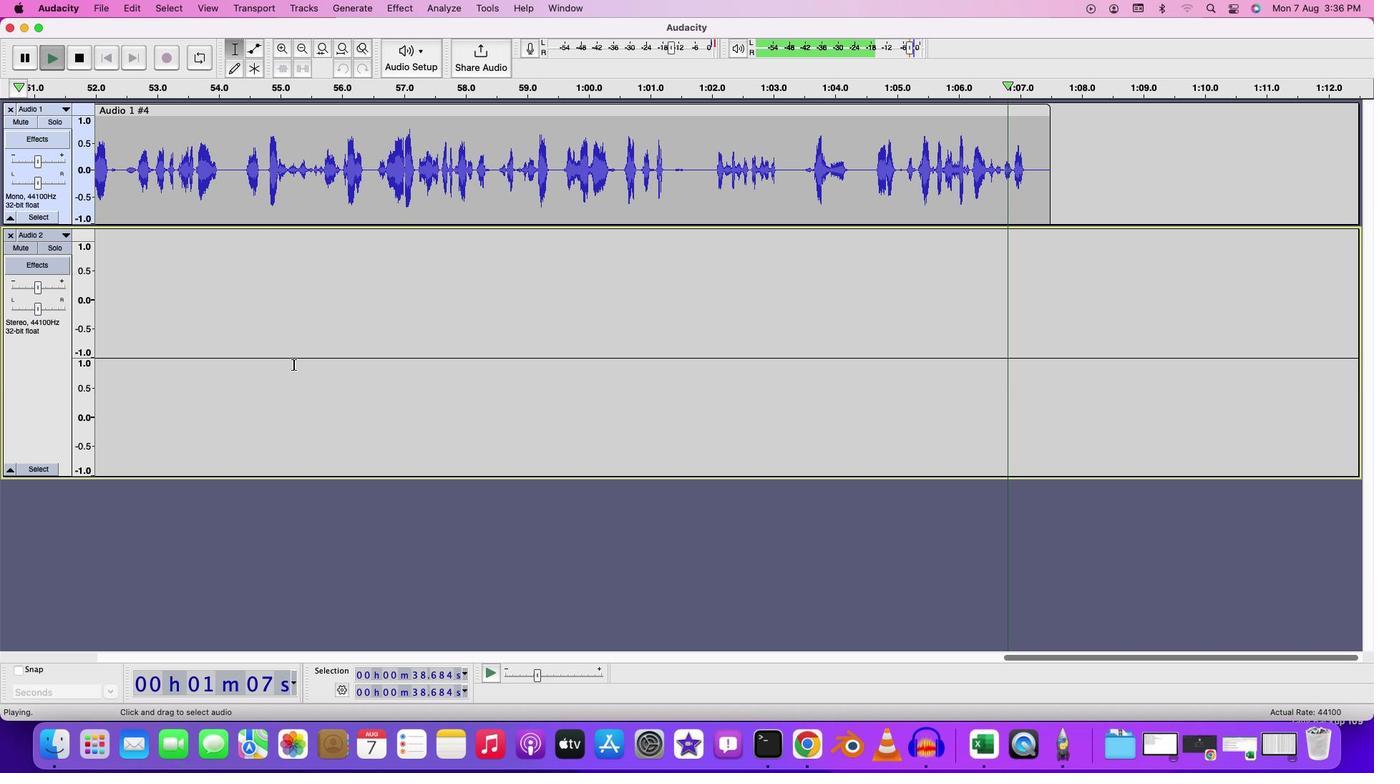 
Action: Key pressed Key.space
Screenshot: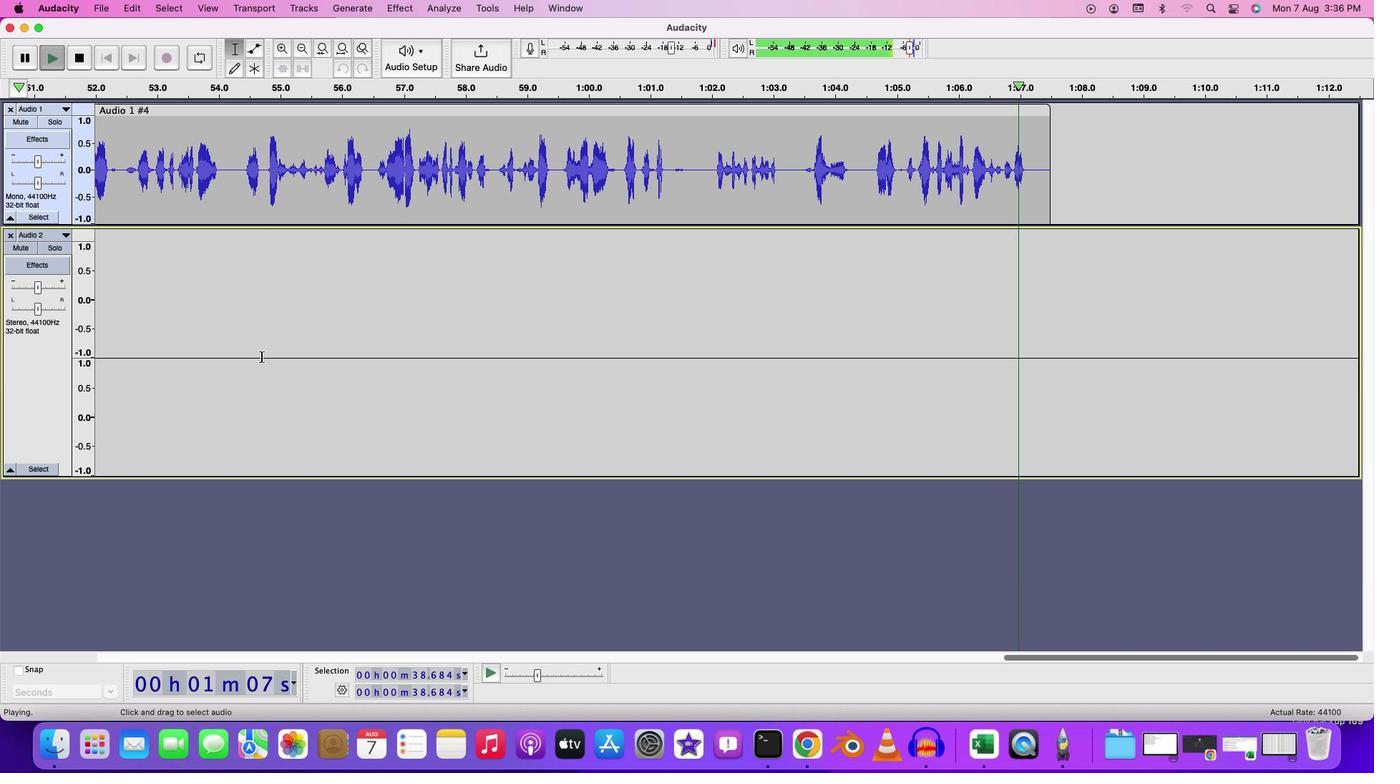 
Action: Mouse moved to (7, 234)
Screenshot: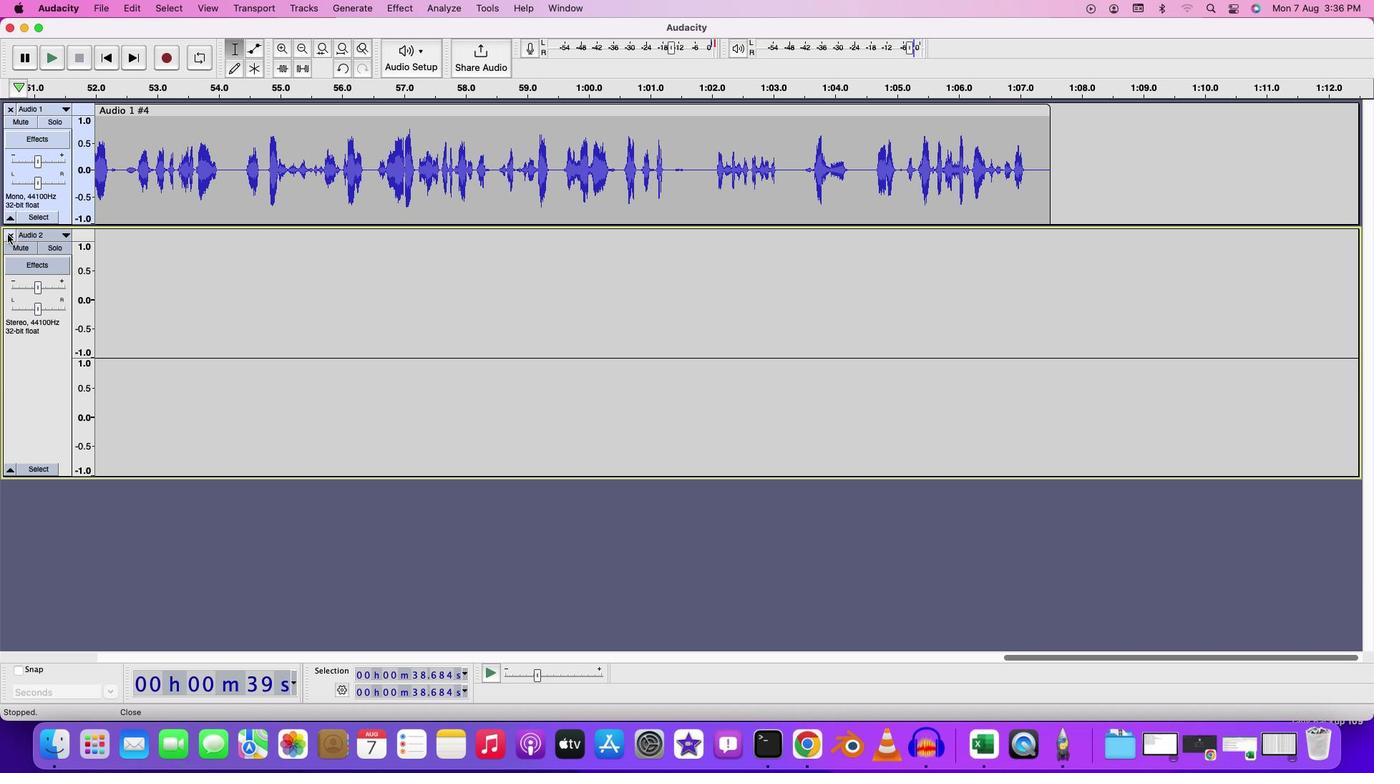 
Action: Mouse pressed left at (7, 234)
Screenshot: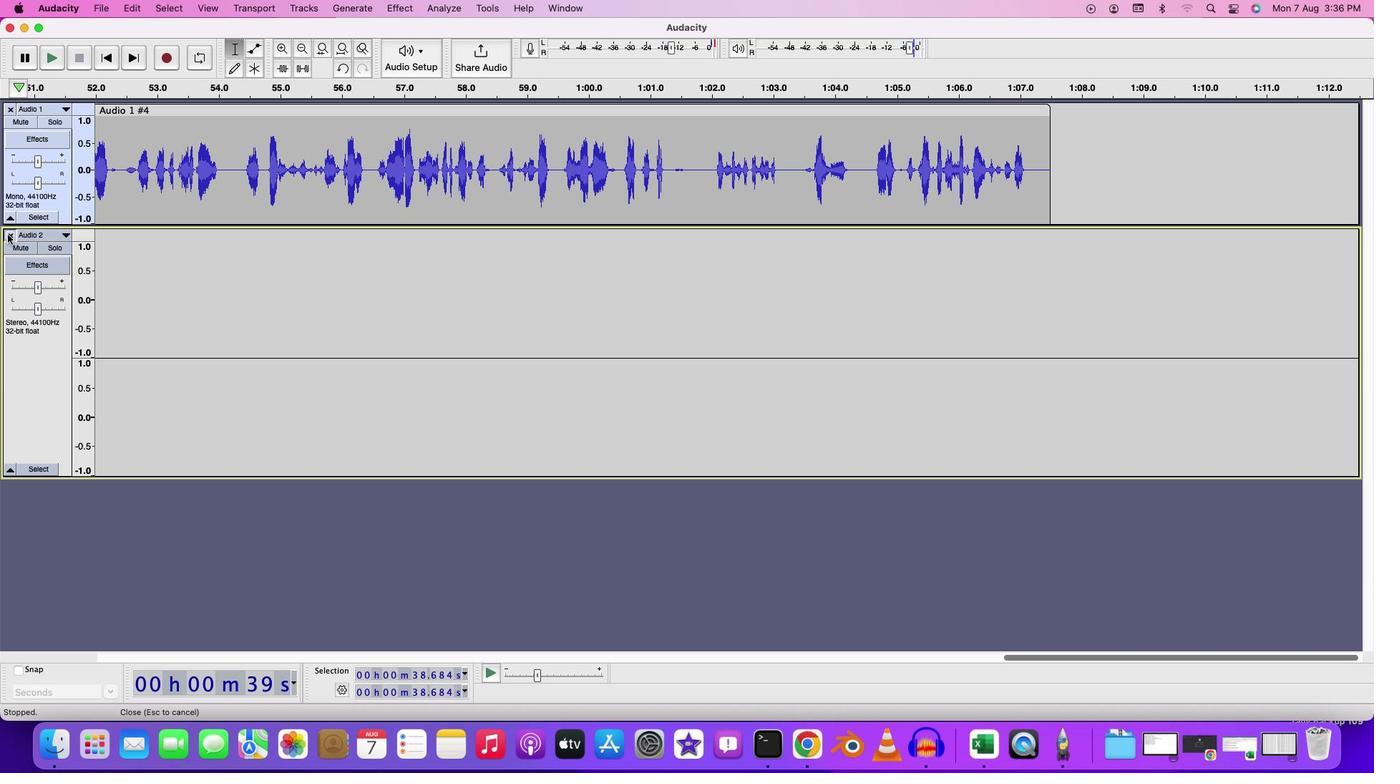 
Action: Mouse moved to (1040, 658)
Screenshot: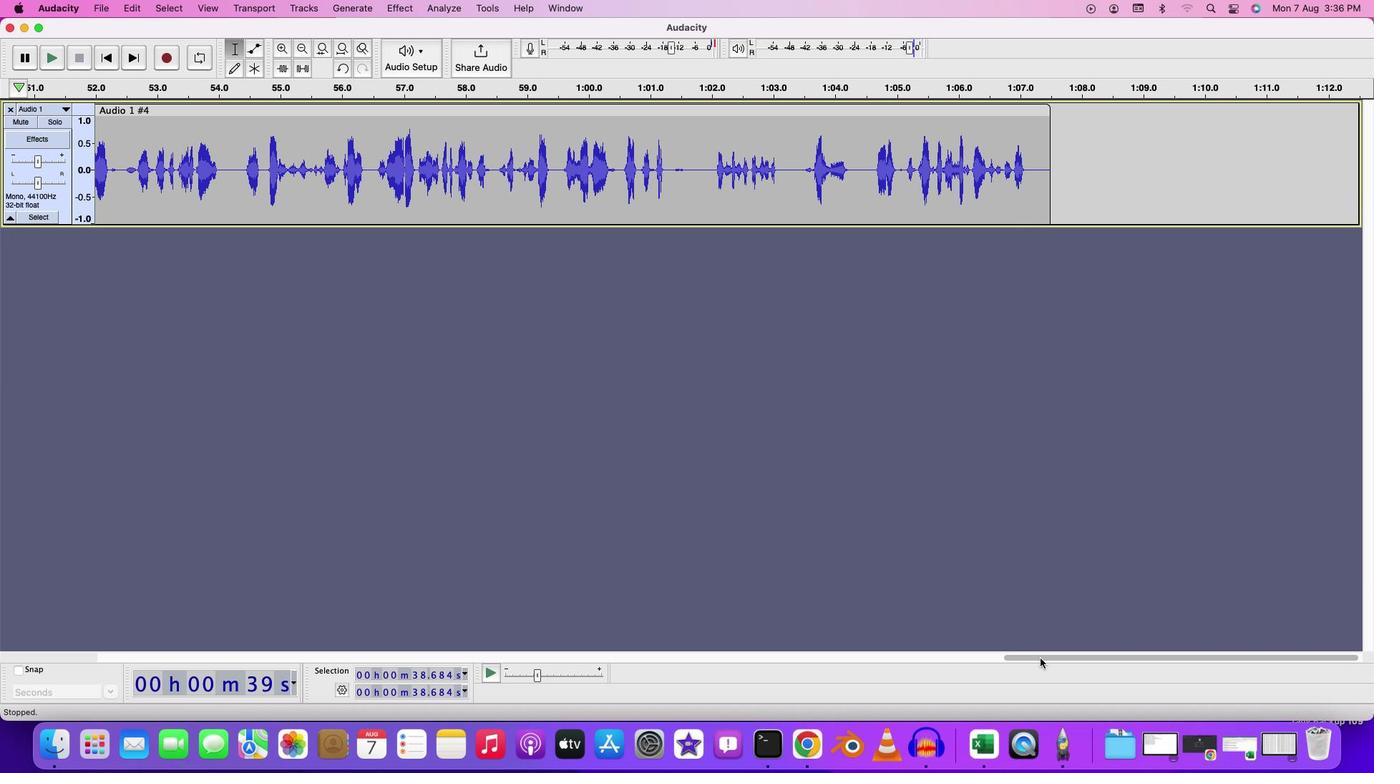 
Action: Mouse pressed left at (1040, 658)
Screenshot: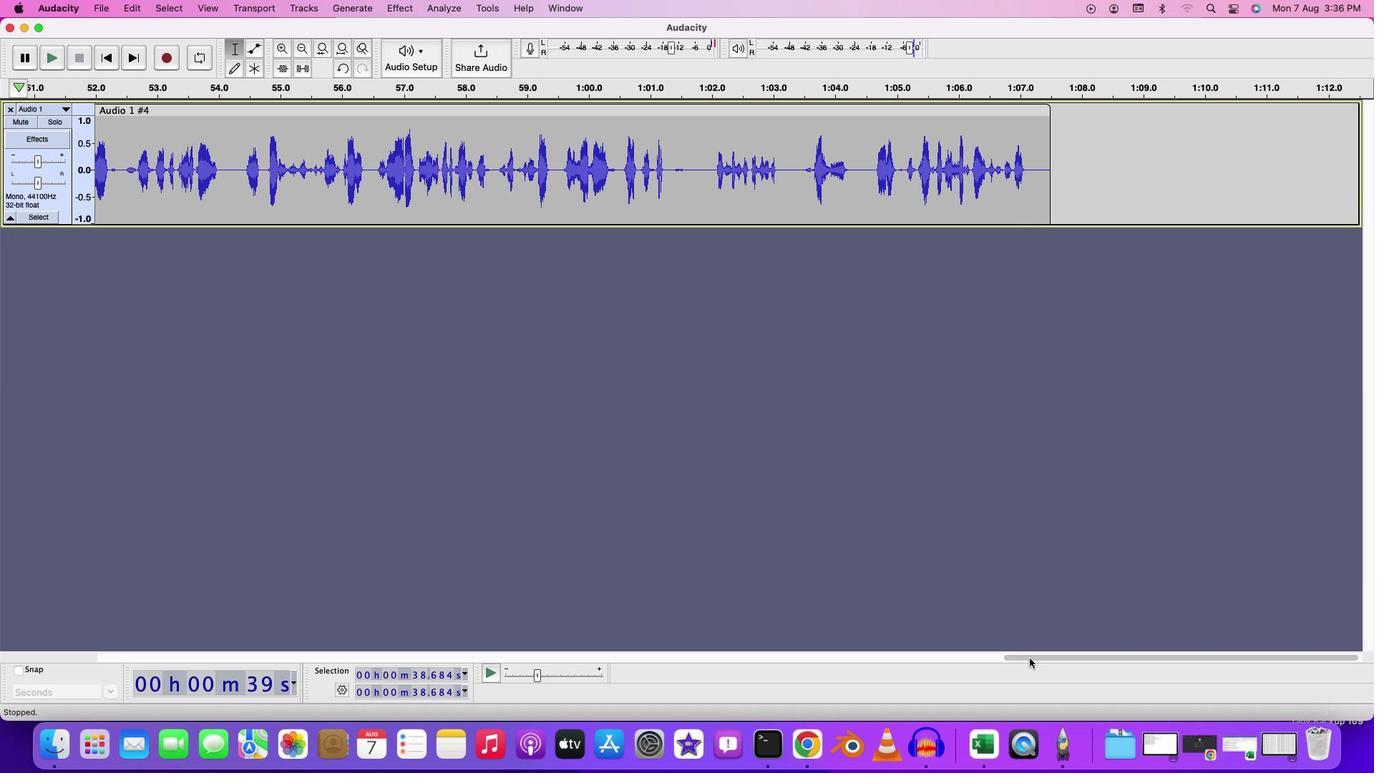 
Action: Mouse moved to (626, 210)
Screenshot: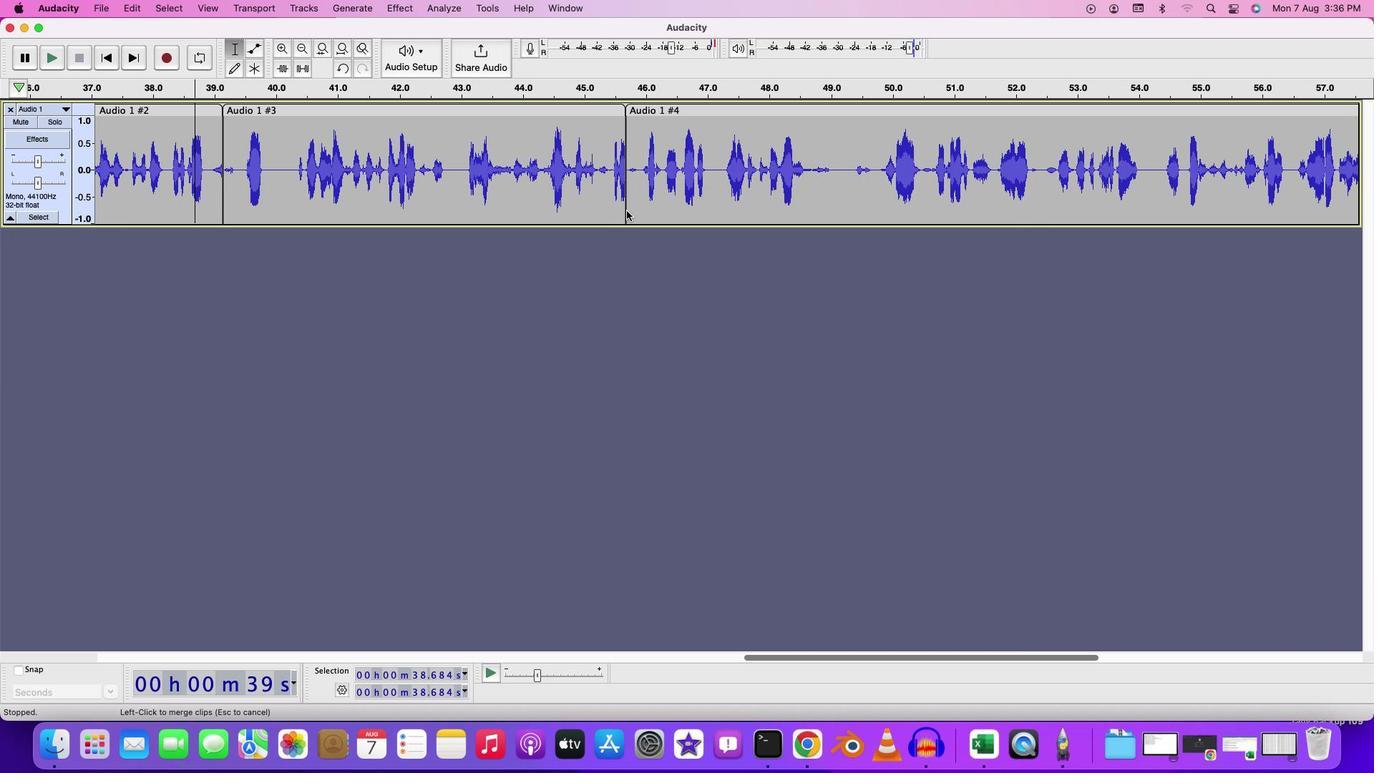 
Action: Mouse pressed left at (626, 210)
Screenshot: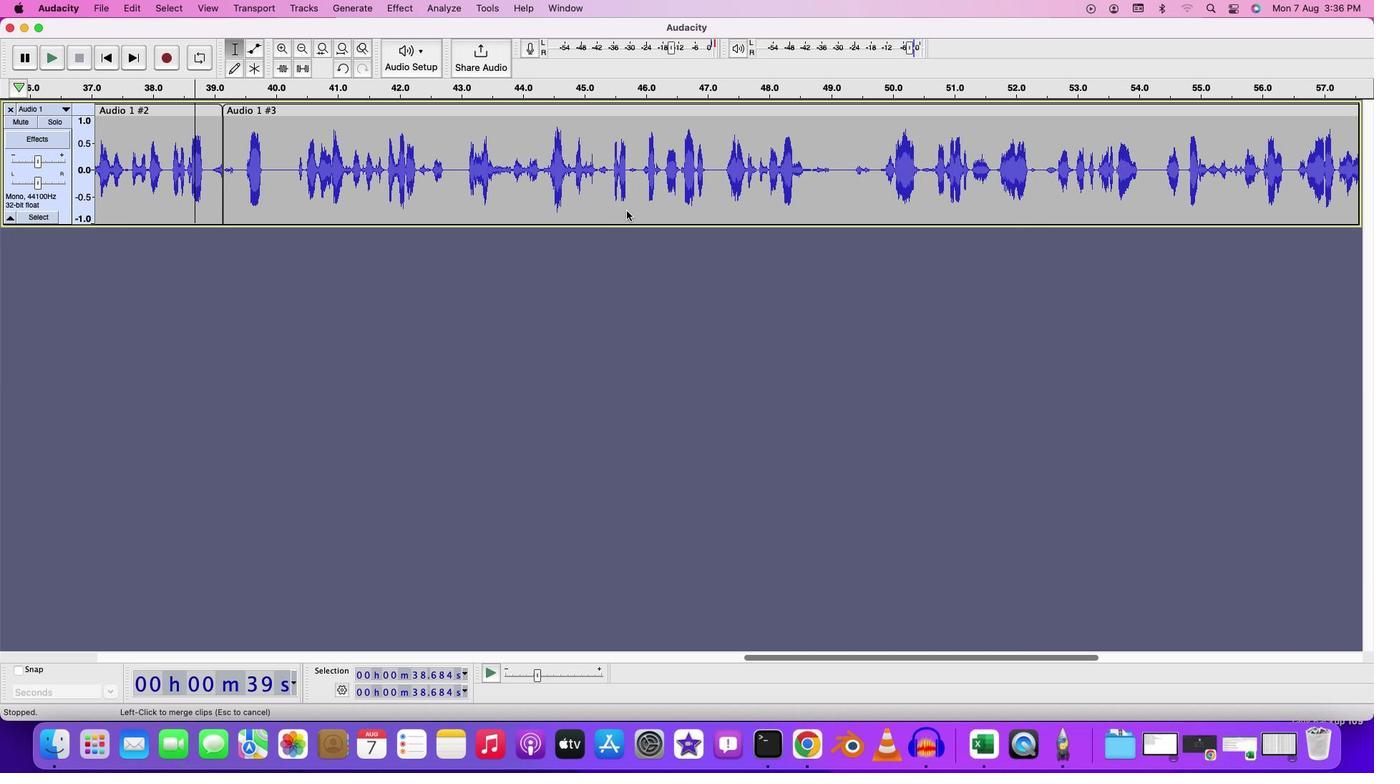 
Action: Mouse moved to (796, 660)
Screenshot: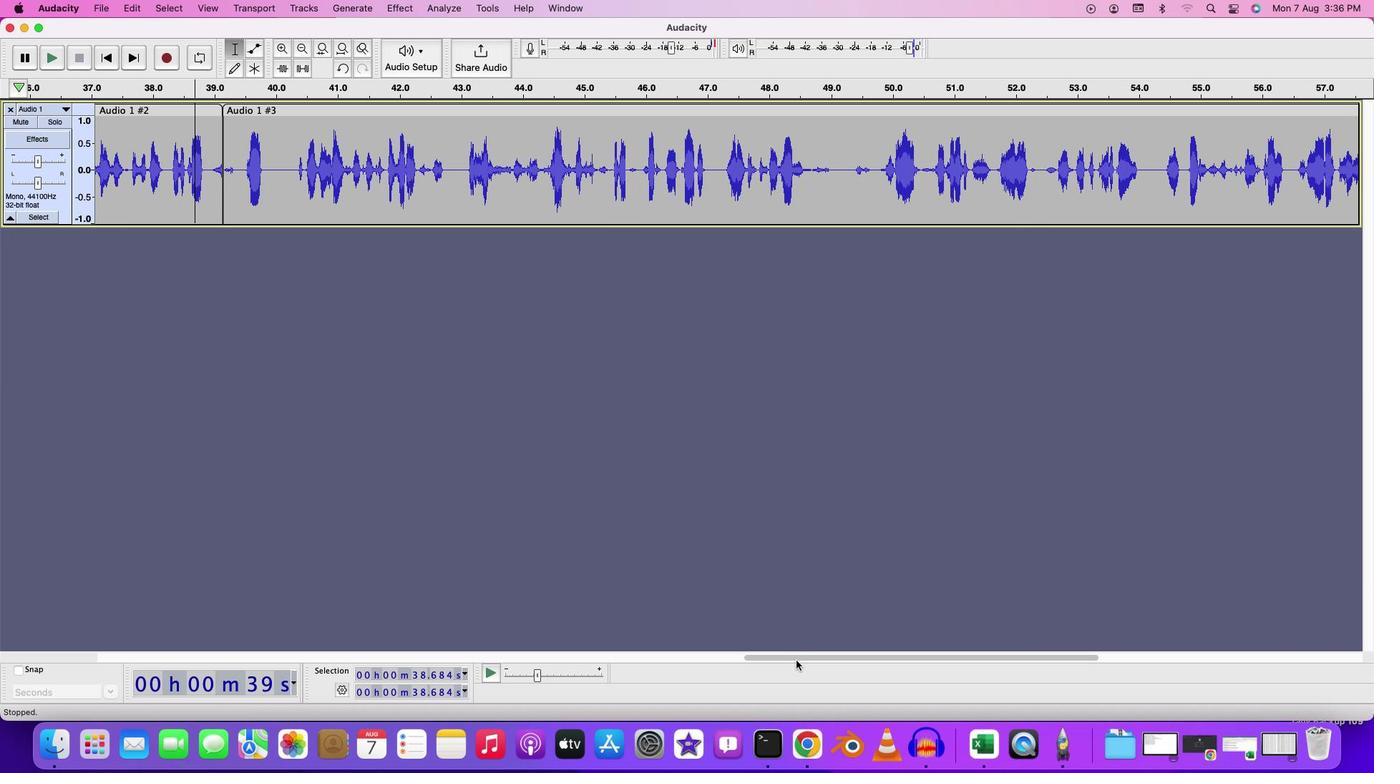
Action: Mouse pressed left at (796, 660)
Screenshot: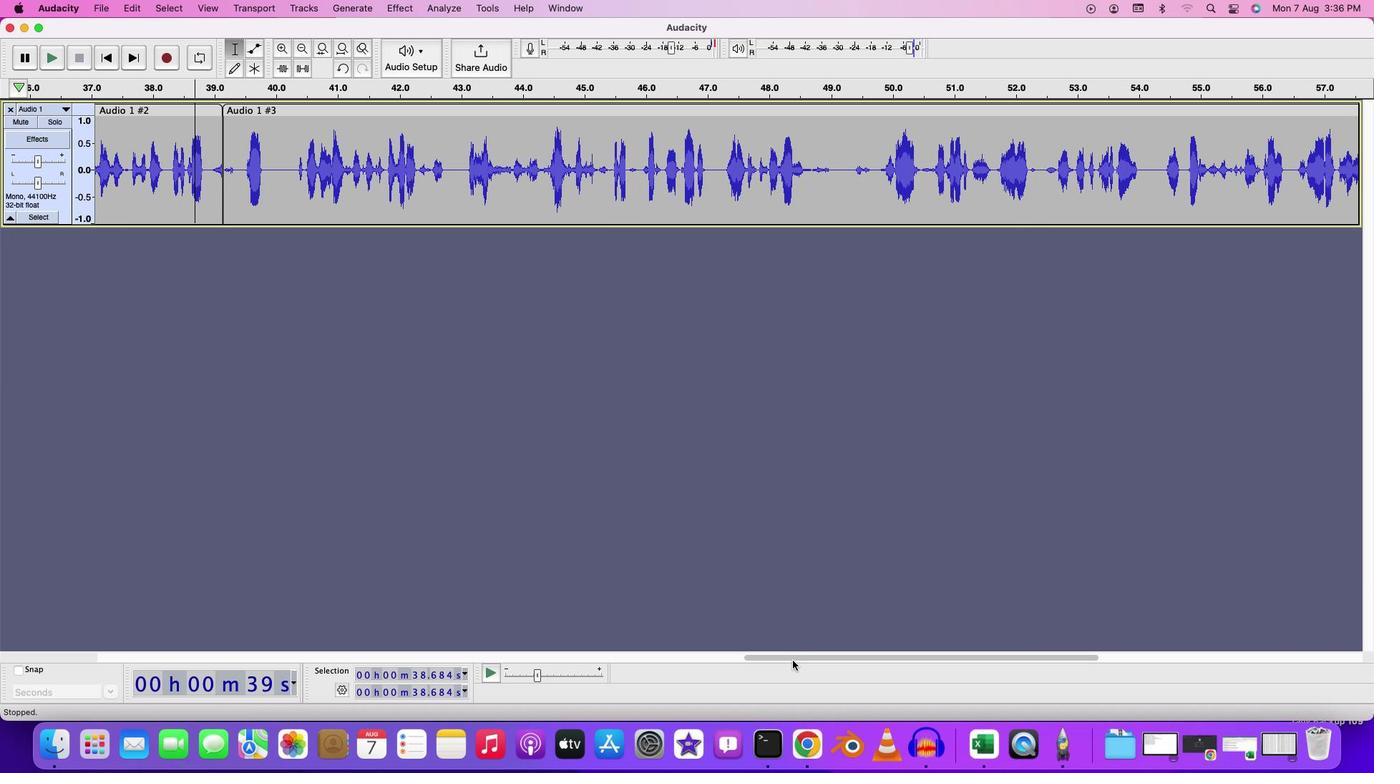 
Action: Mouse moved to (615, 201)
Screenshot: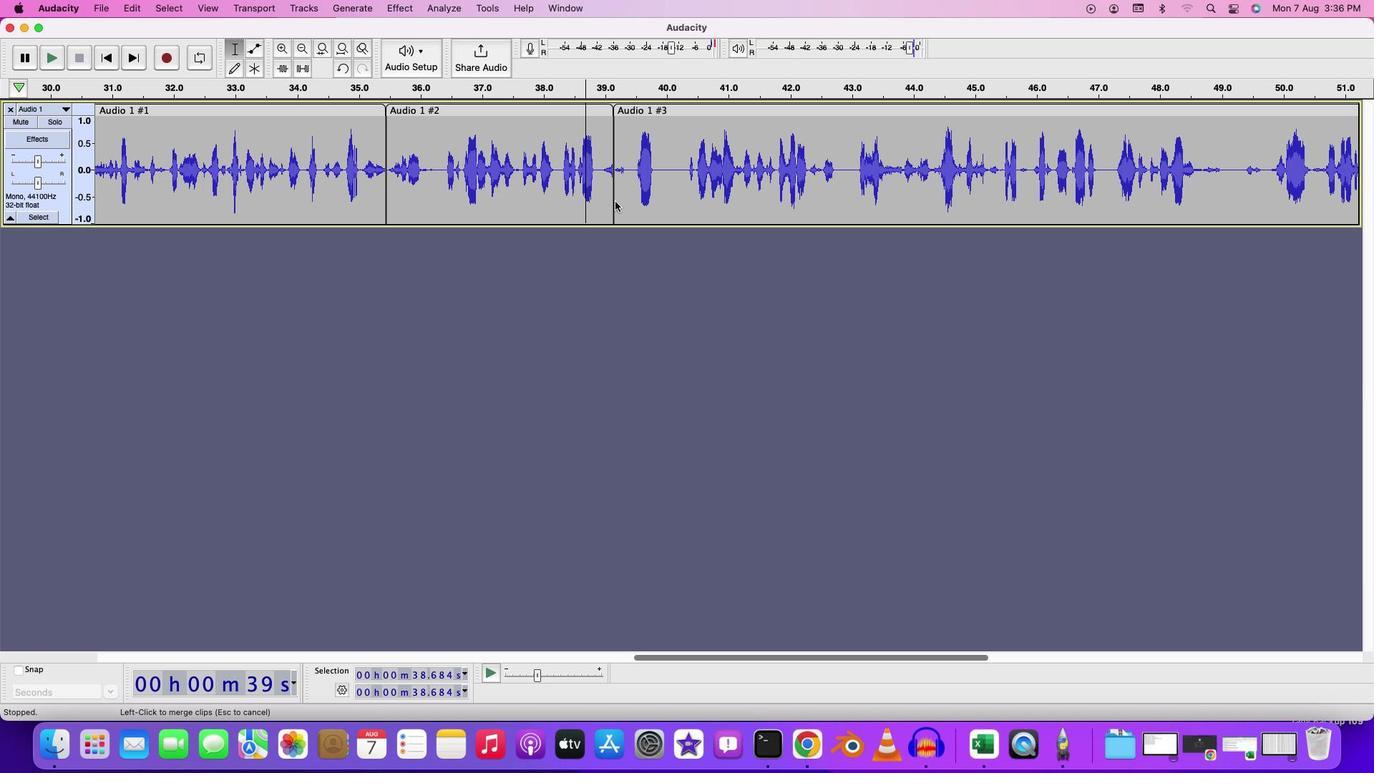 
Action: Mouse pressed left at (615, 201)
Screenshot: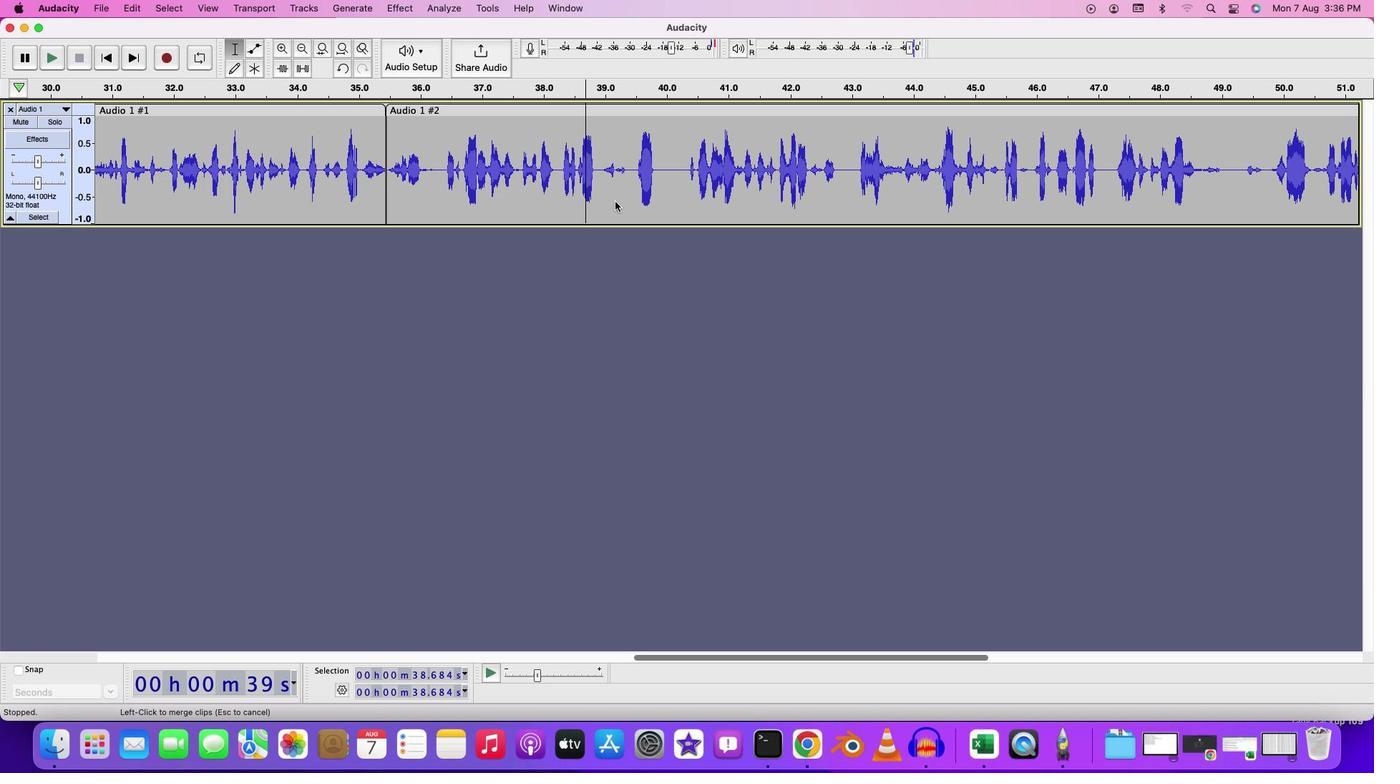 
Action: Mouse moved to (385, 199)
Screenshot: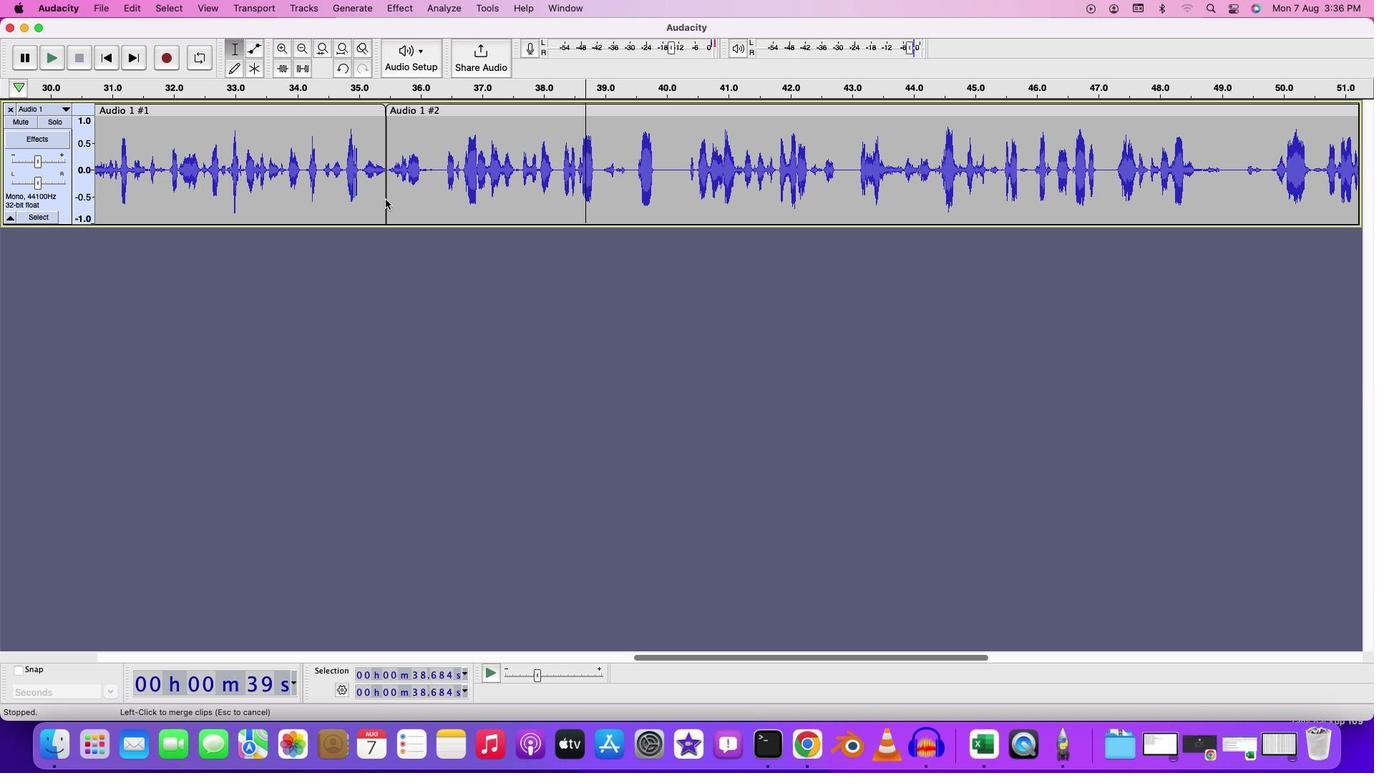 
Action: Mouse pressed left at (385, 199)
Screenshot: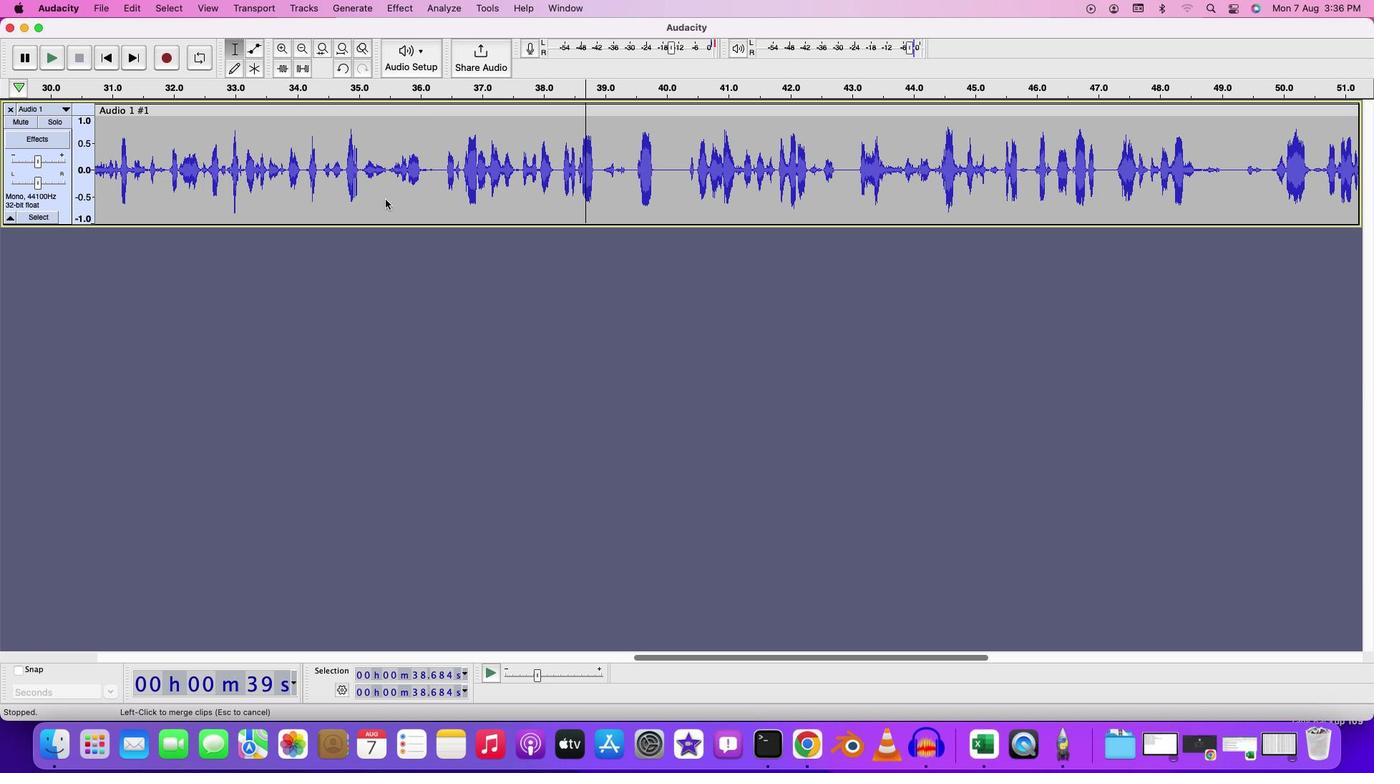
Action: Mouse moved to (729, 657)
Screenshot: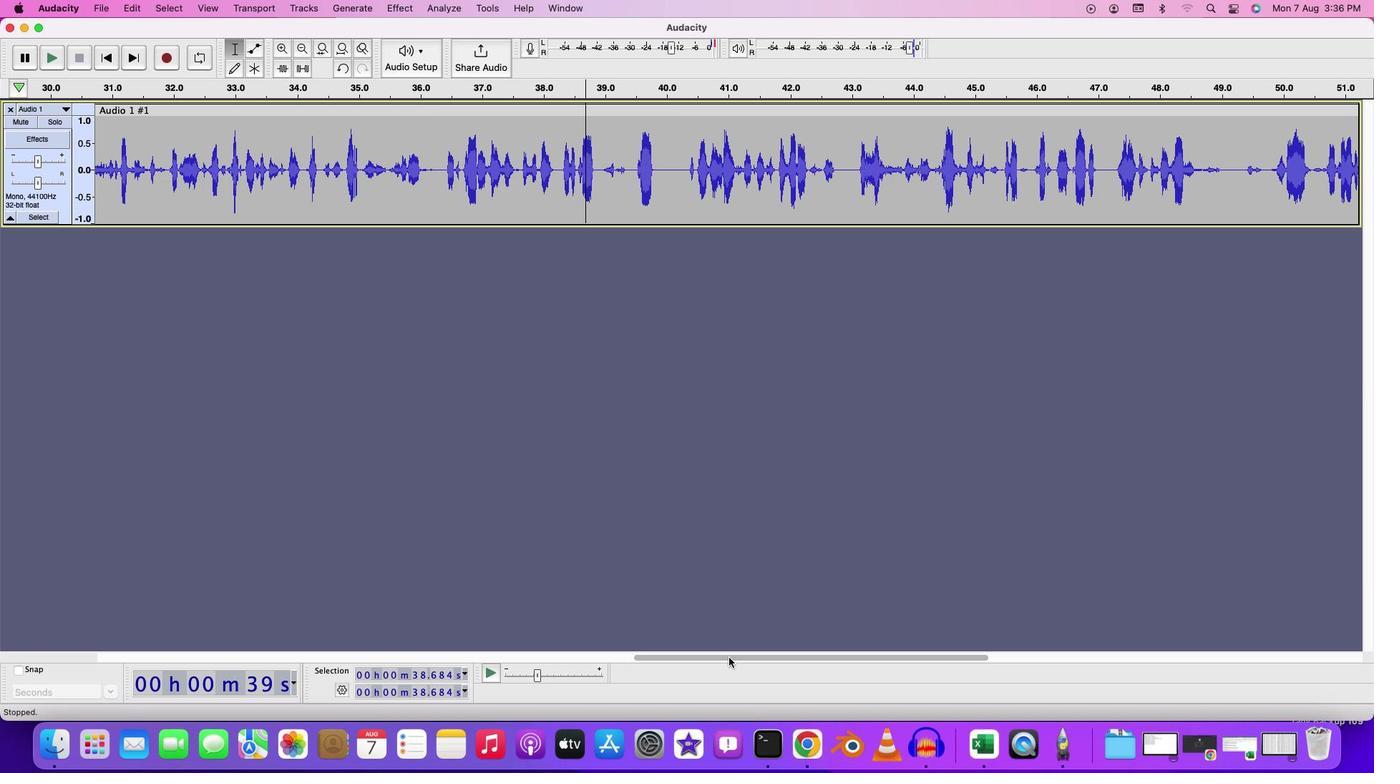 
Action: Mouse pressed left at (729, 657)
Screenshot: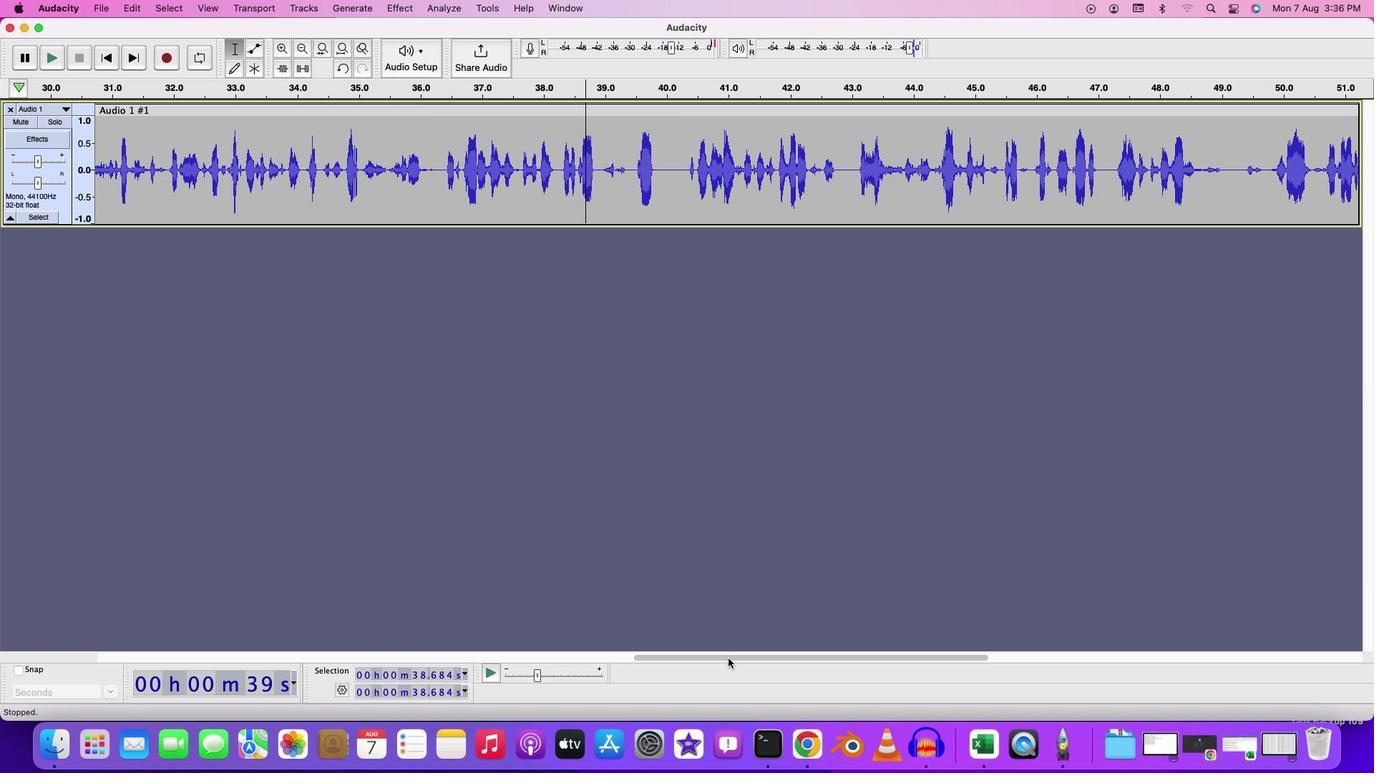 
Action: Mouse moved to (186, 151)
Screenshot: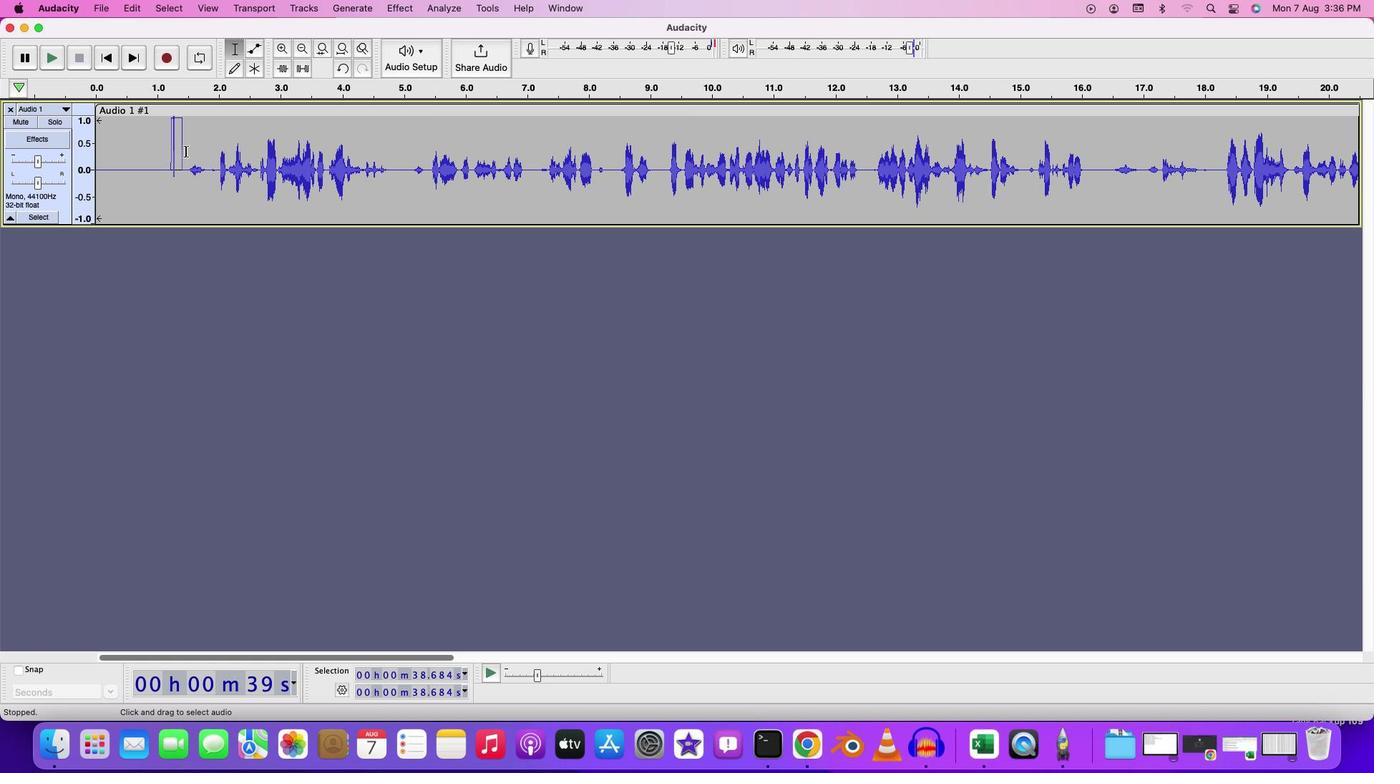 
Action: Mouse pressed left at (186, 151)
Screenshot: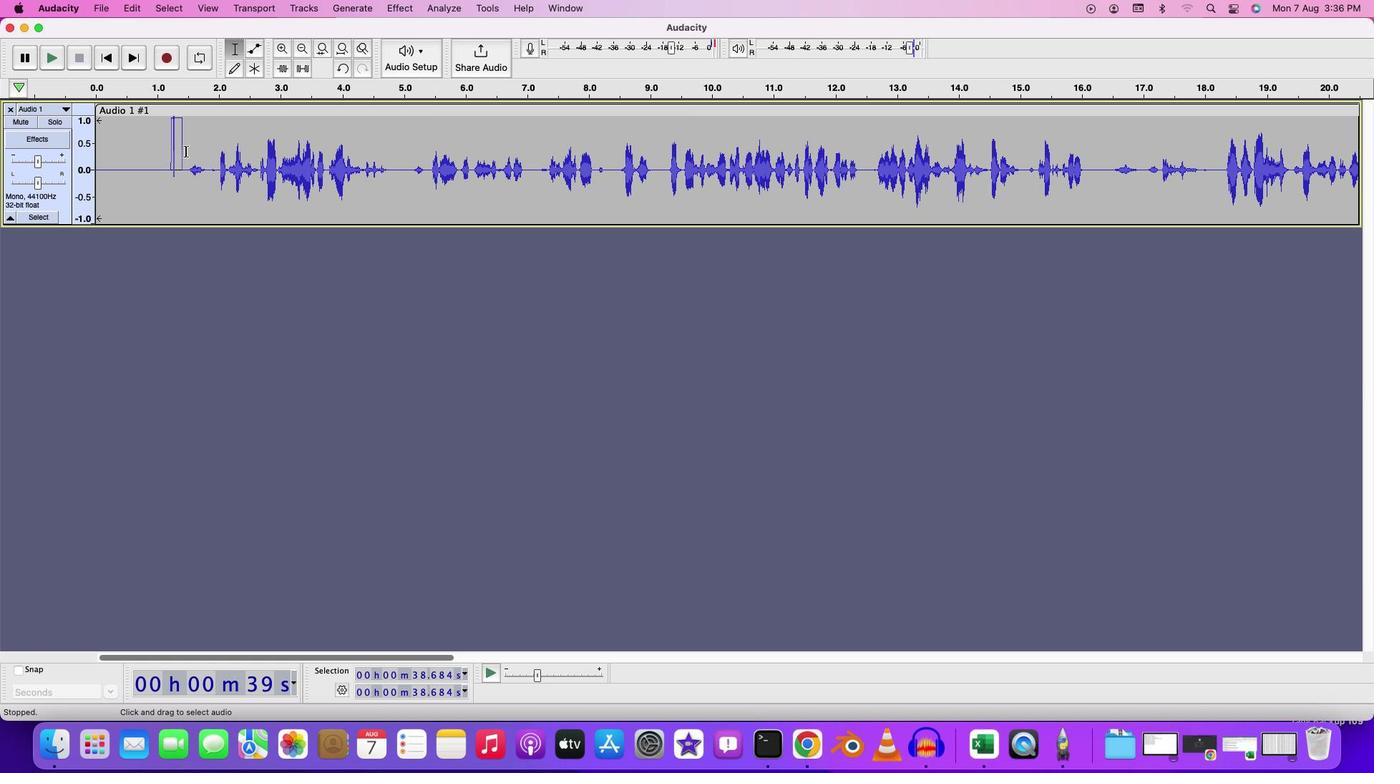 
Action: Mouse moved to (215, 189)
Screenshot: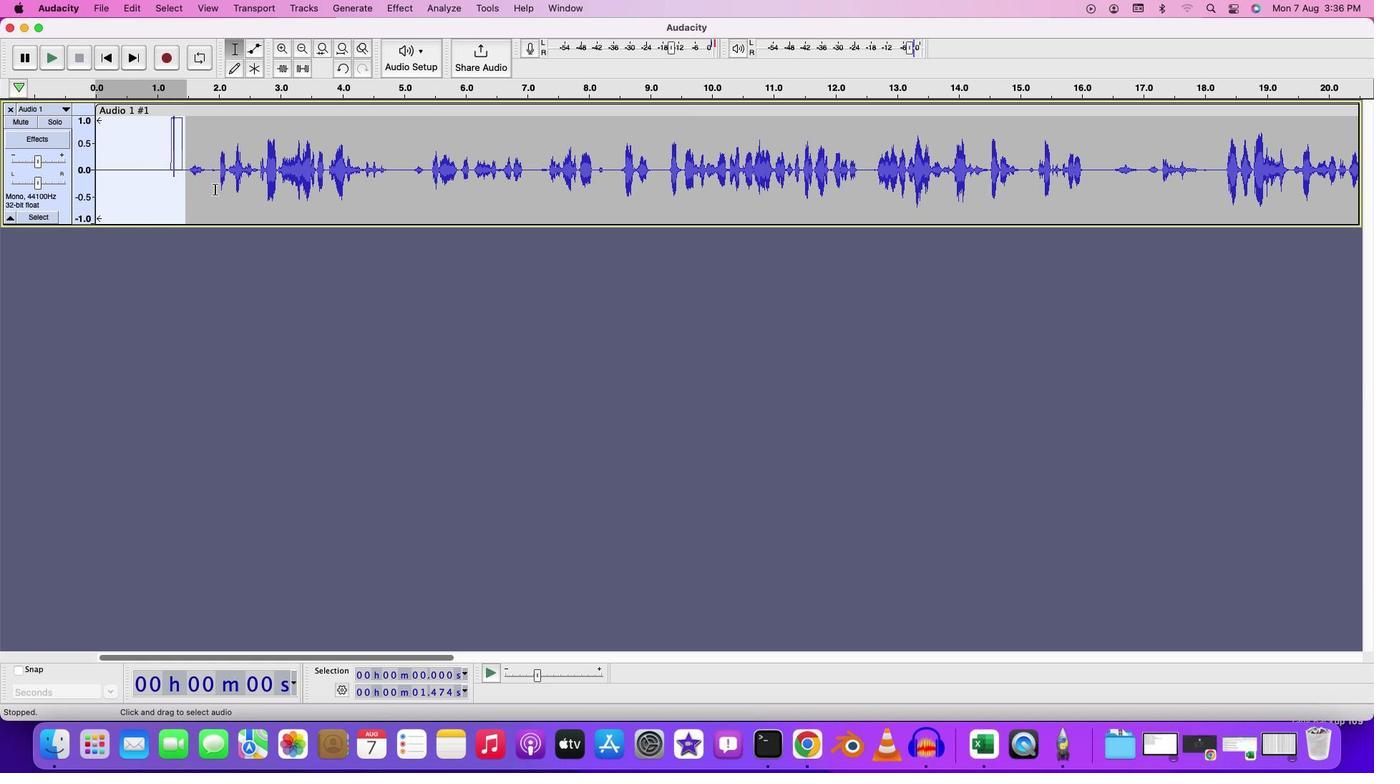 
Action: Key pressed Key.delete
Screenshot: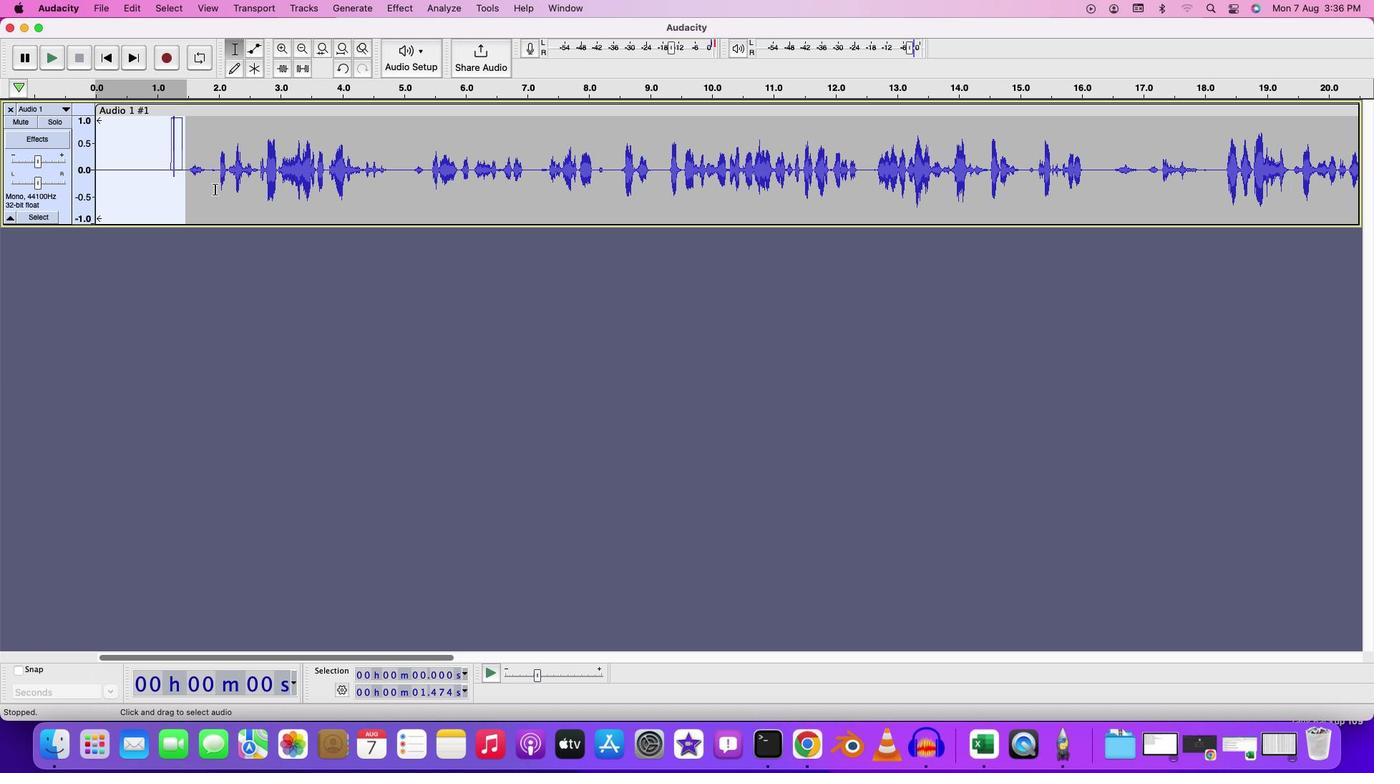 
Action: Mouse moved to (204, 156)
Screenshot: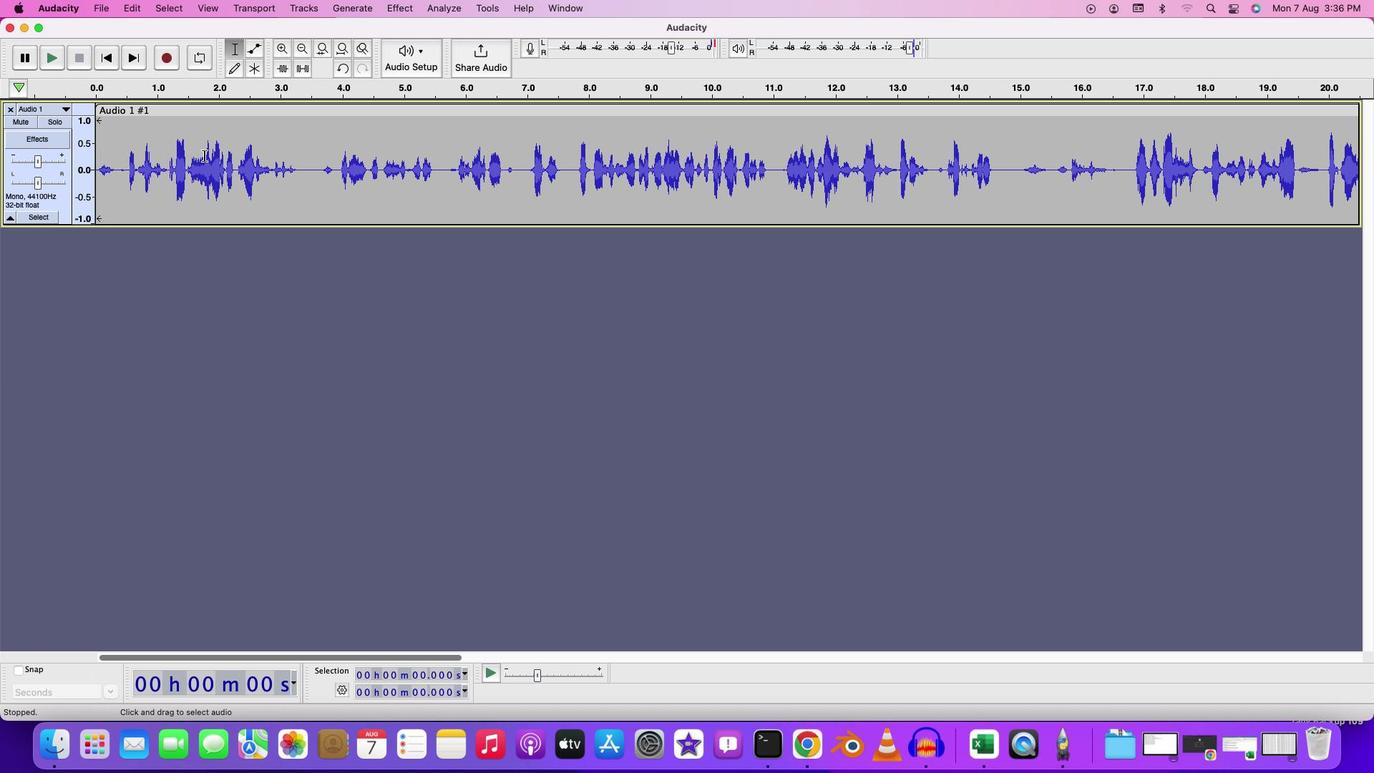 
Action: Mouse pressed left at (204, 156)
Screenshot: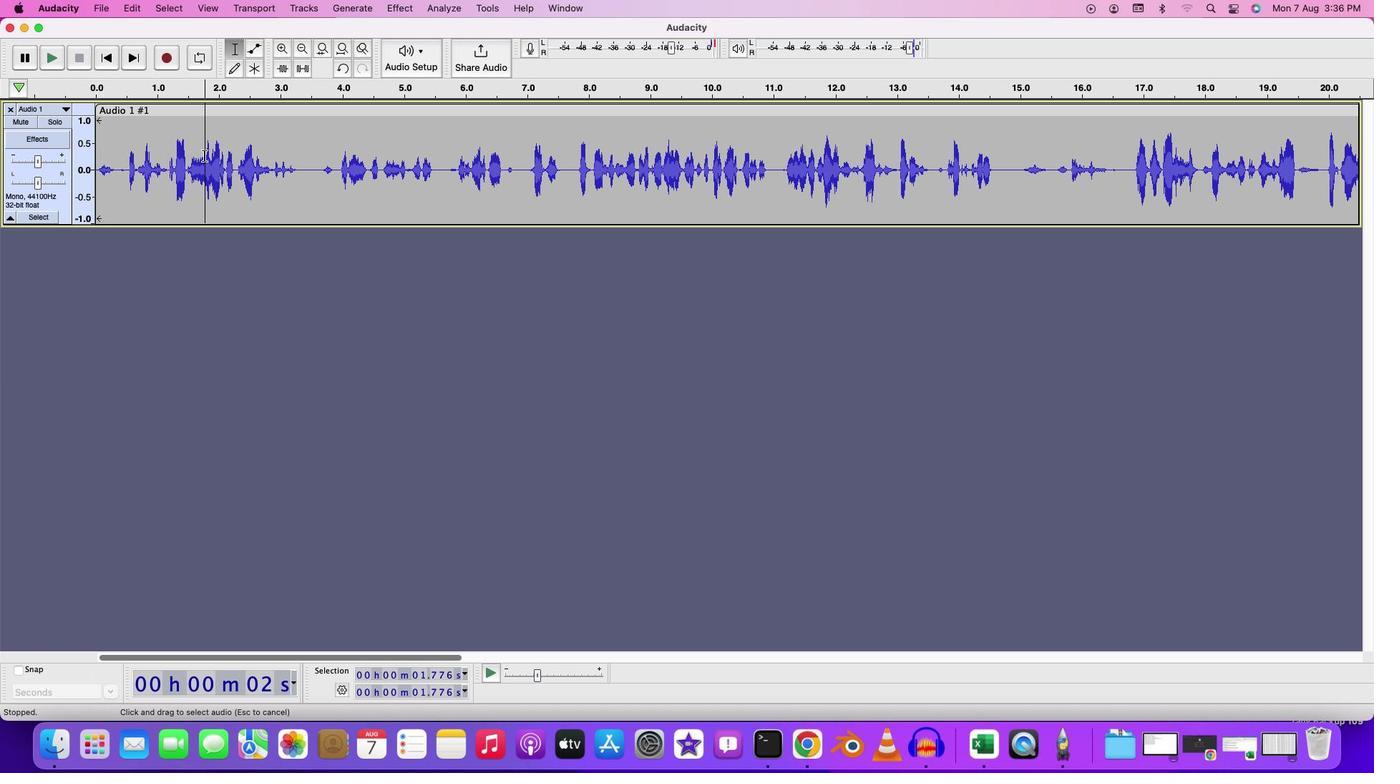 
Action: Mouse moved to (262, 150)
Screenshot: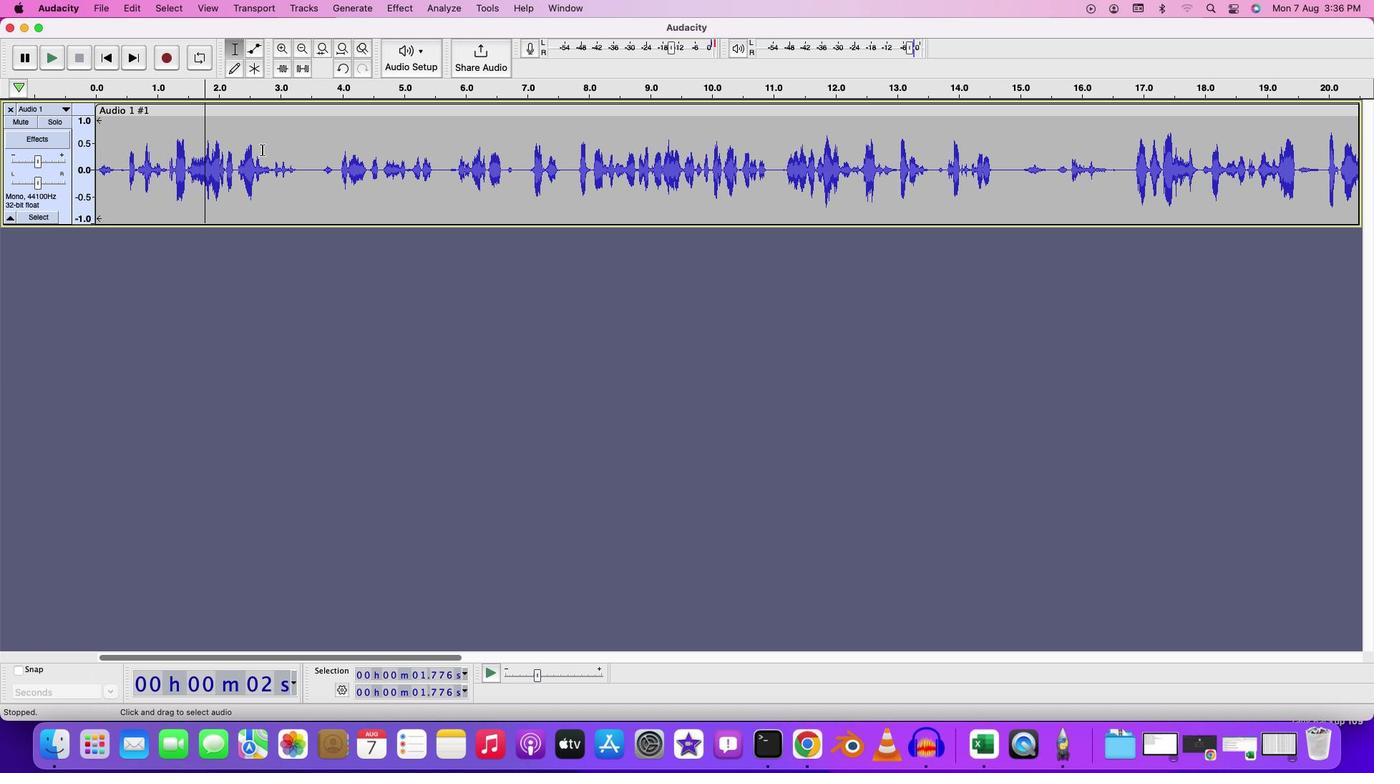 
Action: Mouse pressed left at (262, 150)
Screenshot: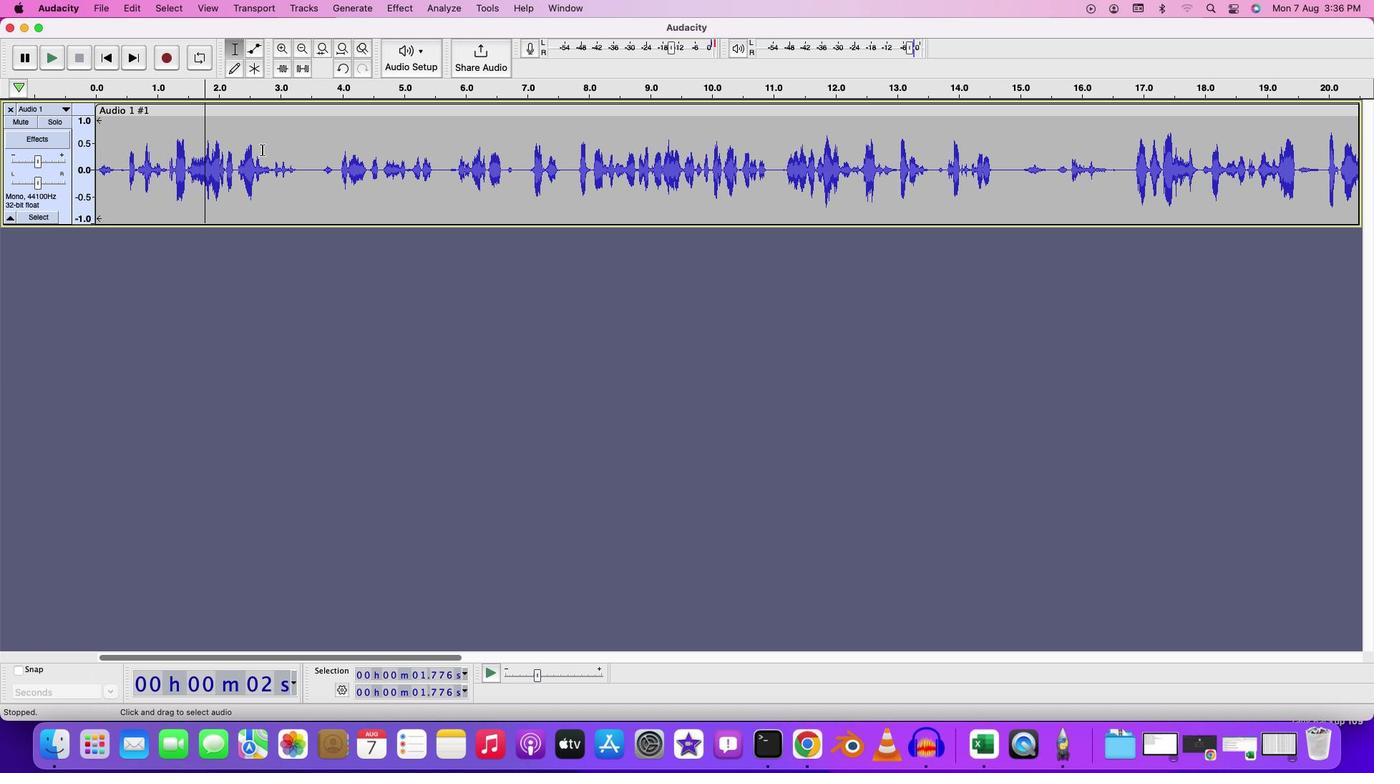 
Action: Mouse pressed left at (262, 150)
Screenshot: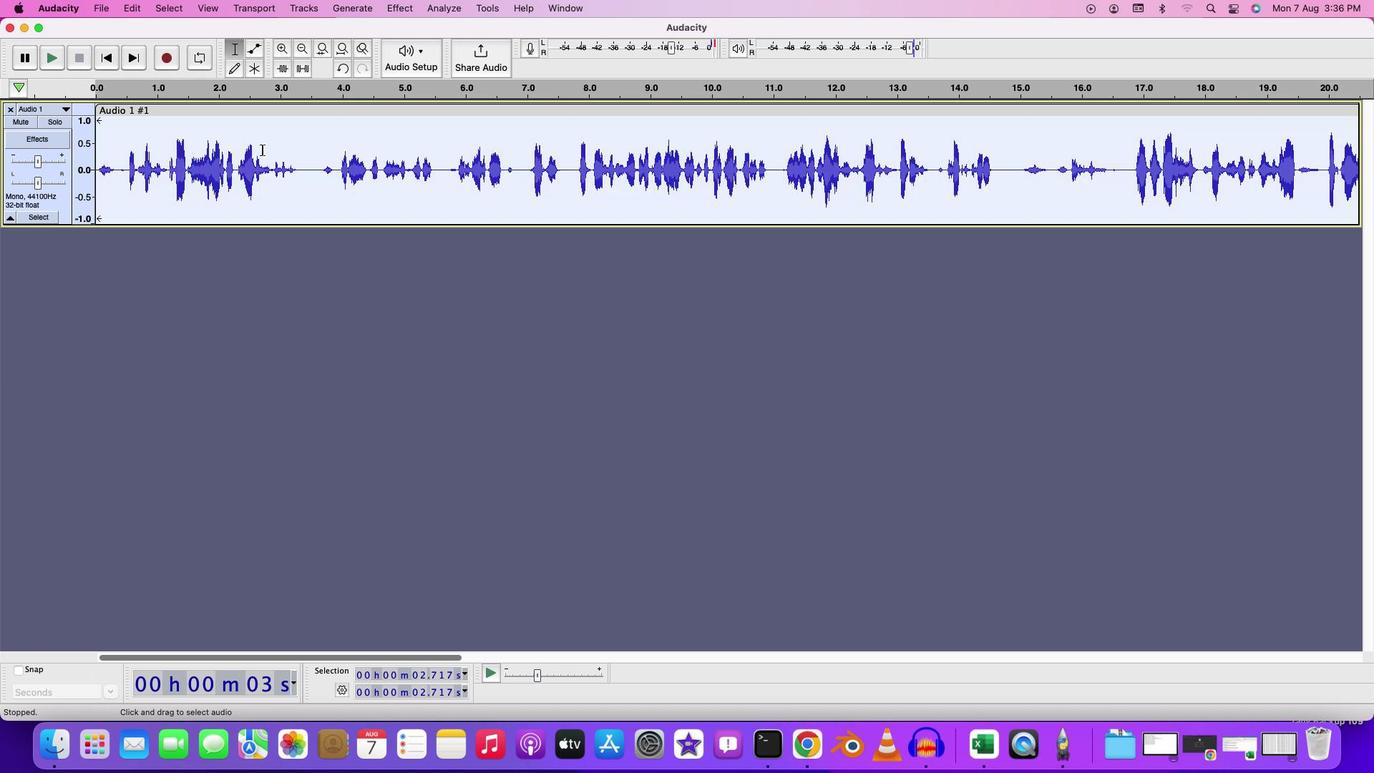 
Action: Mouse moved to (407, 10)
Screenshot: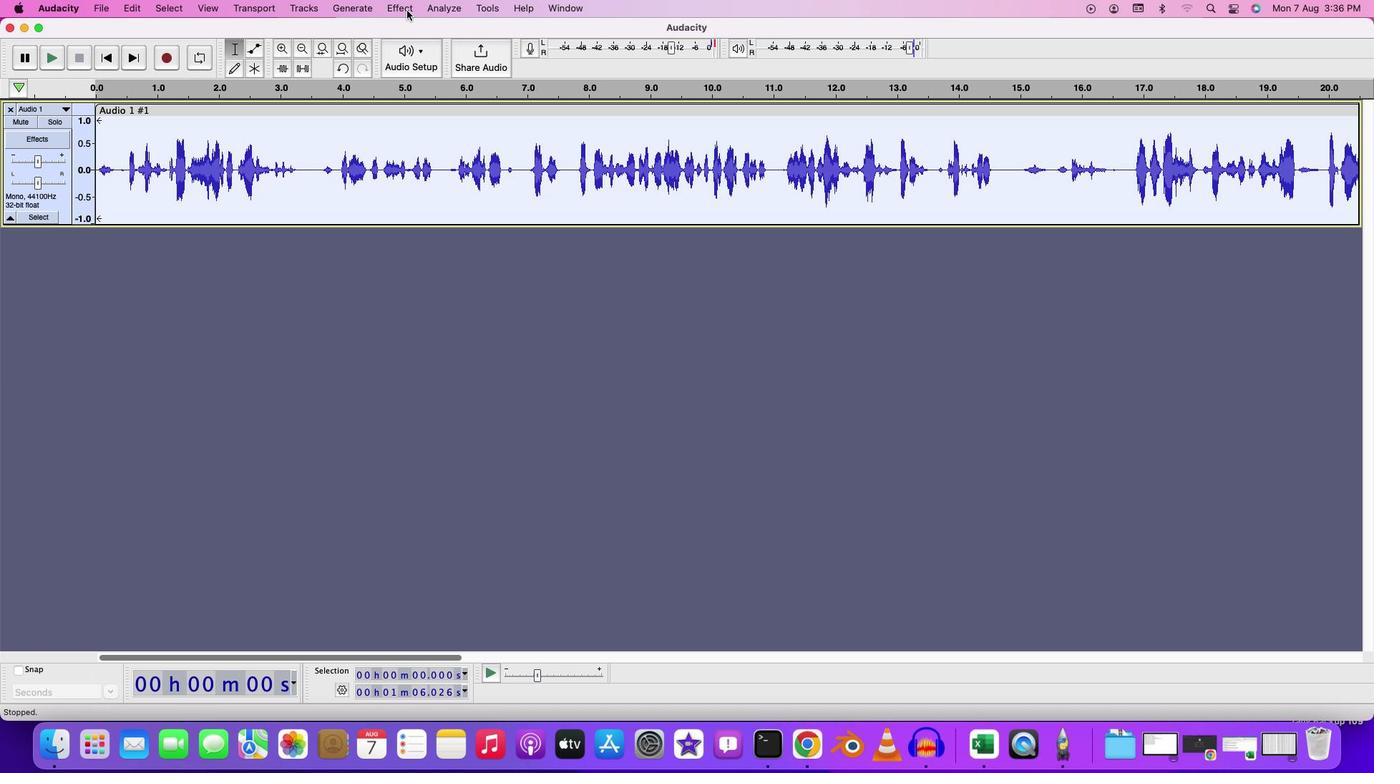 
Action: Mouse pressed left at (407, 10)
Screenshot: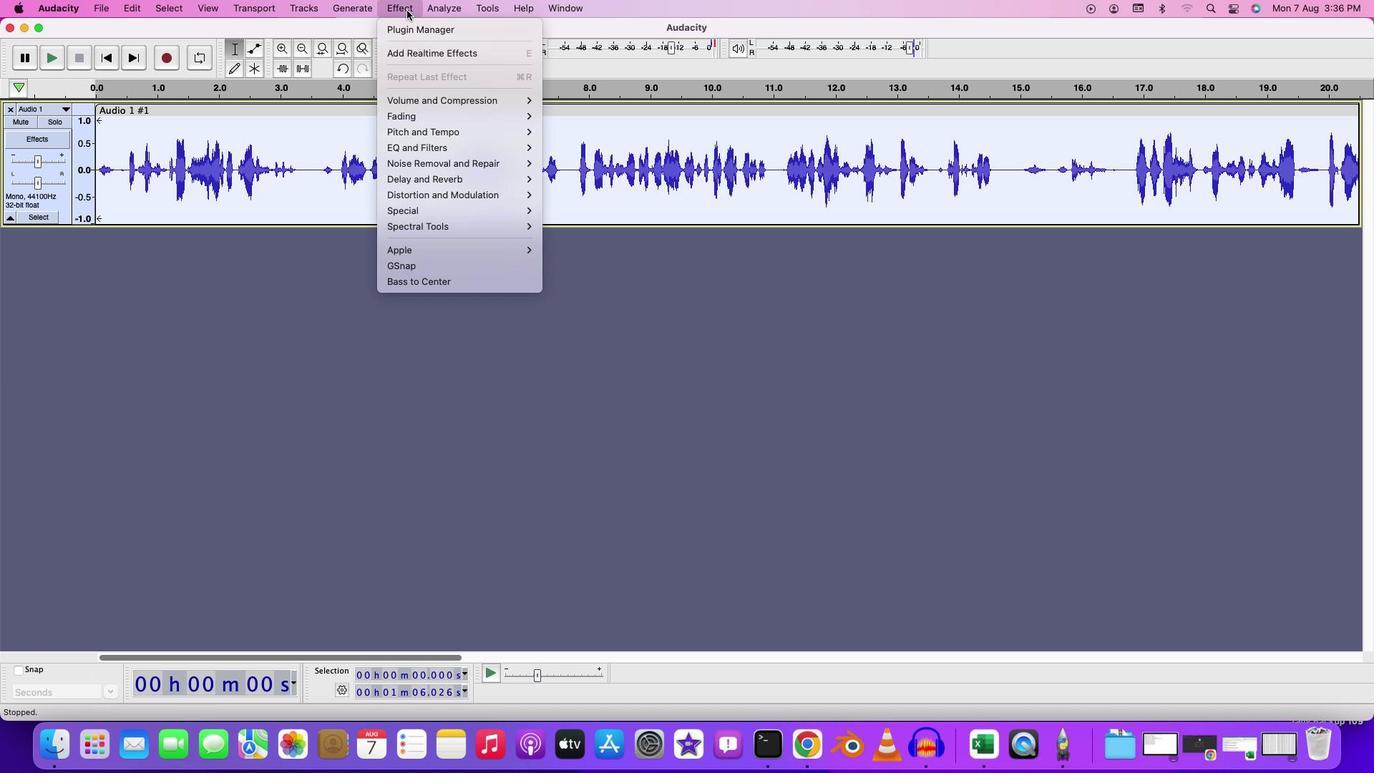 
Action: Mouse moved to (549, 102)
Screenshot: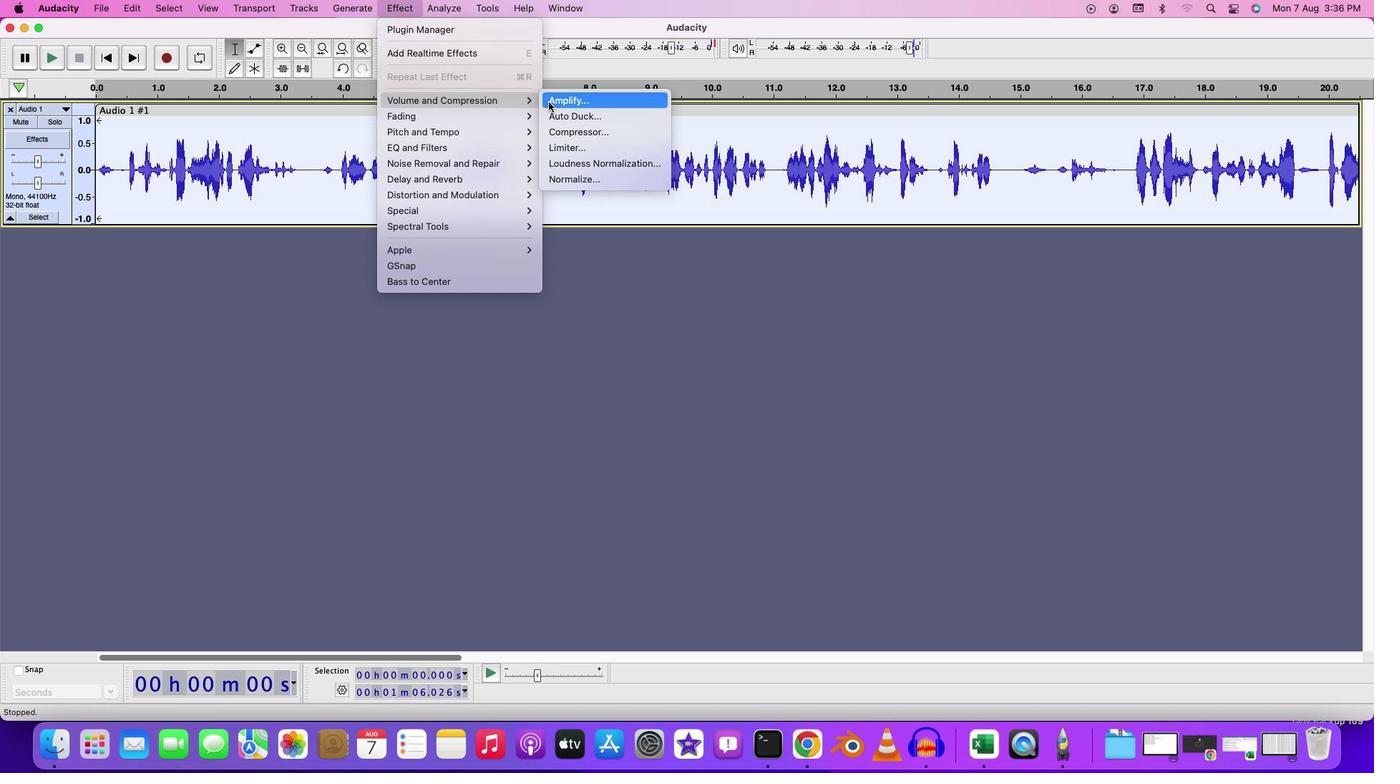
Action: Mouse pressed left at (549, 102)
Screenshot: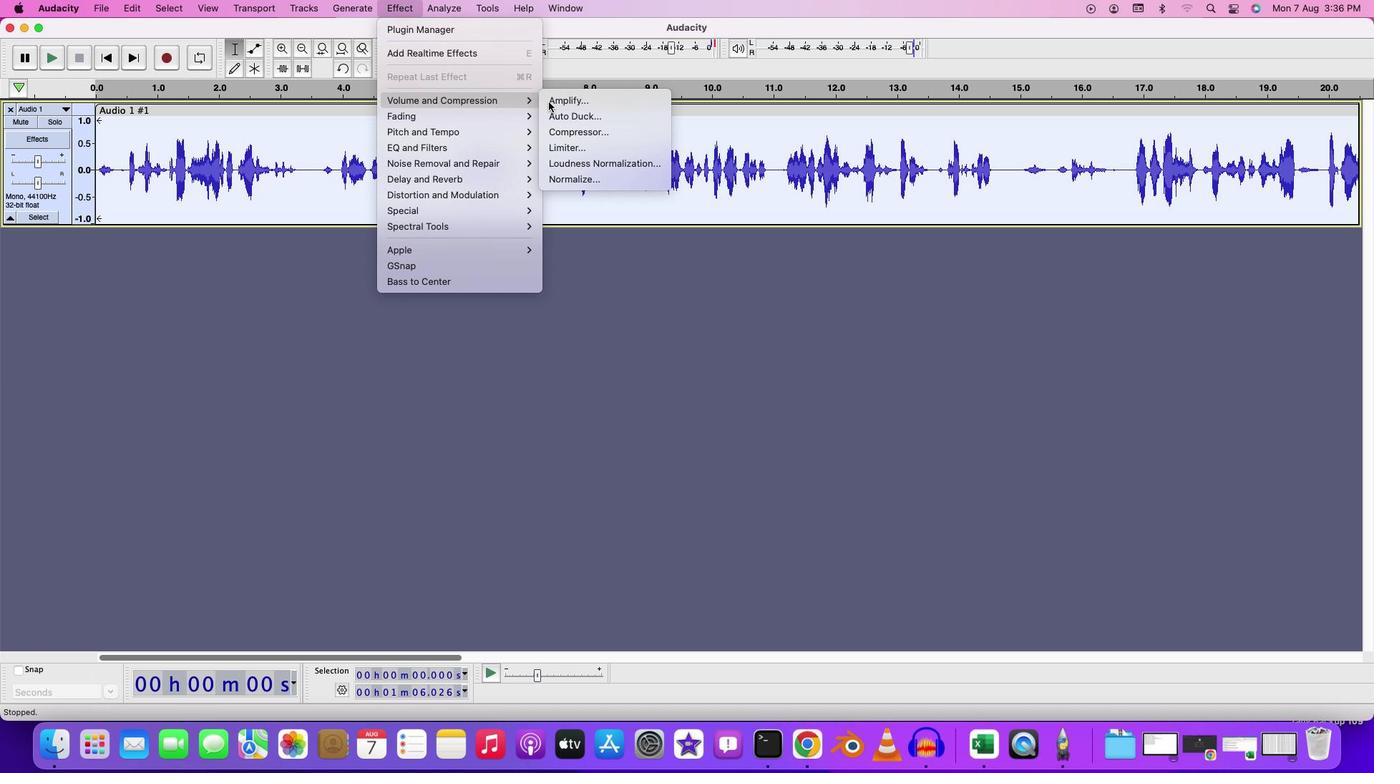 
Action: Mouse moved to (685, 380)
Screenshot: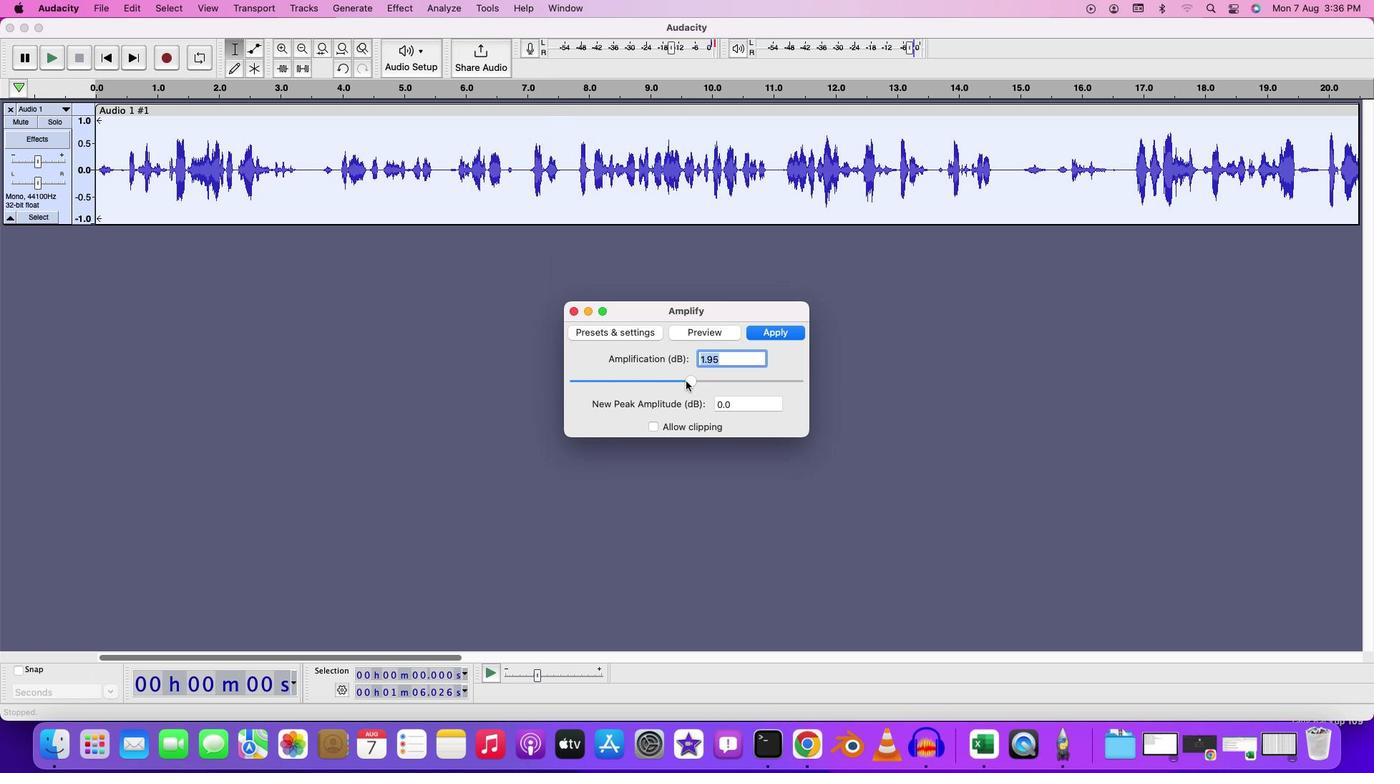 
Action: Mouse pressed left at (685, 380)
Screenshot: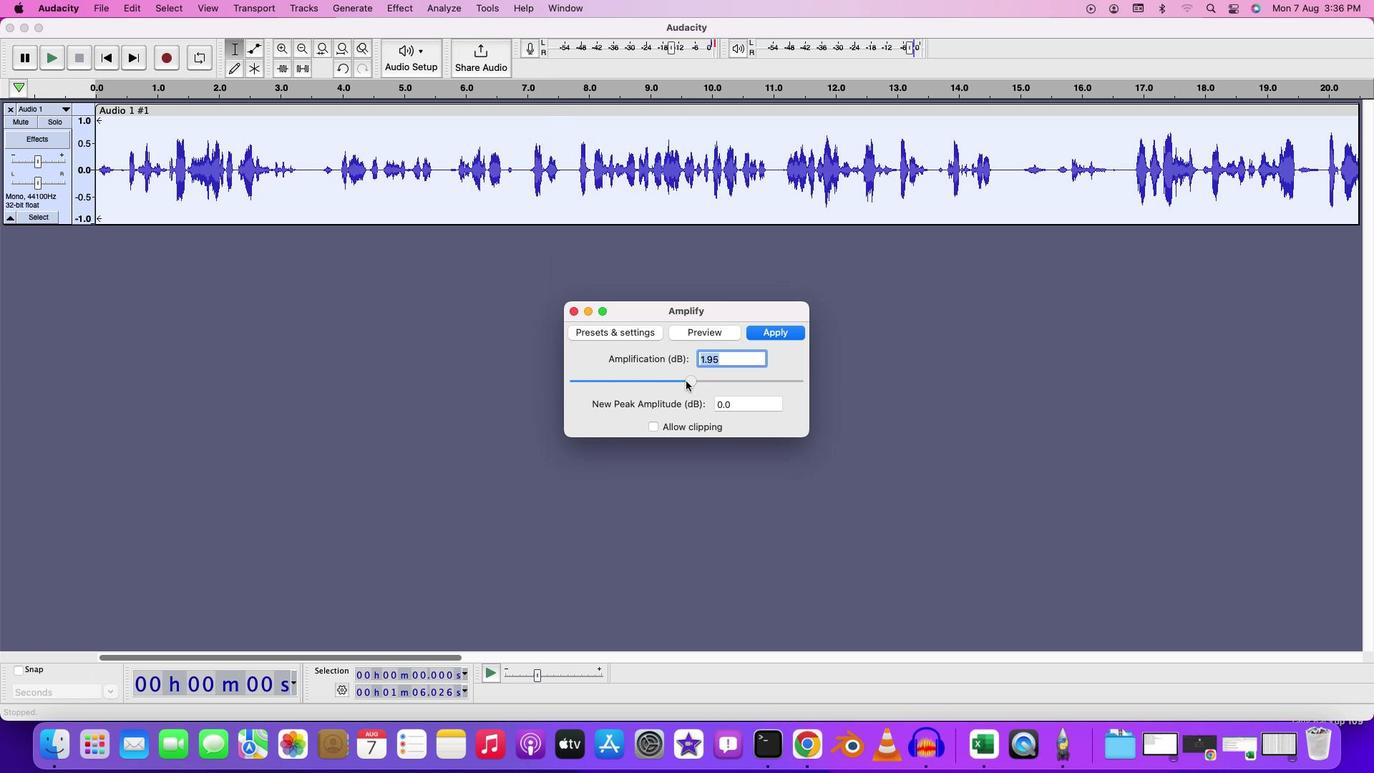 
Action: Mouse moved to (682, 379)
Screenshot: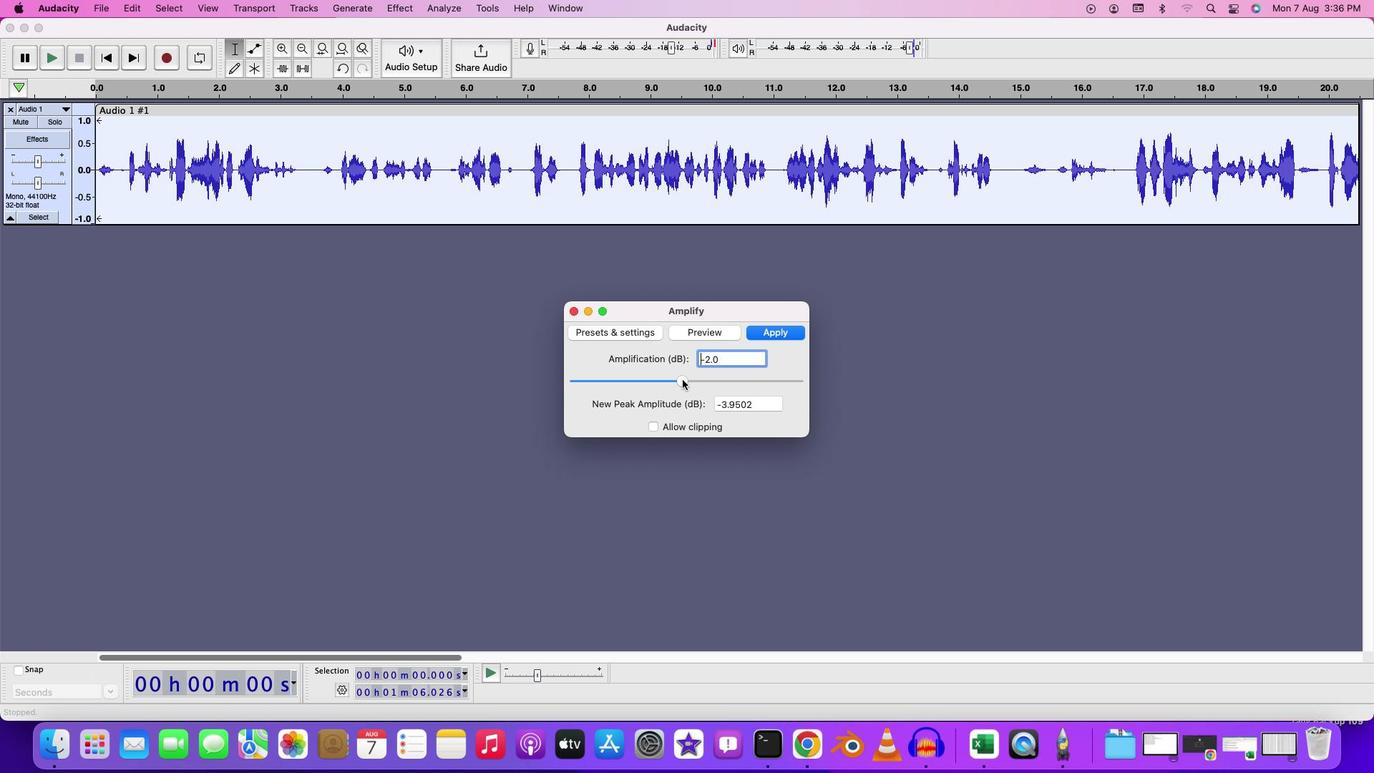 
Action: Mouse pressed left at (682, 379)
Screenshot: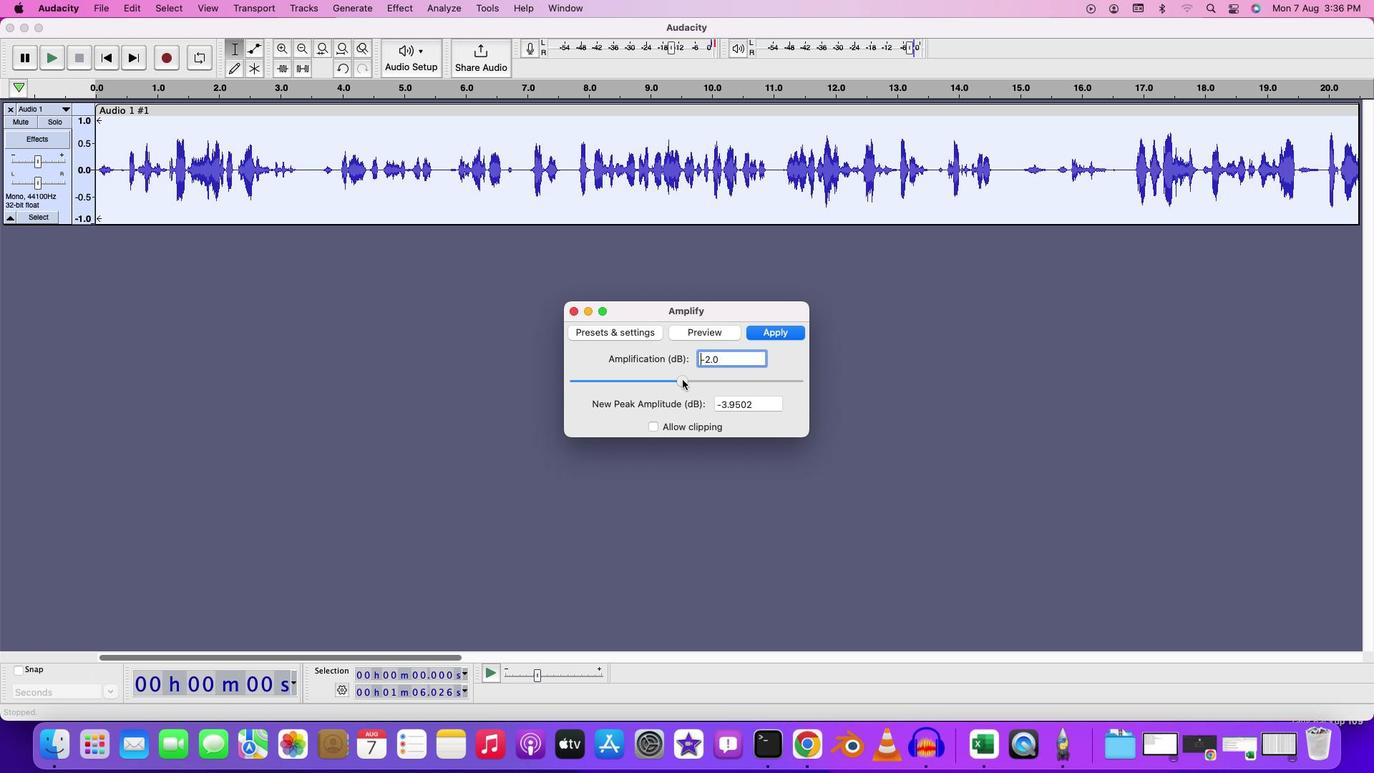 
Action: Mouse moved to (692, 380)
Screenshot: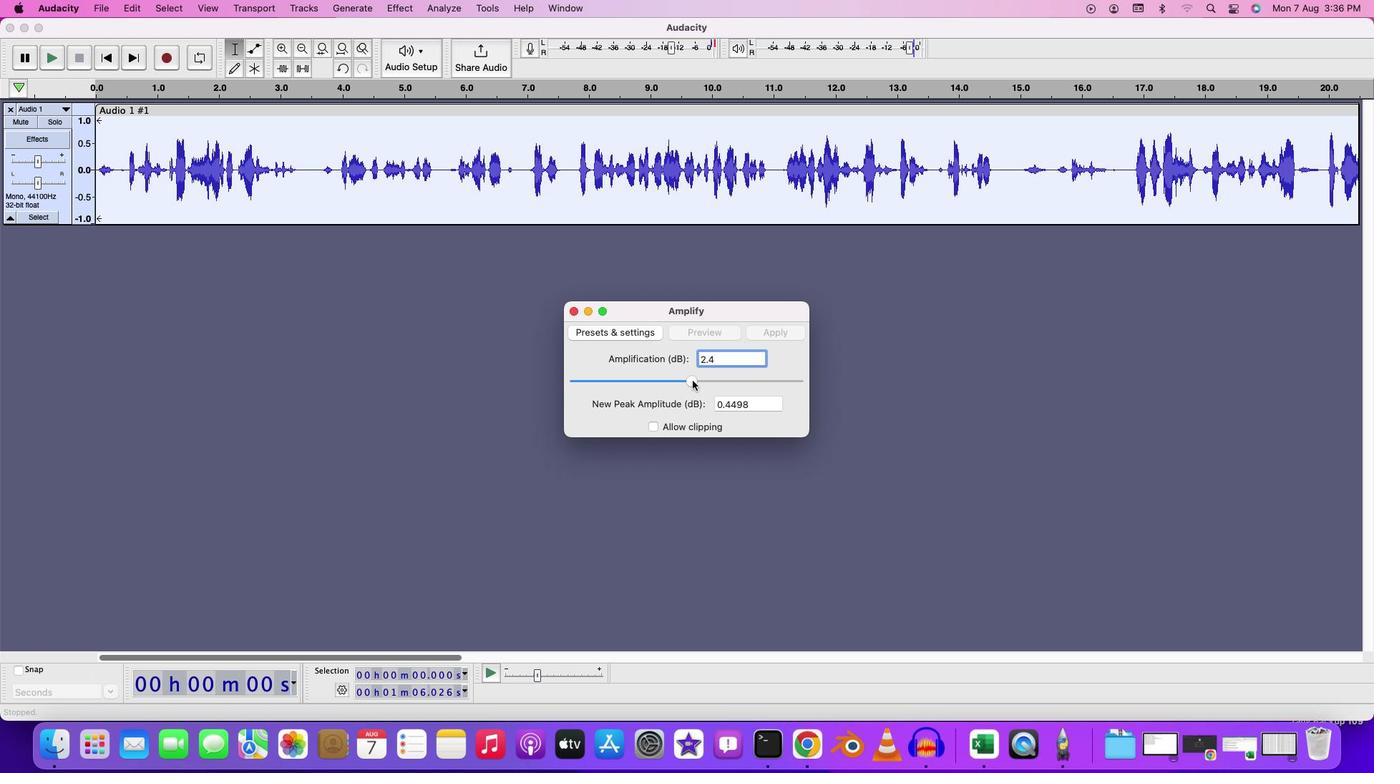 
Action: Mouse pressed left at (692, 380)
Screenshot: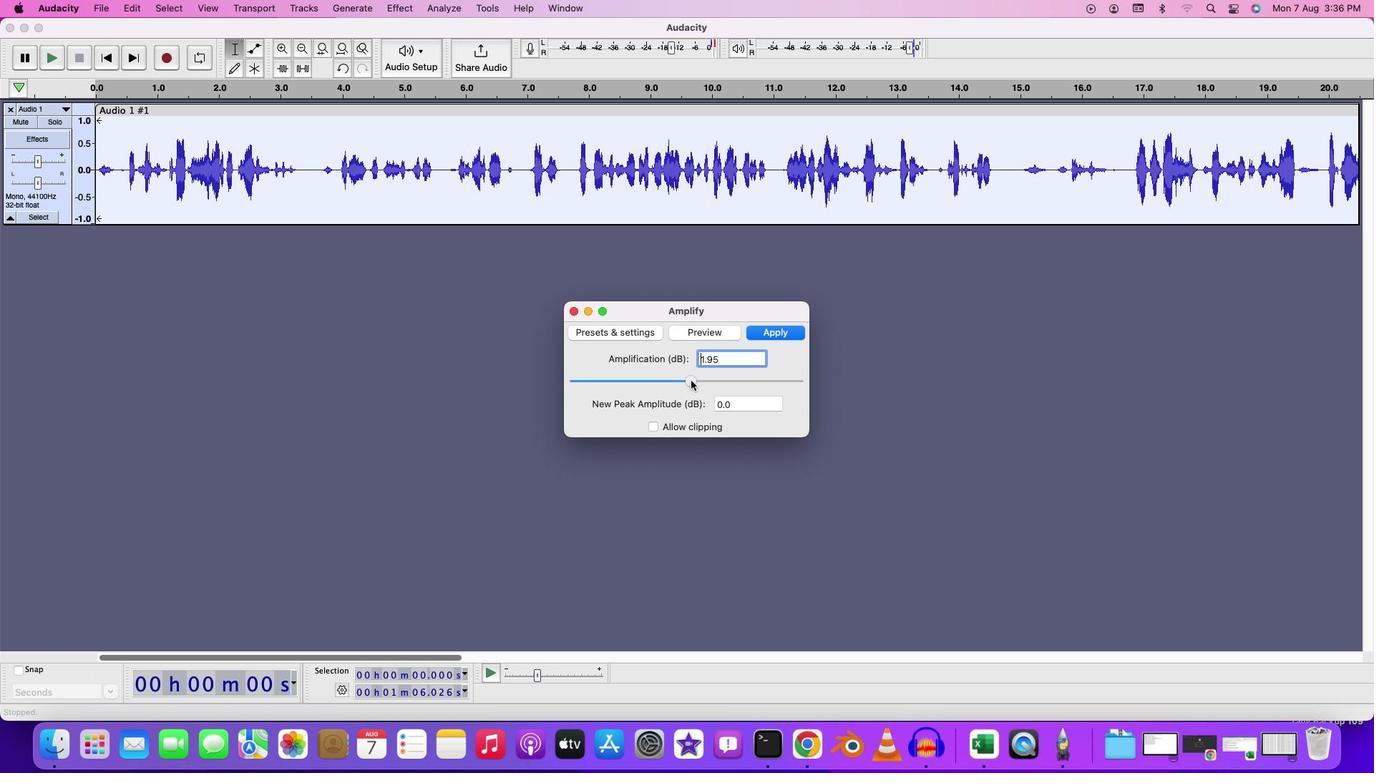 
Action: Mouse moved to (763, 330)
Screenshot: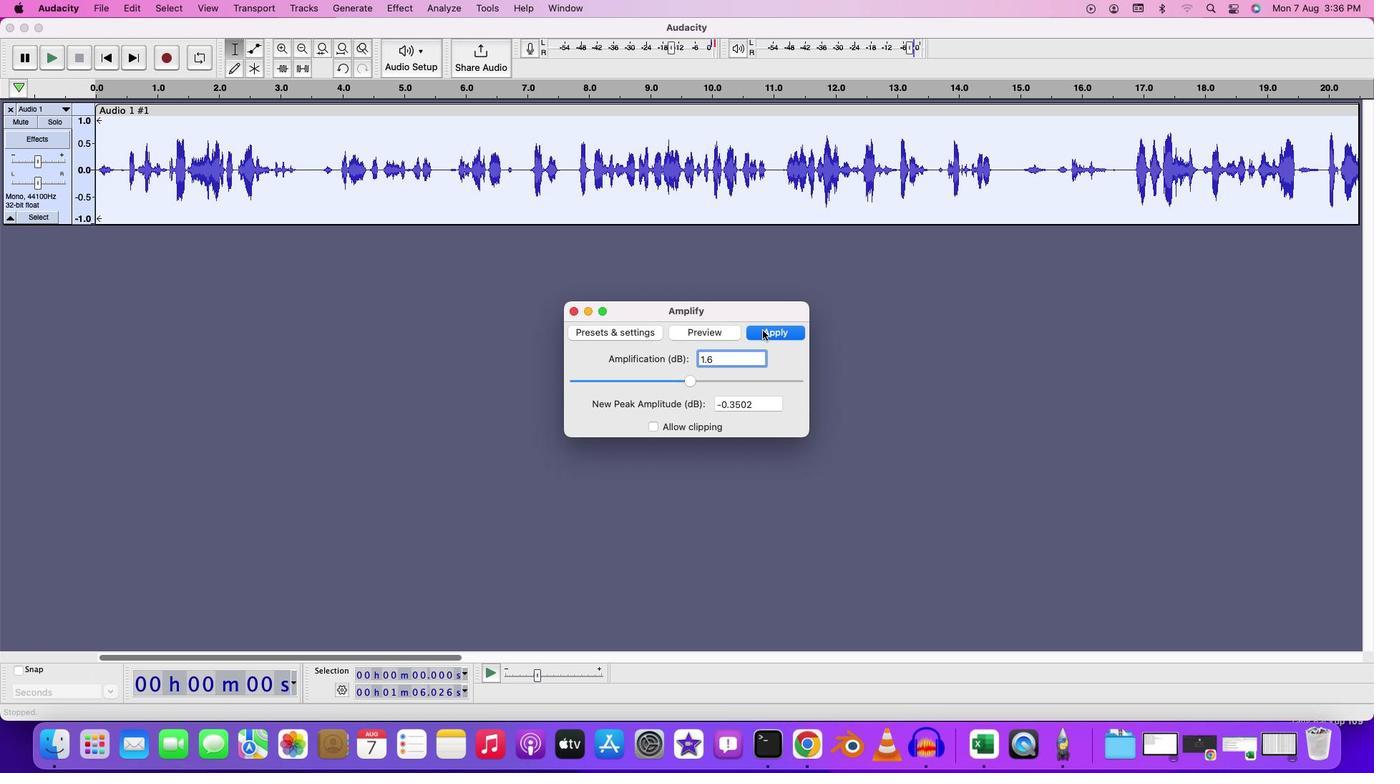 
Action: Mouse pressed left at (763, 330)
Screenshot: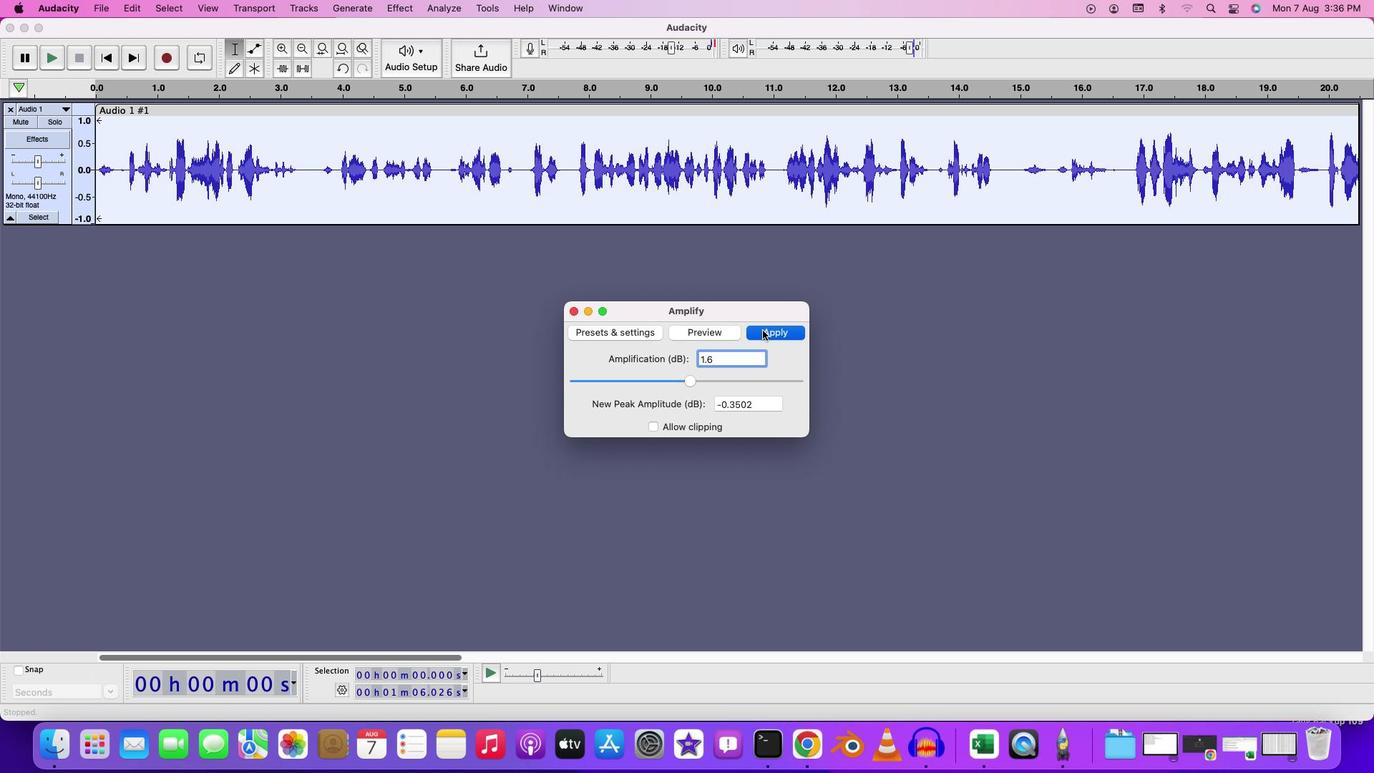 
Action: Mouse moved to (111, 136)
Screenshot: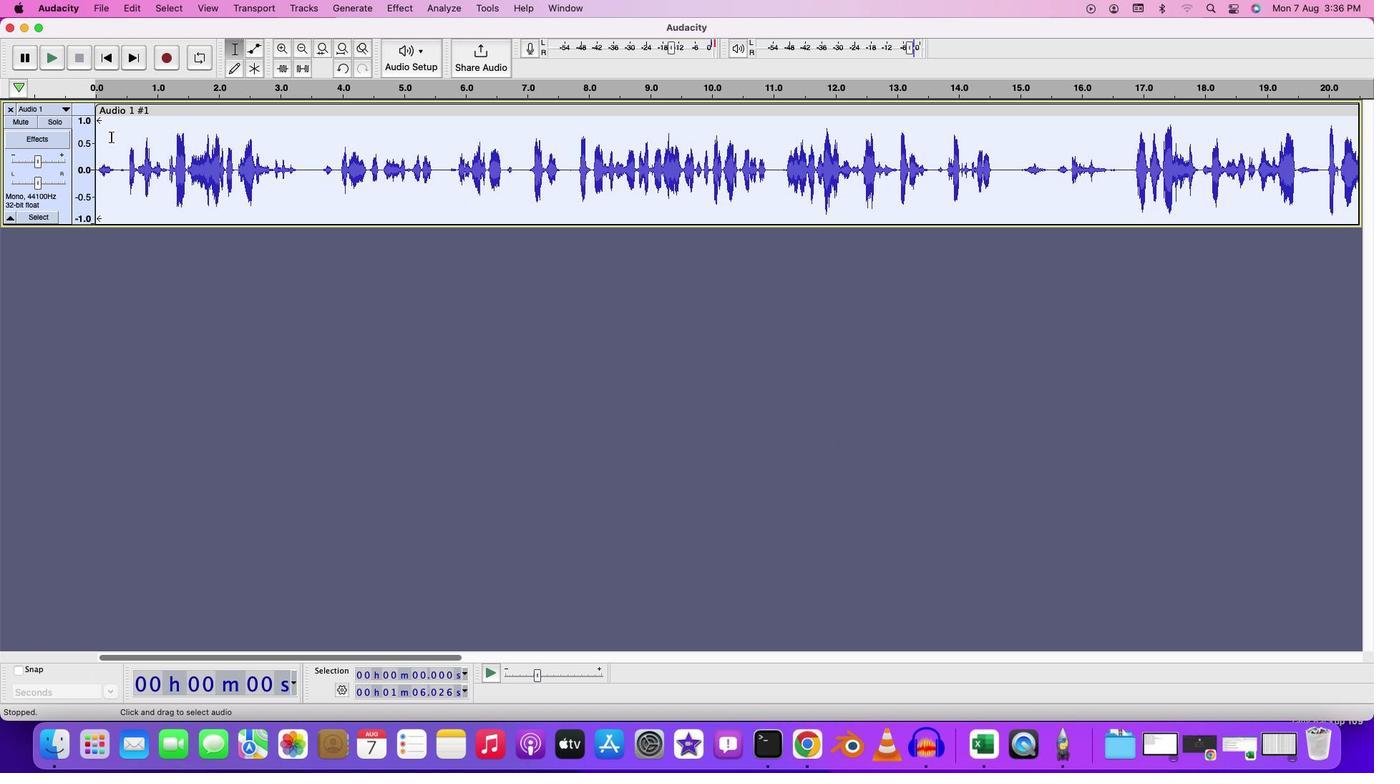 
Action: Mouse pressed left at (111, 136)
Screenshot: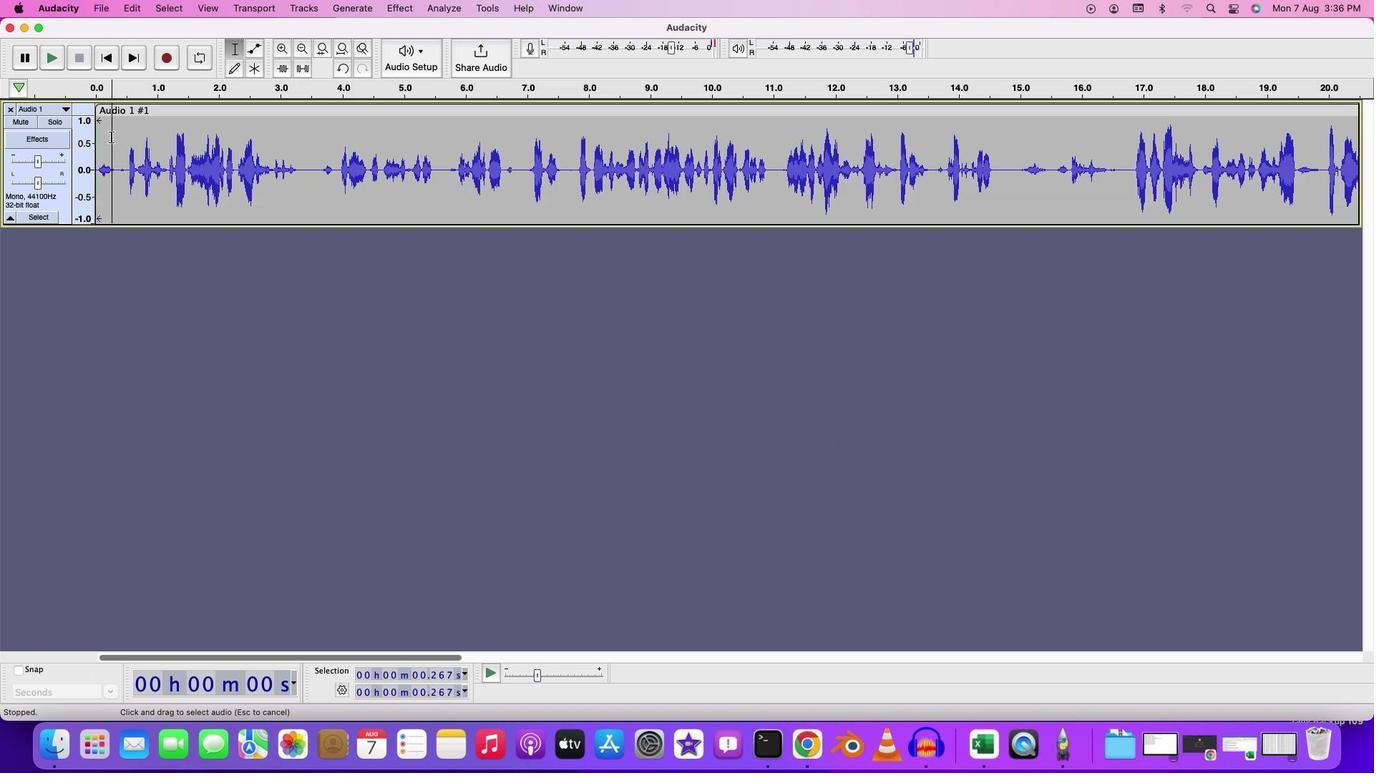
Action: Key pressed Key.space
Screenshot: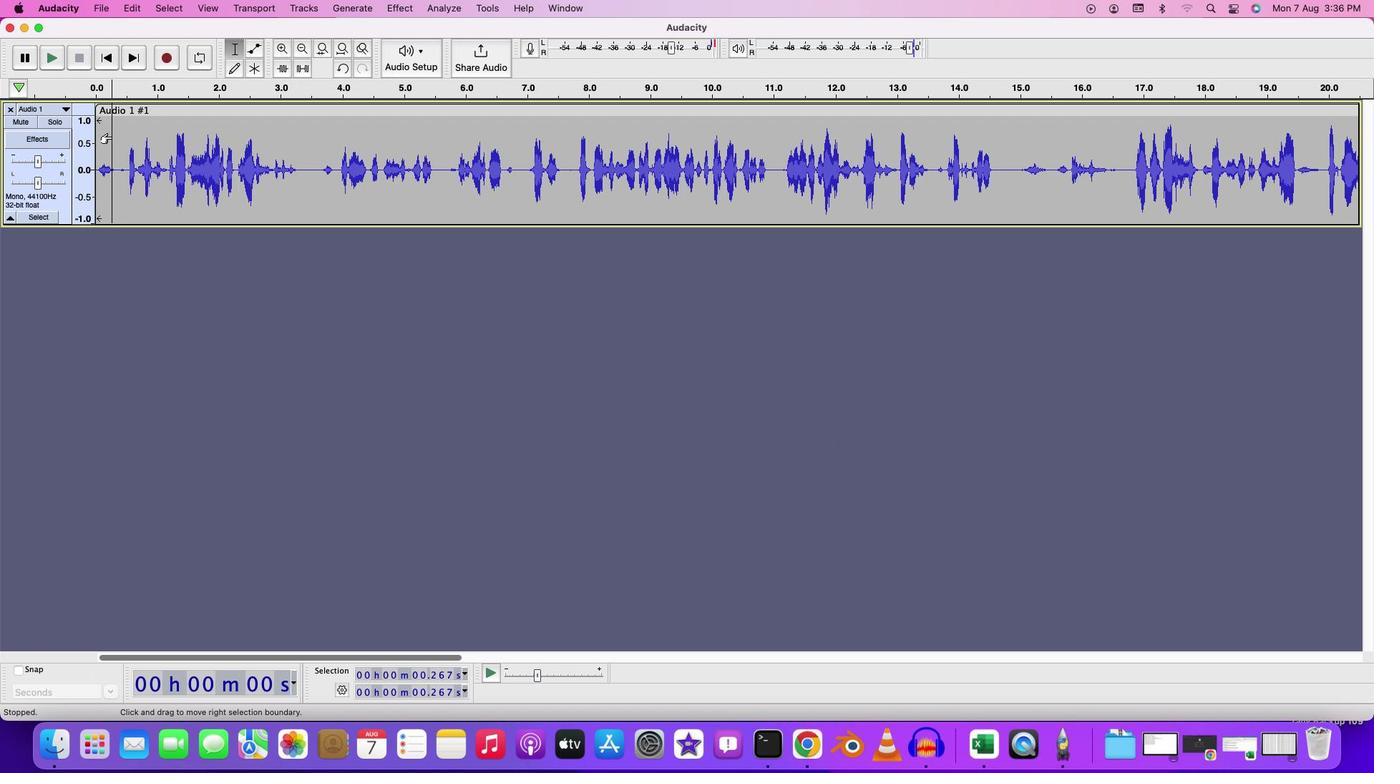 
Action: Mouse moved to (1118, 138)
Screenshot: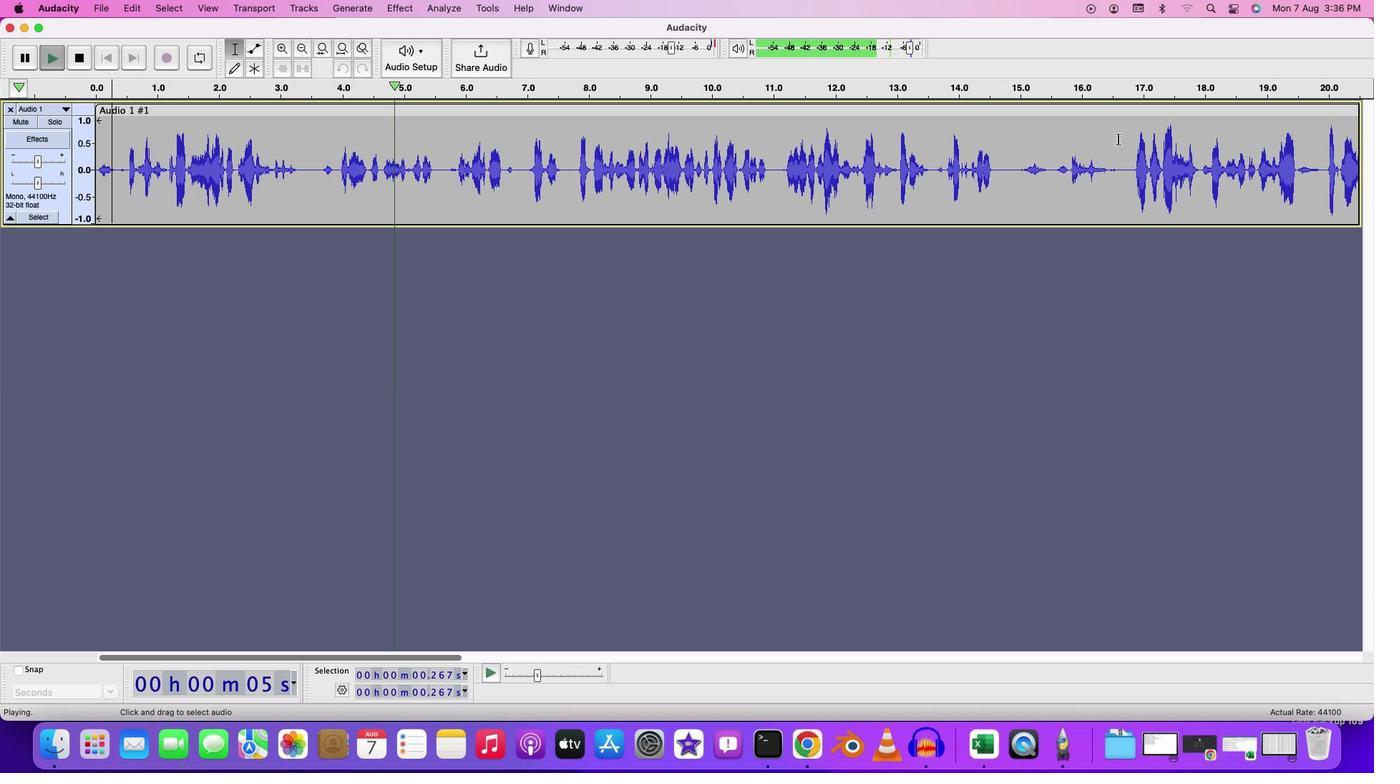 
Action: Mouse pressed left at (1118, 138)
Screenshot: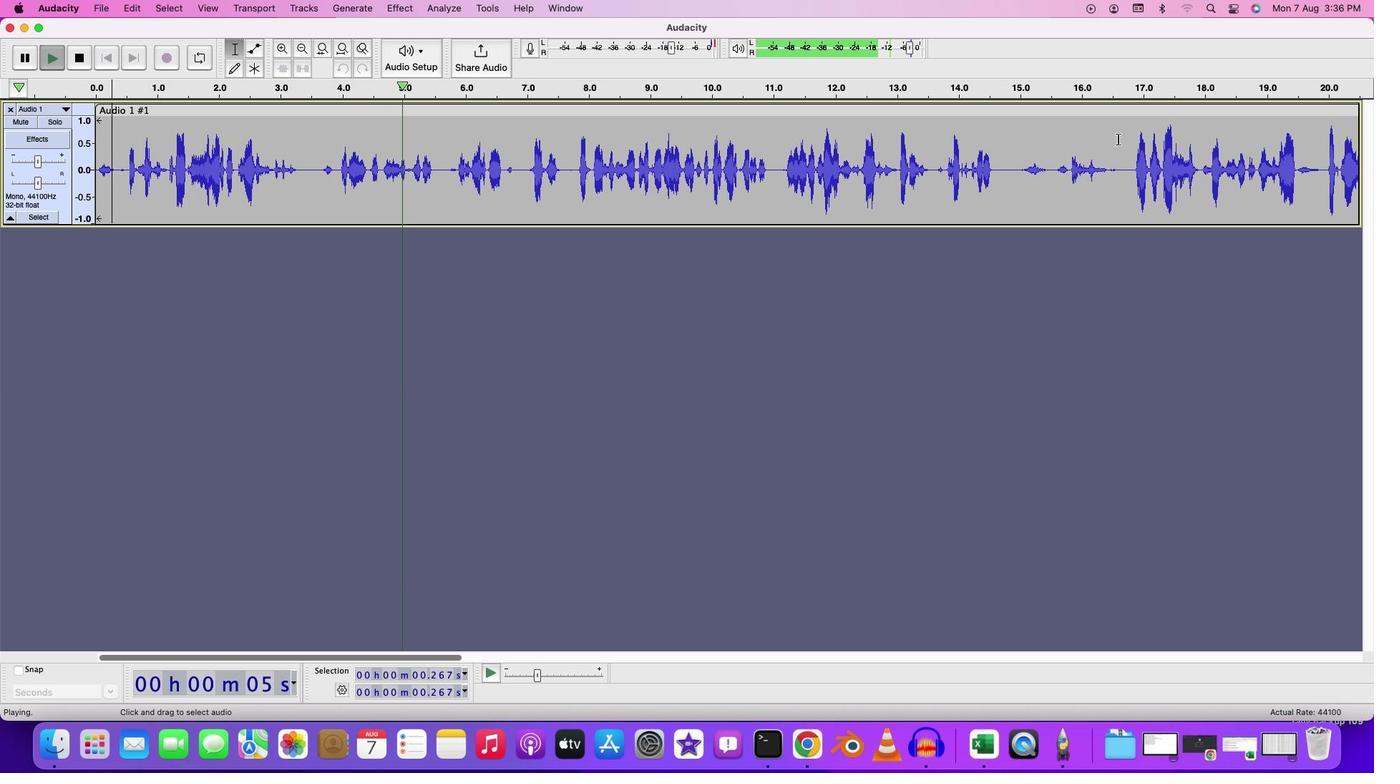 
Action: Key pressed Key.spaceKey.space
Screenshot: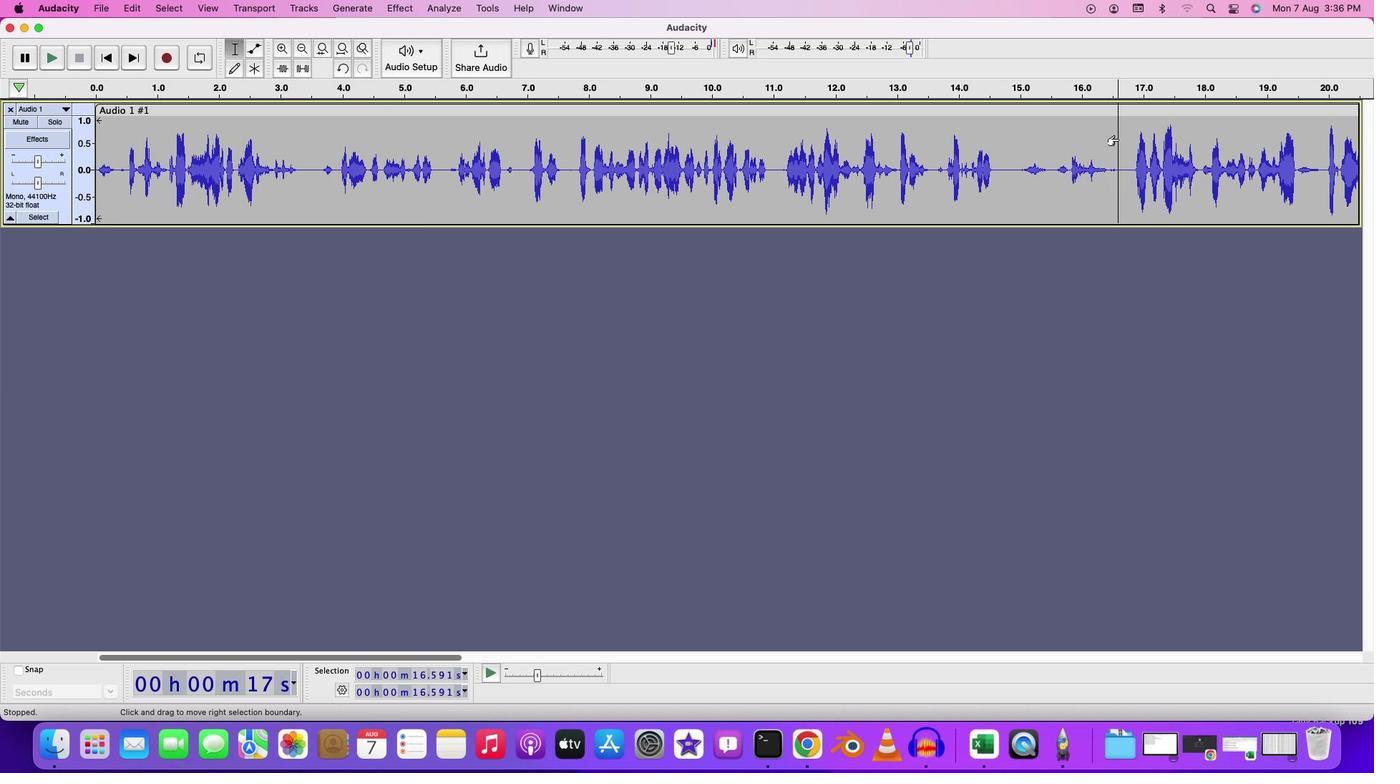
Action: Mouse moved to (446, 657)
Screenshot: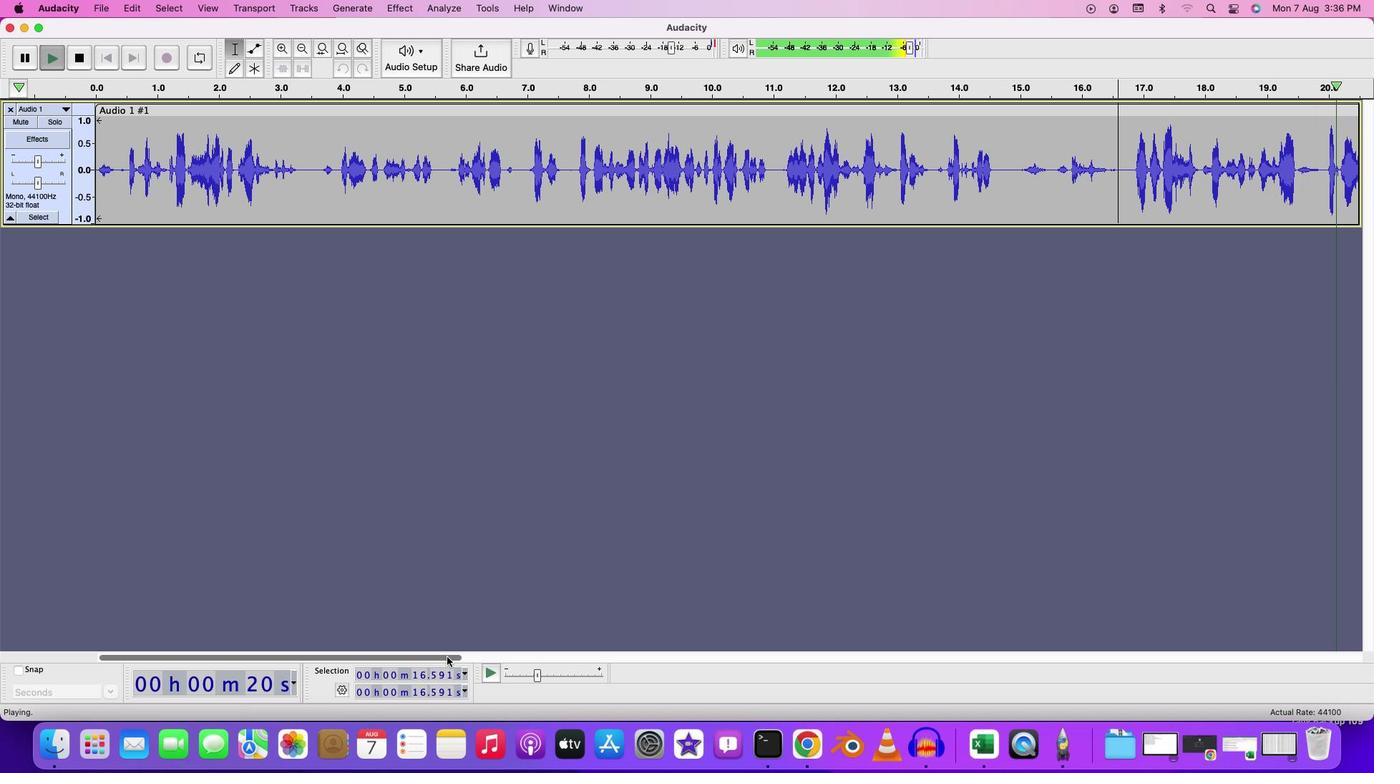 
Action: Mouse pressed left at (446, 657)
Screenshot: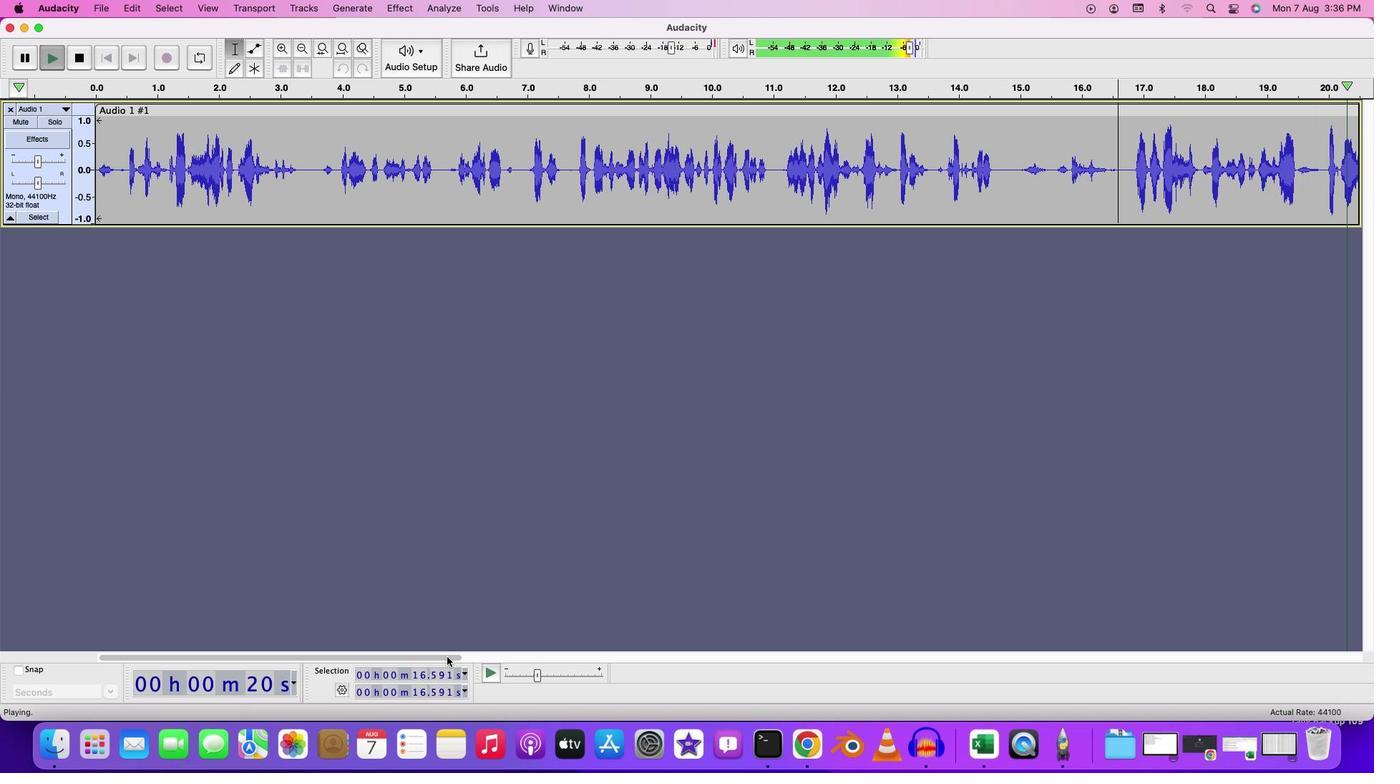 
Action: Mouse moved to (1098, 320)
Screenshot: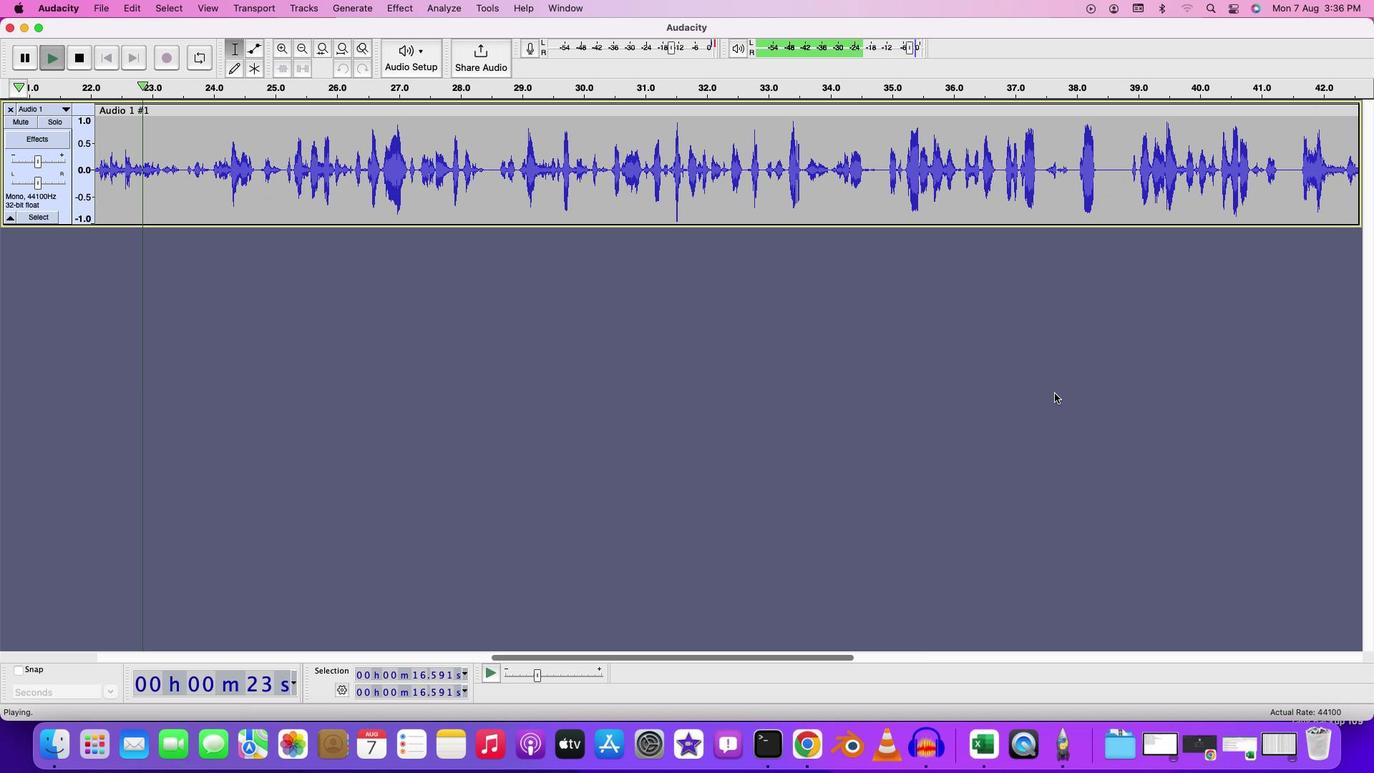 
Action: Key pressed Key.space
Screenshot: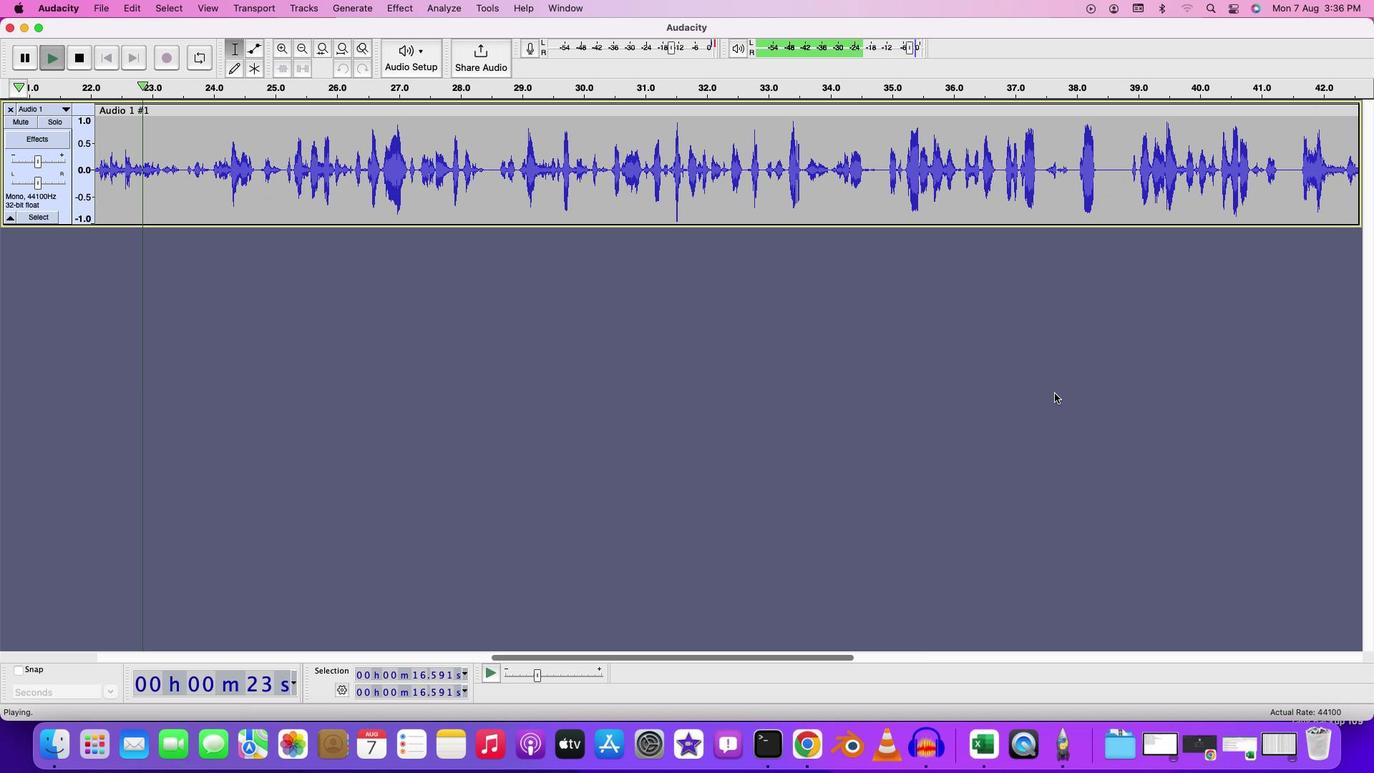 
Action: Mouse moved to (845, 657)
Screenshot: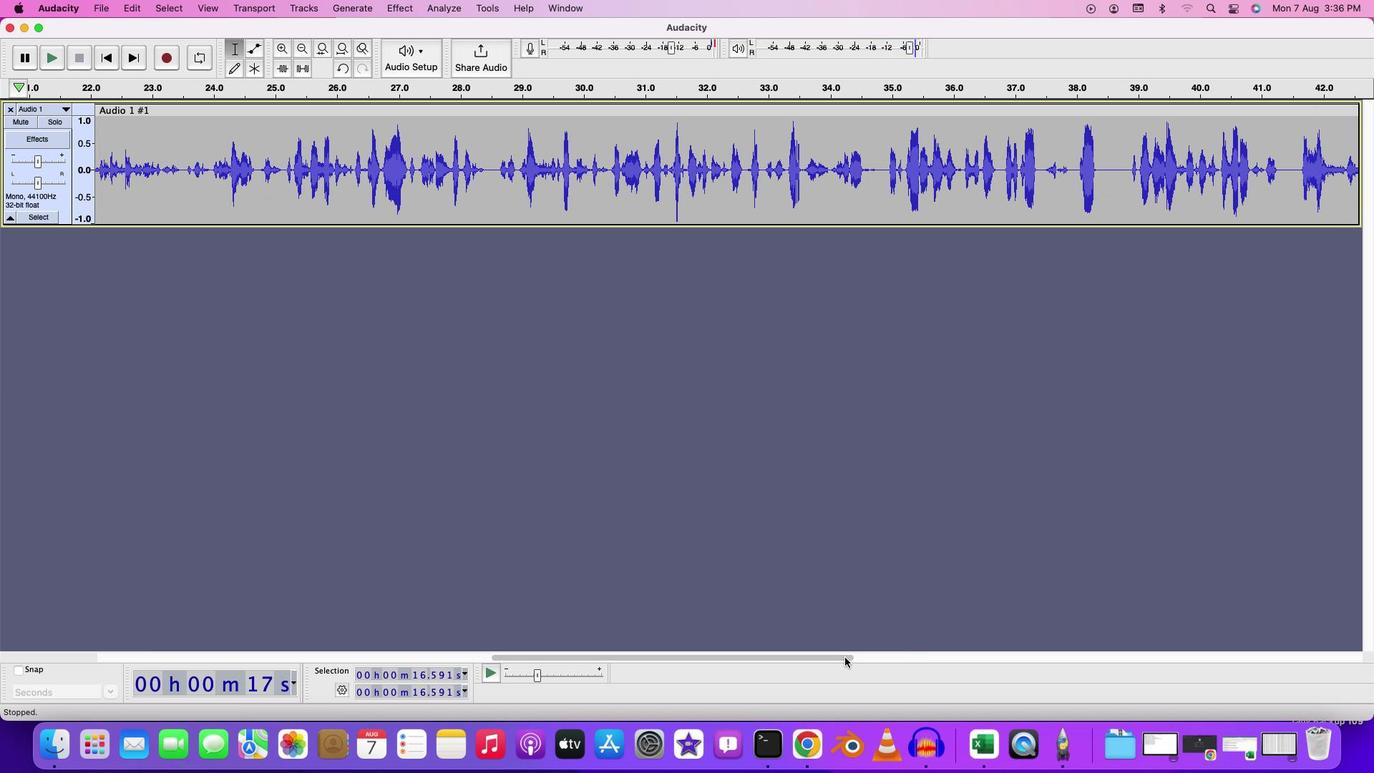 
Action: Mouse pressed left at (845, 657)
Screenshot: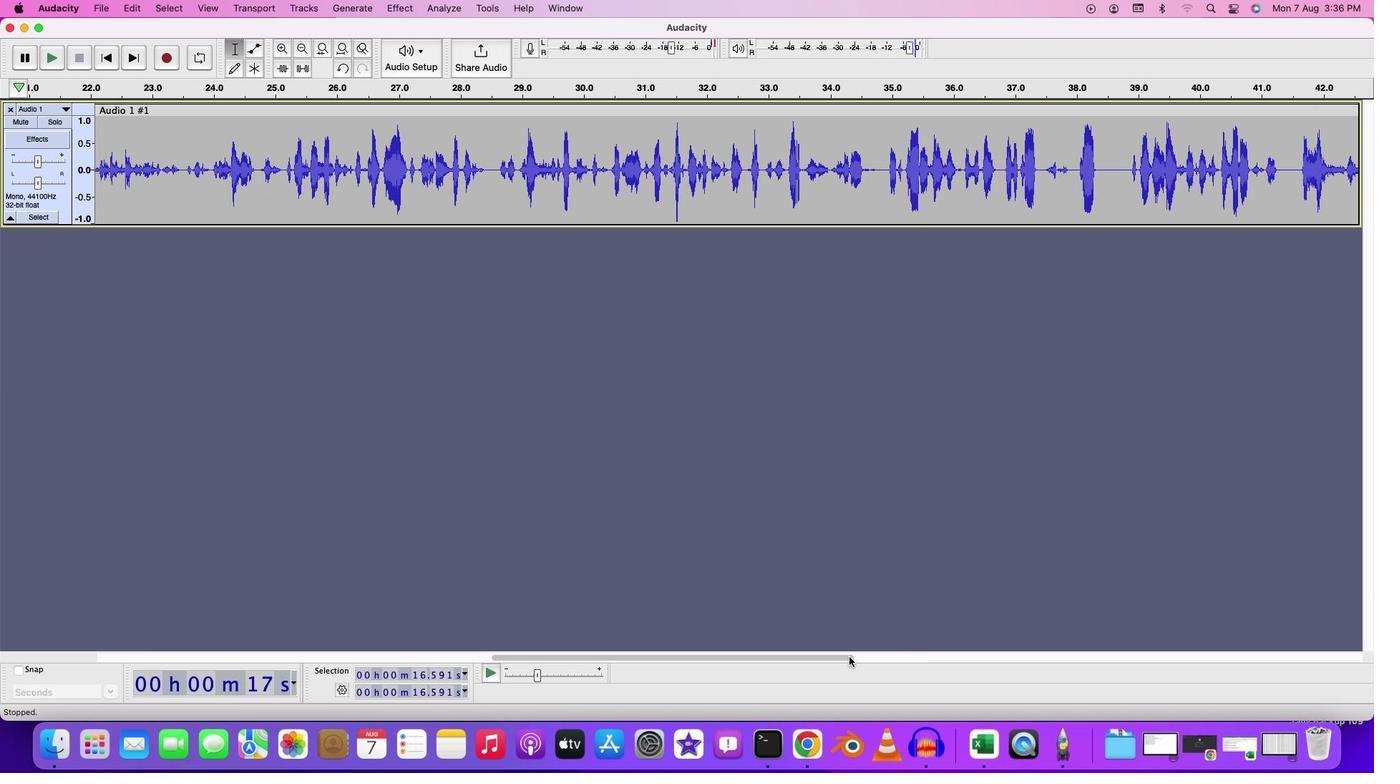
Action: Mouse moved to (307, 138)
Screenshot: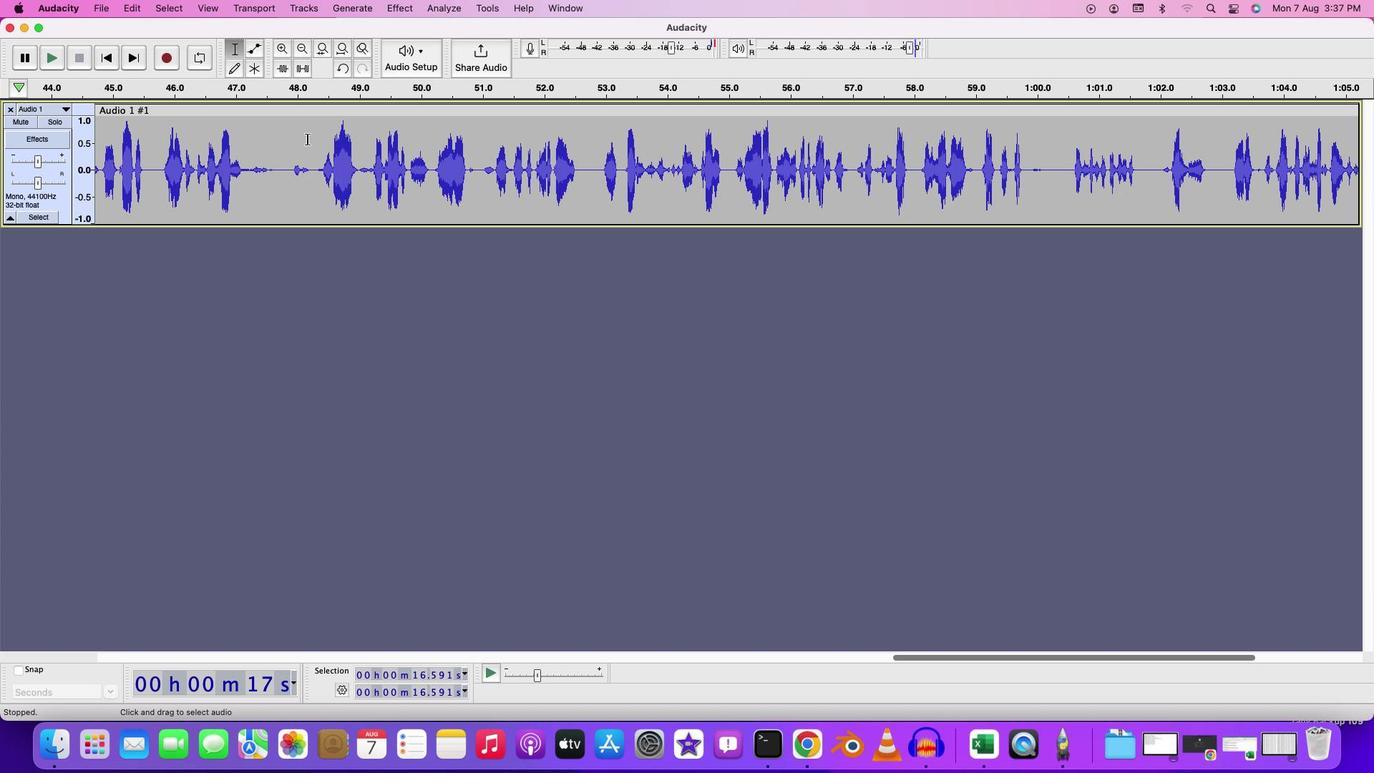 
Action: Mouse pressed left at (307, 138)
Screenshot: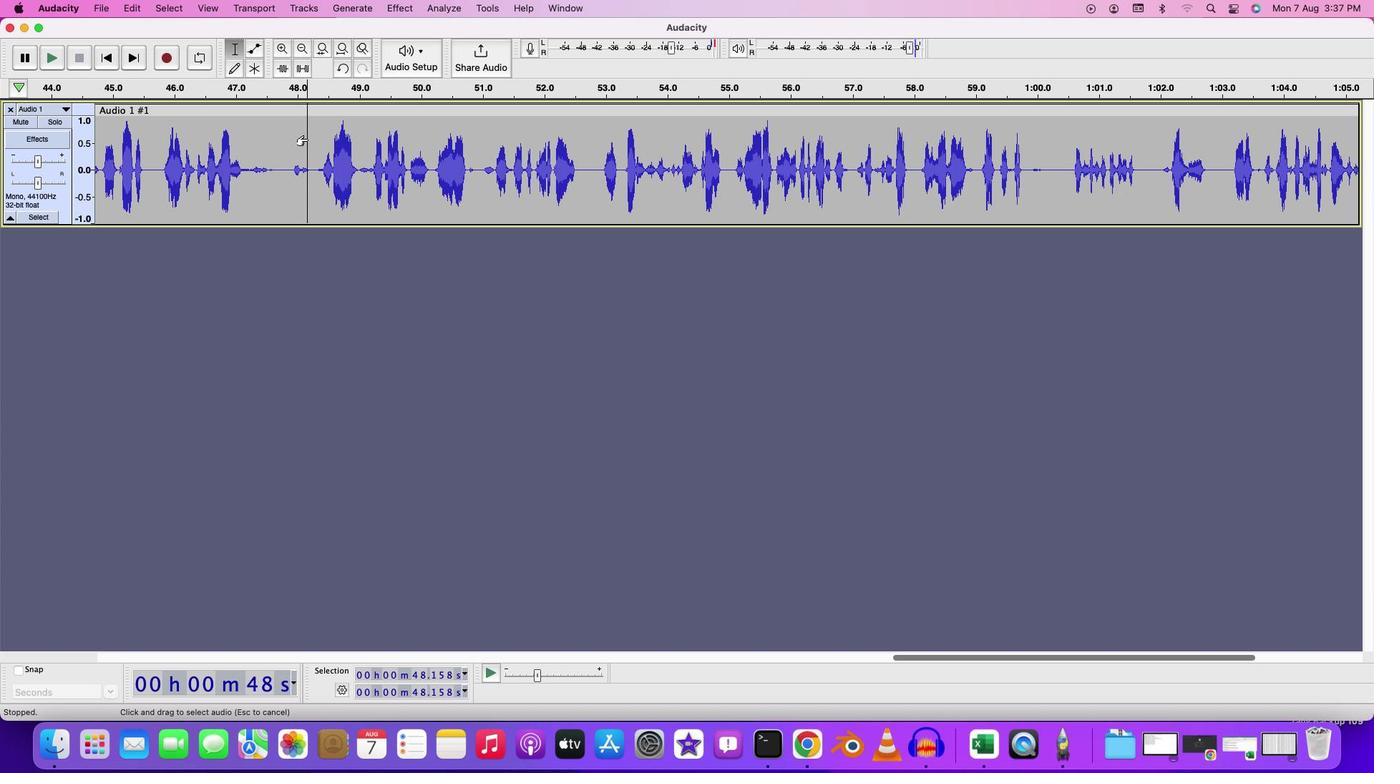 
Action: Key pressed Key.space
Screenshot: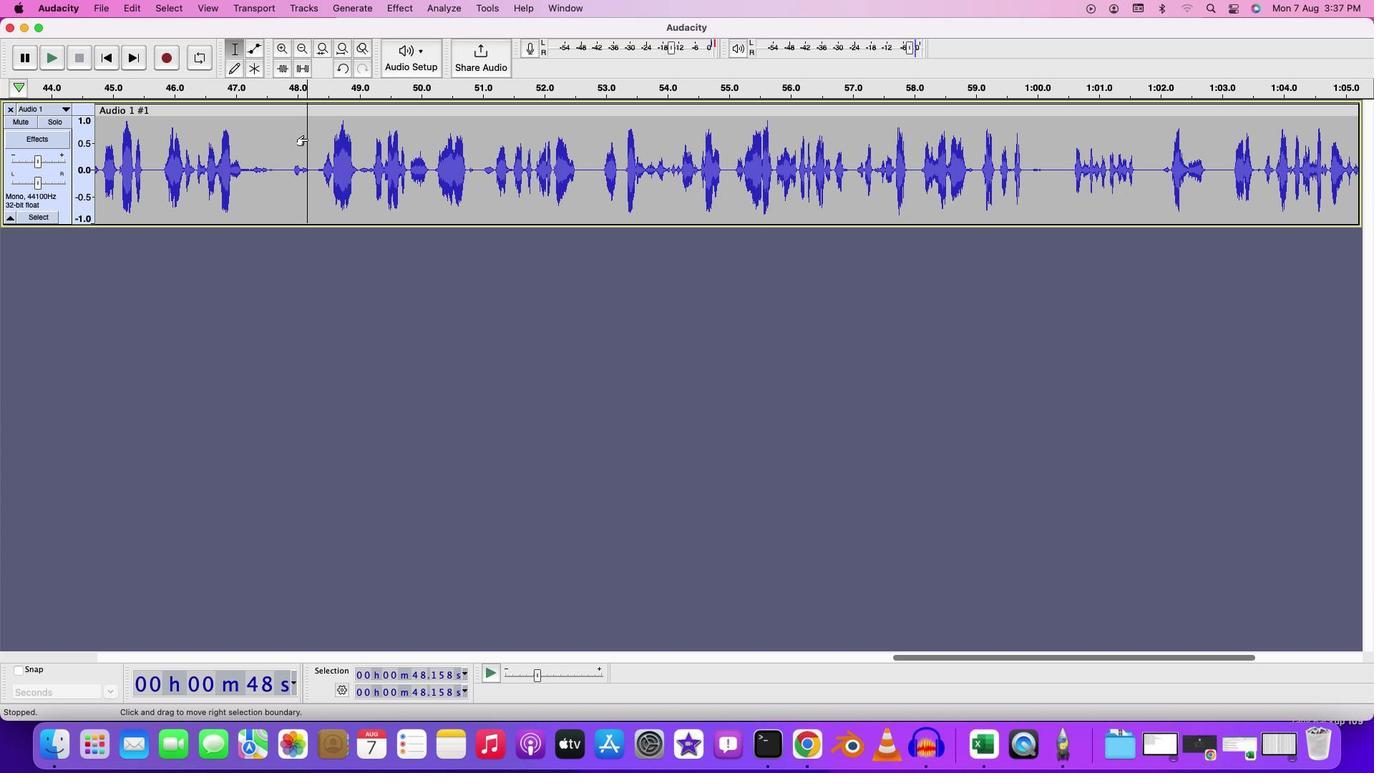 
Action: Mouse moved to (799, 455)
Screenshot: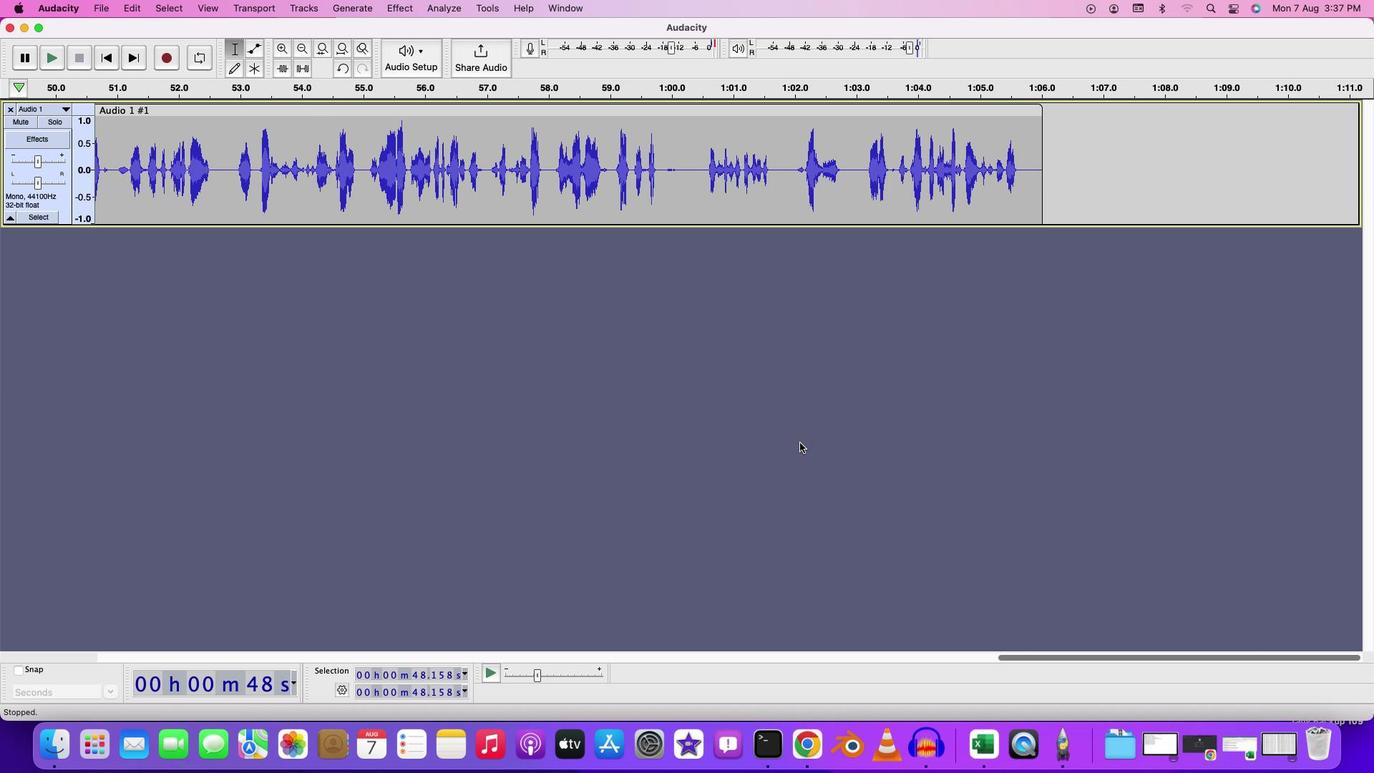 
Action: Key pressed Key.space
Screenshot: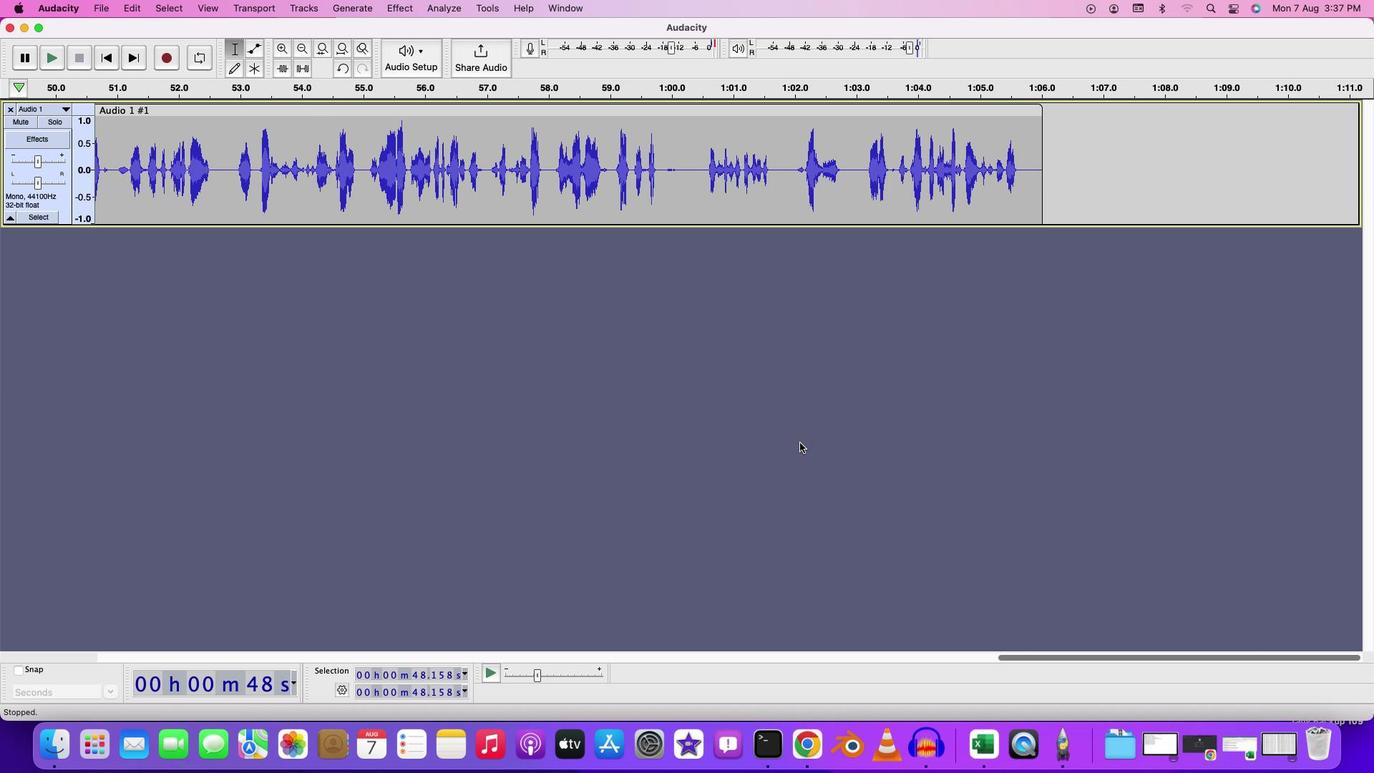 
Action: Mouse moved to (1012, 660)
Screenshot: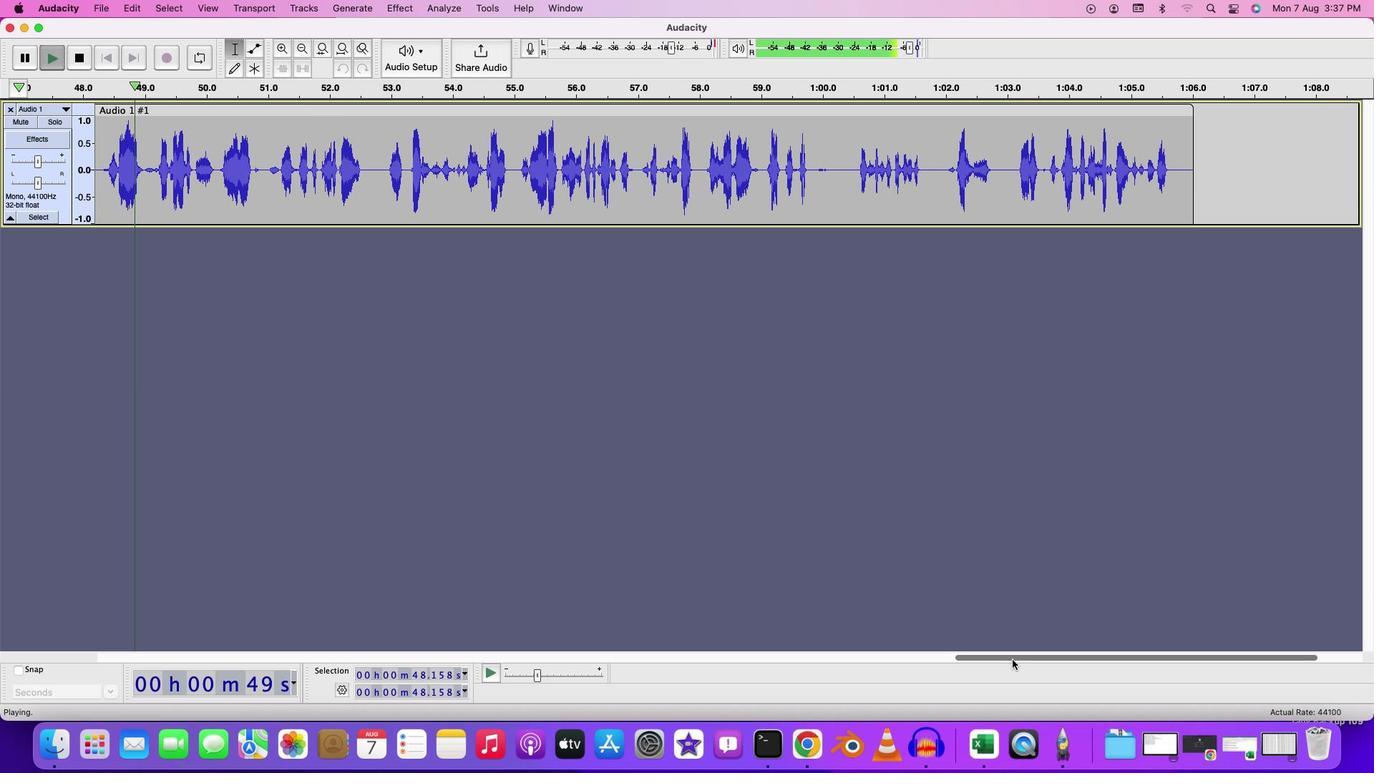 
Action: Key pressed Key.space
Screenshot: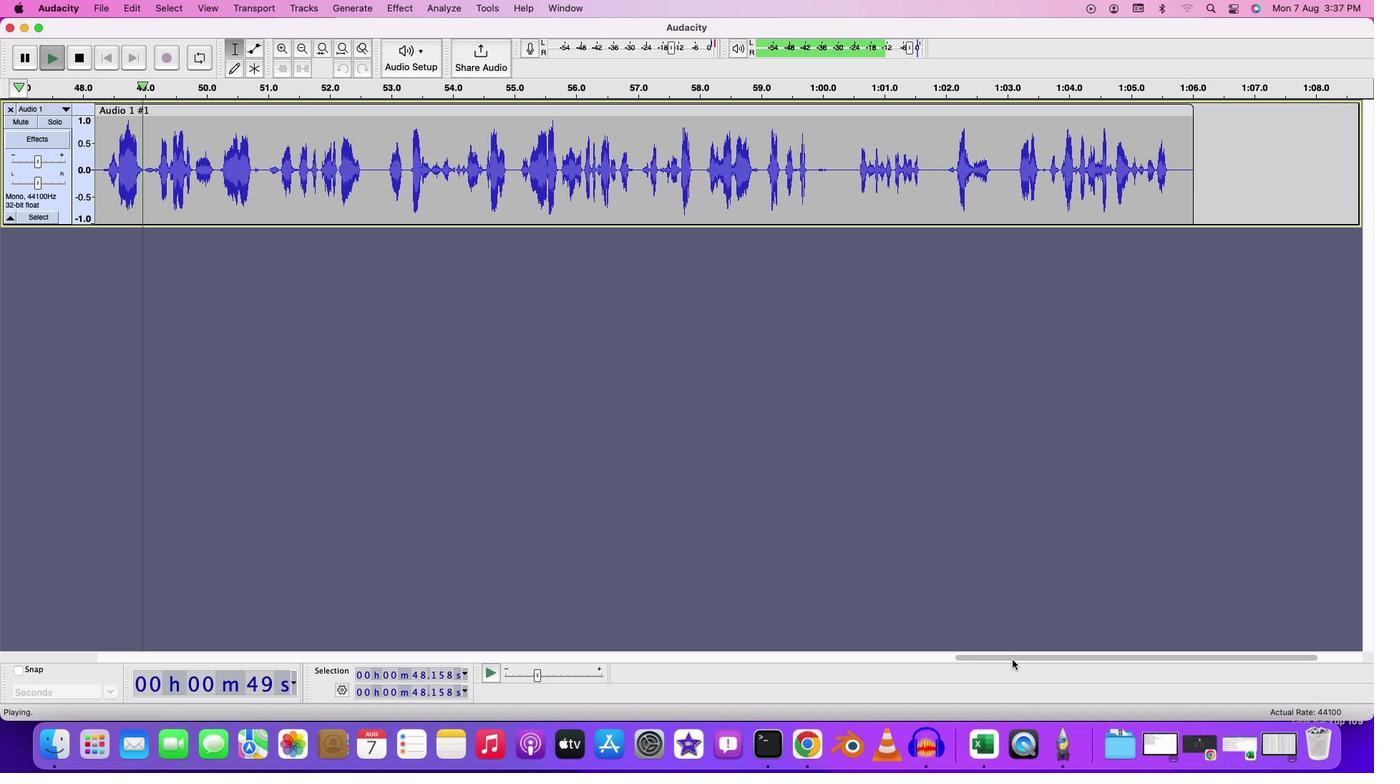 
Action: Mouse moved to (1012, 659)
Screenshot: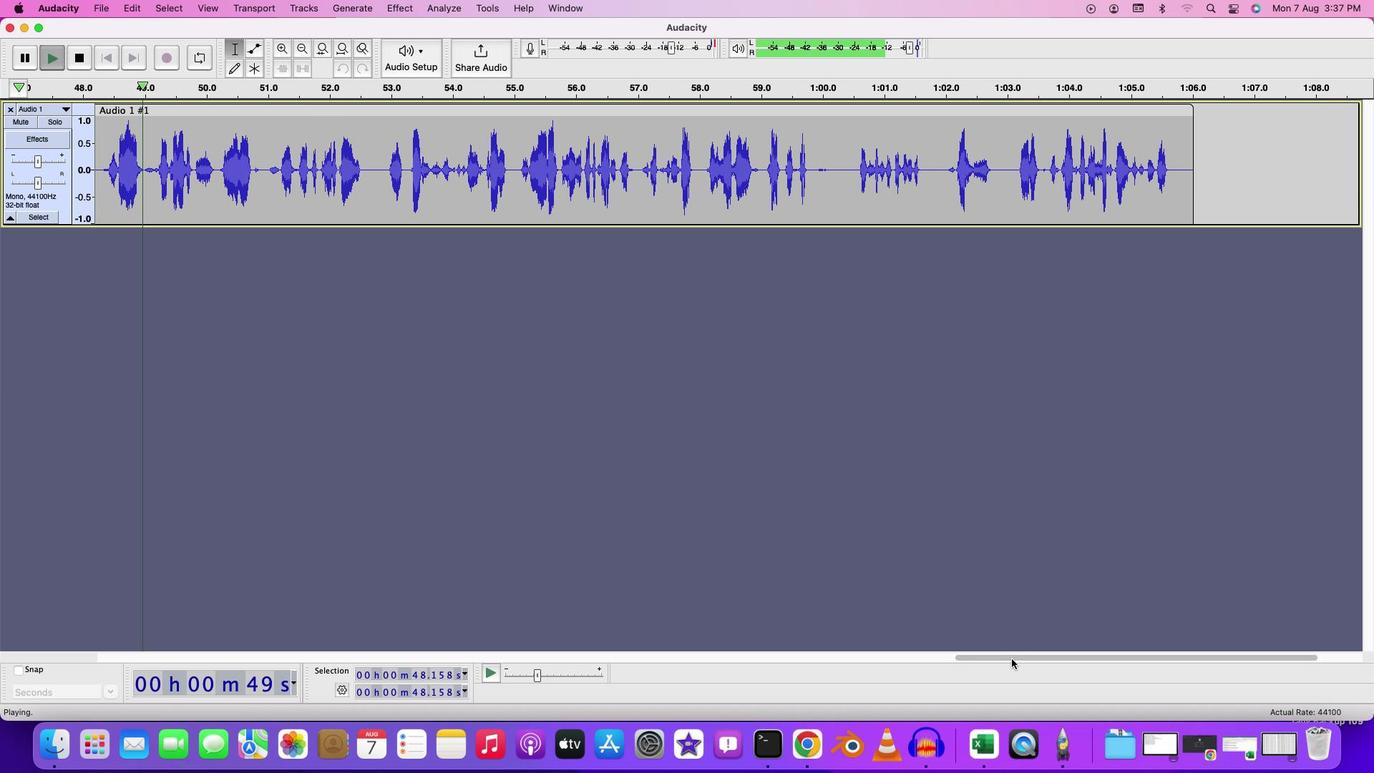 
Action: Mouse pressed left at (1012, 659)
Screenshot: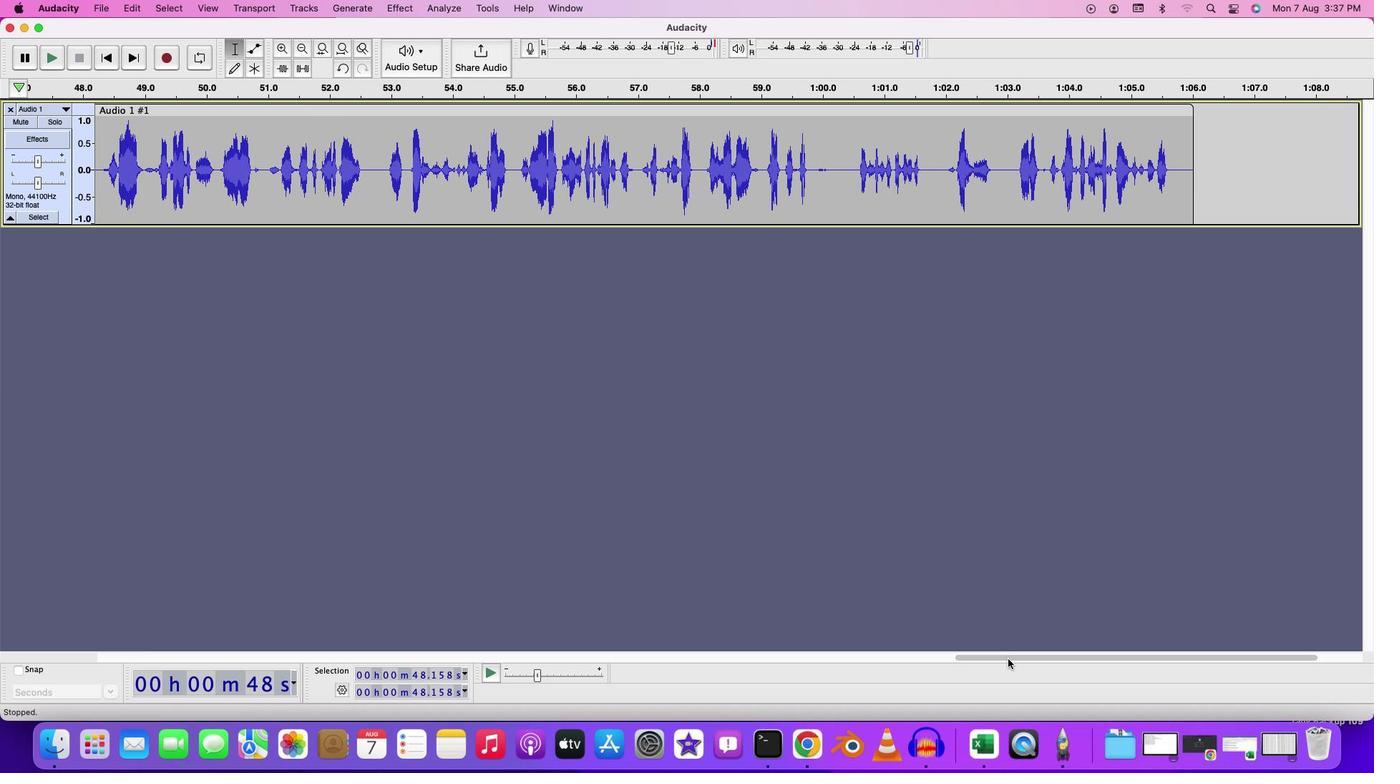 
Action: Mouse moved to (108, 10)
Screenshot: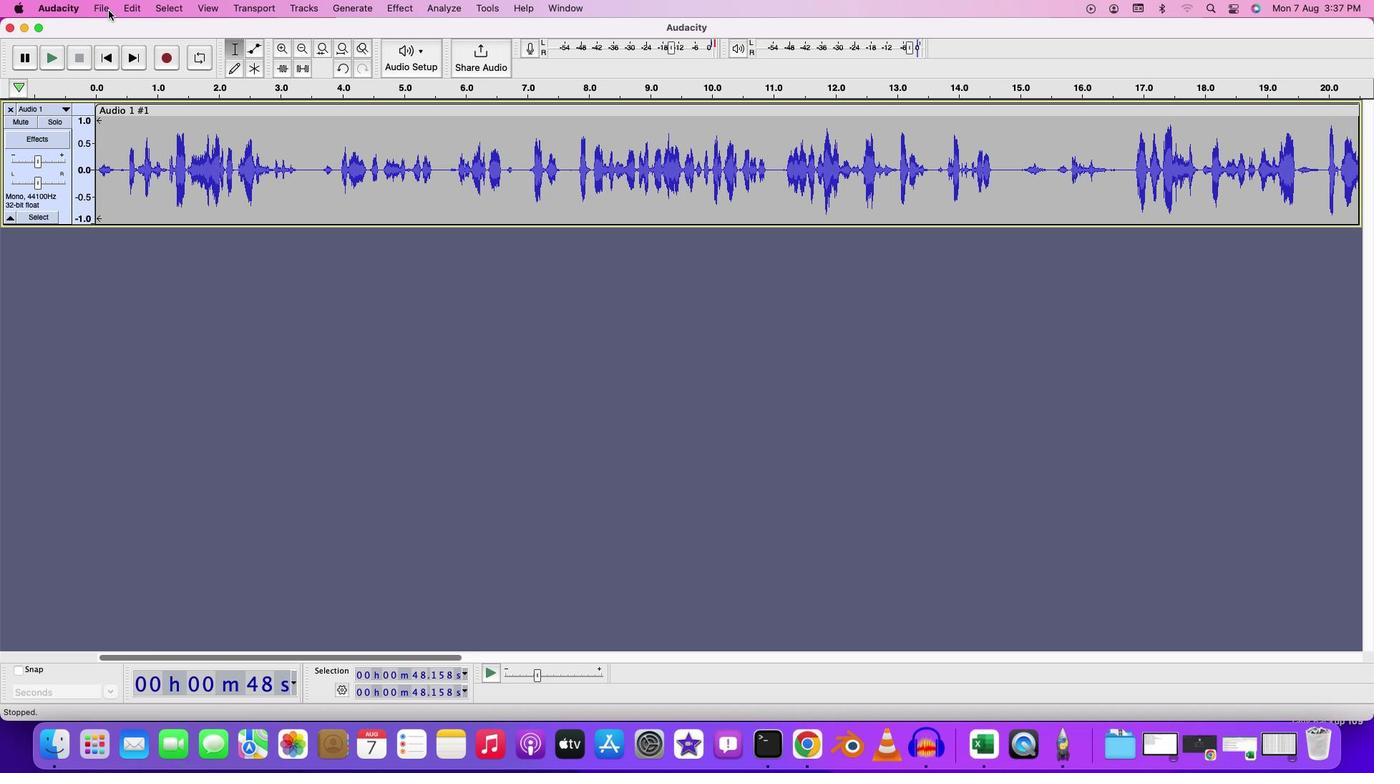 
Action: Mouse pressed left at (108, 10)
Screenshot: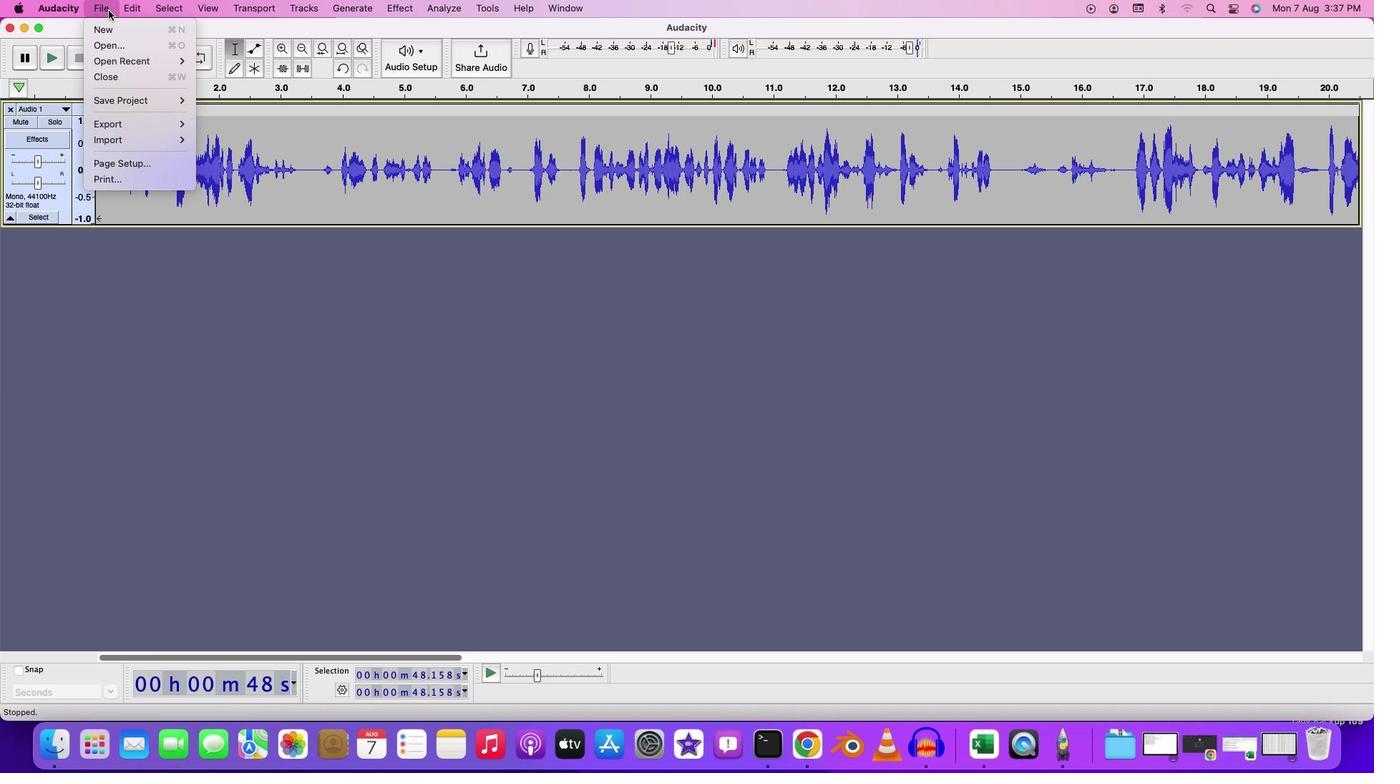 
Action: Mouse moved to (234, 121)
Screenshot: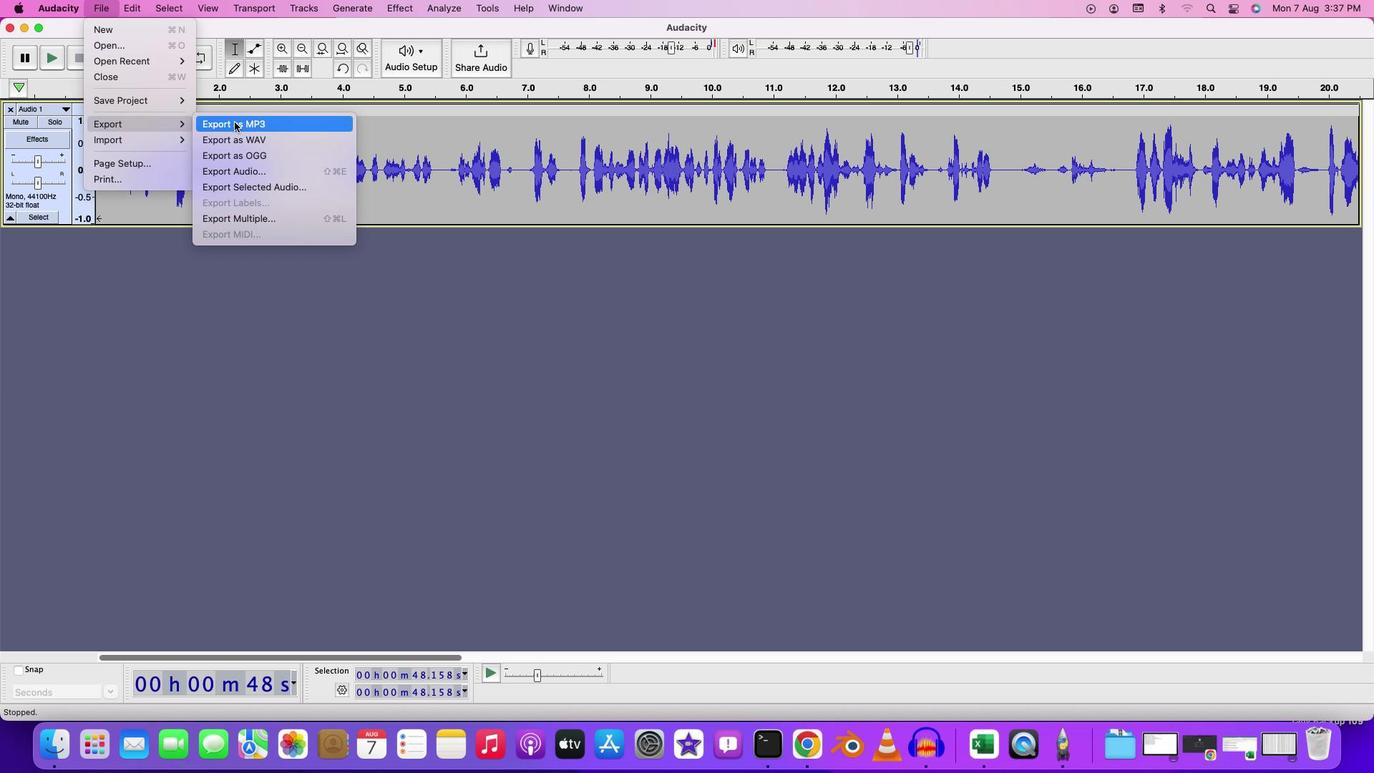 
Action: Mouse pressed left at (234, 121)
Screenshot: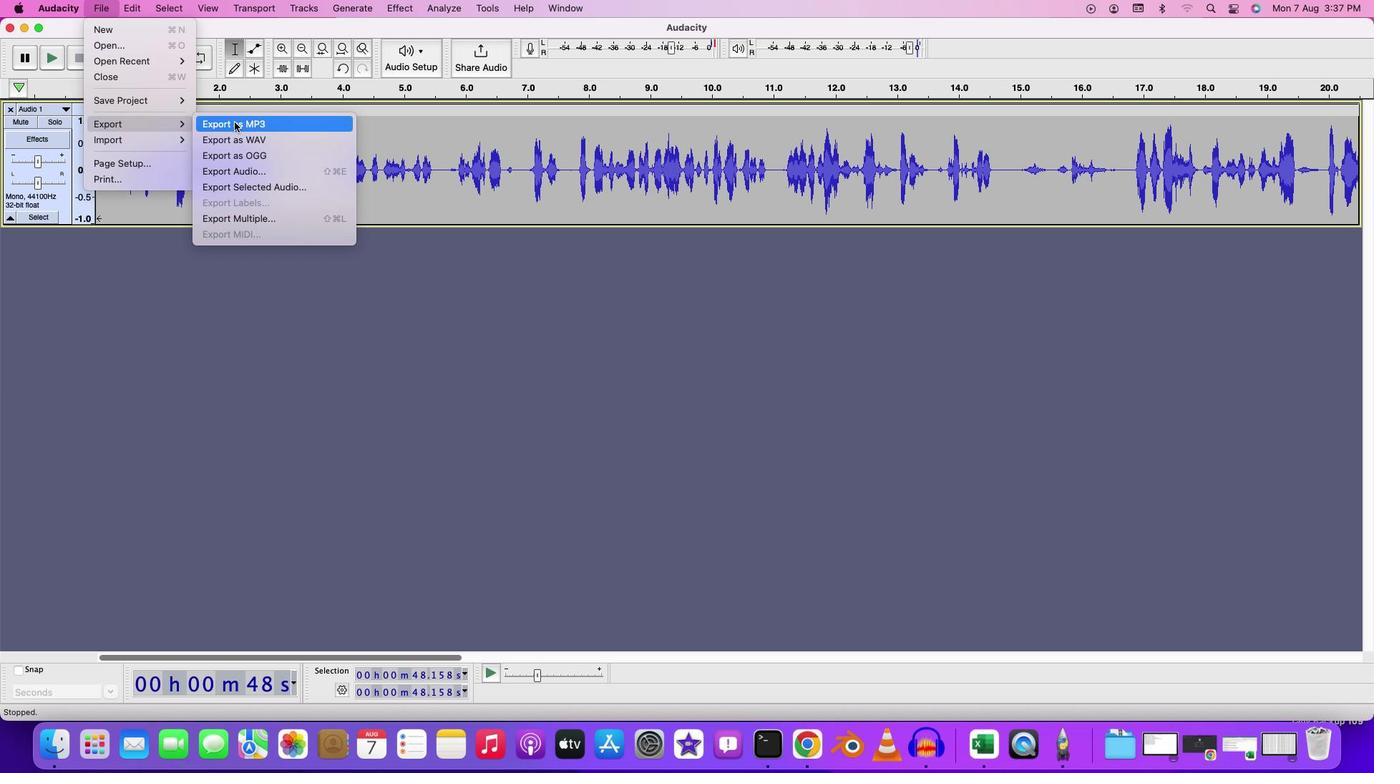 
Action: Key pressed Key.backspaceKey.shift'R''e''c''o''r''d''e''d'Key.spaceKey.shift'V''o''i''c''e''o''v''e''r'
Screenshot: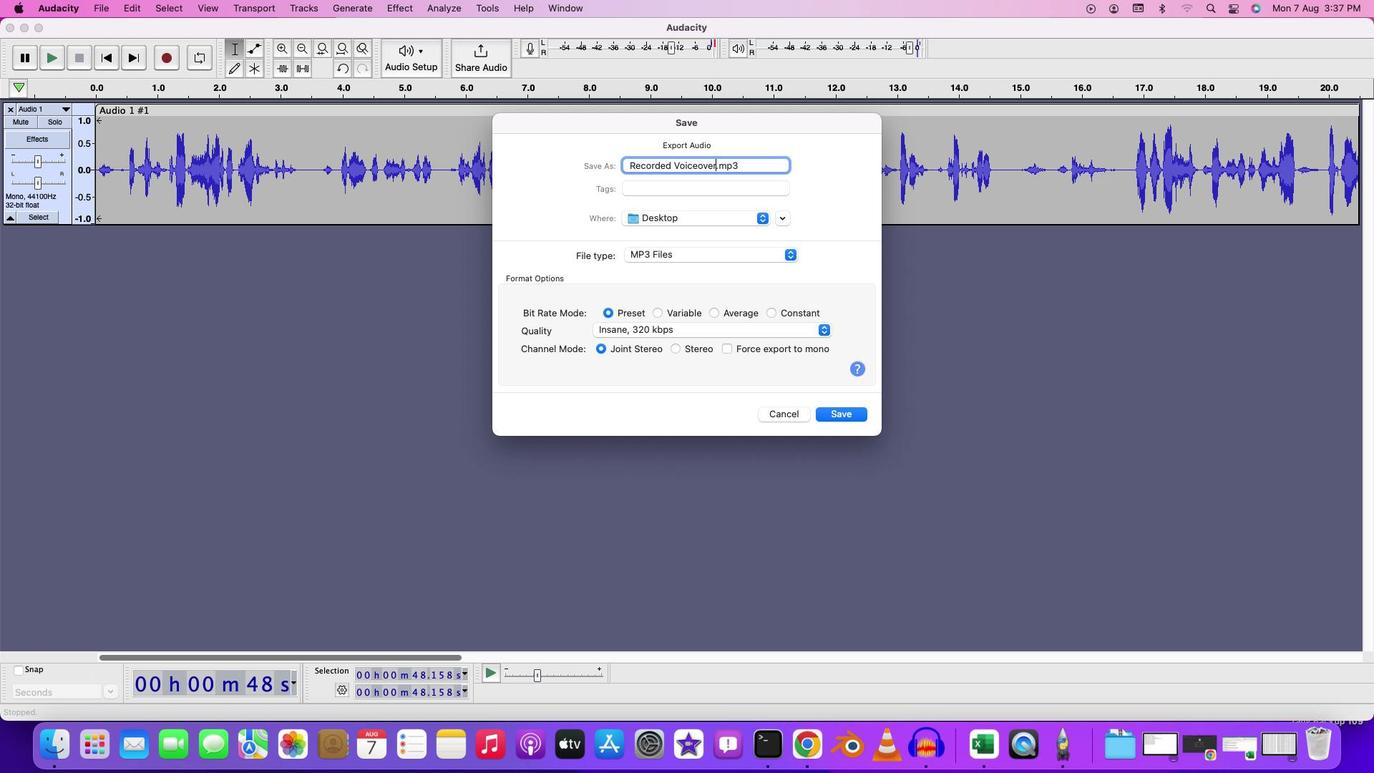
Action: Mouse moved to (858, 418)
Screenshot: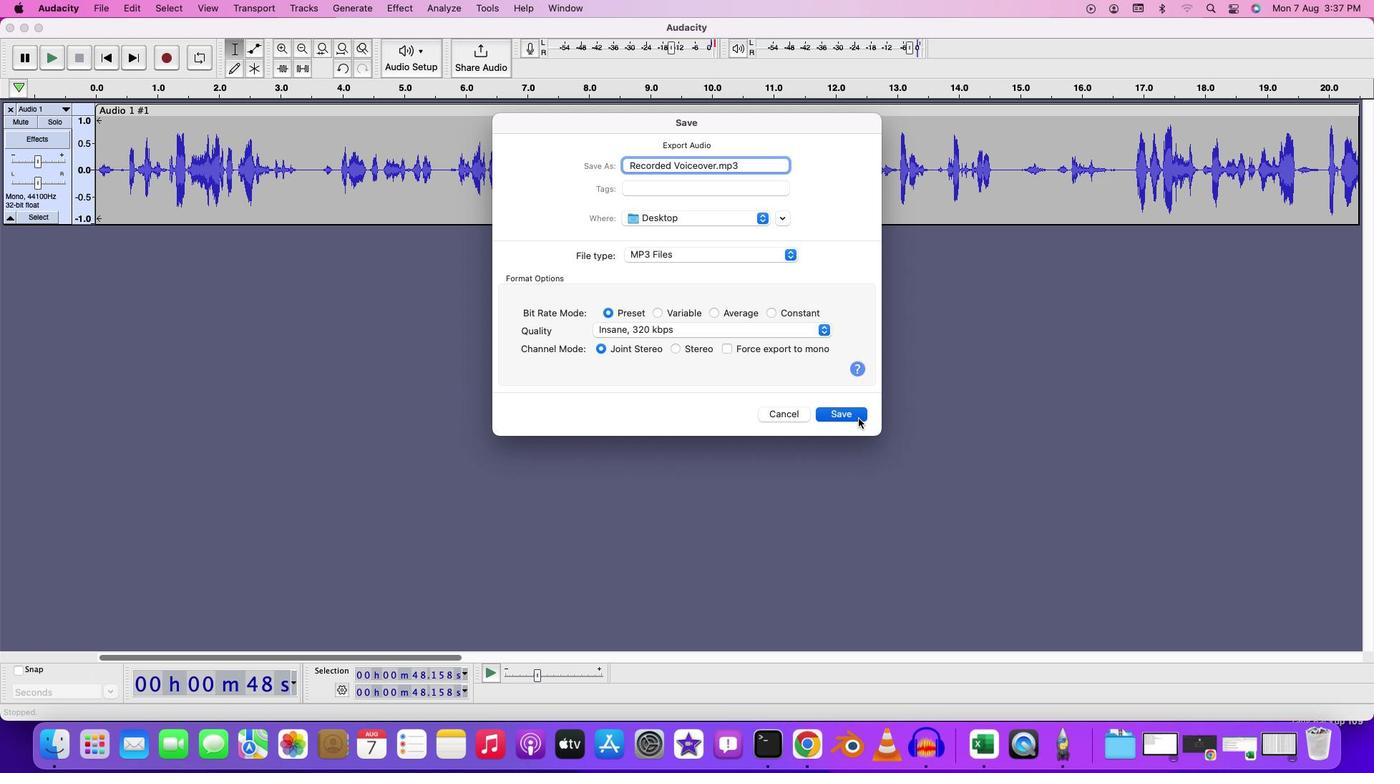 
Action: Mouse pressed left at (858, 418)
Screenshot: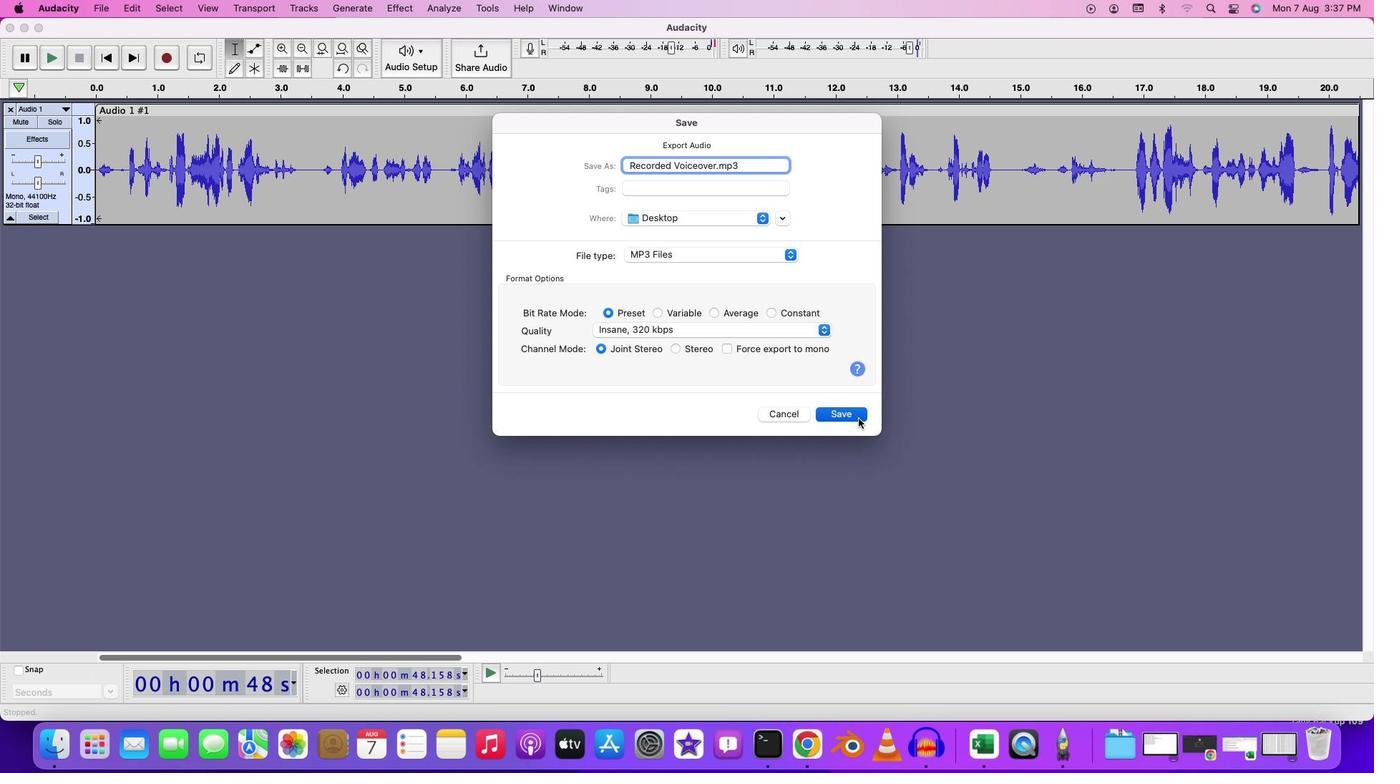 
Action: Mouse moved to (823, 496)
Screenshot: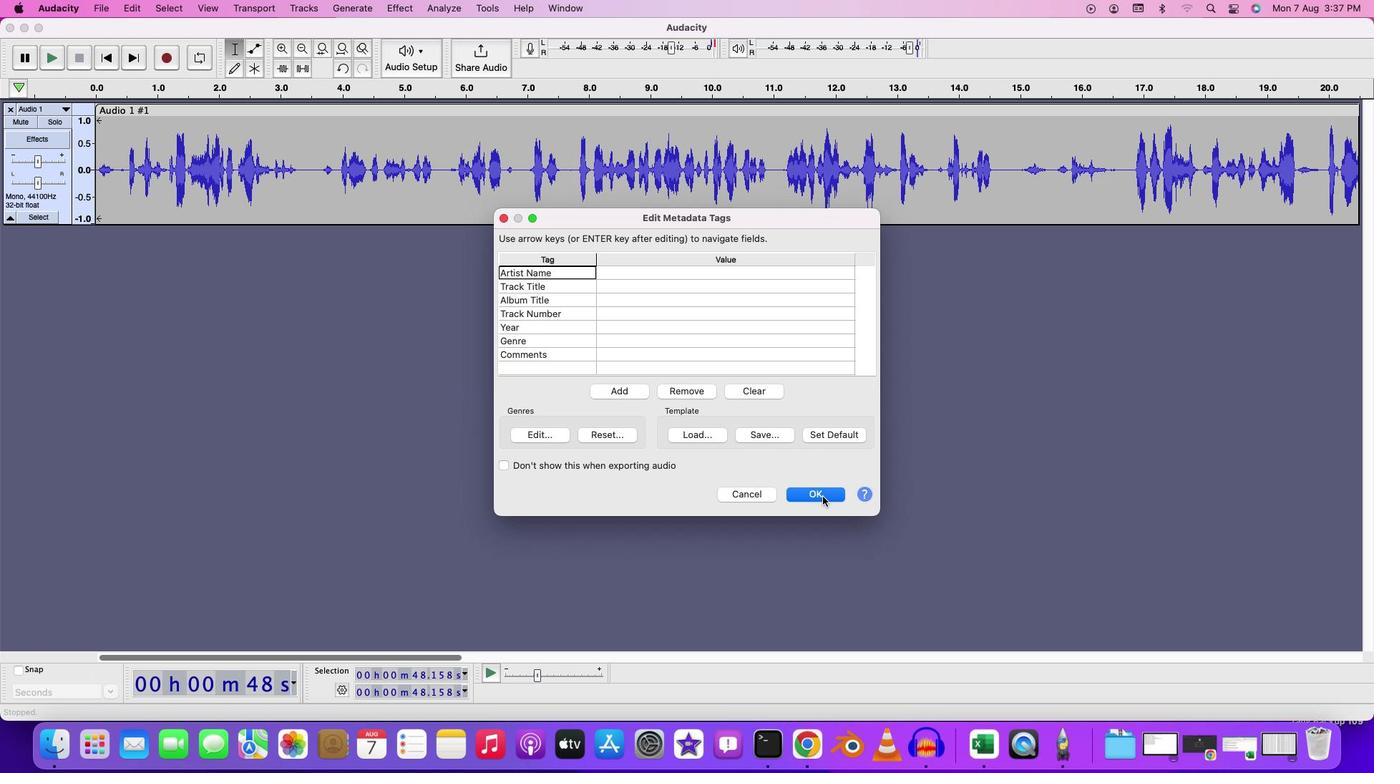 
Action: Mouse pressed left at (823, 496)
Screenshot: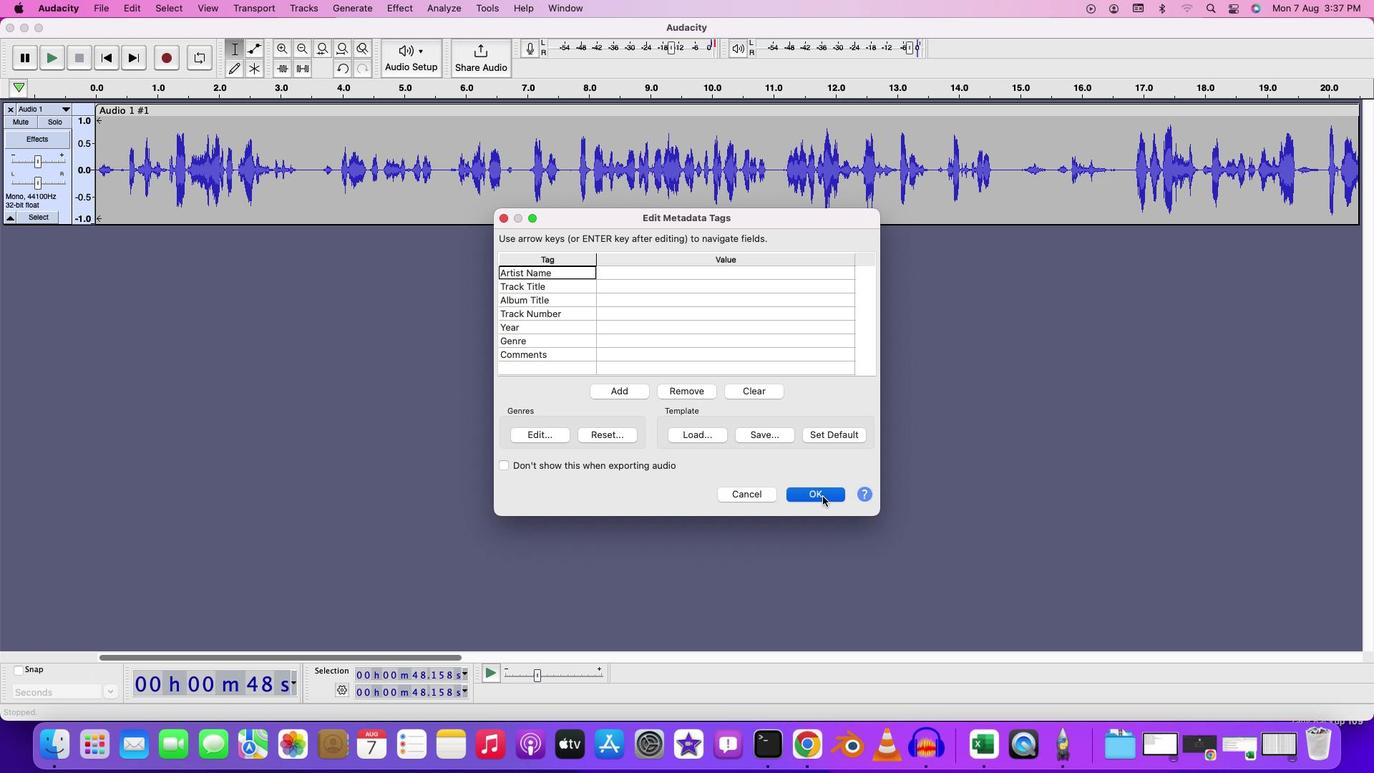 
Action: Mouse moved to (622, 399)
Screenshot: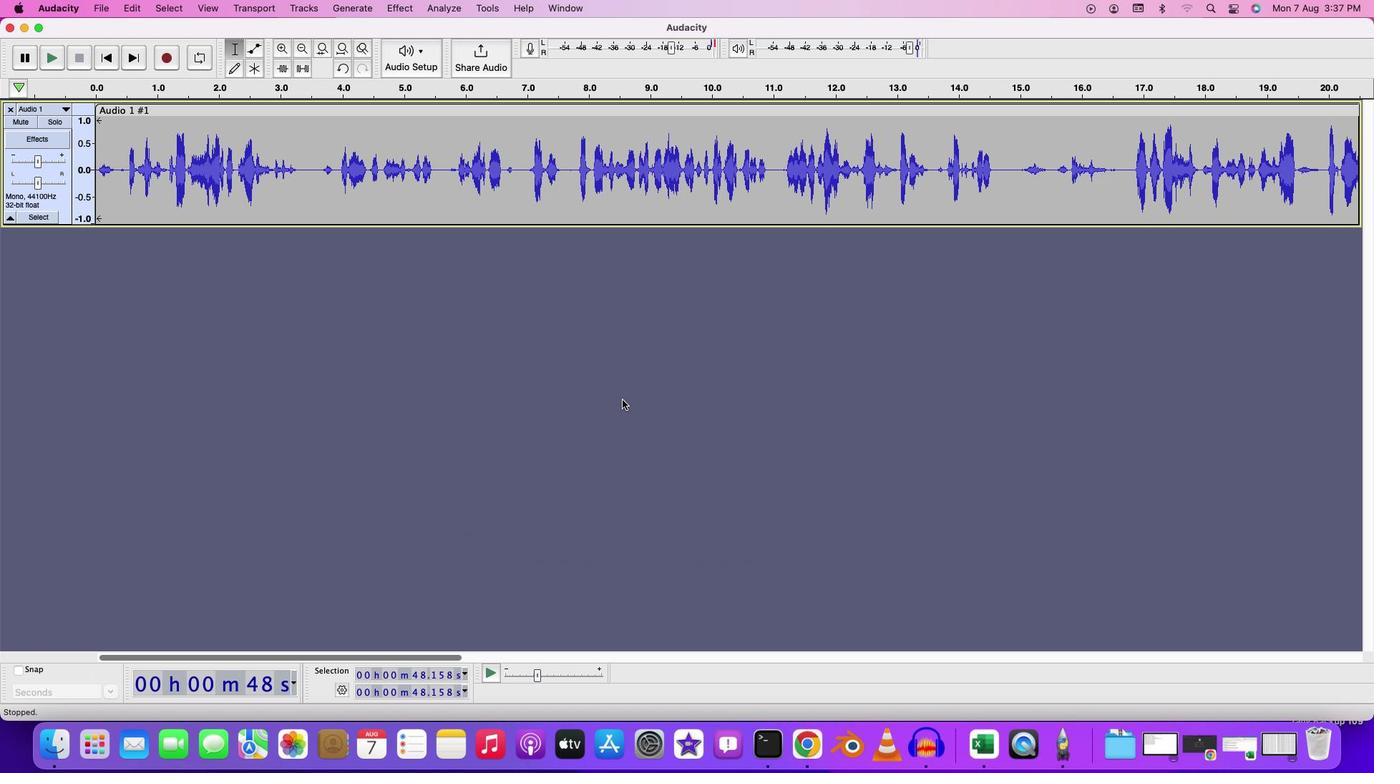 
Action: Mouse pressed left at (622, 399)
Screenshot: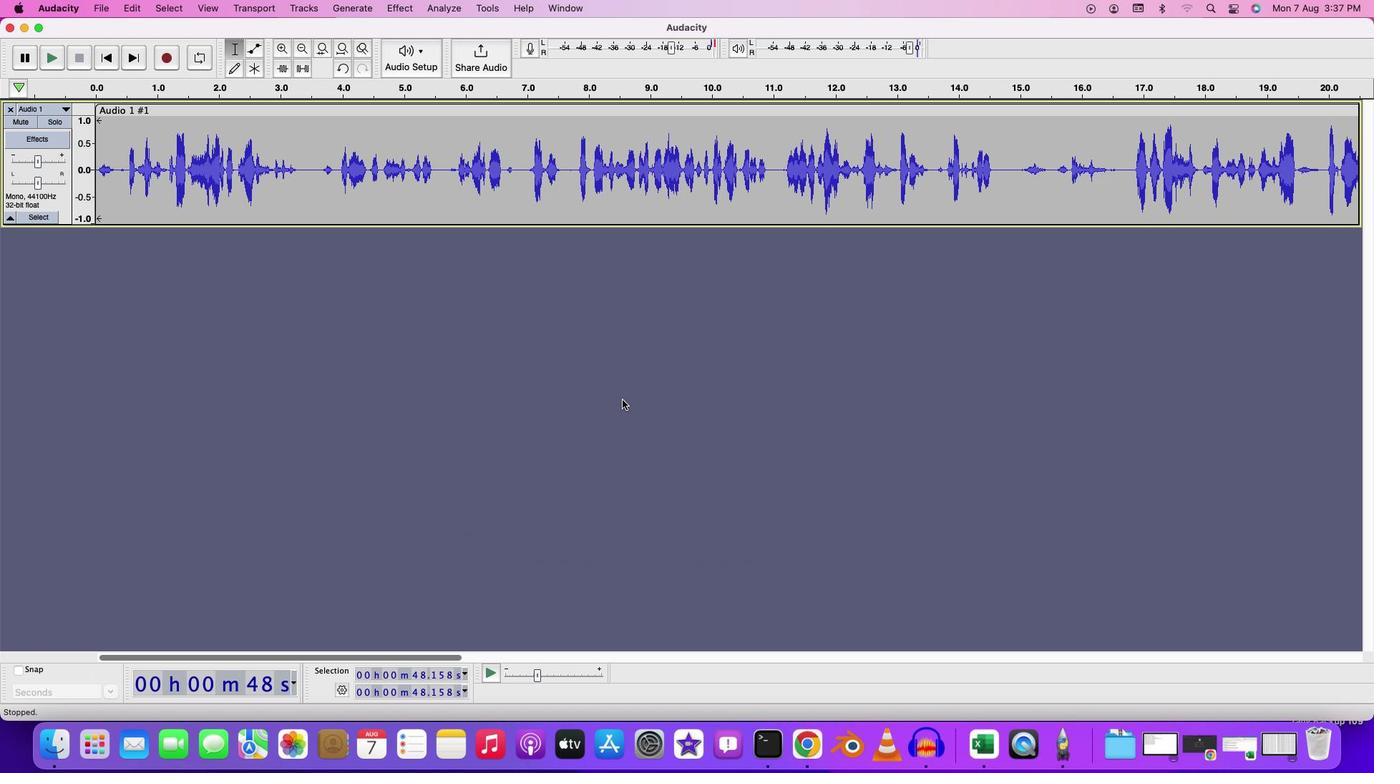 
